 Task: Look for Airbnb options in Morlanwelz-Mariemont, Belgium from 7th December, 2023 to 14th December, 2023 for 1 adult. Place can be shared room with 1  bedroom having 1 bed and 1 bathroom. Property type can be hotel. Amenities needed are: heating. Look for 4 properties as per requirement.
Action: Mouse moved to (453, 57)
Screenshot: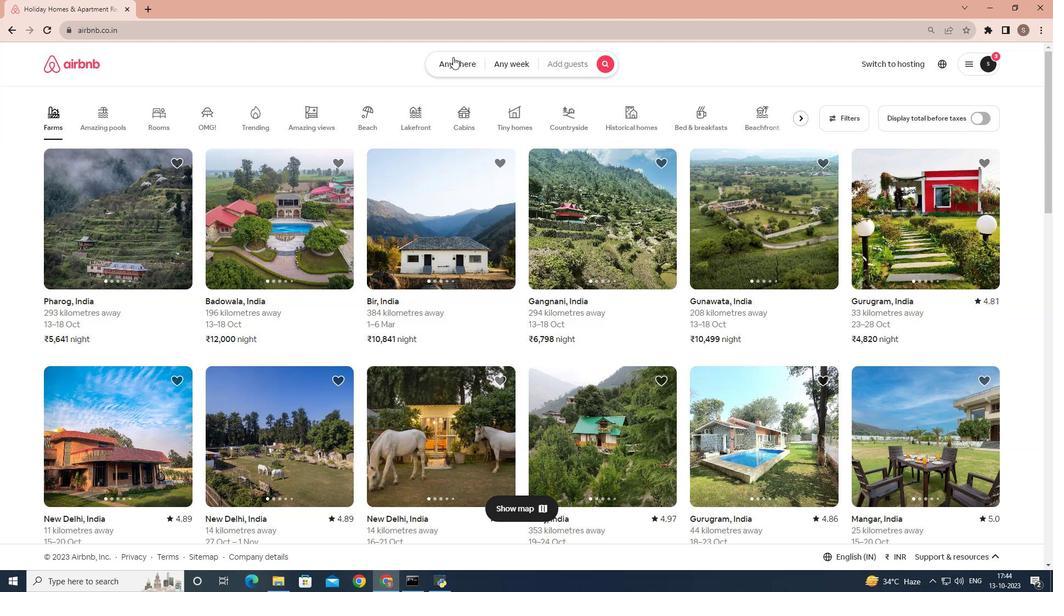 
Action: Mouse pressed left at (453, 57)
Screenshot: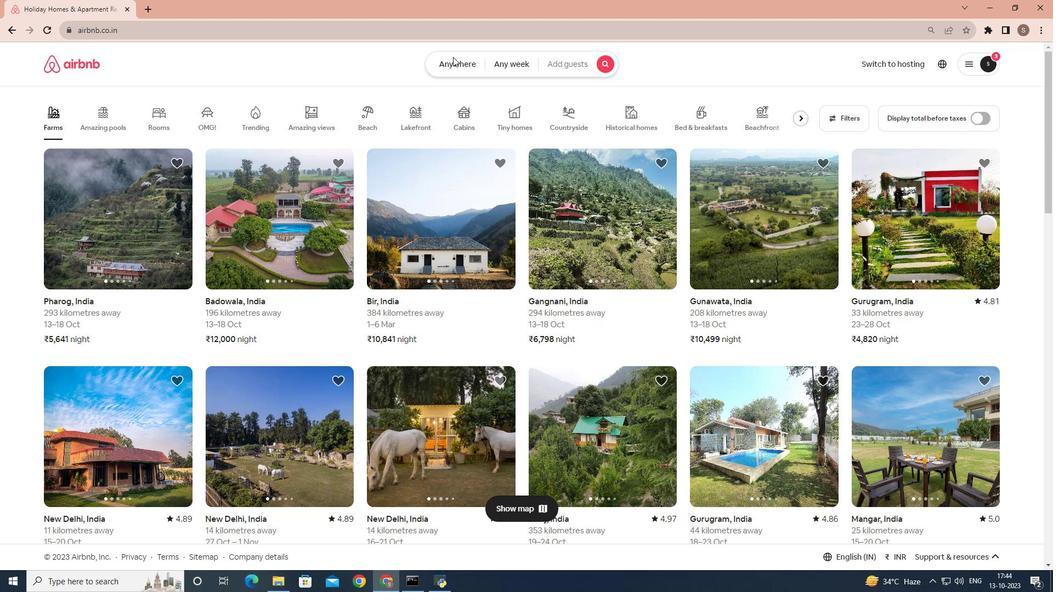 
Action: Mouse moved to (389, 105)
Screenshot: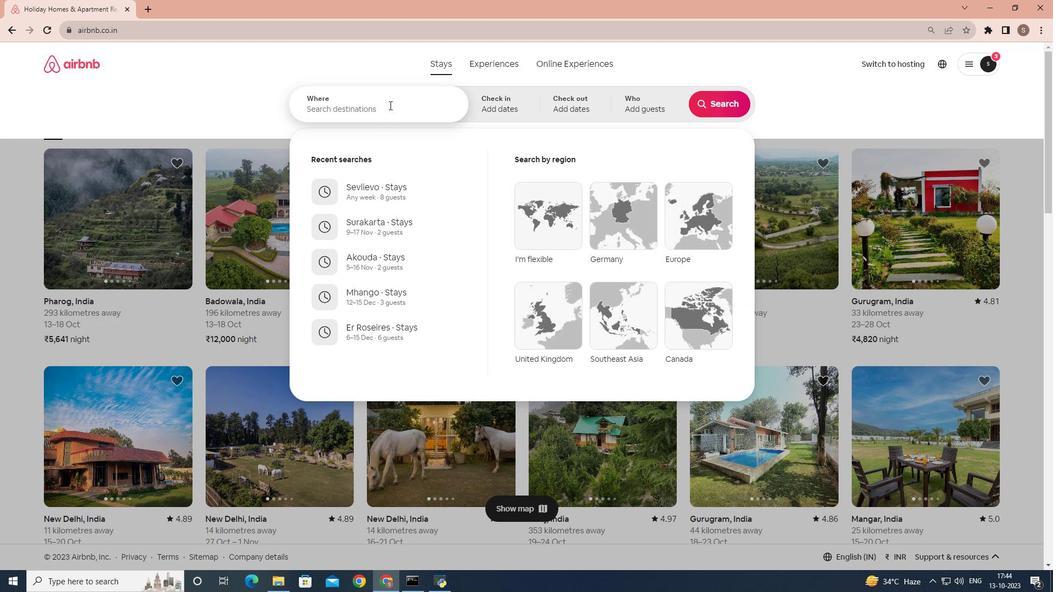 
Action: Mouse pressed left at (389, 105)
Screenshot: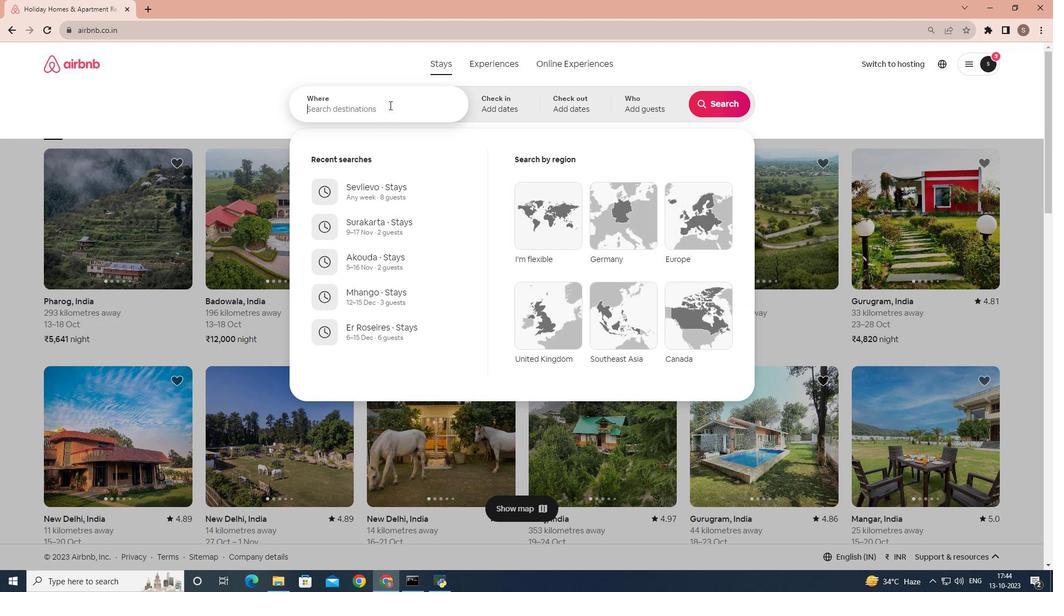 
Action: Key pressed <Key.shift>Morlanwelz-<Key.shift>mariemont,<Key.space><Key.shift>Belgium
Screenshot: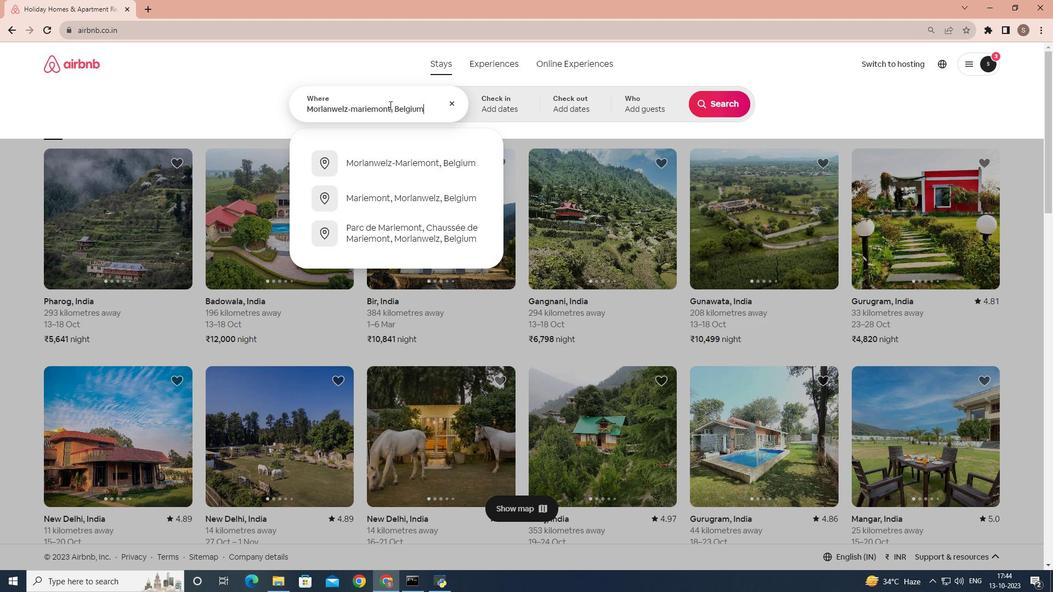 
Action: Mouse moved to (501, 113)
Screenshot: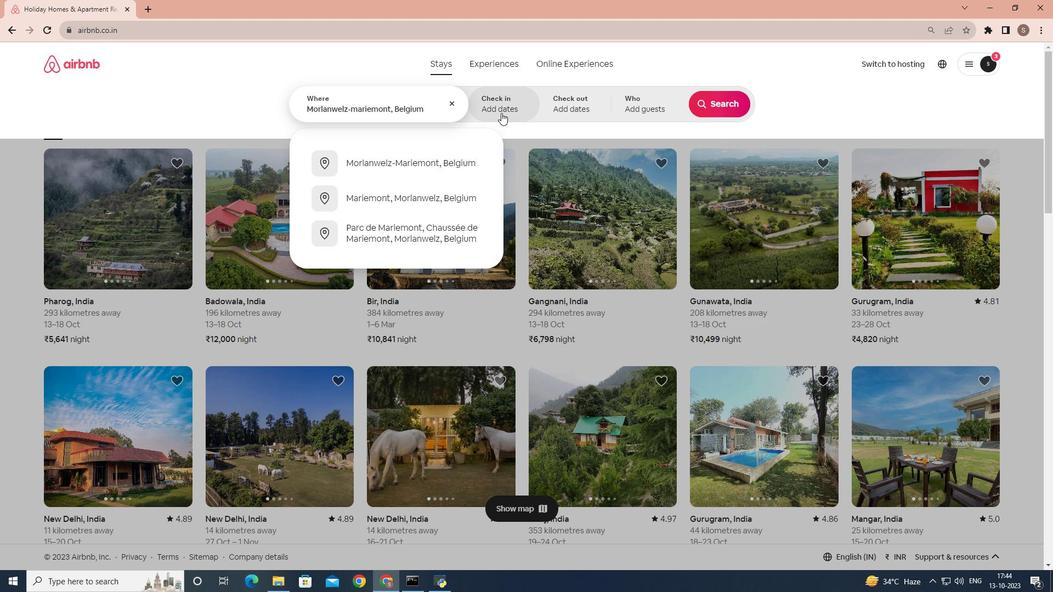 
Action: Mouse pressed left at (501, 113)
Screenshot: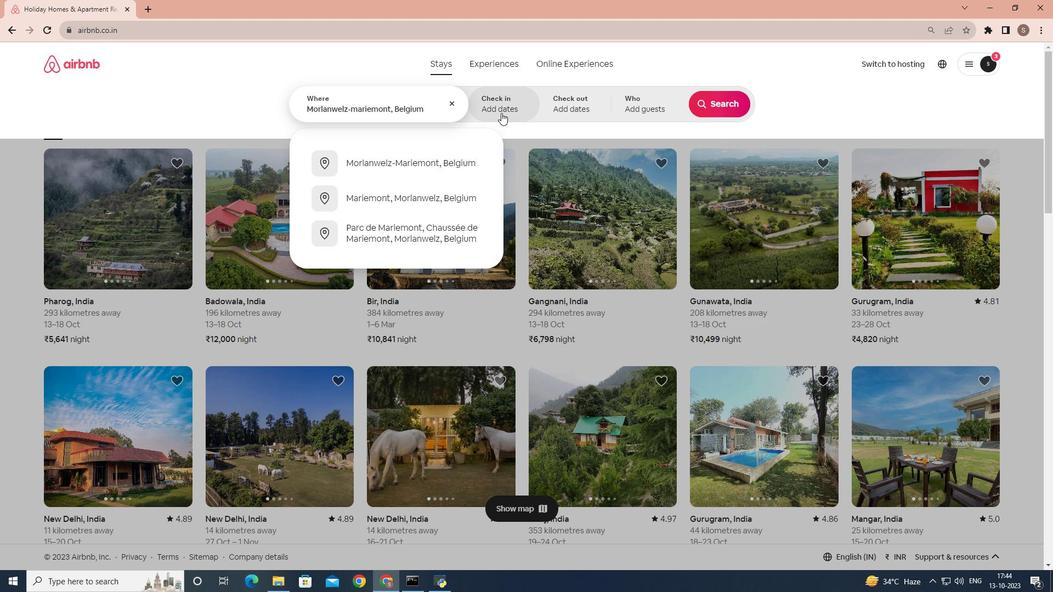 
Action: Mouse moved to (720, 192)
Screenshot: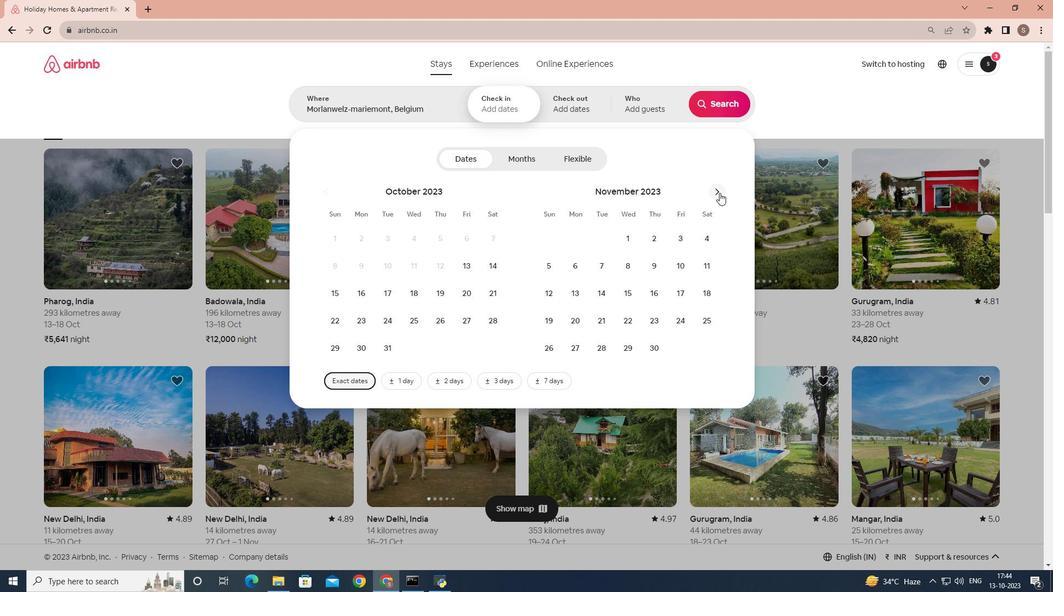 
Action: Mouse pressed left at (720, 192)
Screenshot: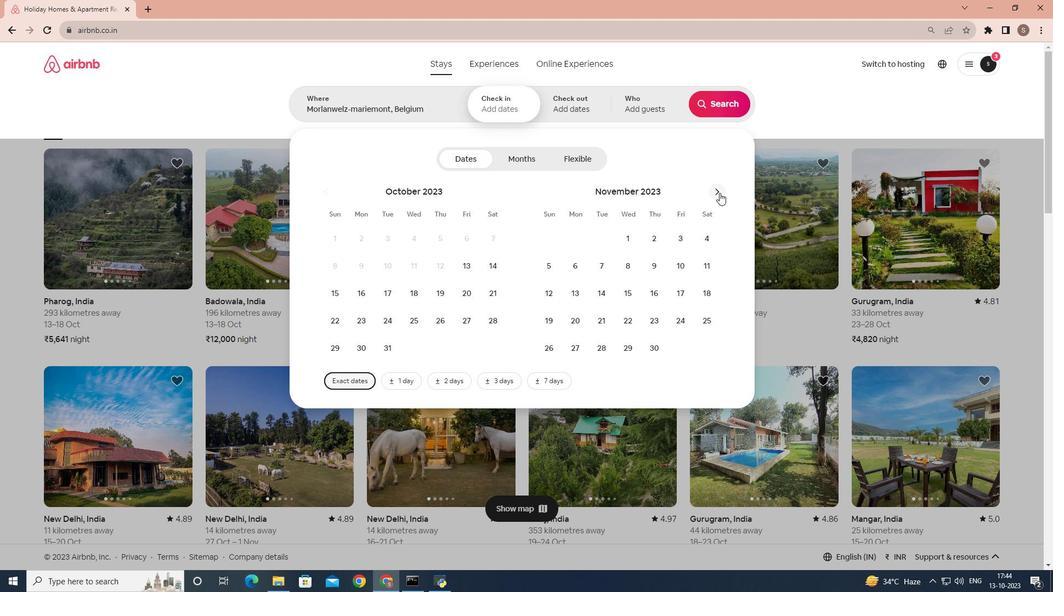 
Action: Mouse moved to (658, 266)
Screenshot: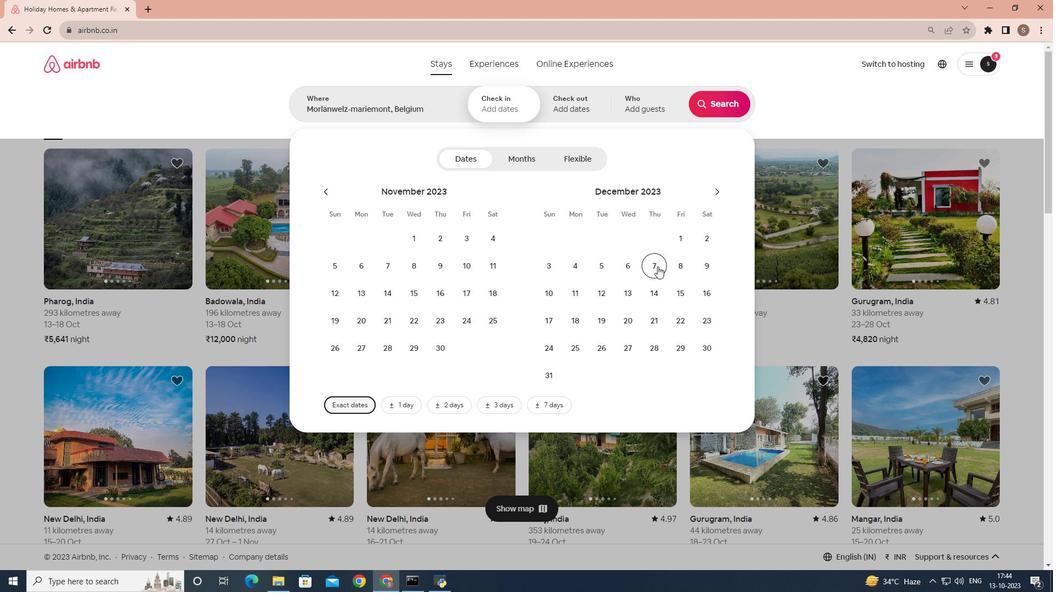 
Action: Mouse pressed left at (658, 266)
Screenshot: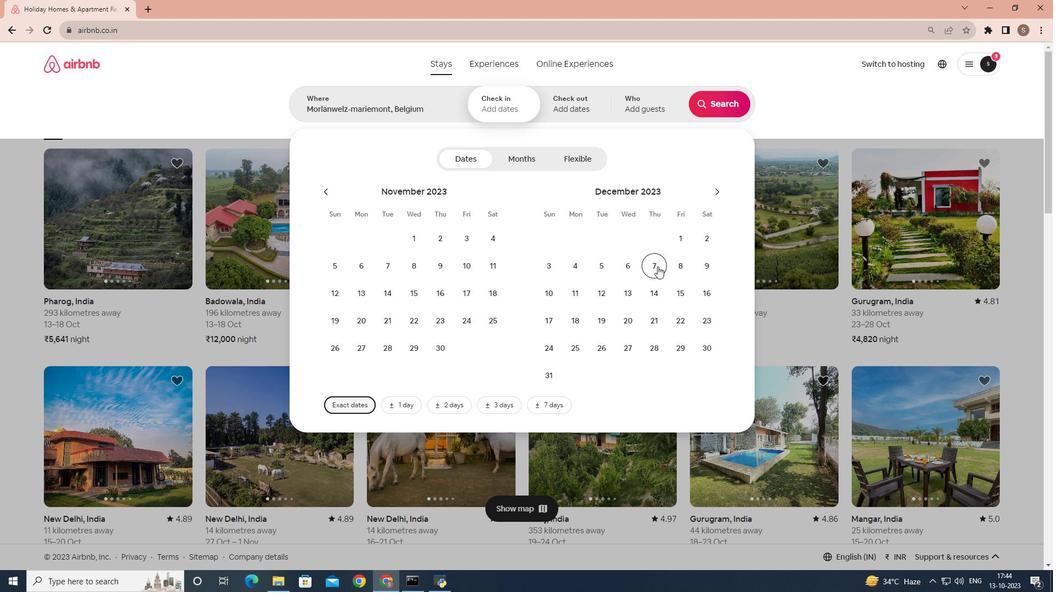 
Action: Mouse moved to (647, 291)
Screenshot: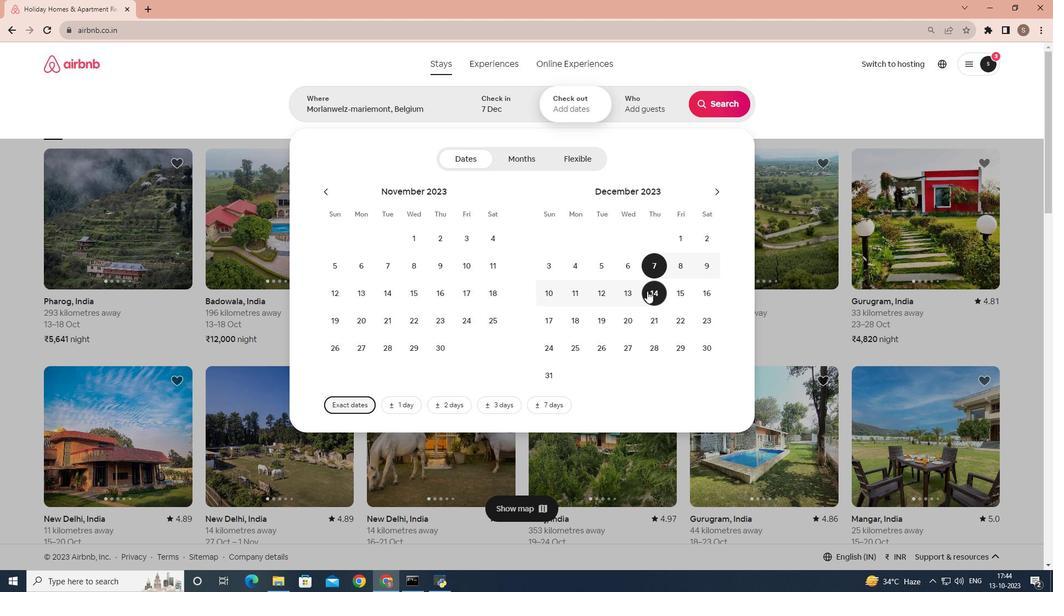 
Action: Mouse pressed left at (647, 291)
Screenshot: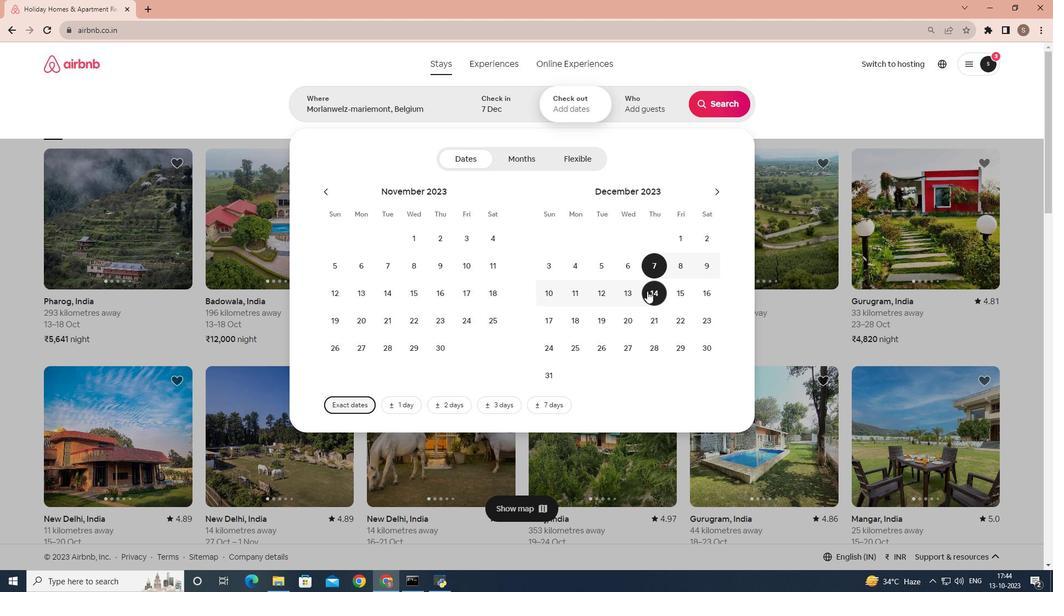 
Action: Mouse moved to (637, 111)
Screenshot: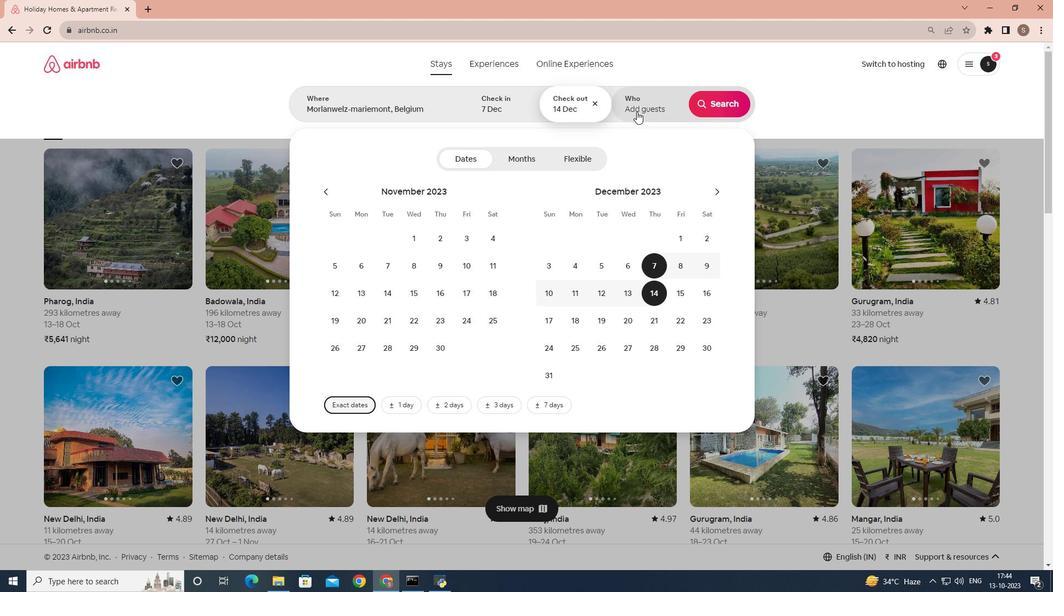 
Action: Mouse pressed left at (637, 111)
Screenshot: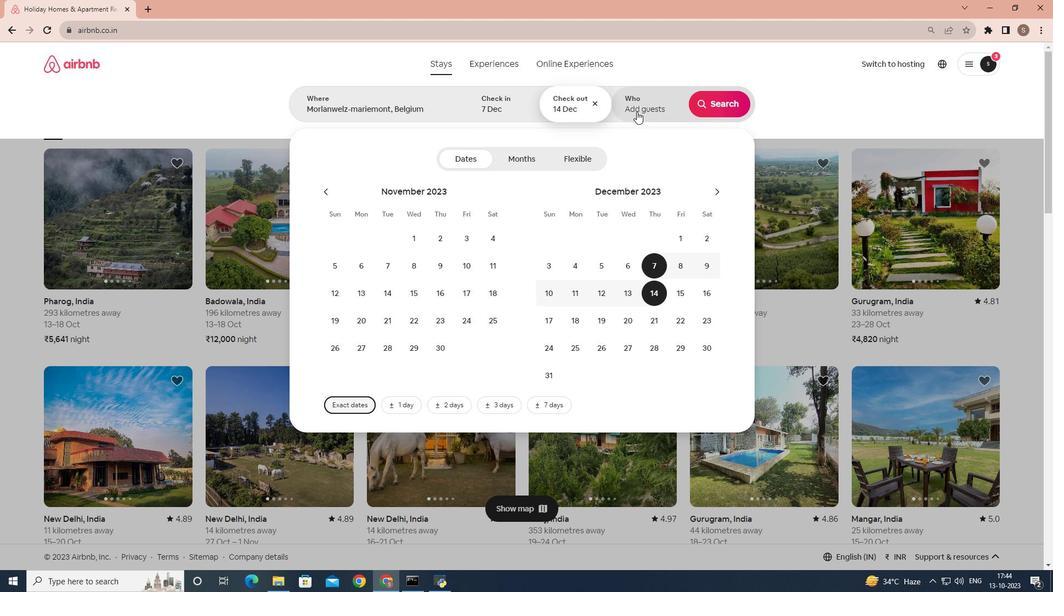 
Action: Mouse moved to (724, 158)
Screenshot: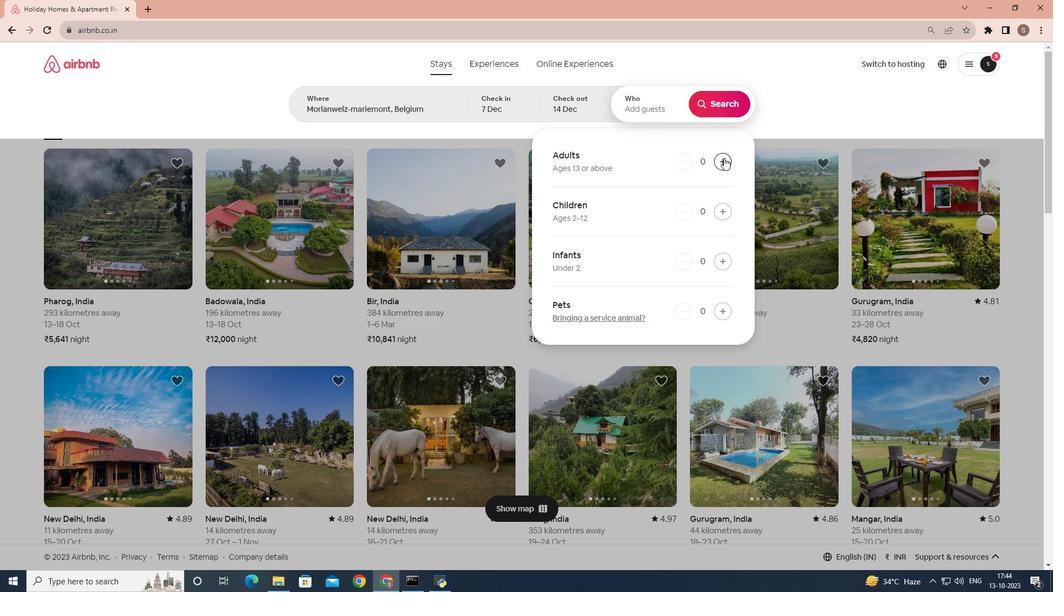 
Action: Mouse pressed left at (724, 158)
Screenshot: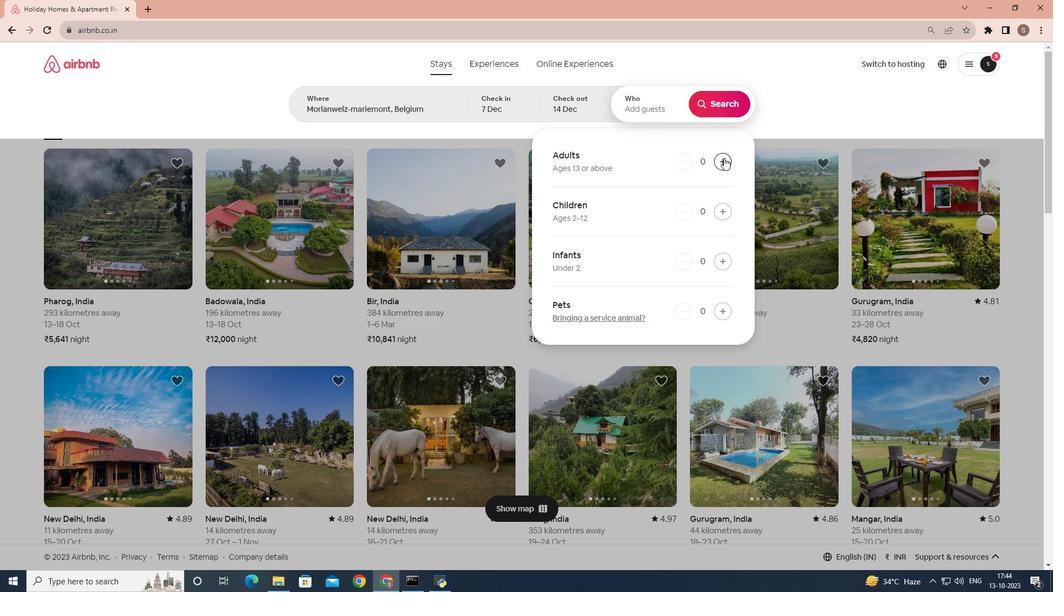 
Action: Mouse moved to (725, 100)
Screenshot: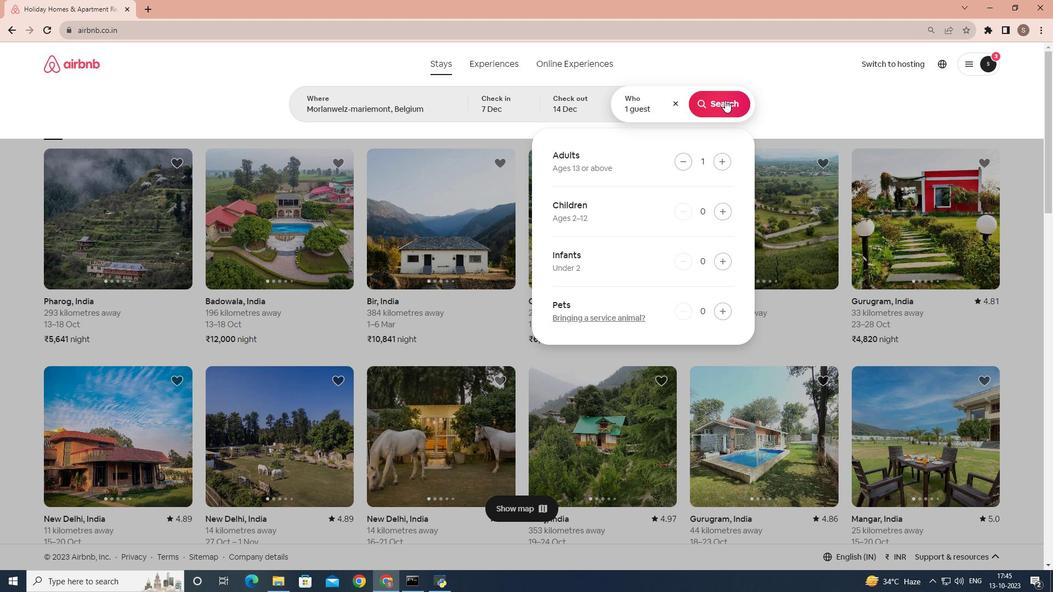 
Action: Mouse pressed left at (725, 100)
Screenshot: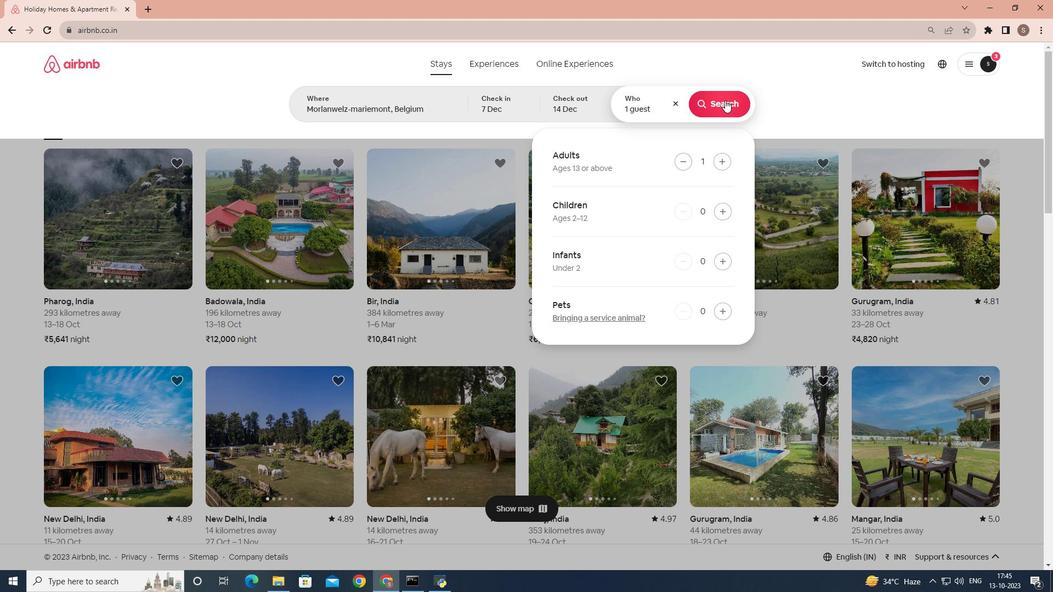 
Action: Mouse moved to (867, 109)
Screenshot: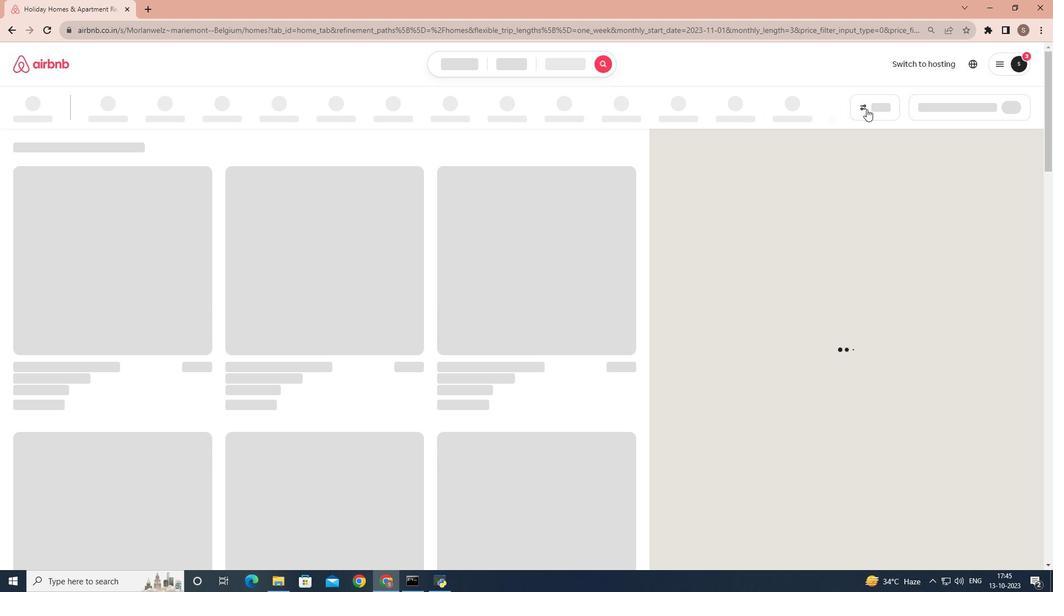 
Action: Mouse pressed left at (867, 109)
Screenshot: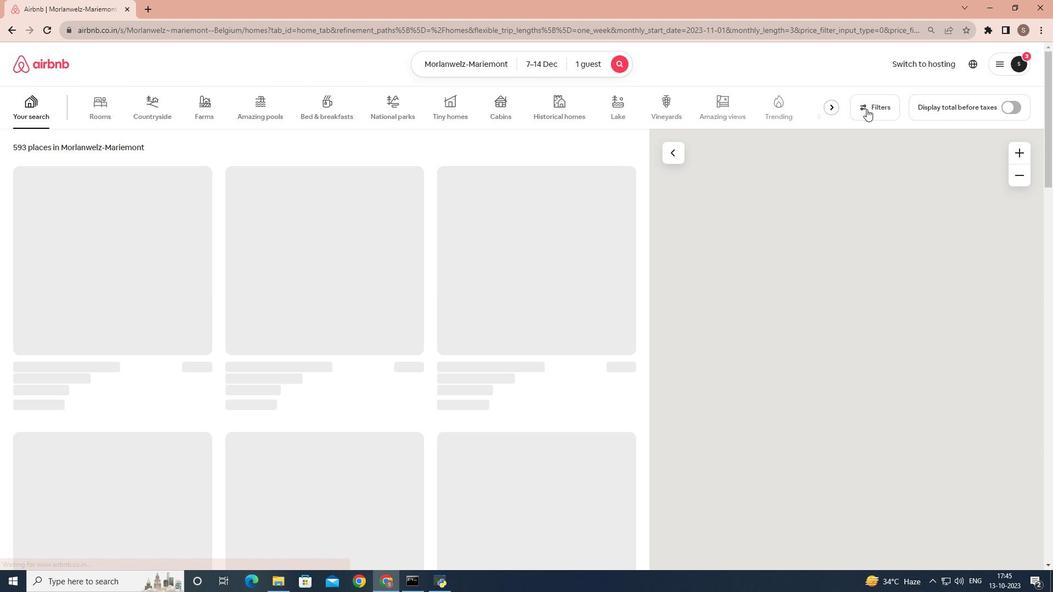 
Action: Mouse moved to (422, 314)
Screenshot: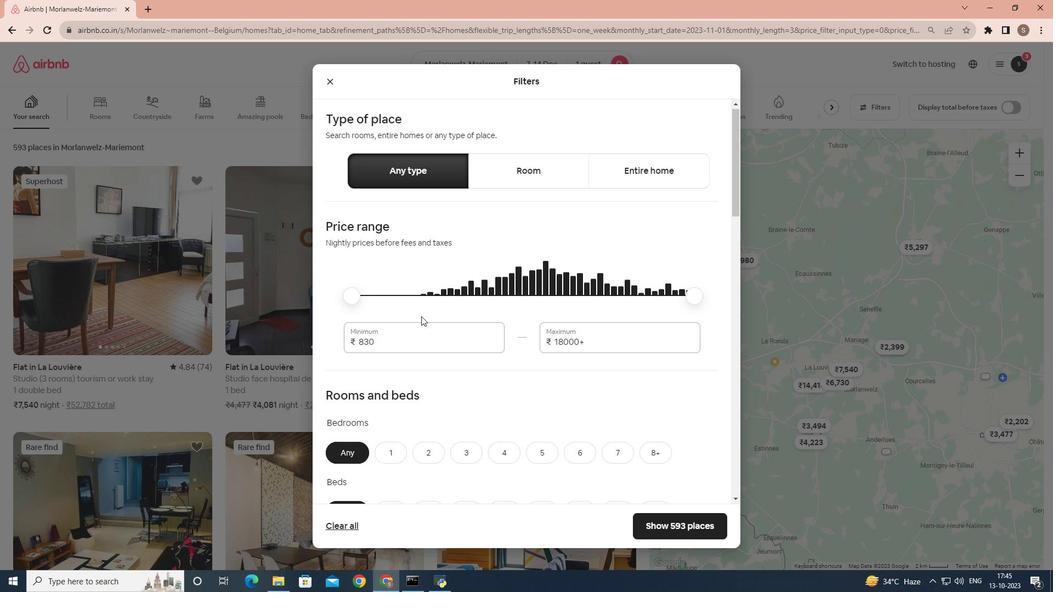 
Action: Mouse scrolled (422, 314) with delta (0, 0)
Screenshot: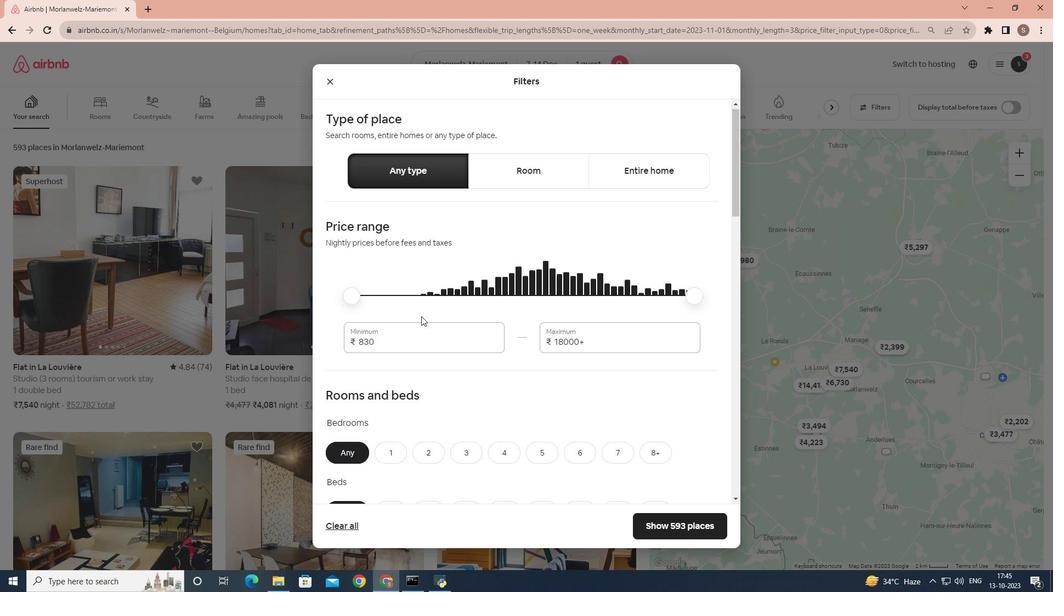 
Action: Mouse moved to (419, 317)
Screenshot: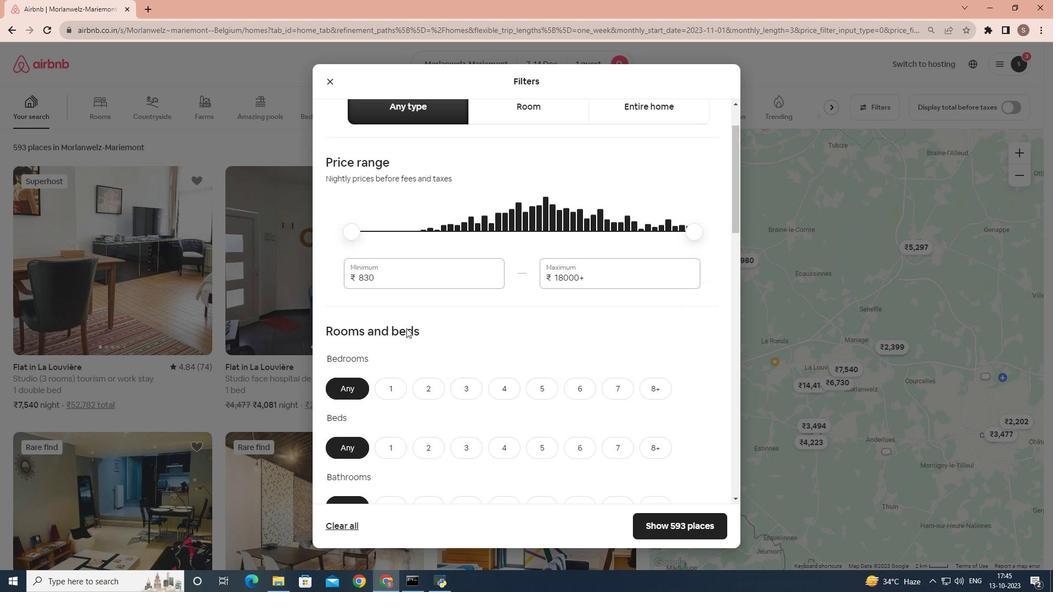 
Action: Mouse scrolled (419, 317) with delta (0, 0)
Screenshot: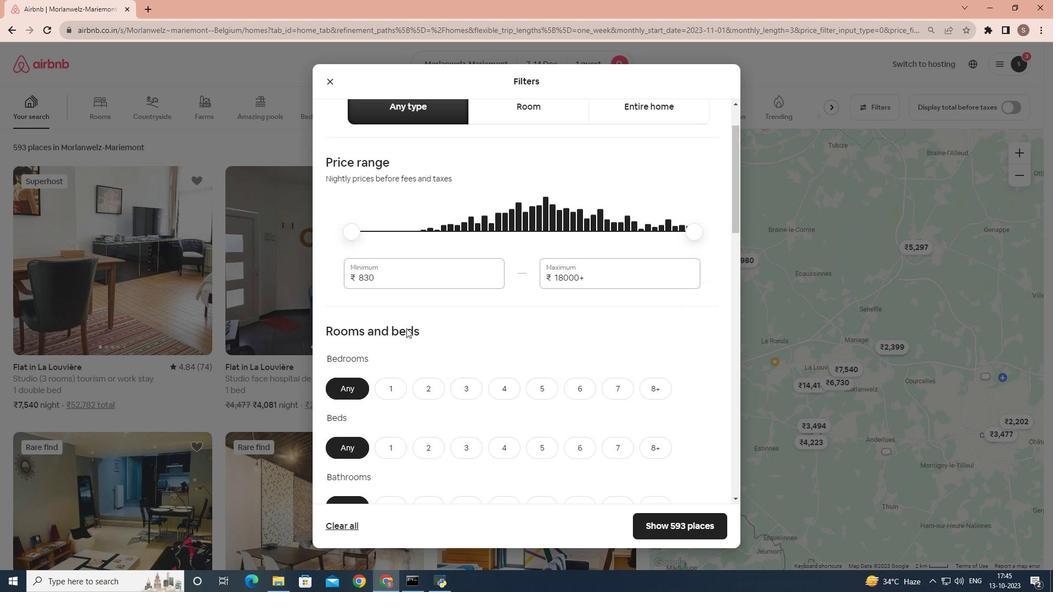 
Action: Mouse moved to (391, 338)
Screenshot: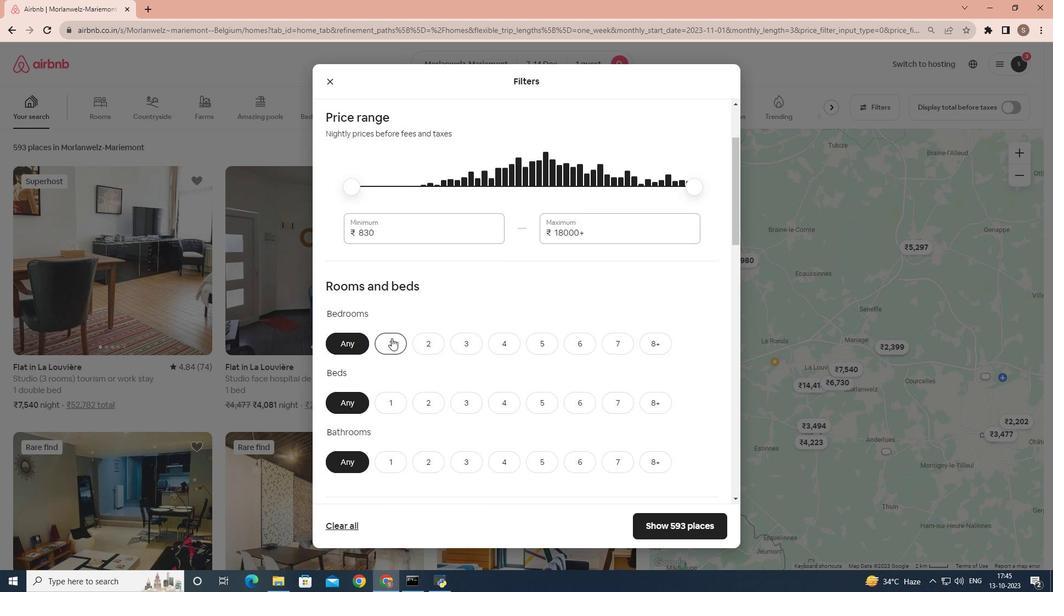 
Action: Mouse pressed left at (391, 338)
Screenshot: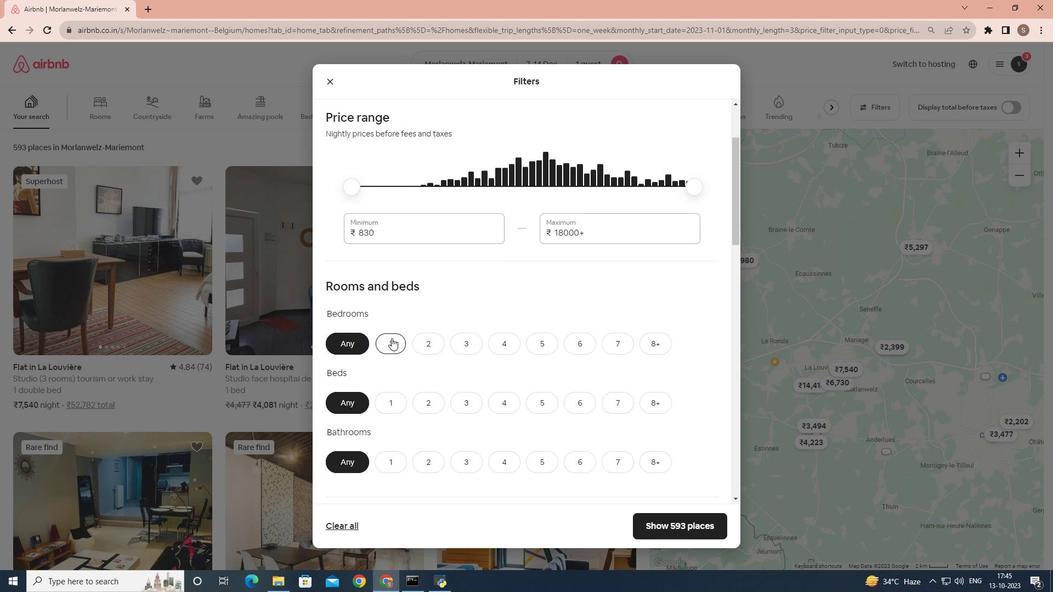 
Action: Mouse moved to (394, 352)
Screenshot: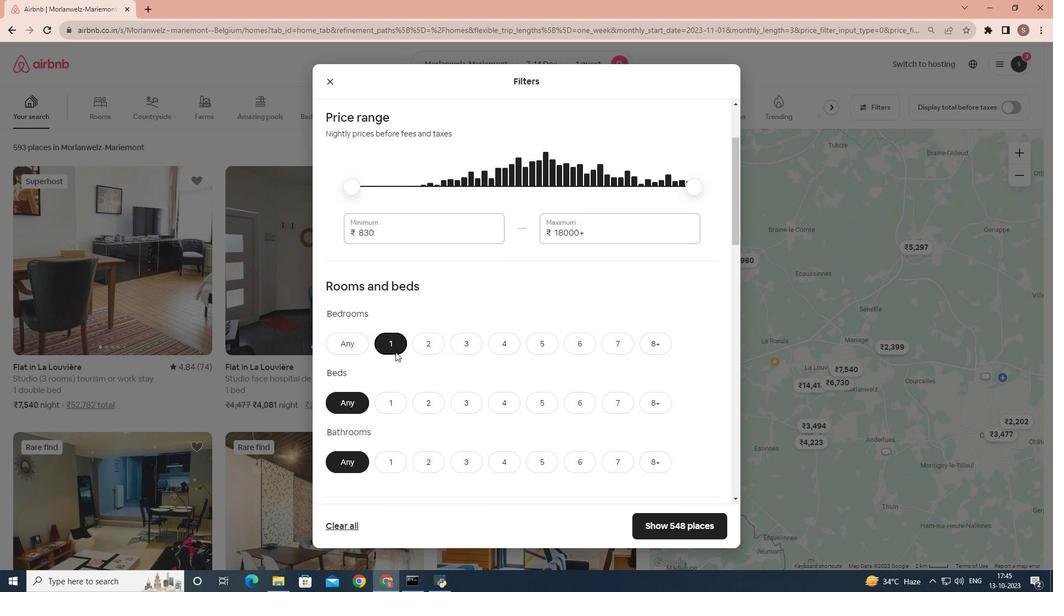 
Action: Mouse scrolled (394, 351) with delta (0, 0)
Screenshot: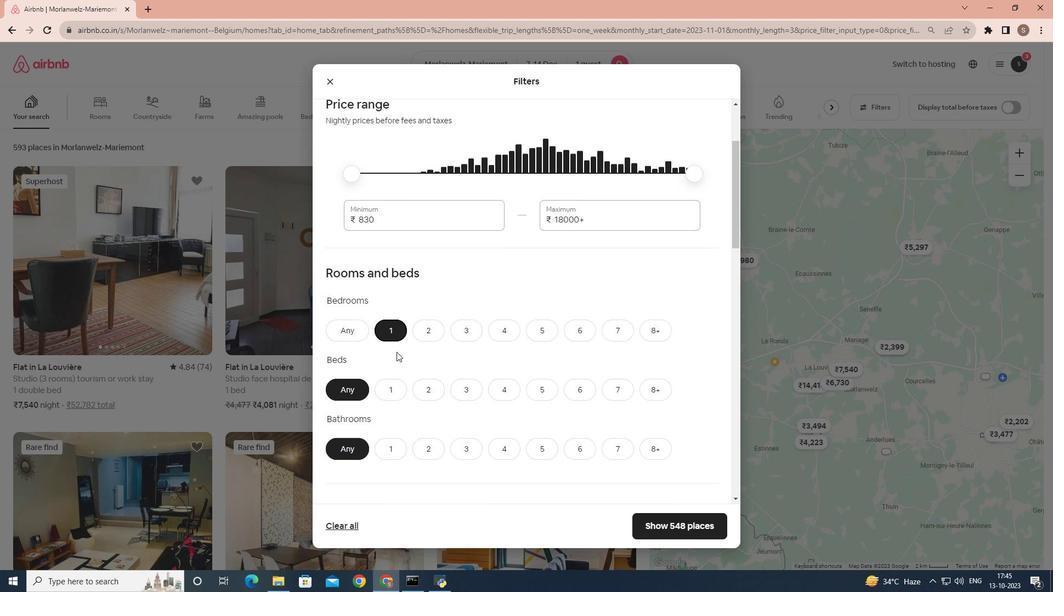 
Action: Mouse moved to (397, 351)
Screenshot: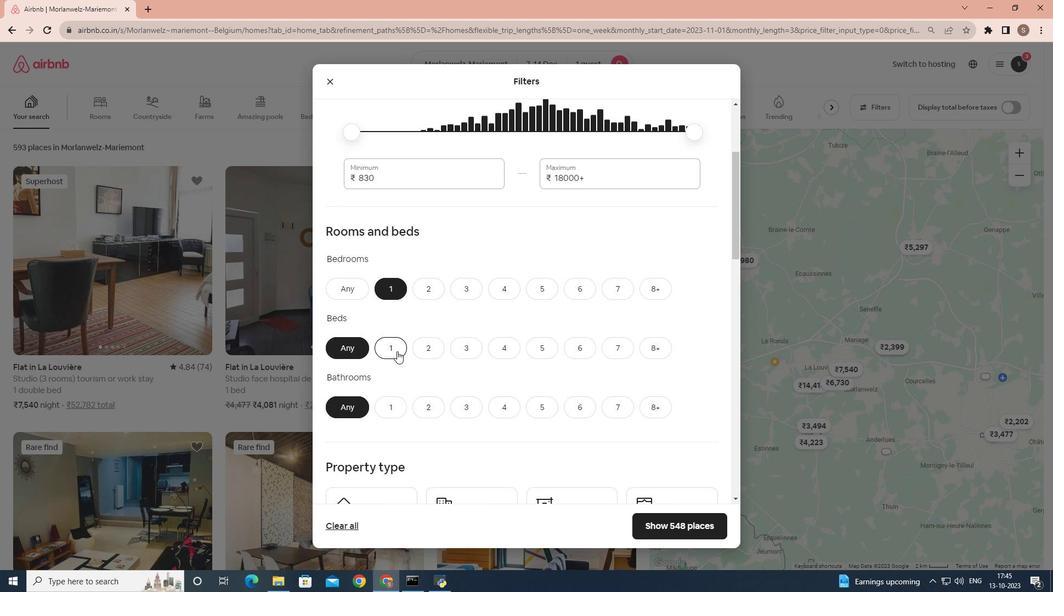 
Action: Mouse pressed left at (397, 351)
Screenshot: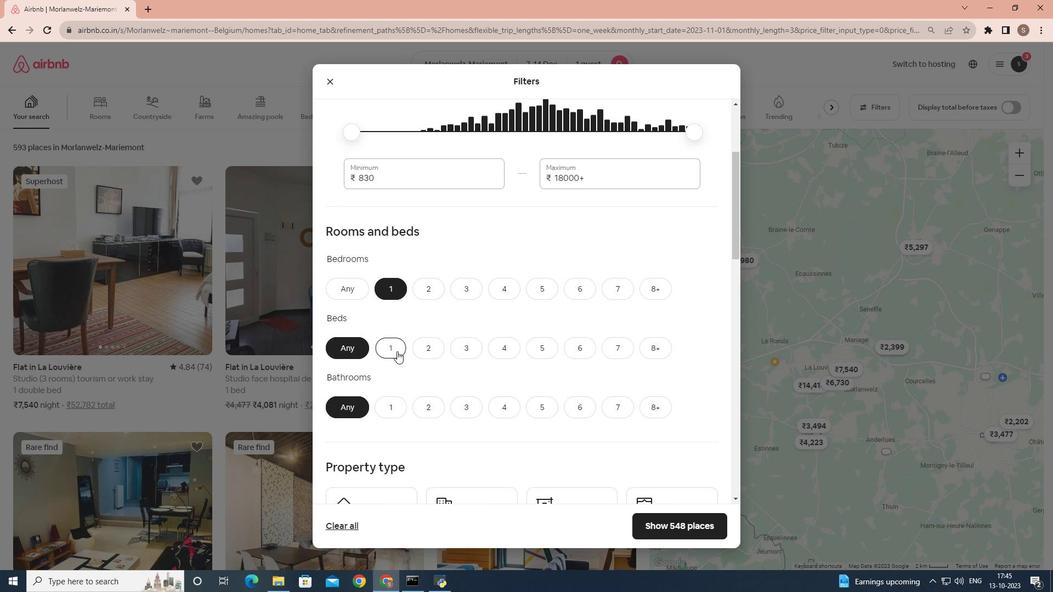 
Action: Mouse scrolled (397, 351) with delta (0, 0)
Screenshot: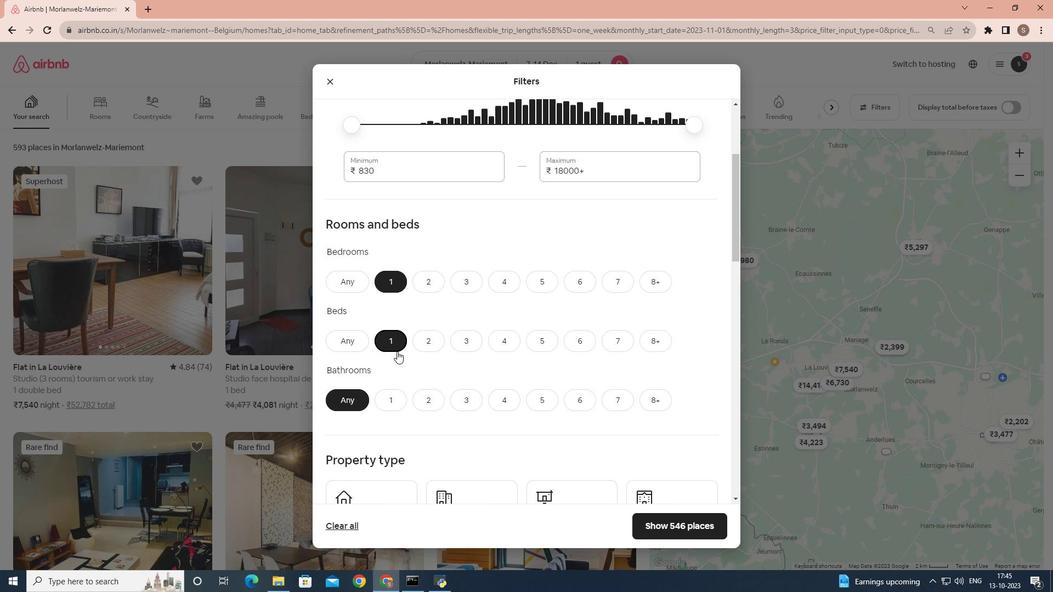 
Action: Mouse moved to (396, 360)
Screenshot: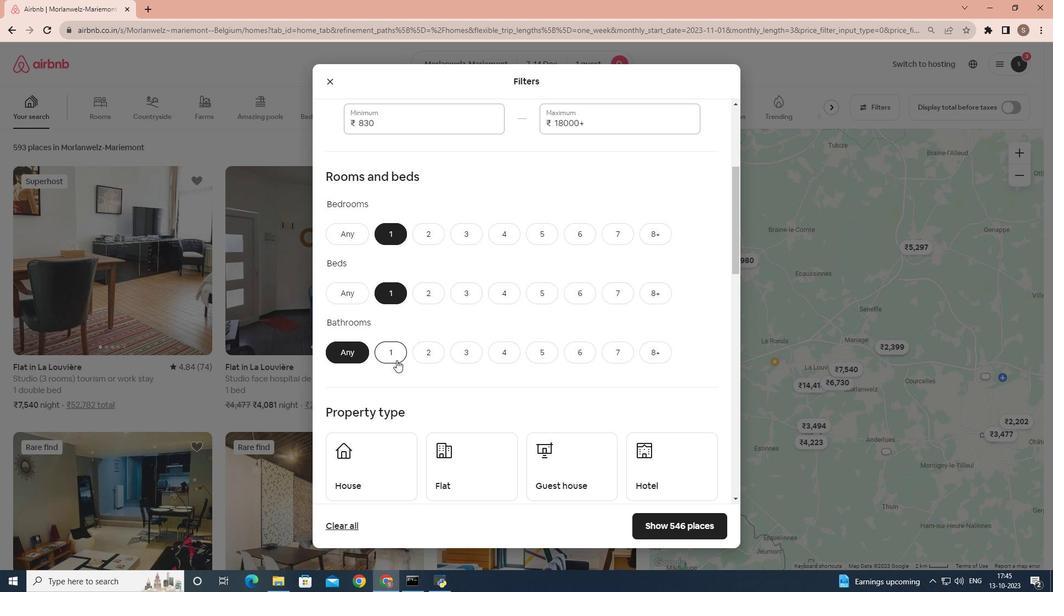 
Action: Mouse pressed left at (396, 360)
Screenshot: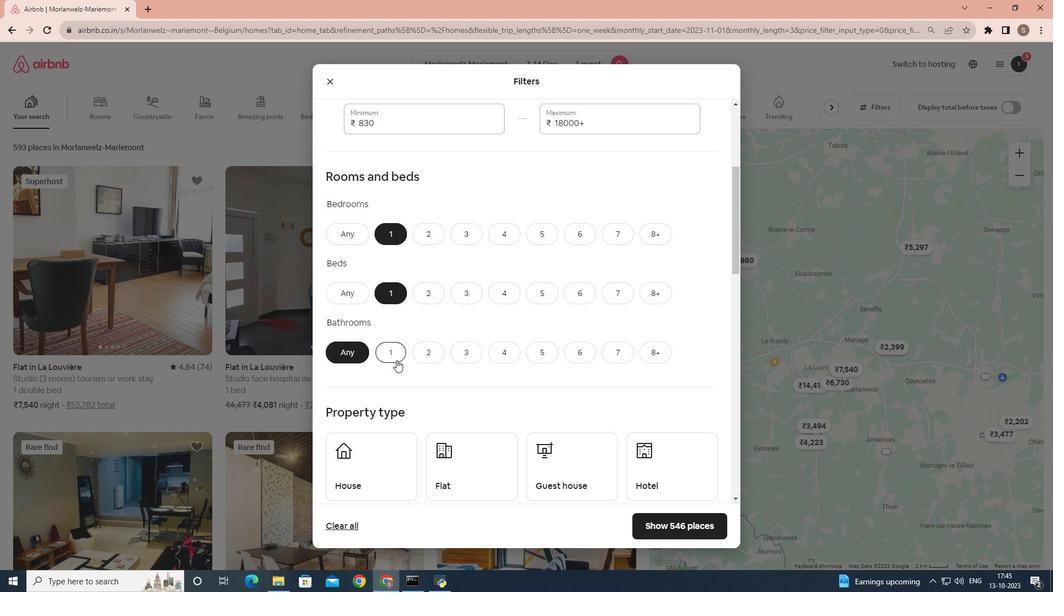 
Action: Mouse scrolled (396, 360) with delta (0, 0)
Screenshot: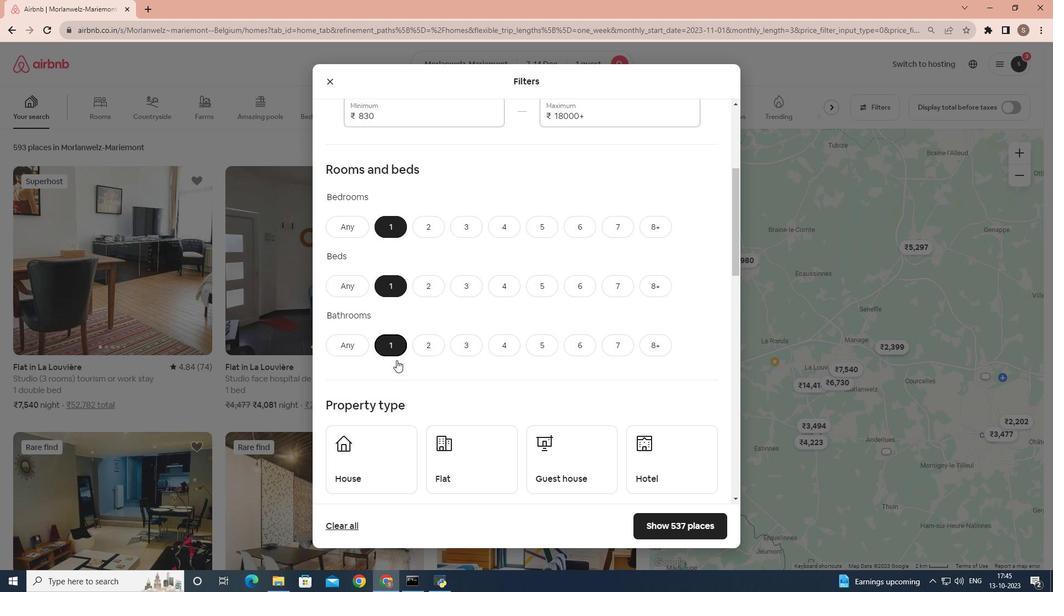 
Action: Mouse moved to (641, 421)
Screenshot: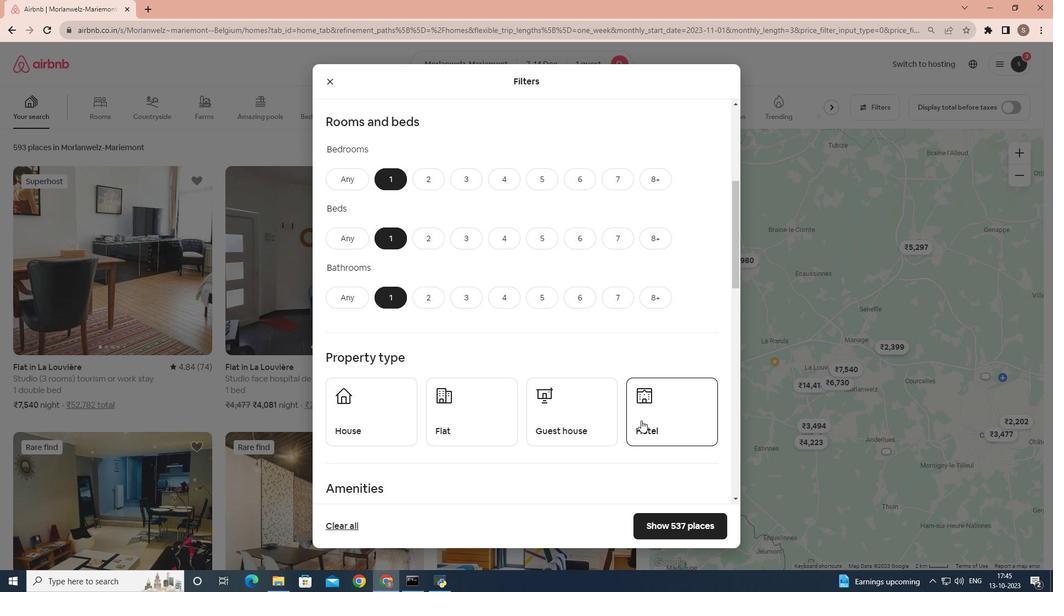 
Action: Mouse pressed left at (641, 421)
Screenshot: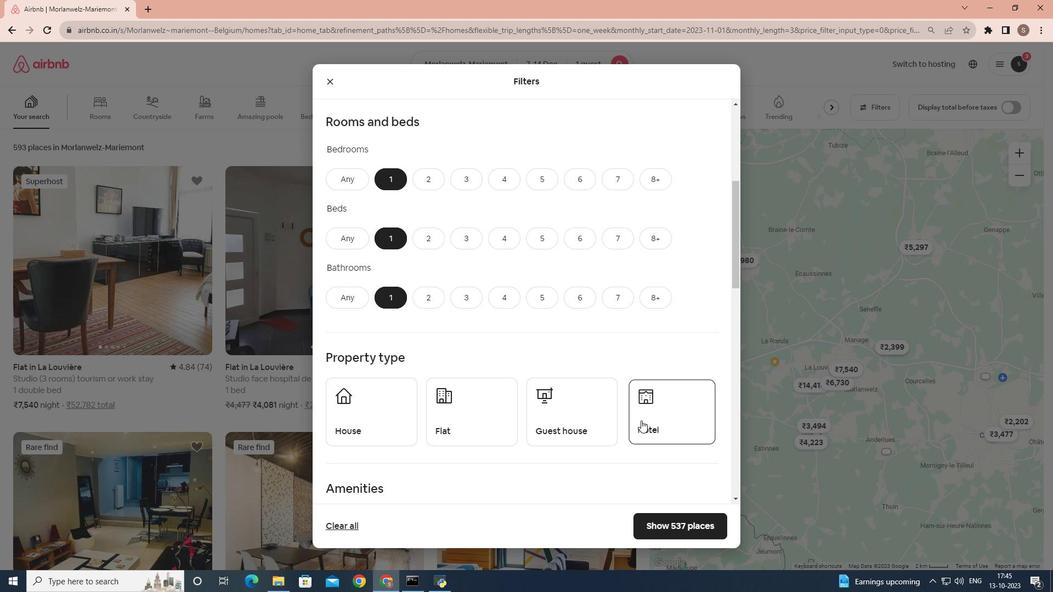 
Action: Mouse moved to (550, 407)
Screenshot: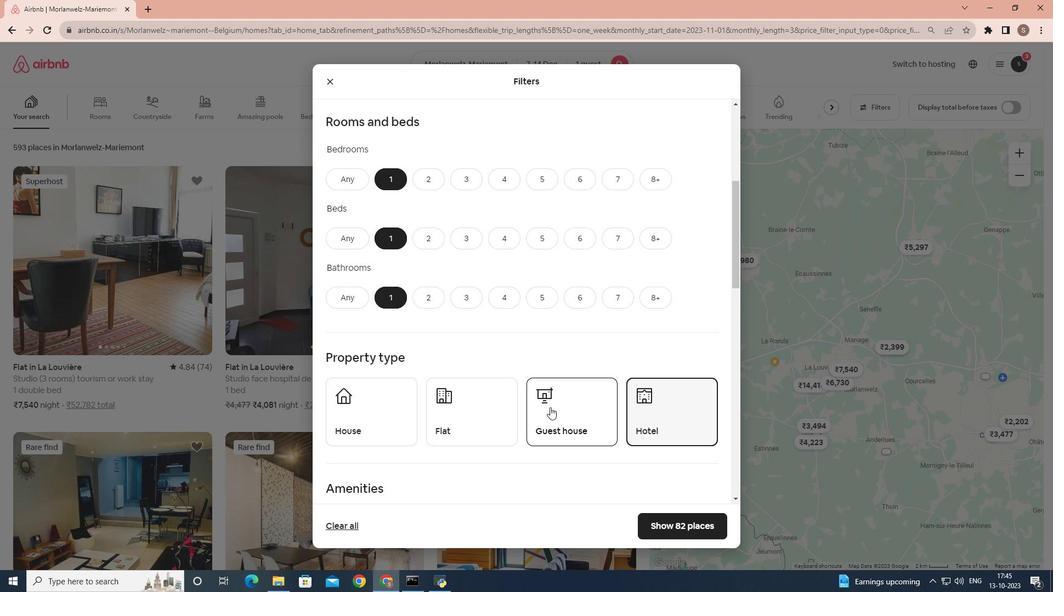 
Action: Mouse scrolled (550, 407) with delta (0, 0)
Screenshot: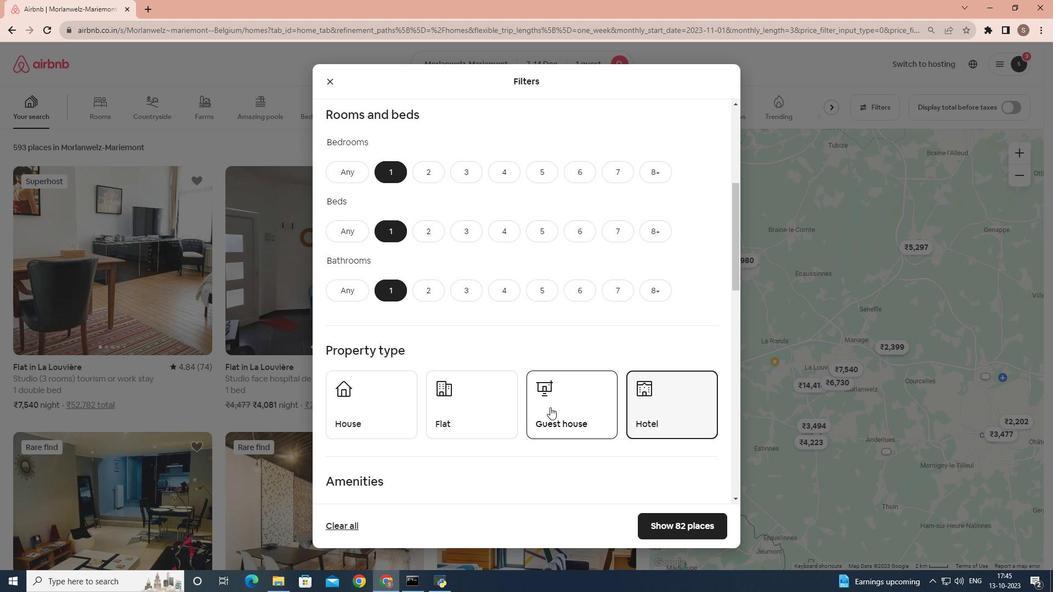 
Action: Mouse moved to (404, 368)
Screenshot: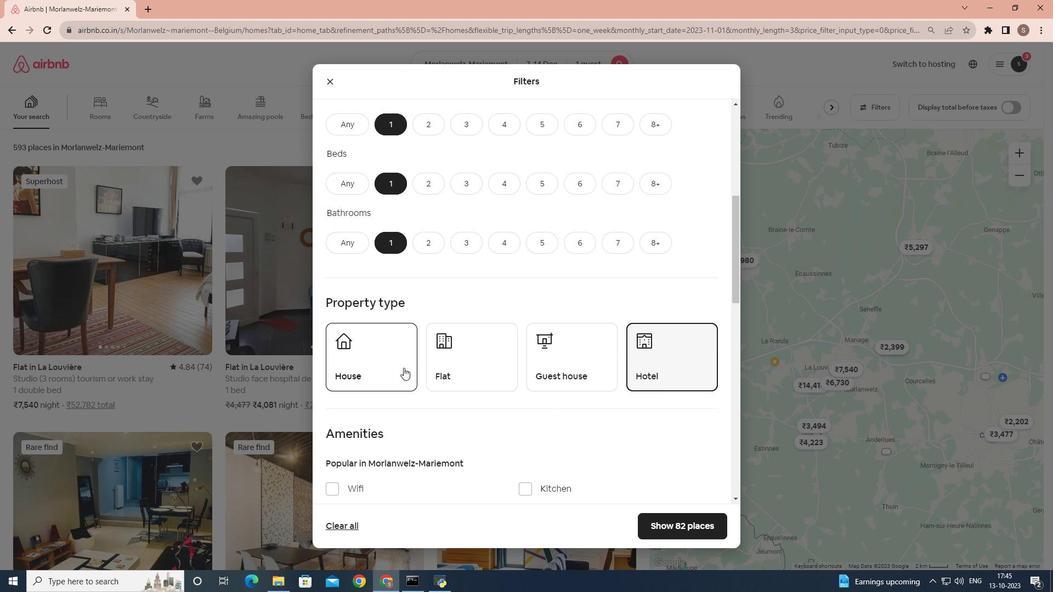 
Action: Mouse scrolled (404, 367) with delta (0, 0)
Screenshot: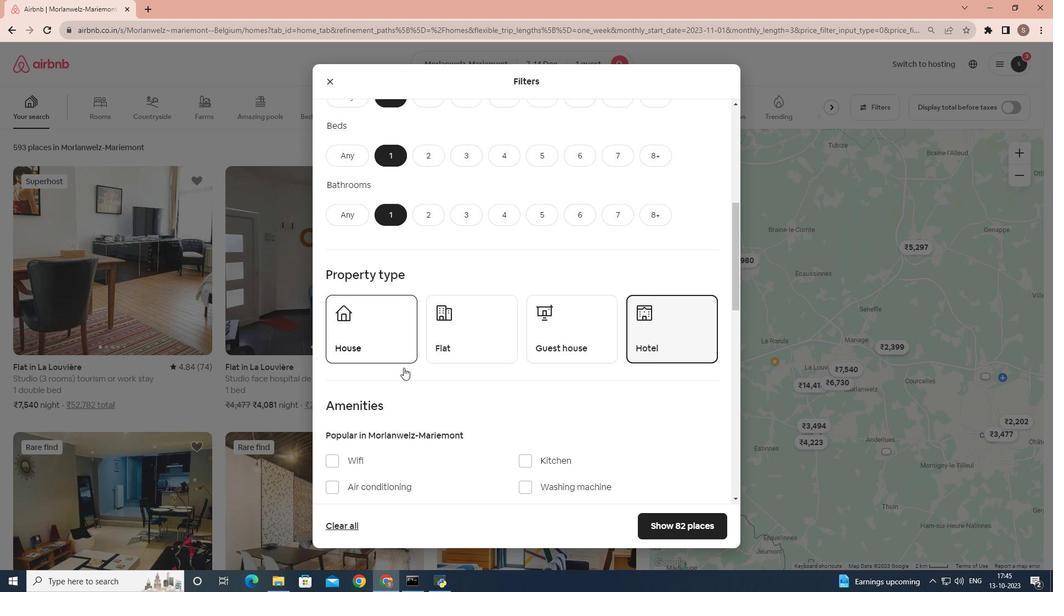 
Action: Mouse scrolled (404, 367) with delta (0, 0)
Screenshot: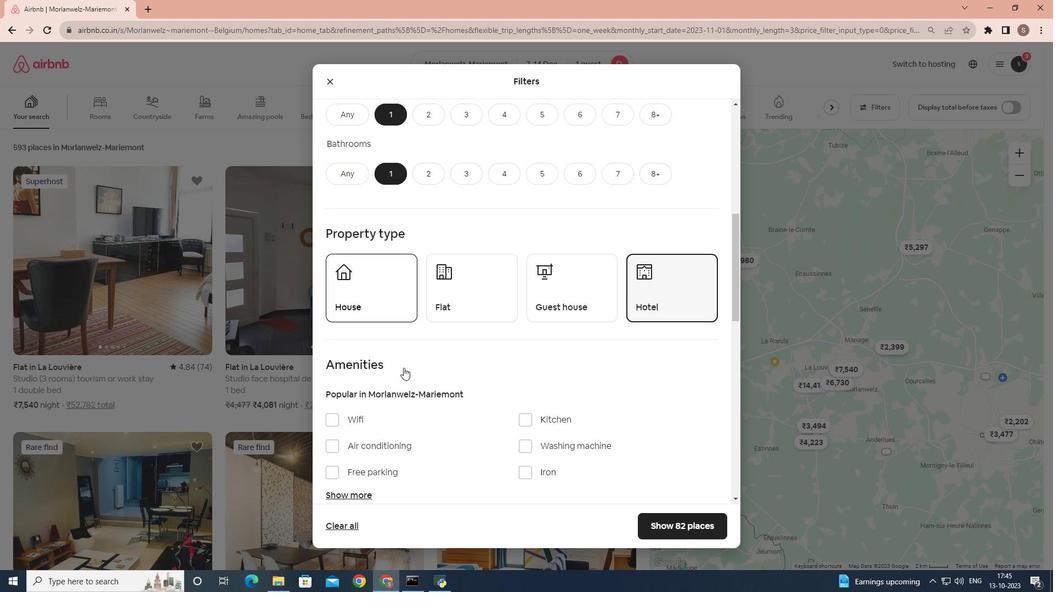 
Action: Mouse moved to (360, 421)
Screenshot: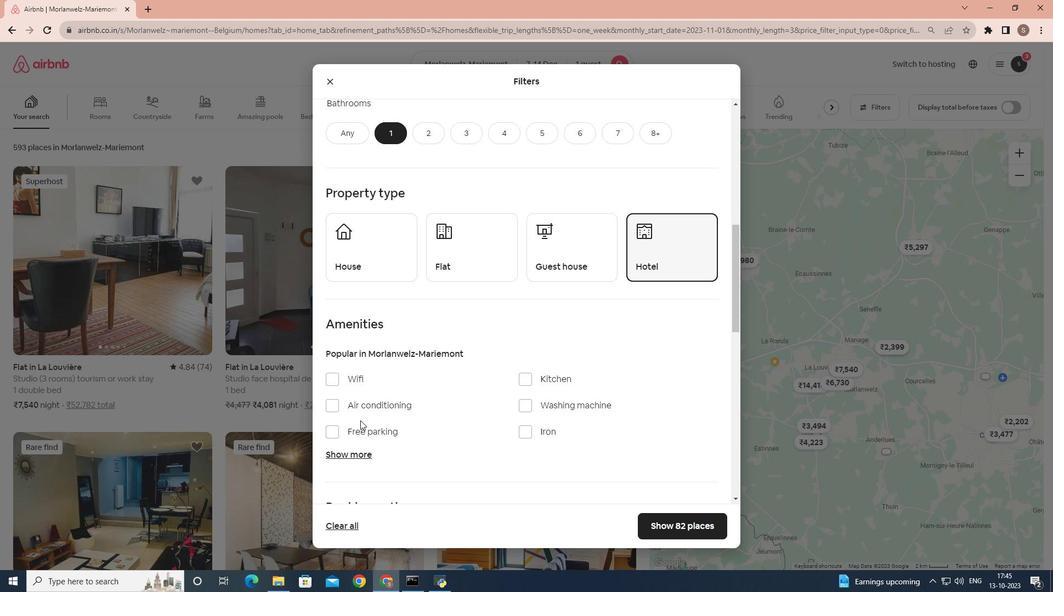 
Action: Mouse scrolled (360, 420) with delta (0, 0)
Screenshot: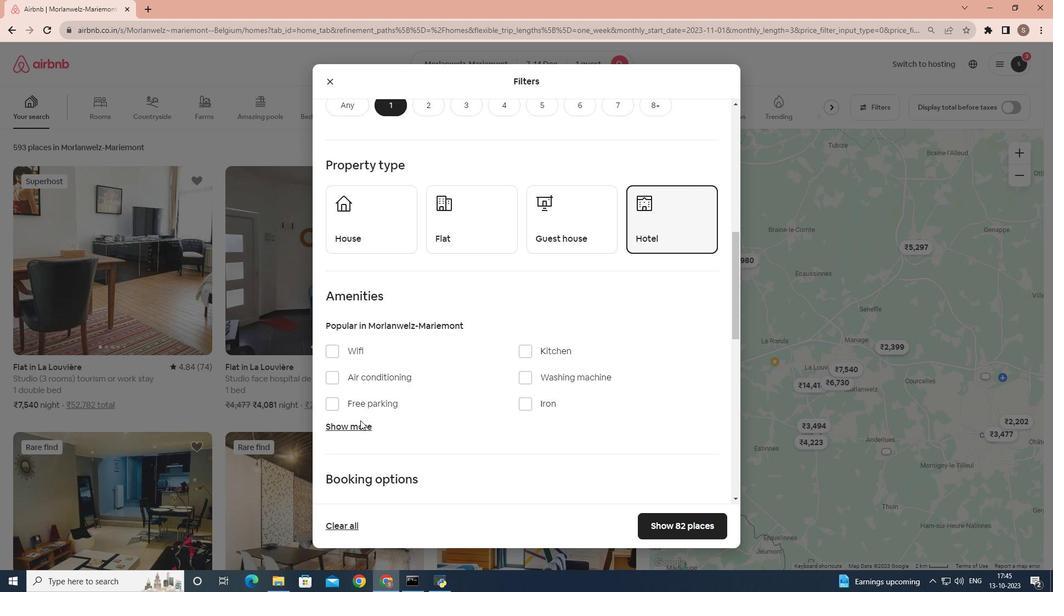 
Action: Mouse moved to (363, 403)
Screenshot: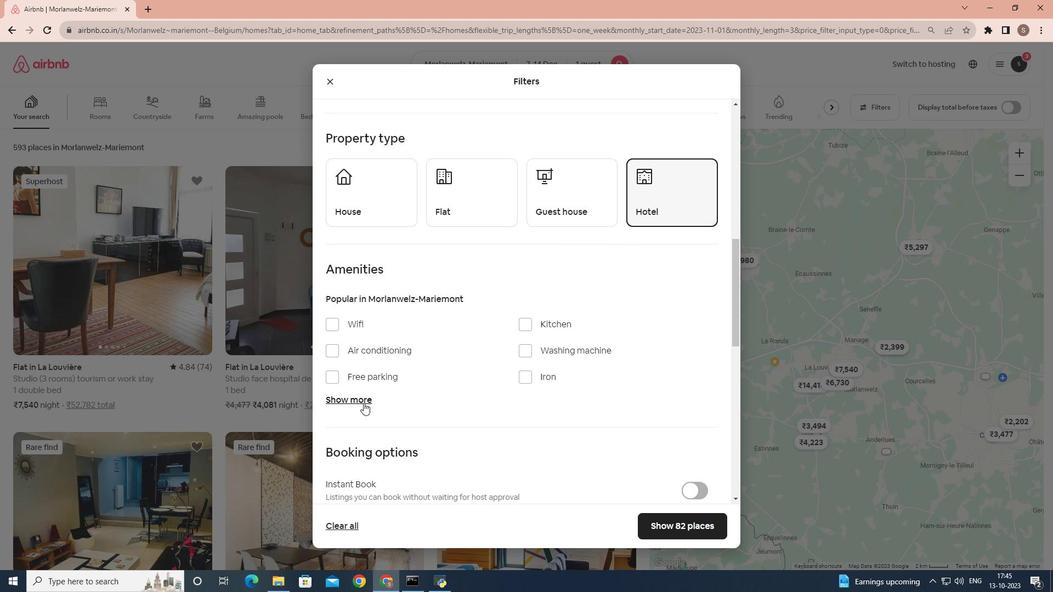 
Action: Mouse pressed left at (363, 403)
Screenshot: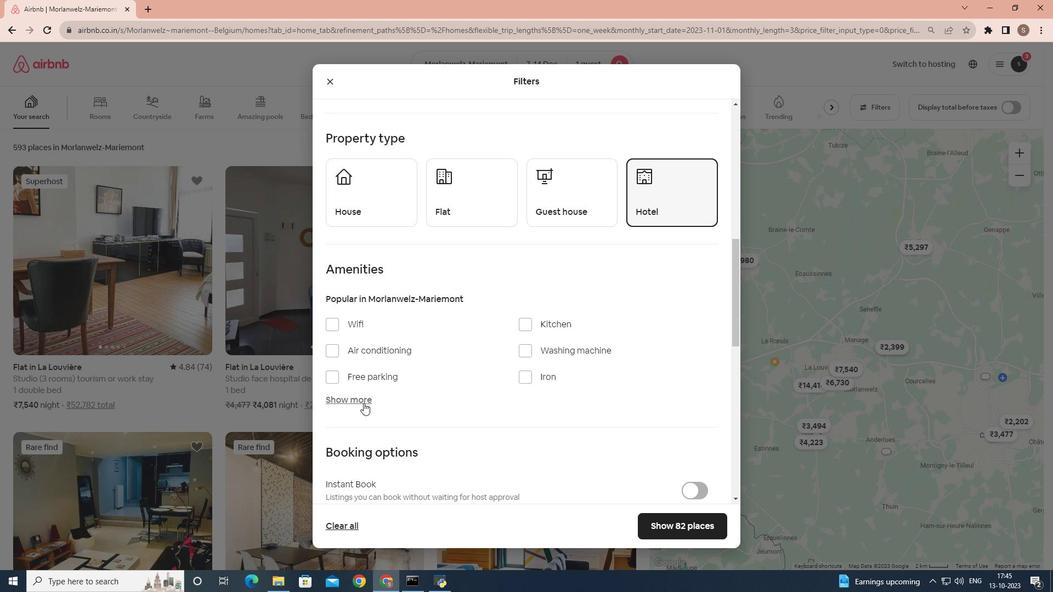 
Action: Mouse moved to (428, 396)
Screenshot: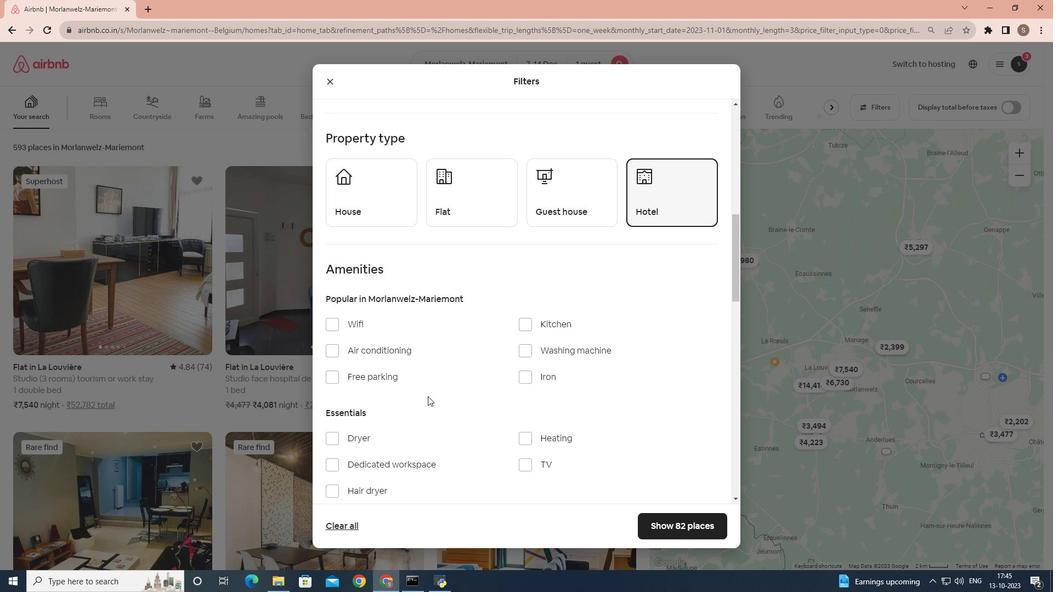 
Action: Mouse scrolled (428, 396) with delta (0, 0)
Screenshot: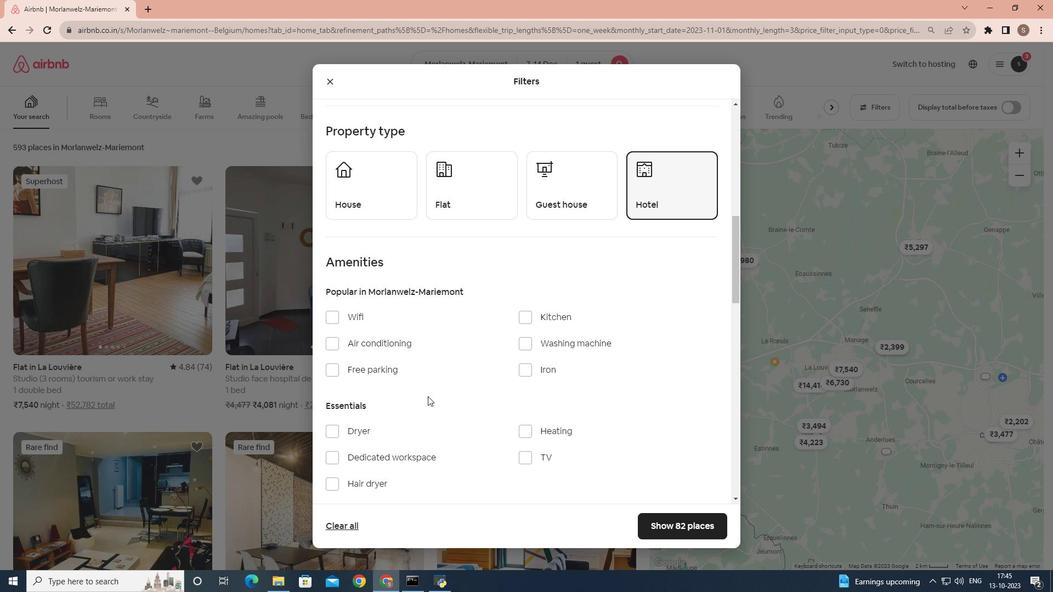 
Action: Mouse moved to (523, 383)
Screenshot: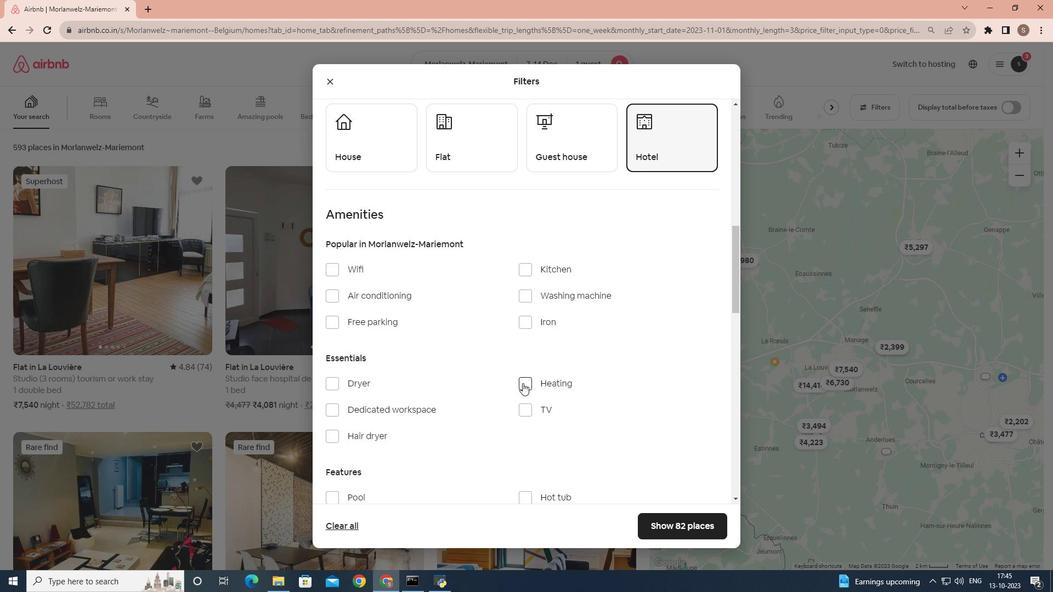 
Action: Mouse pressed left at (523, 383)
Screenshot: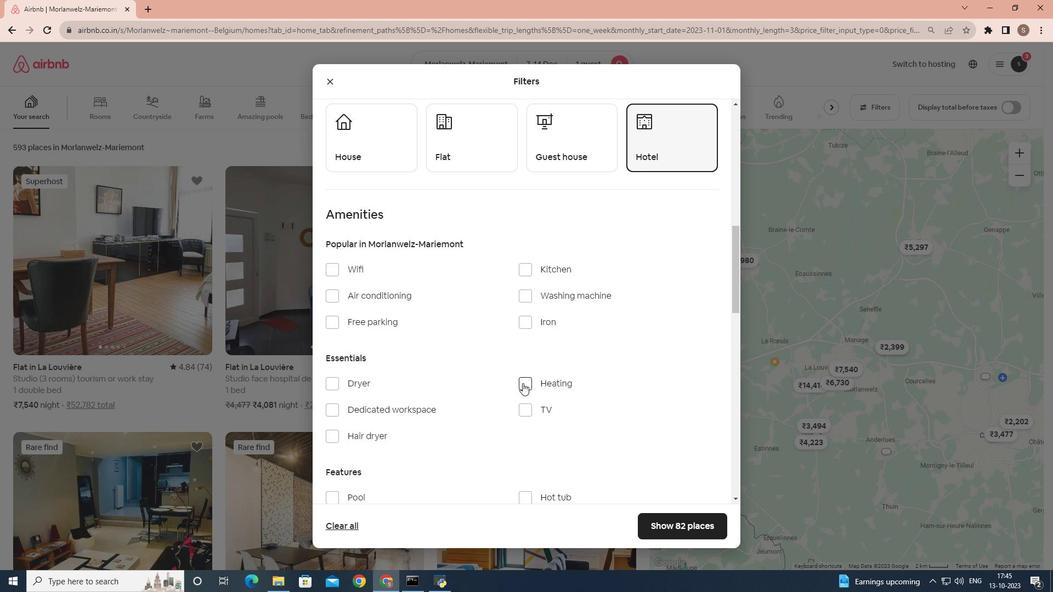 
Action: Mouse moved to (660, 529)
Screenshot: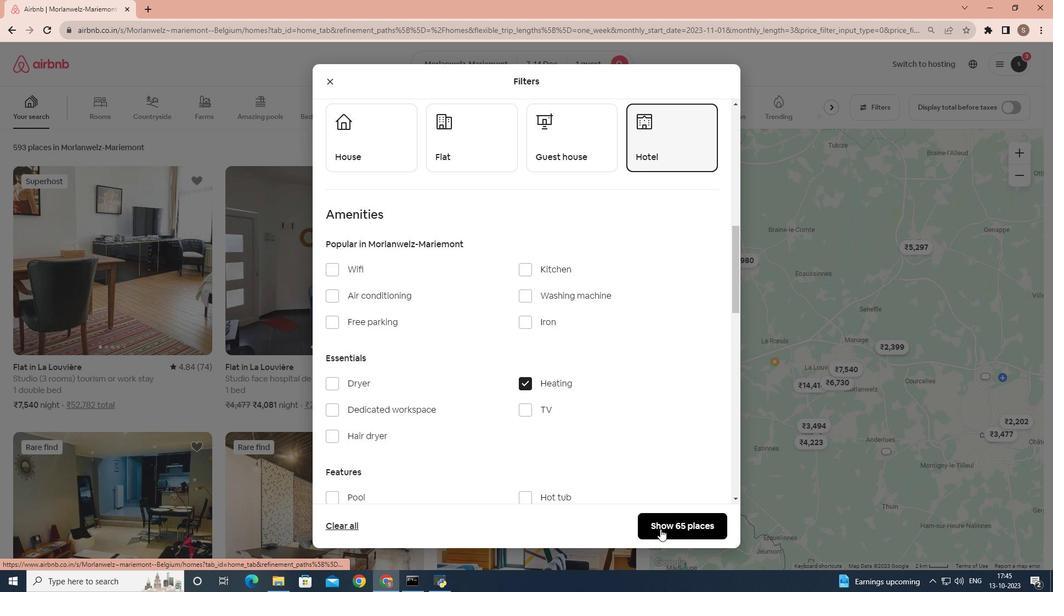 
Action: Mouse pressed left at (660, 529)
Screenshot: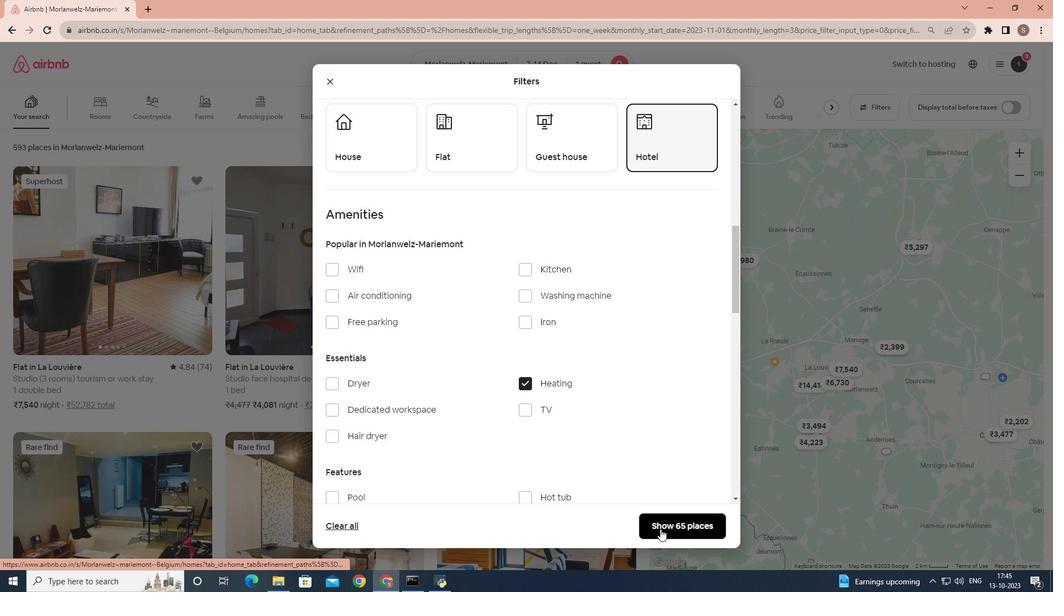 
Action: Mouse moved to (121, 300)
Screenshot: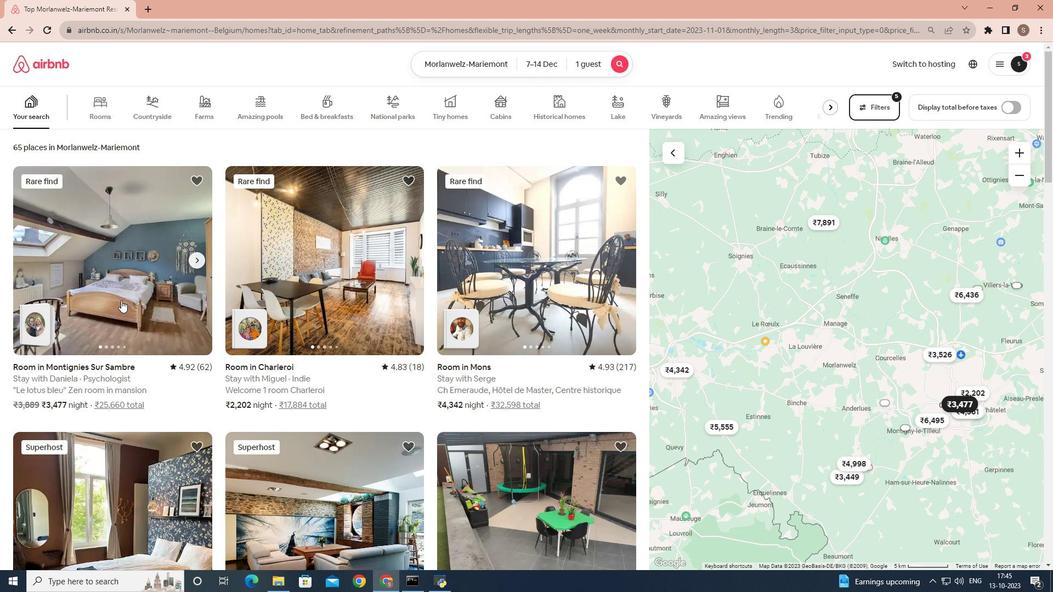 
Action: Mouse pressed left at (121, 300)
Screenshot: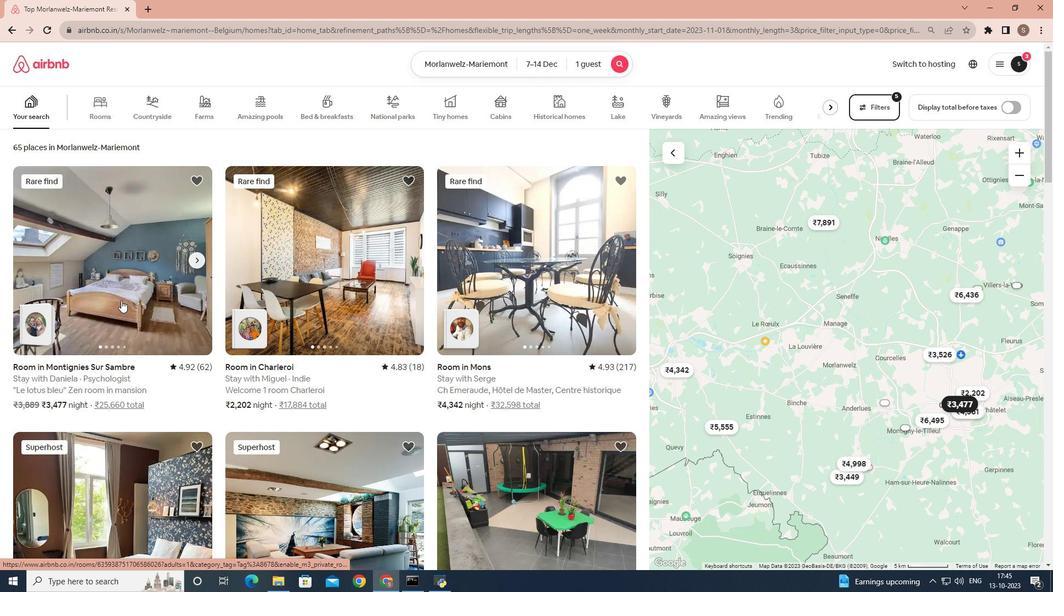
Action: Mouse moved to (430, 338)
Screenshot: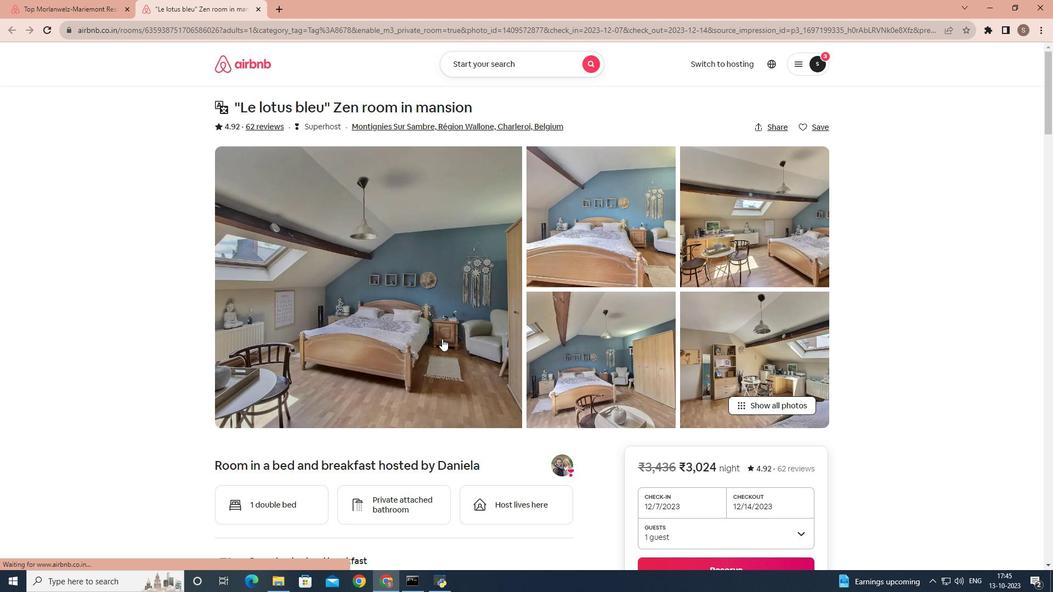 
Action: Mouse scrolled (430, 337) with delta (0, 0)
Screenshot: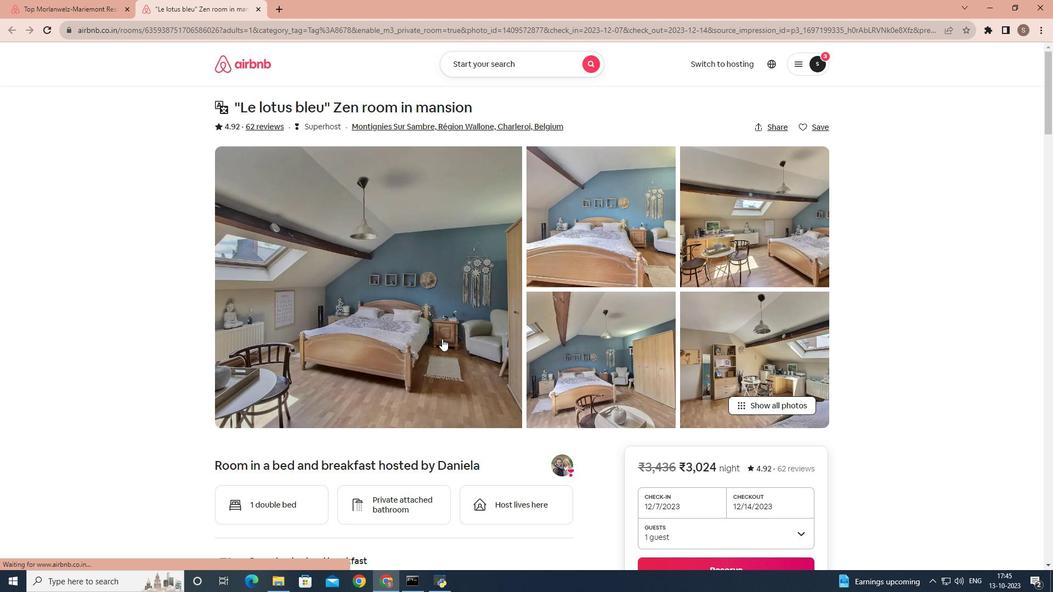
Action: Mouse moved to (775, 349)
Screenshot: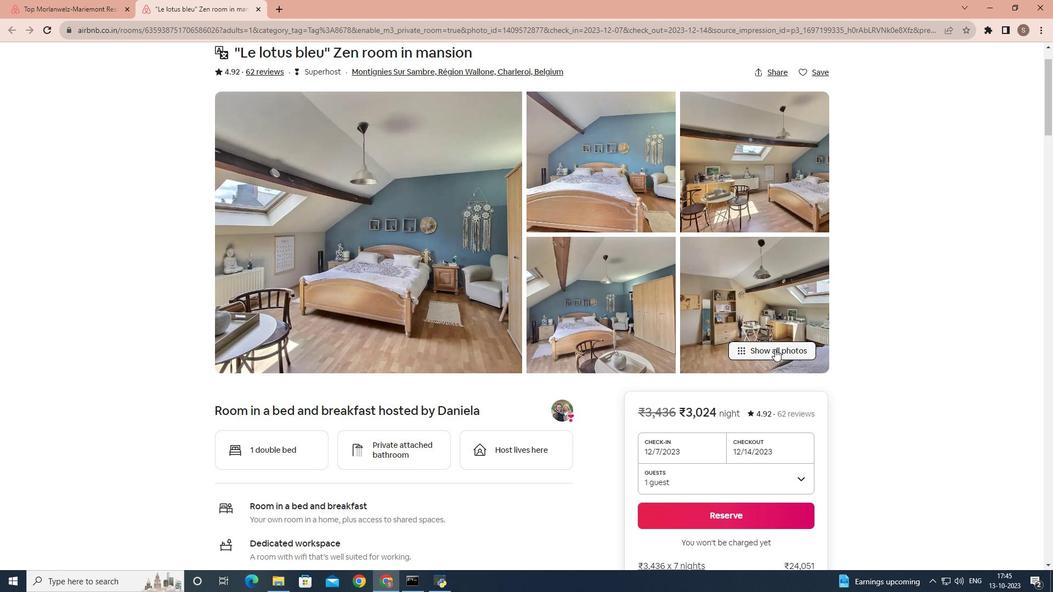 
Action: Mouse pressed left at (775, 349)
Screenshot: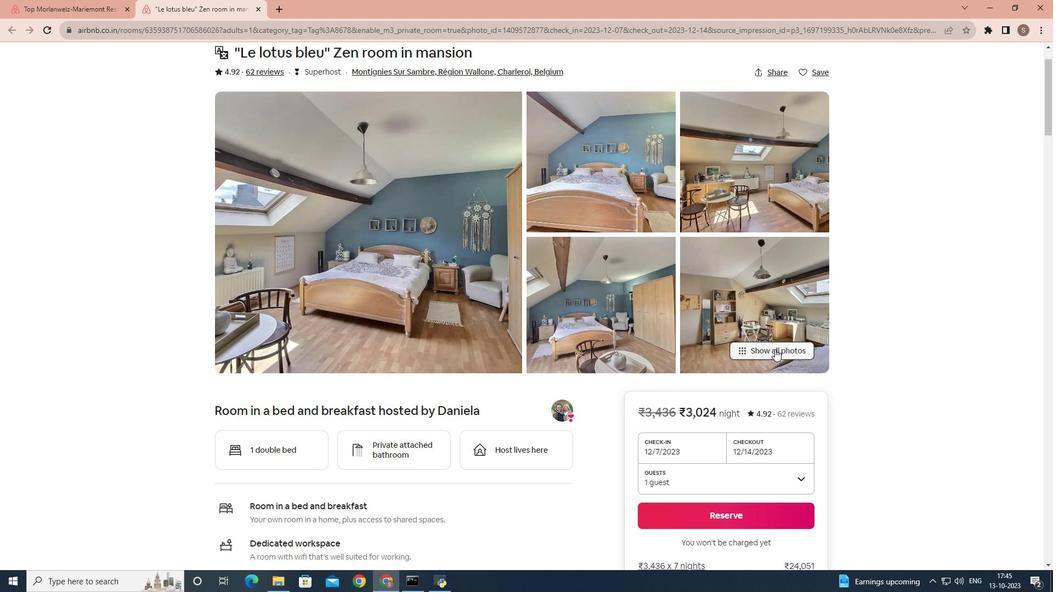 
Action: Mouse moved to (672, 325)
Screenshot: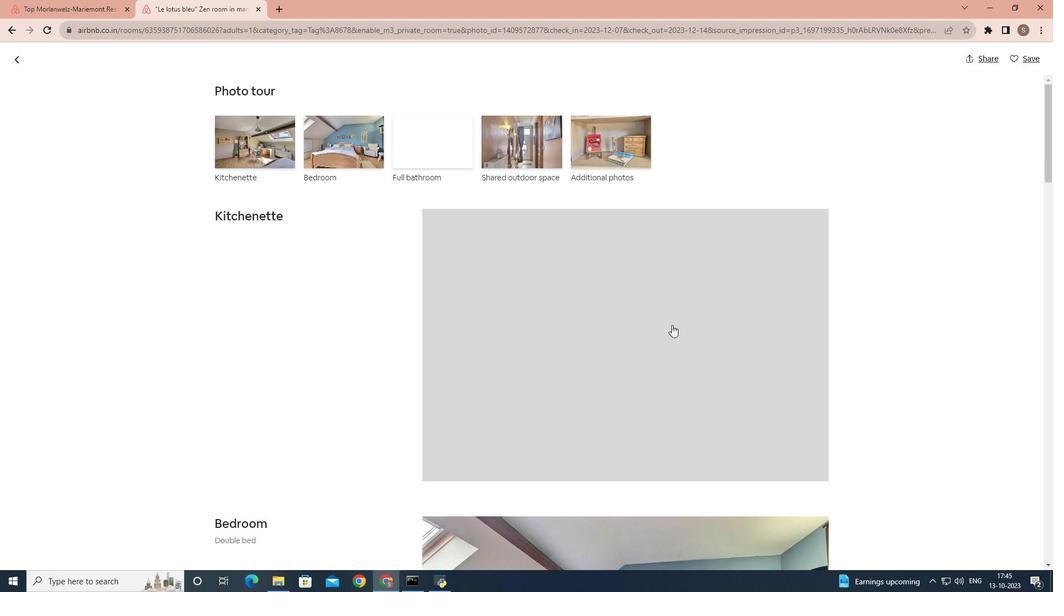 
Action: Mouse scrolled (672, 324) with delta (0, 0)
Screenshot: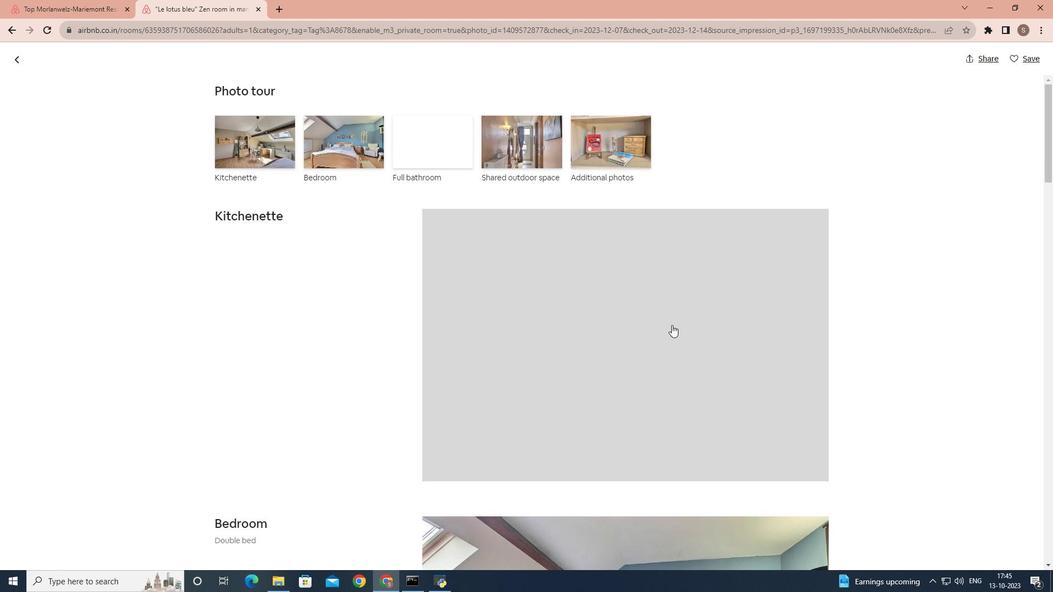 
Action: Mouse scrolled (672, 324) with delta (0, 0)
Screenshot: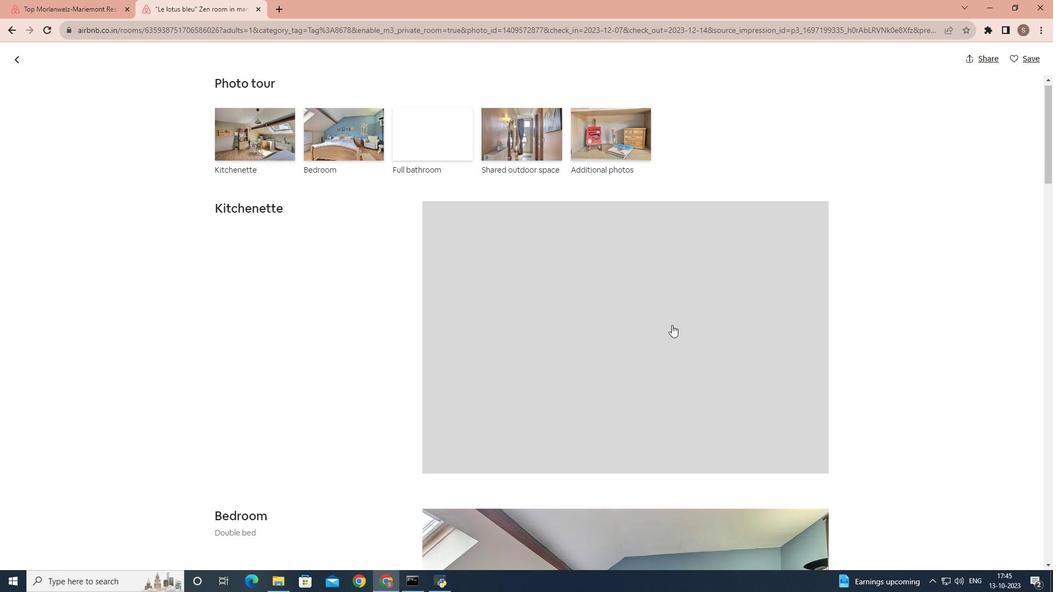 
Action: Mouse scrolled (672, 324) with delta (0, 0)
Screenshot: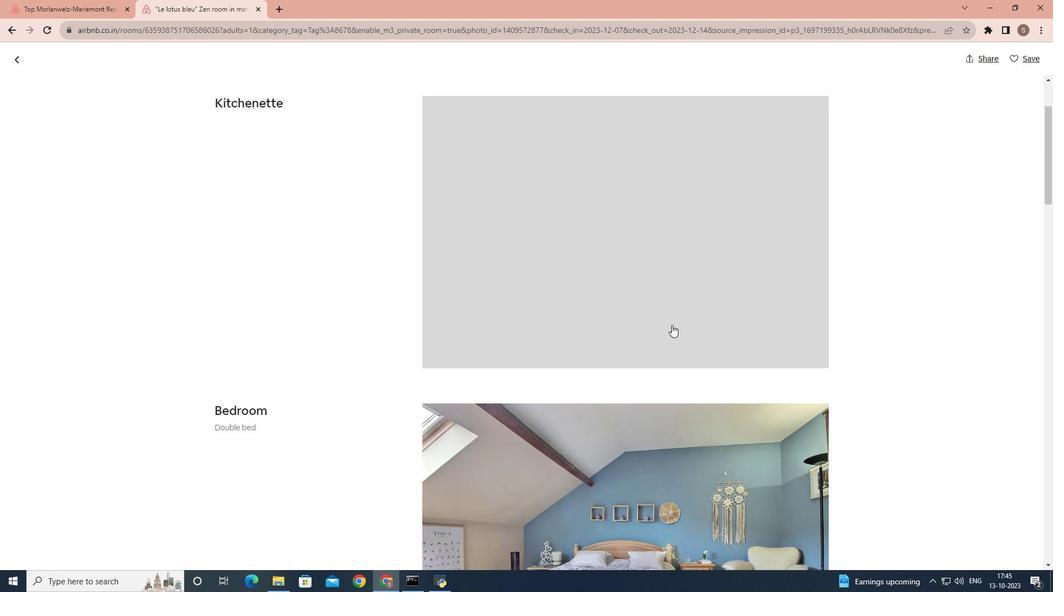 
Action: Mouse scrolled (672, 324) with delta (0, 0)
Screenshot: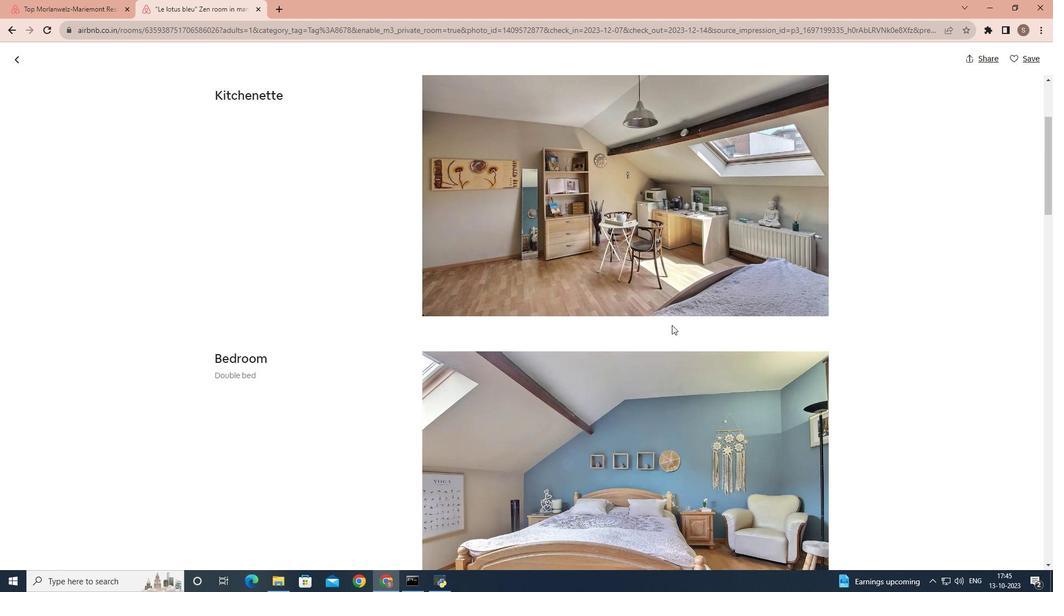 
Action: Mouse scrolled (672, 324) with delta (0, 0)
Screenshot: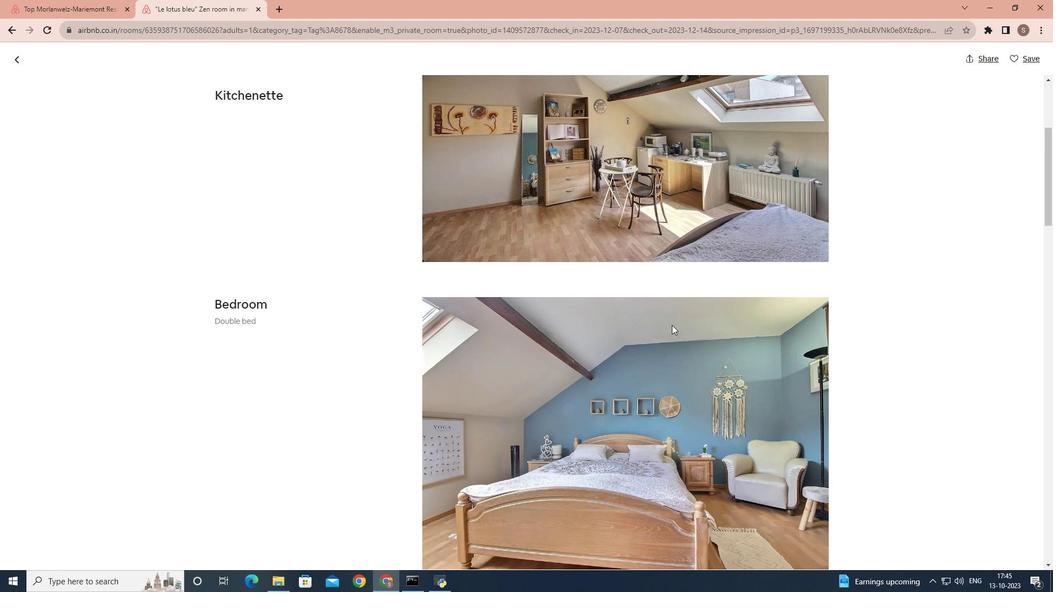 
Action: Mouse scrolled (672, 324) with delta (0, 0)
Screenshot: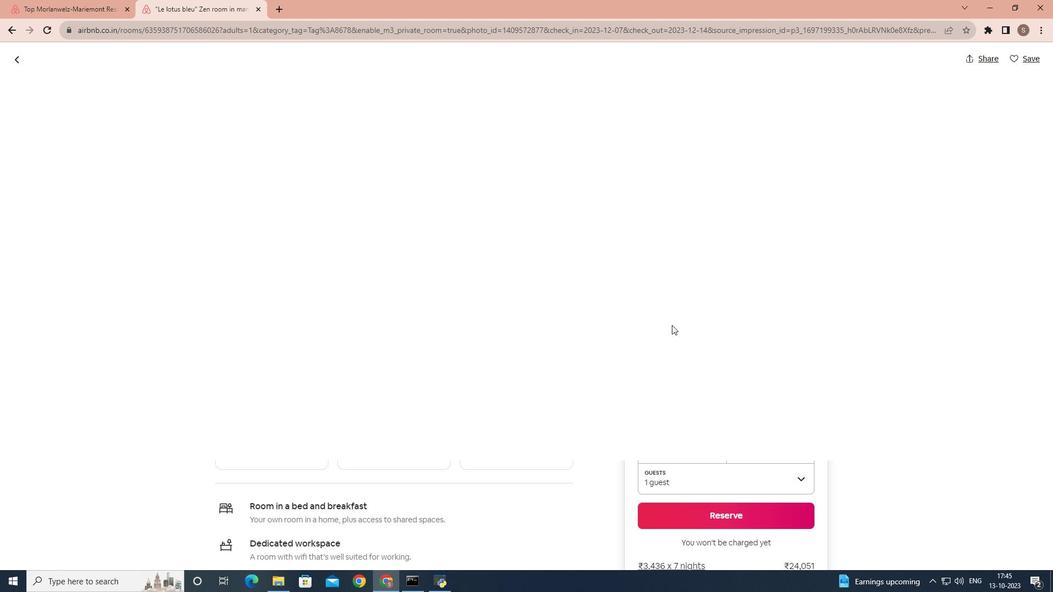 
Action: Mouse scrolled (672, 324) with delta (0, 0)
Screenshot: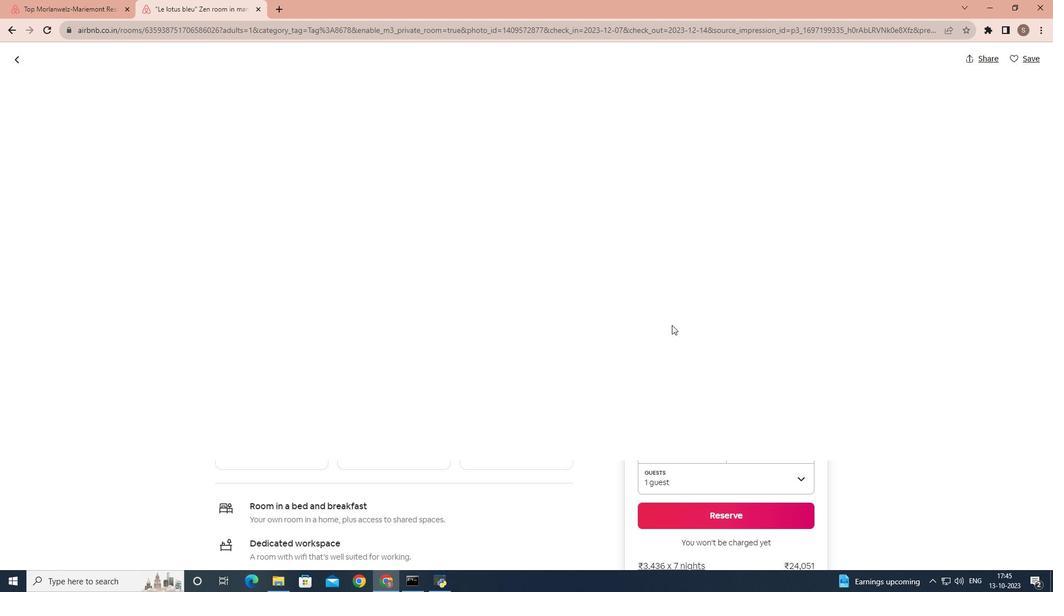 
Action: Mouse scrolled (672, 324) with delta (0, 0)
Screenshot: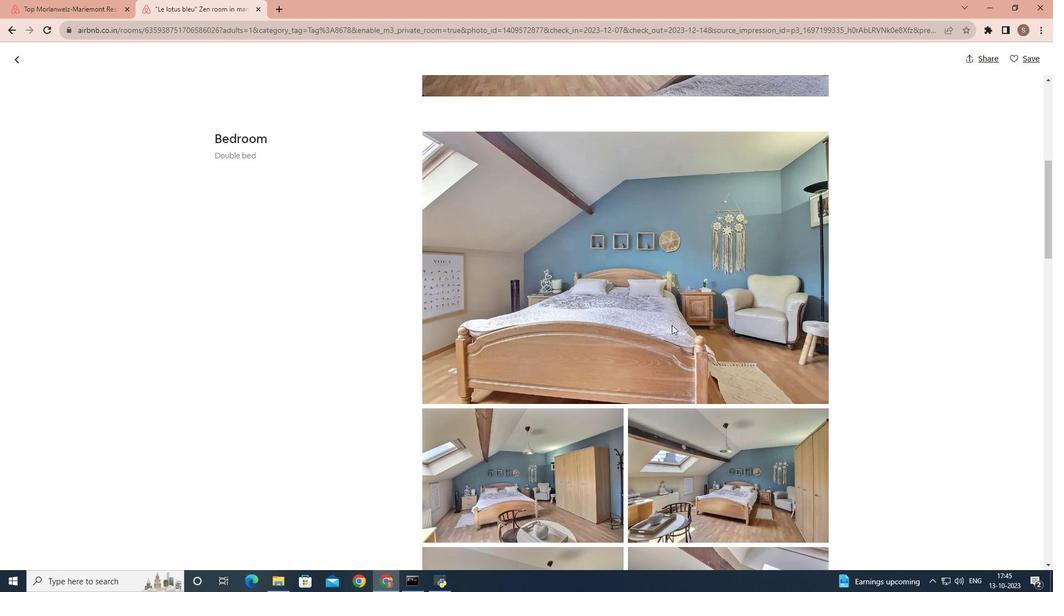 
Action: Mouse scrolled (672, 324) with delta (0, 0)
Screenshot: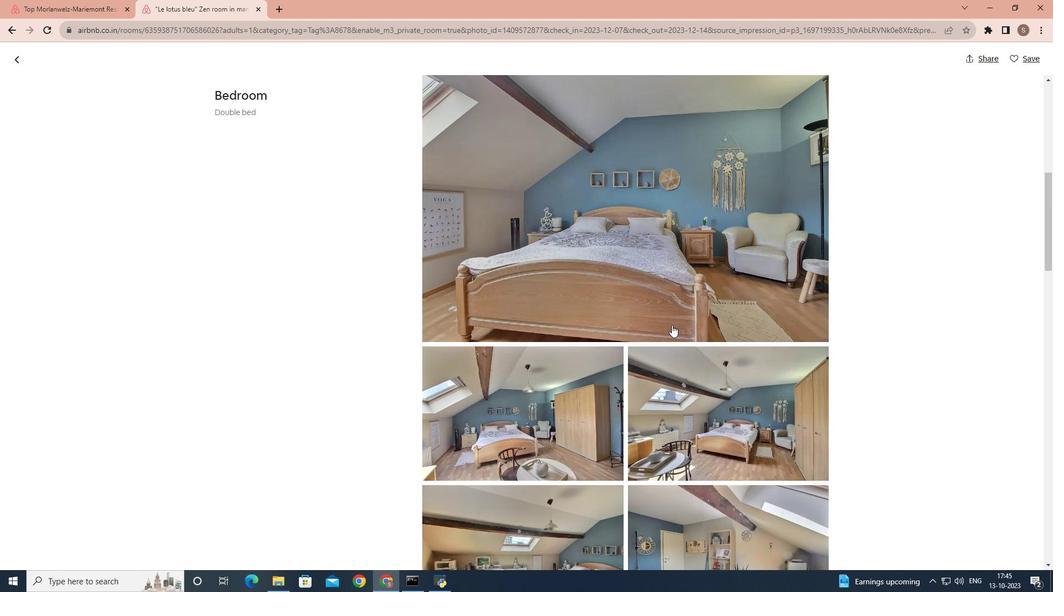 
Action: Mouse scrolled (672, 324) with delta (0, 0)
Screenshot: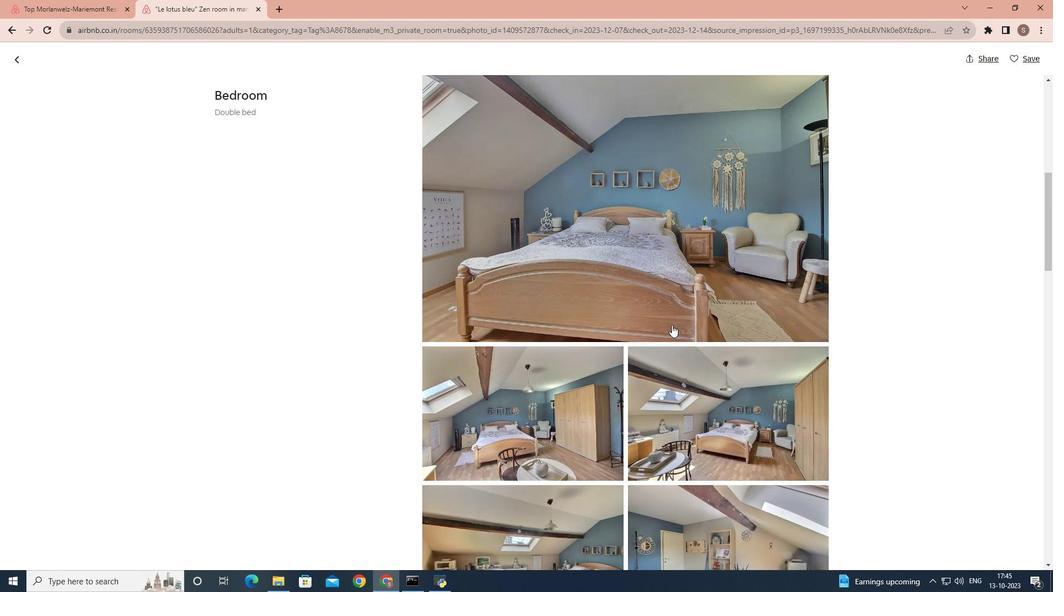 
Action: Mouse scrolled (672, 324) with delta (0, 0)
Screenshot: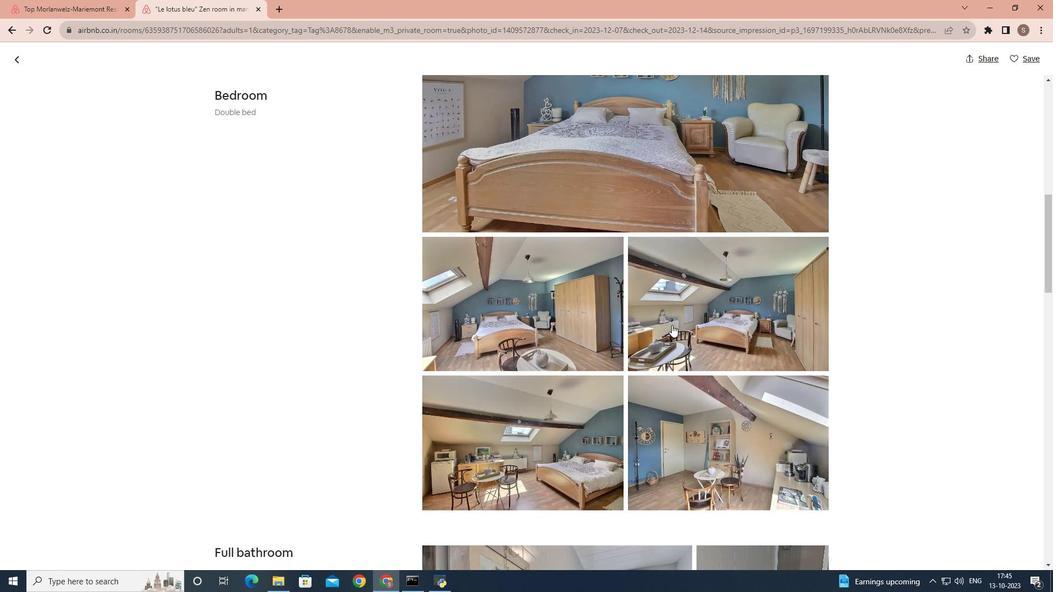 
Action: Mouse scrolled (672, 324) with delta (0, 0)
Screenshot: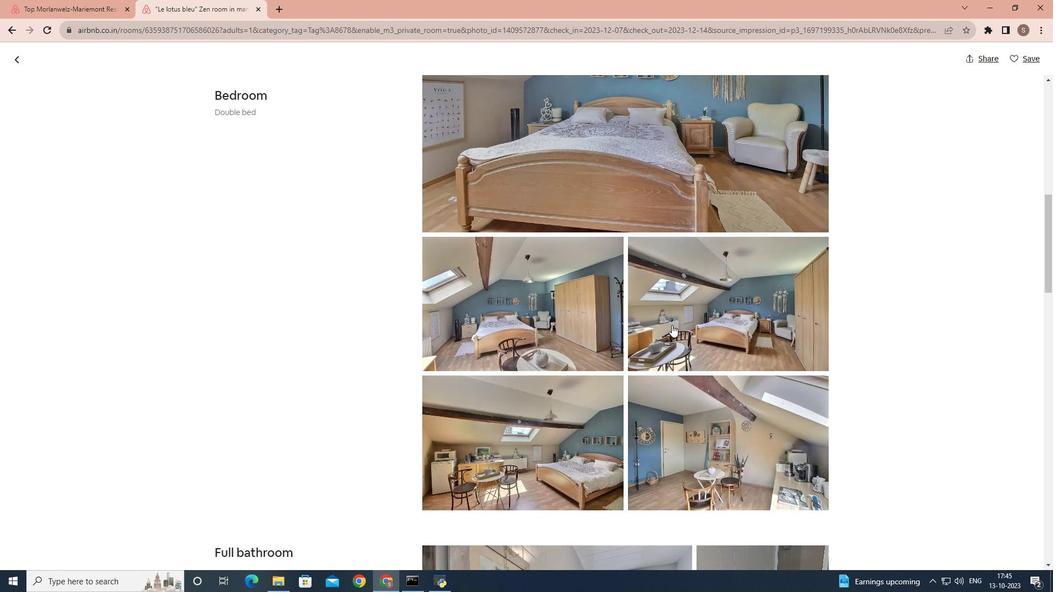 
Action: Mouse scrolled (672, 324) with delta (0, 0)
Screenshot: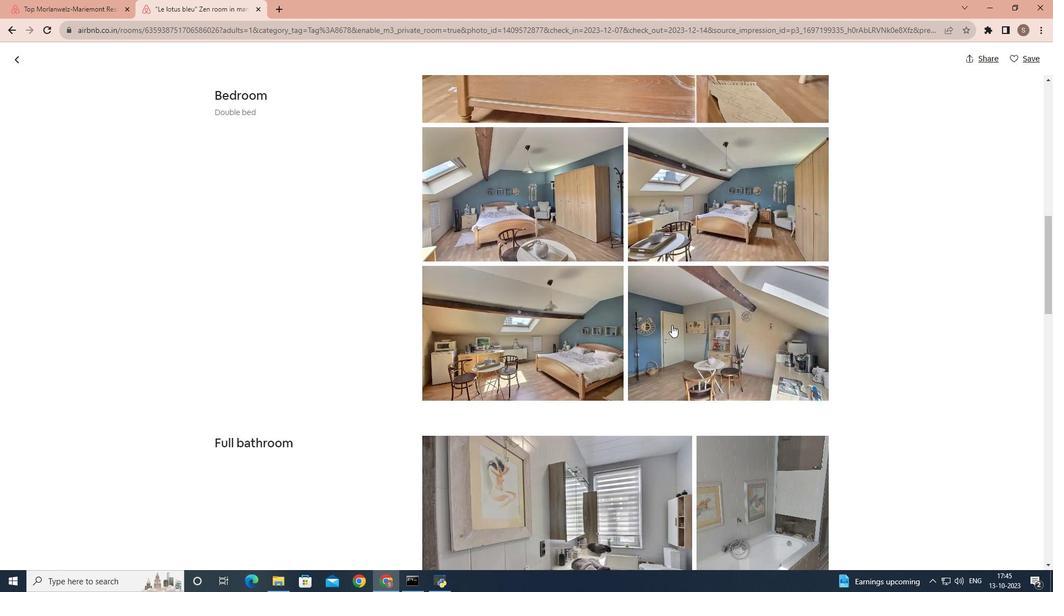 
Action: Mouse scrolled (672, 324) with delta (0, 0)
Screenshot: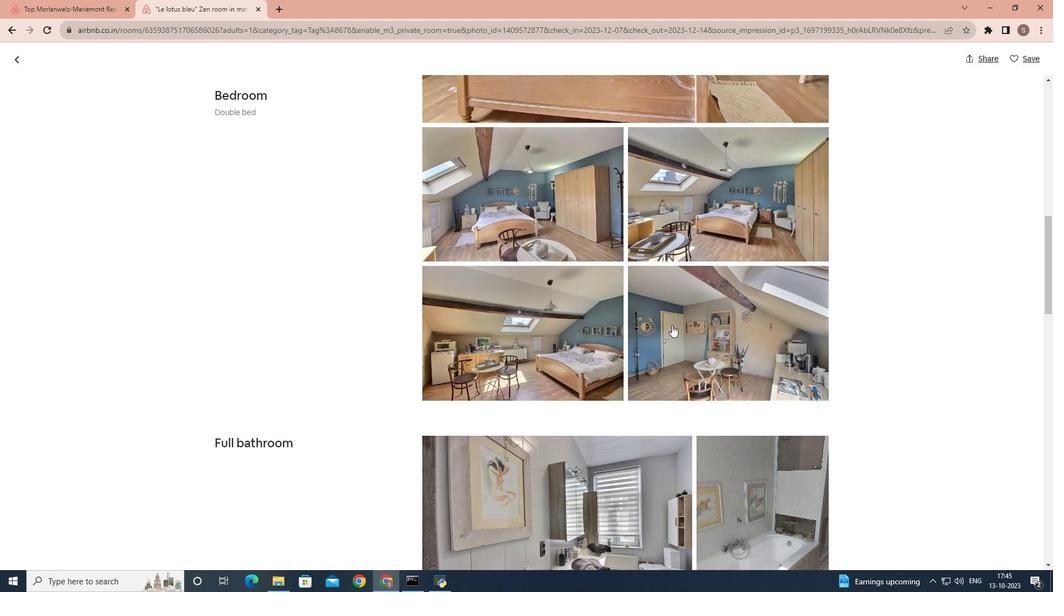
Action: Mouse scrolled (672, 324) with delta (0, 0)
Screenshot: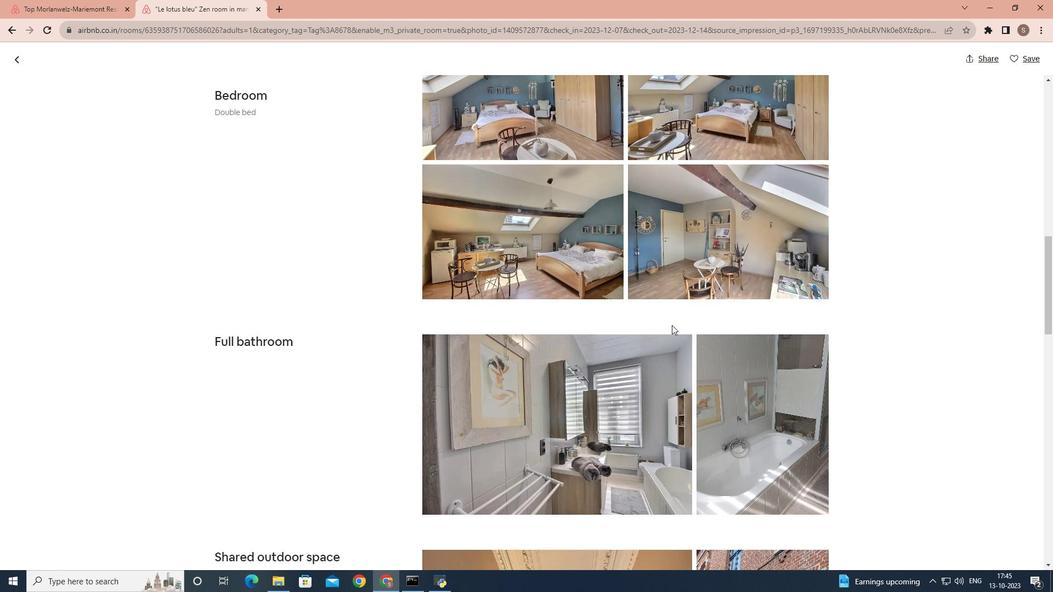 
Action: Mouse scrolled (672, 324) with delta (0, 0)
Screenshot: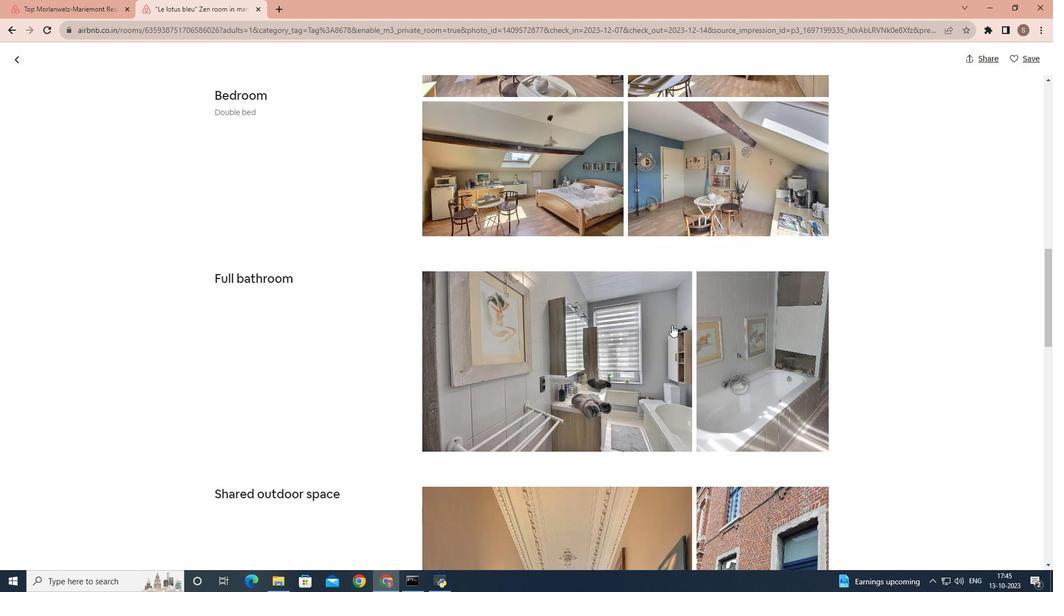 
Action: Mouse scrolled (672, 324) with delta (0, 0)
Screenshot: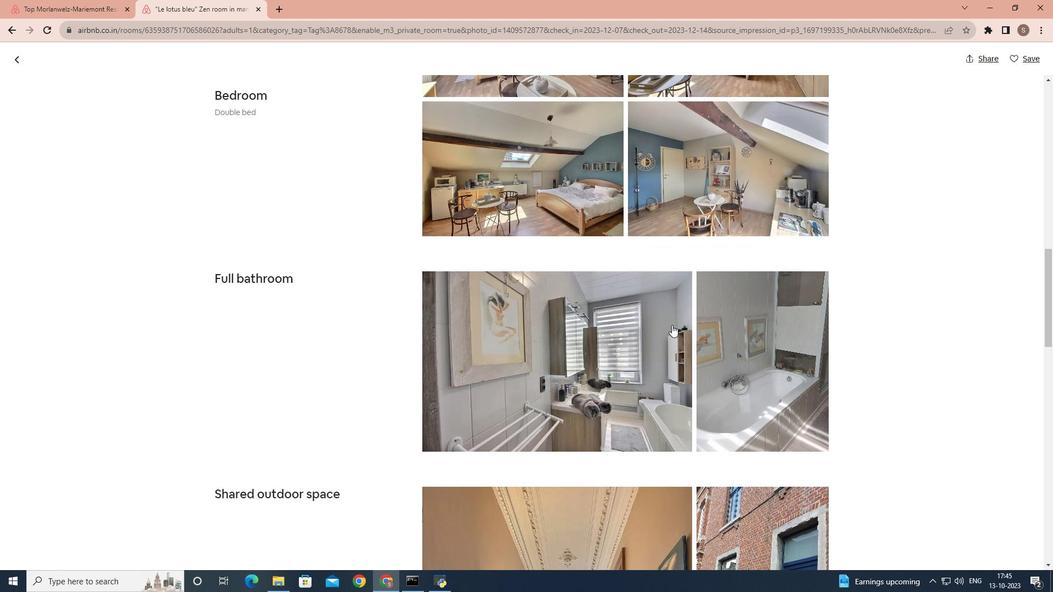 
Action: Mouse scrolled (672, 324) with delta (0, 0)
Screenshot: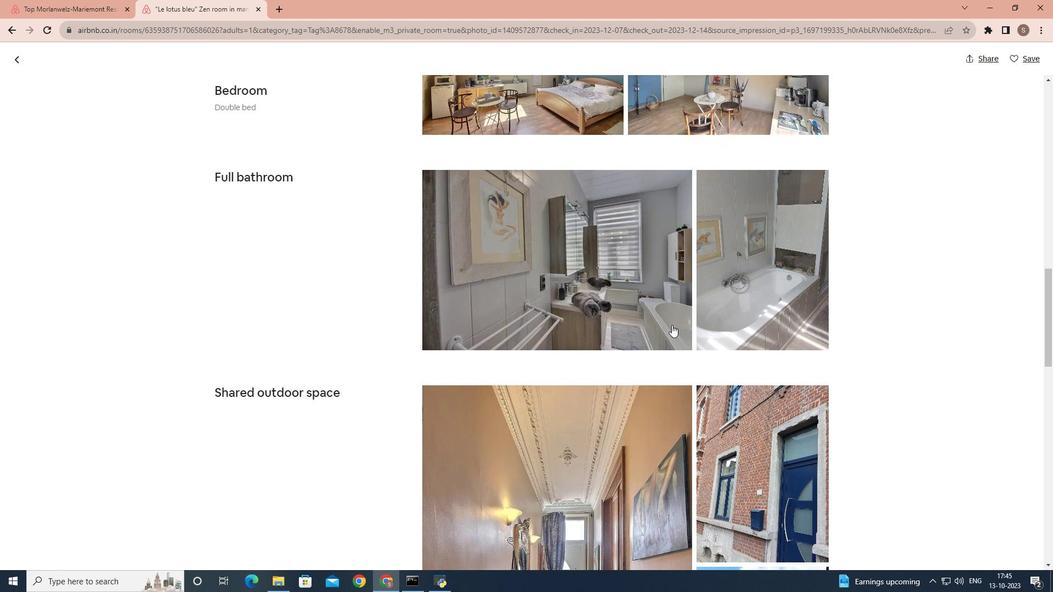 
Action: Mouse scrolled (672, 324) with delta (0, 0)
Screenshot: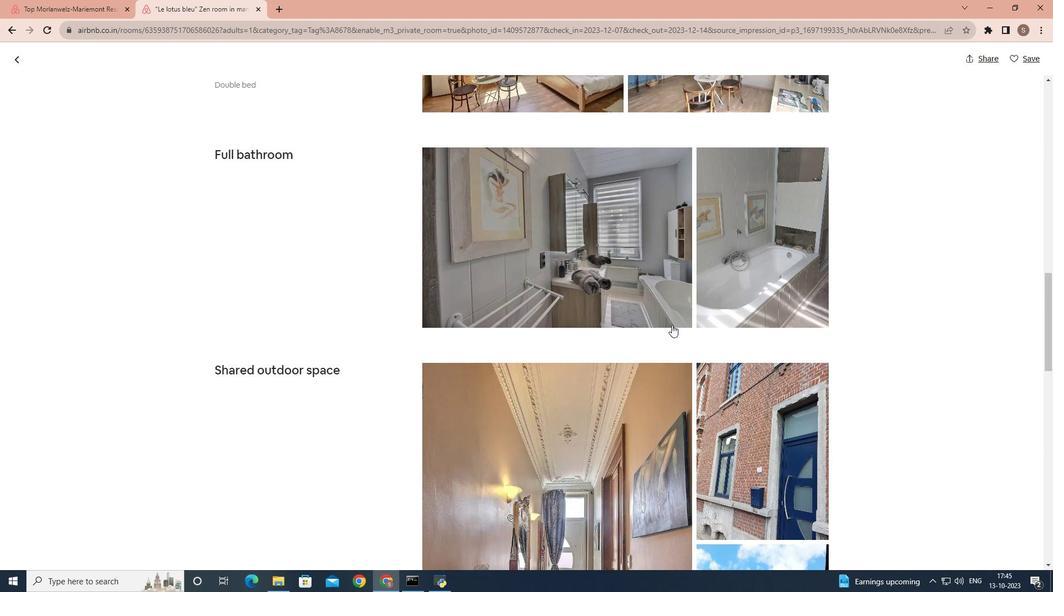 
Action: Mouse scrolled (672, 324) with delta (0, 0)
Screenshot: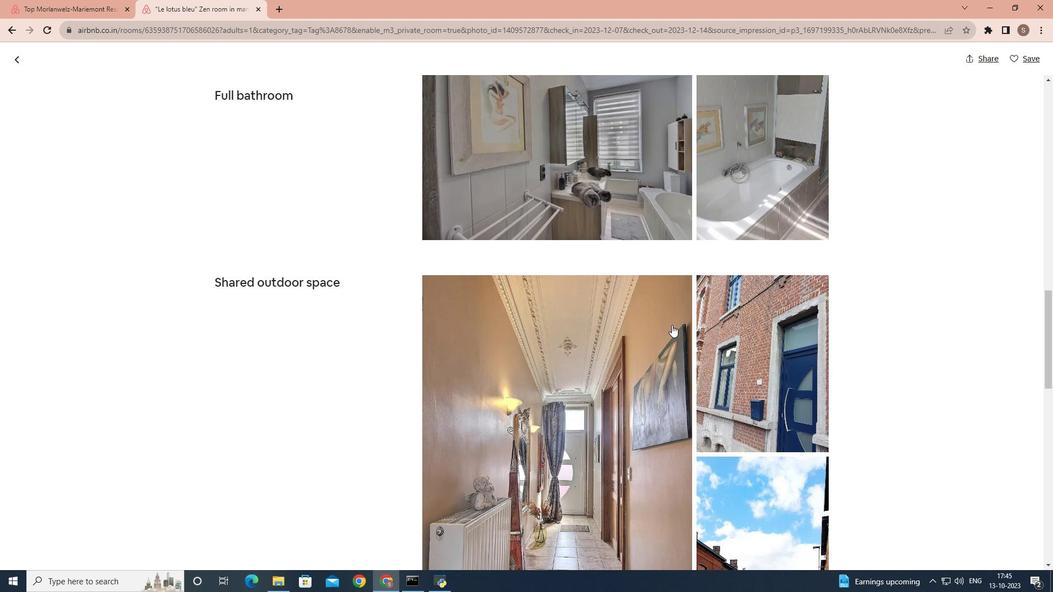 
Action: Mouse scrolled (672, 324) with delta (0, 0)
Screenshot: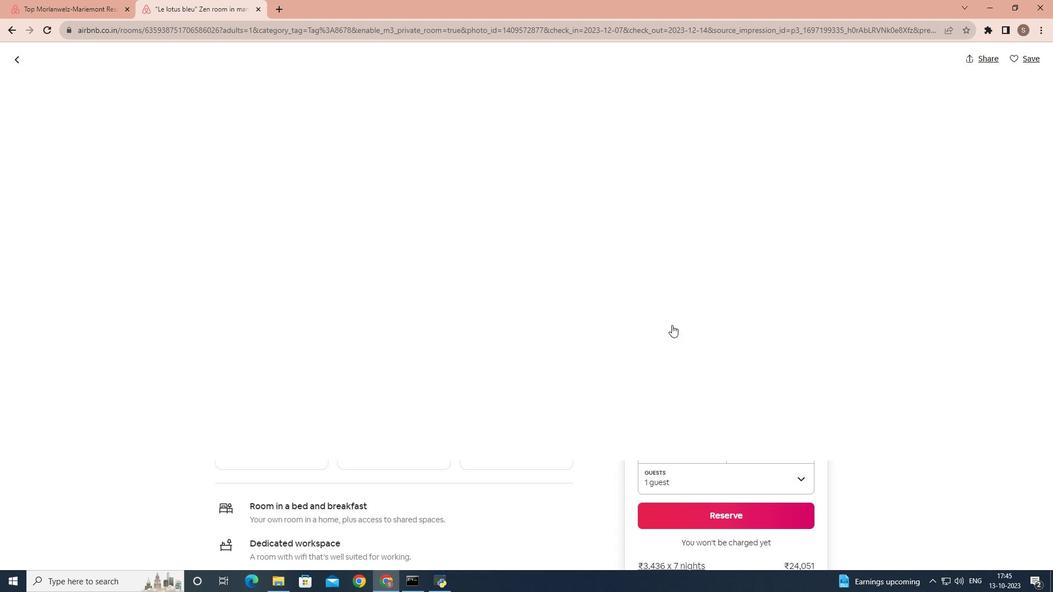 
Action: Mouse scrolled (672, 324) with delta (0, 0)
Screenshot: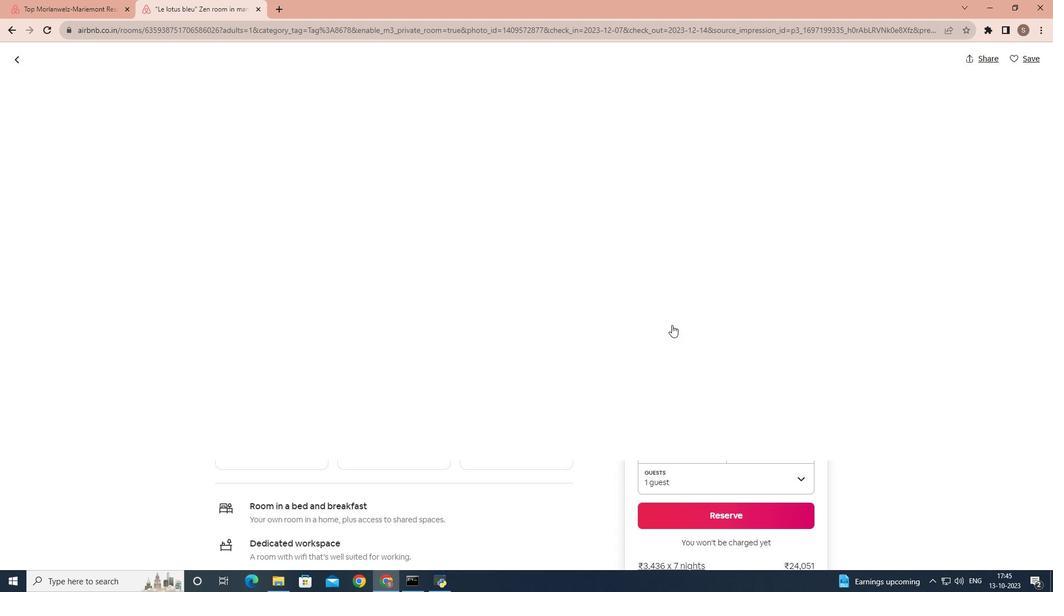 
Action: Mouse scrolled (672, 324) with delta (0, 0)
Screenshot: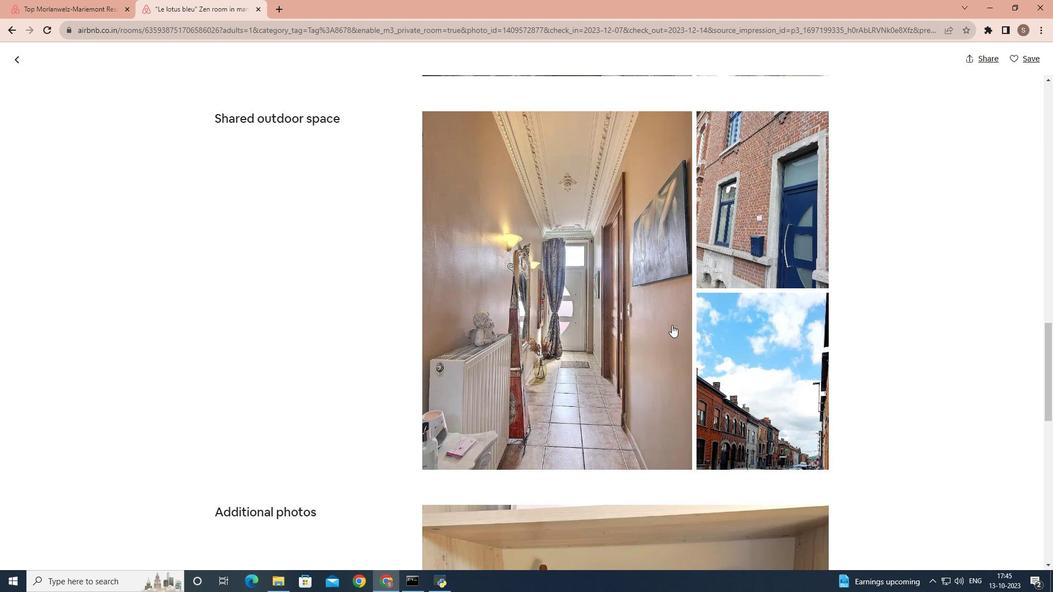 
Action: Mouse scrolled (672, 324) with delta (0, 0)
Screenshot: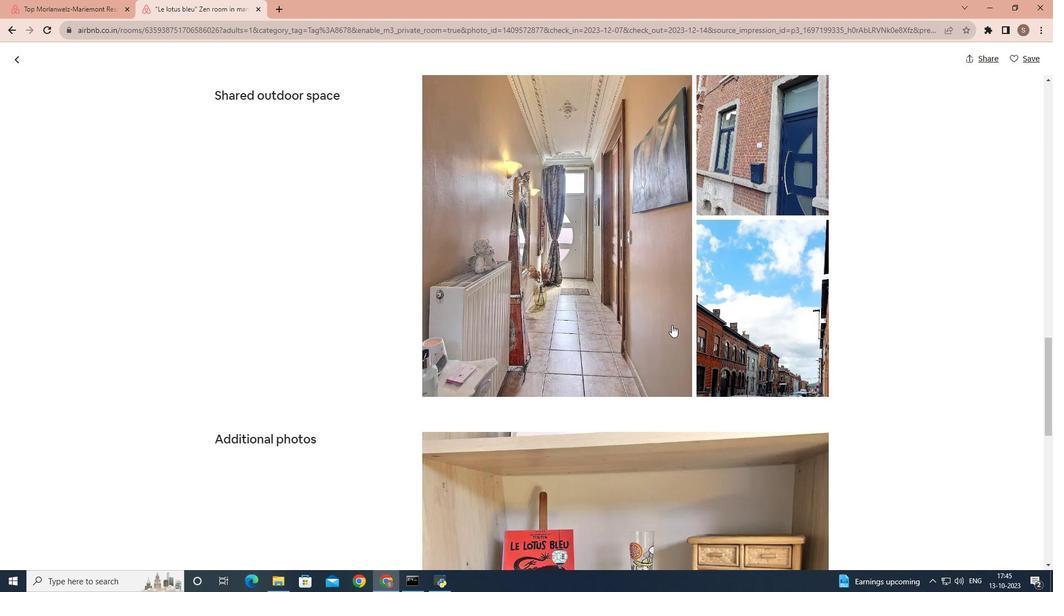 
Action: Mouse scrolled (672, 324) with delta (0, 0)
Screenshot: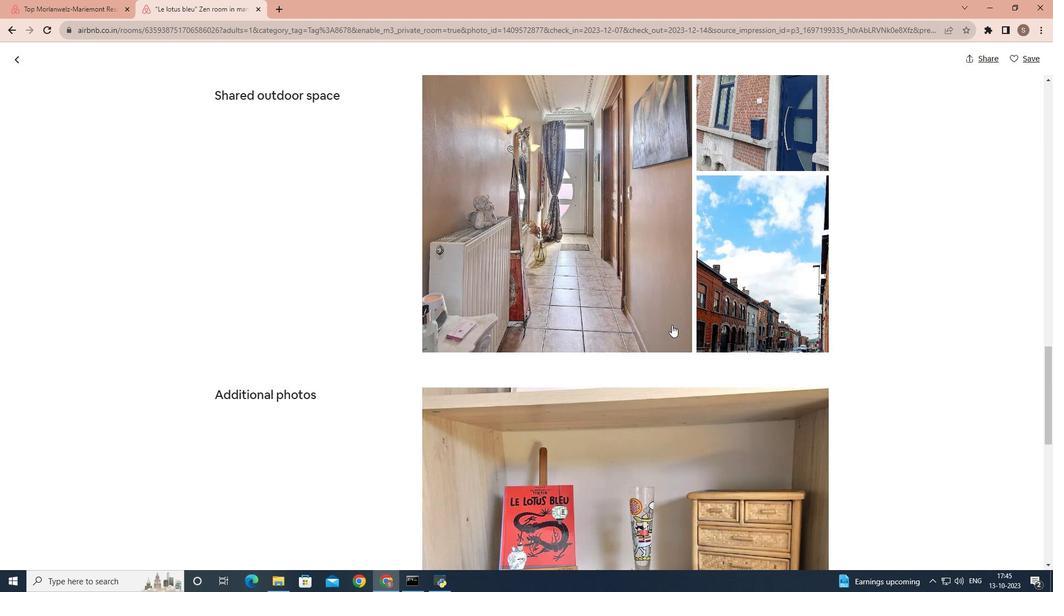 
Action: Mouse scrolled (672, 324) with delta (0, 0)
Screenshot: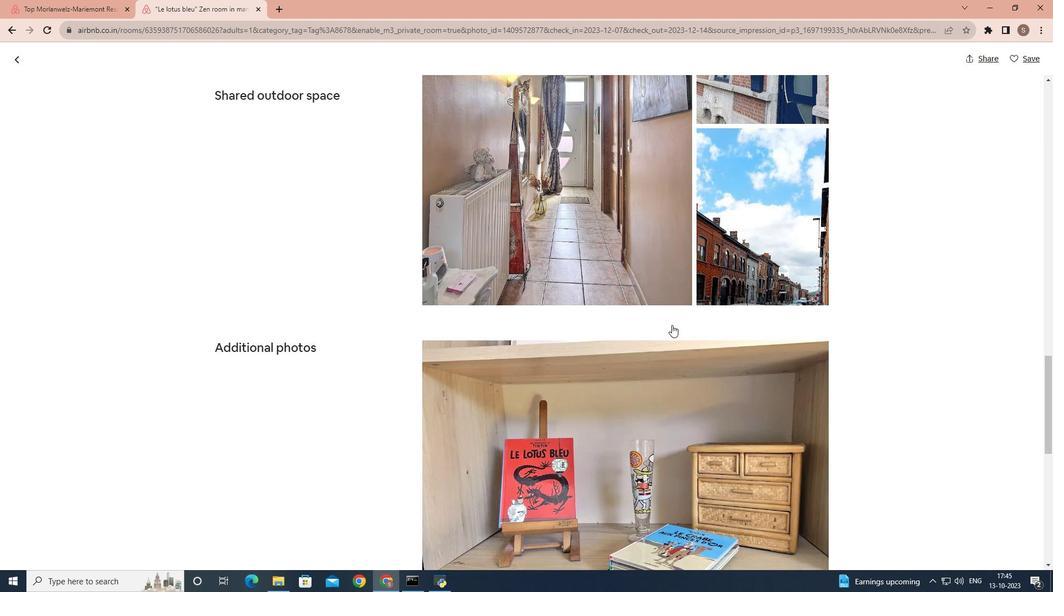
Action: Mouse scrolled (672, 324) with delta (0, 0)
Screenshot: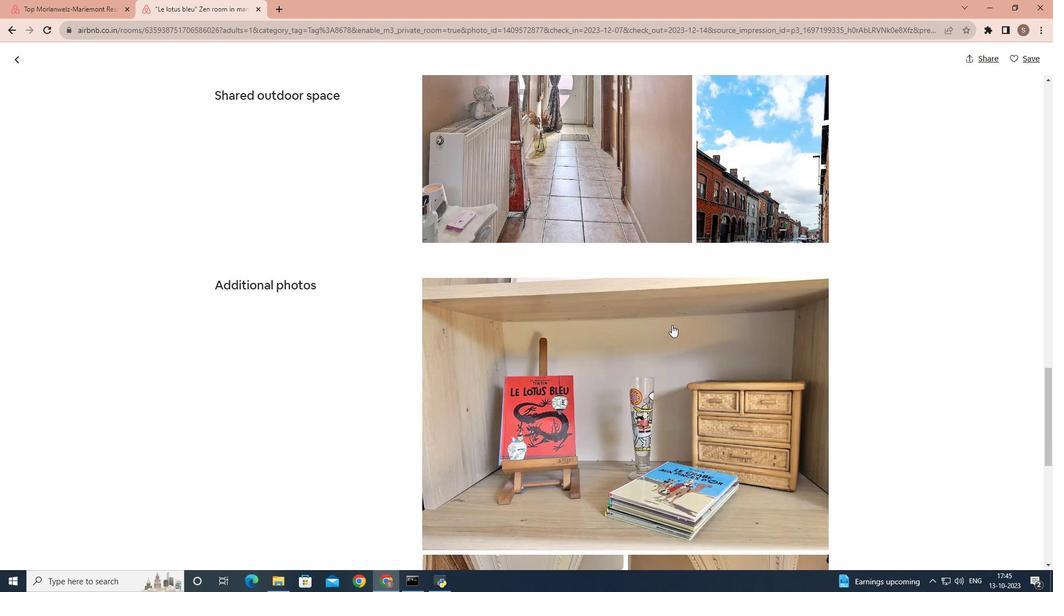 
Action: Mouse scrolled (672, 324) with delta (0, 0)
Screenshot: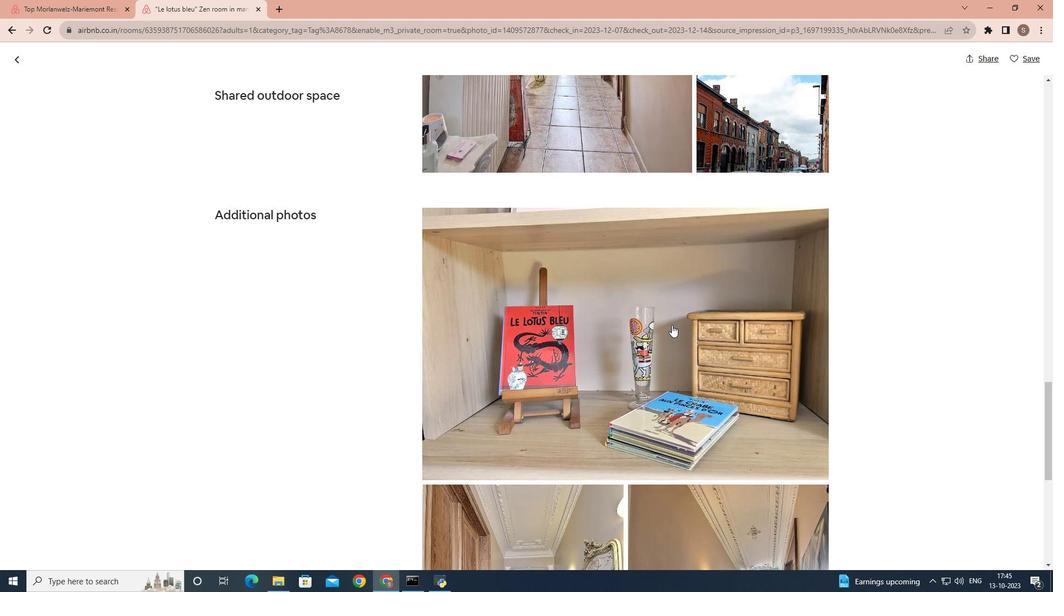 
Action: Mouse scrolled (672, 324) with delta (0, 0)
Screenshot: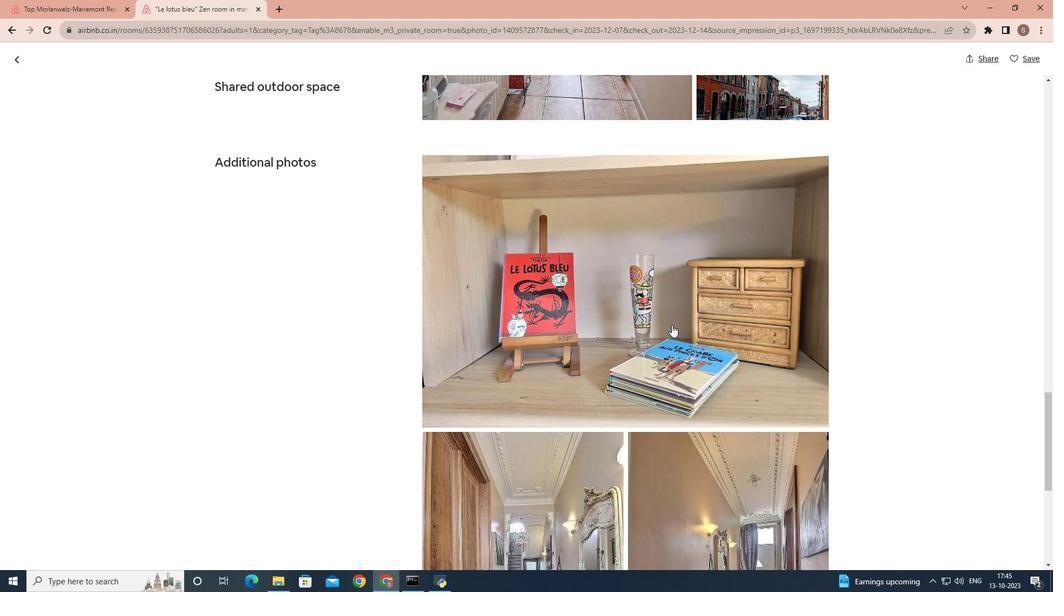 
Action: Mouse scrolled (672, 324) with delta (0, 0)
Screenshot: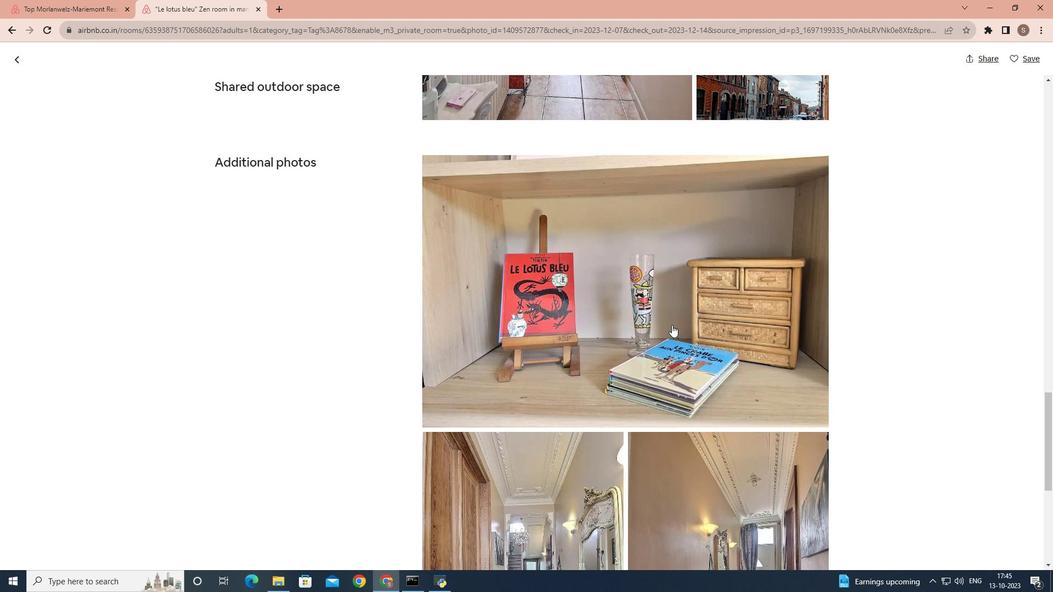 
Action: Mouse scrolled (672, 324) with delta (0, 0)
Screenshot: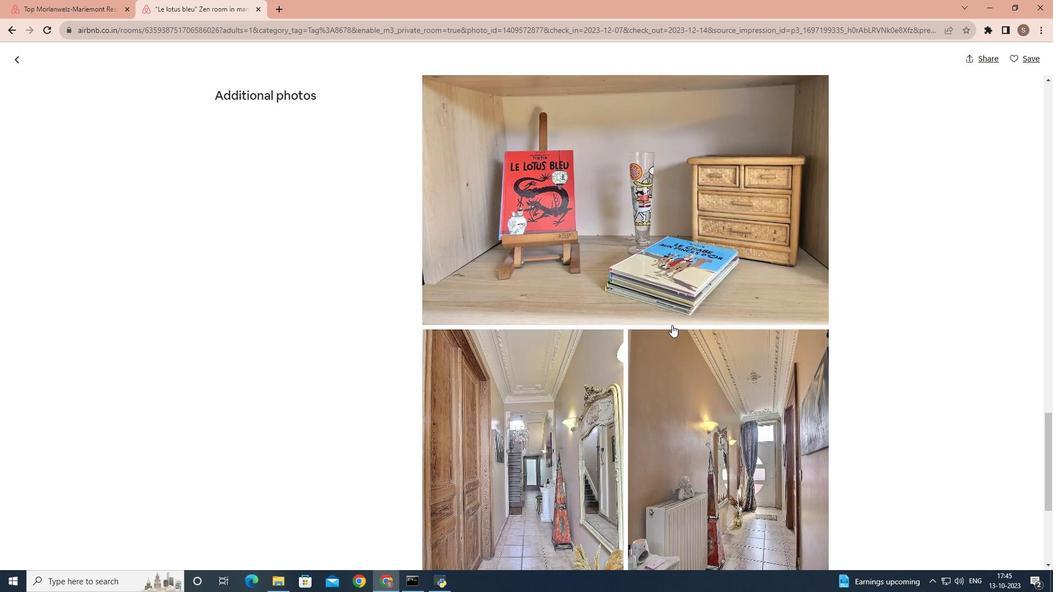 
Action: Mouse scrolled (672, 324) with delta (0, 0)
Screenshot: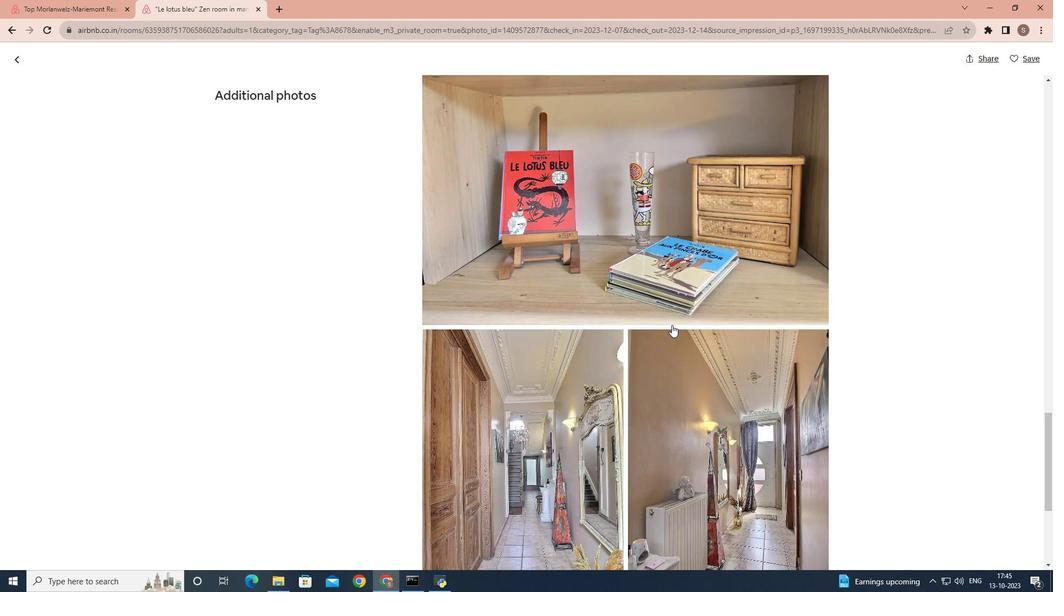 
Action: Mouse scrolled (672, 324) with delta (0, 0)
Screenshot: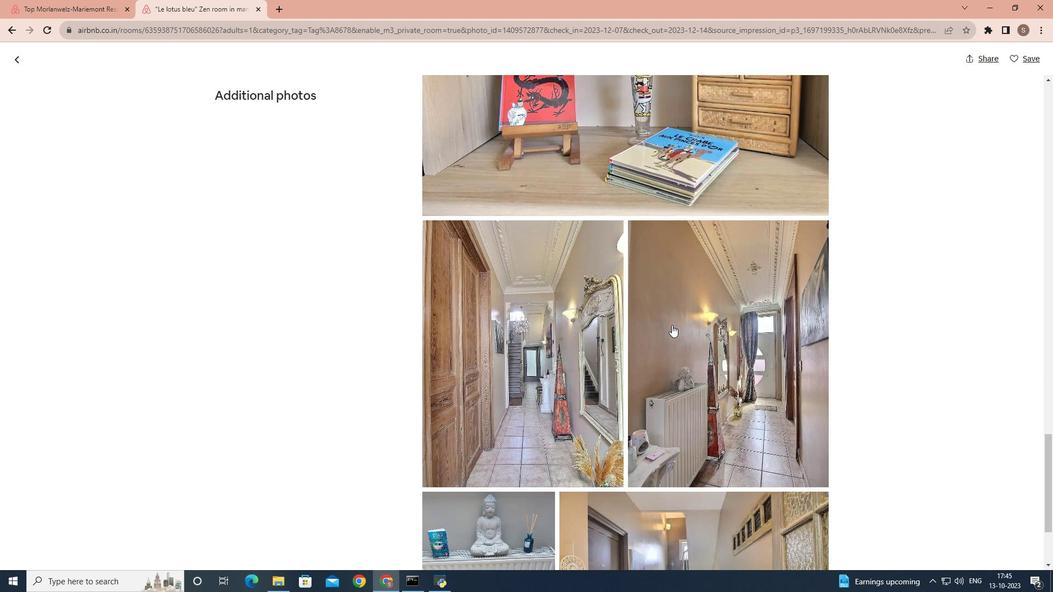 
Action: Mouse scrolled (672, 324) with delta (0, 0)
Screenshot: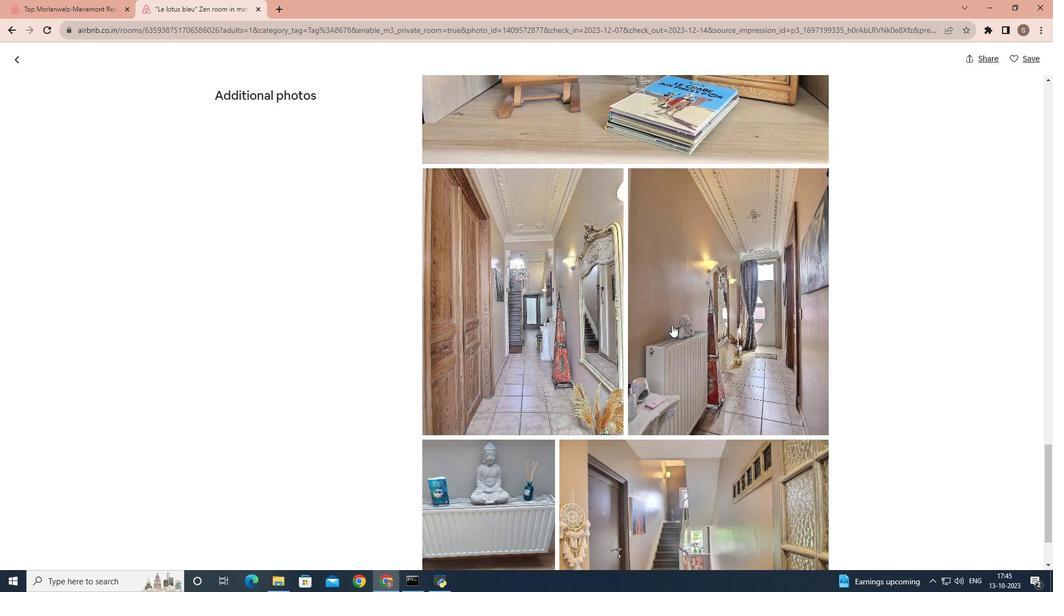 
Action: Mouse scrolled (672, 324) with delta (0, 0)
Screenshot: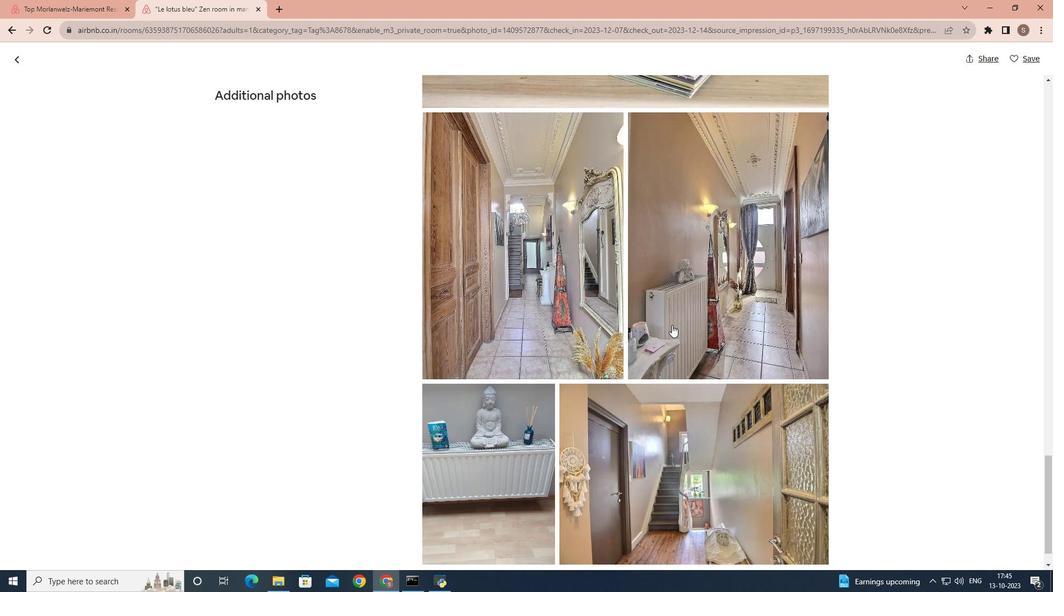 
Action: Mouse scrolled (672, 324) with delta (0, 0)
Screenshot: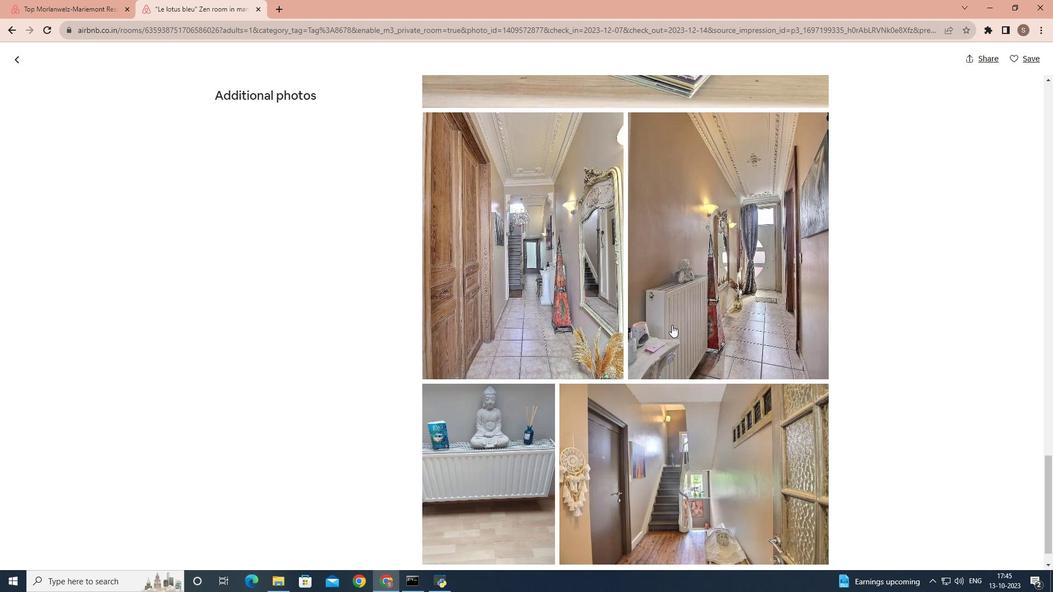 
Action: Mouse scrolled (672, 324) with delta (0, 0)
Screenshot: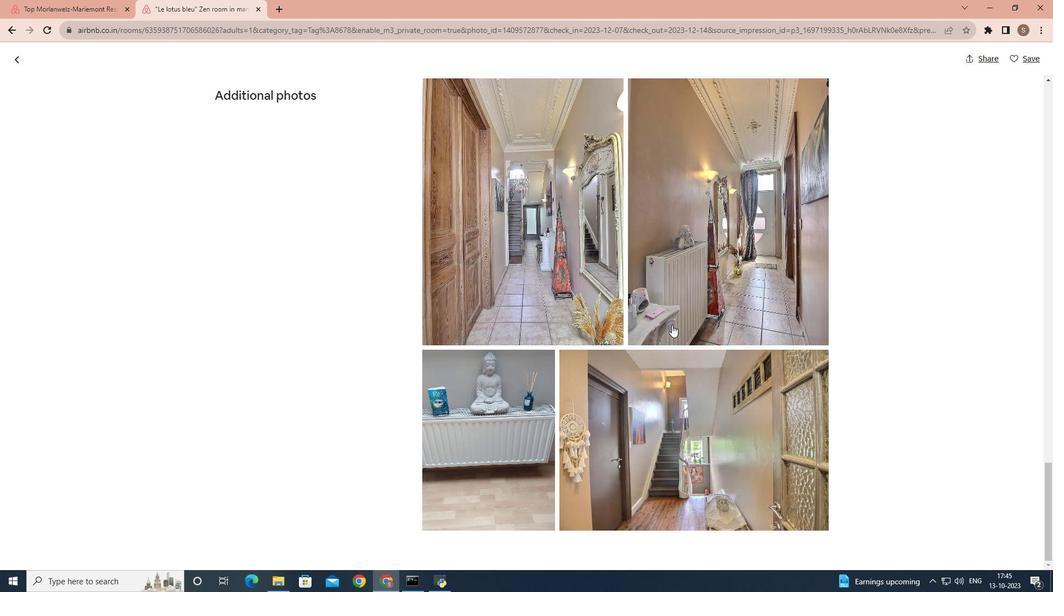 
Action: Mouse scrolled (672, 324) with delta (0, 0)
Screenshot: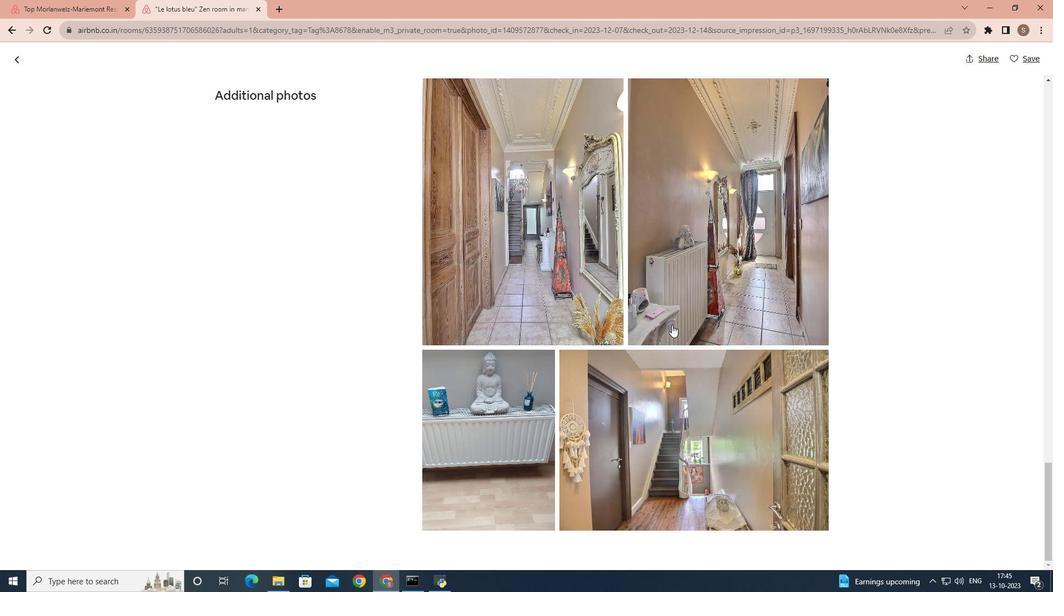 
Action: Mouse moved to (6, 58)
Screenshot: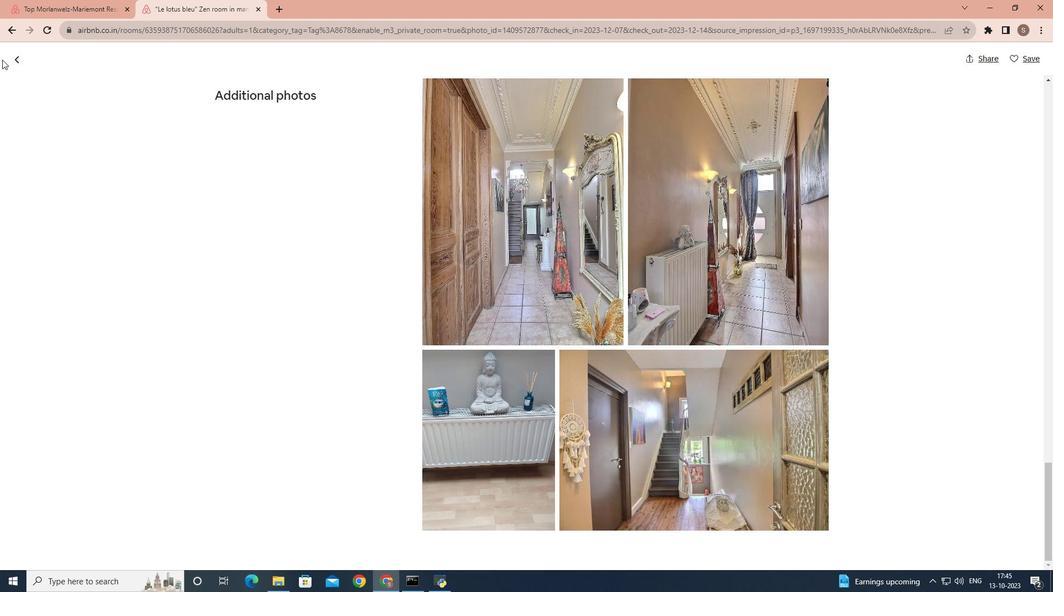 
Action: Mouse pressed left at (6, 58)
Screenshot: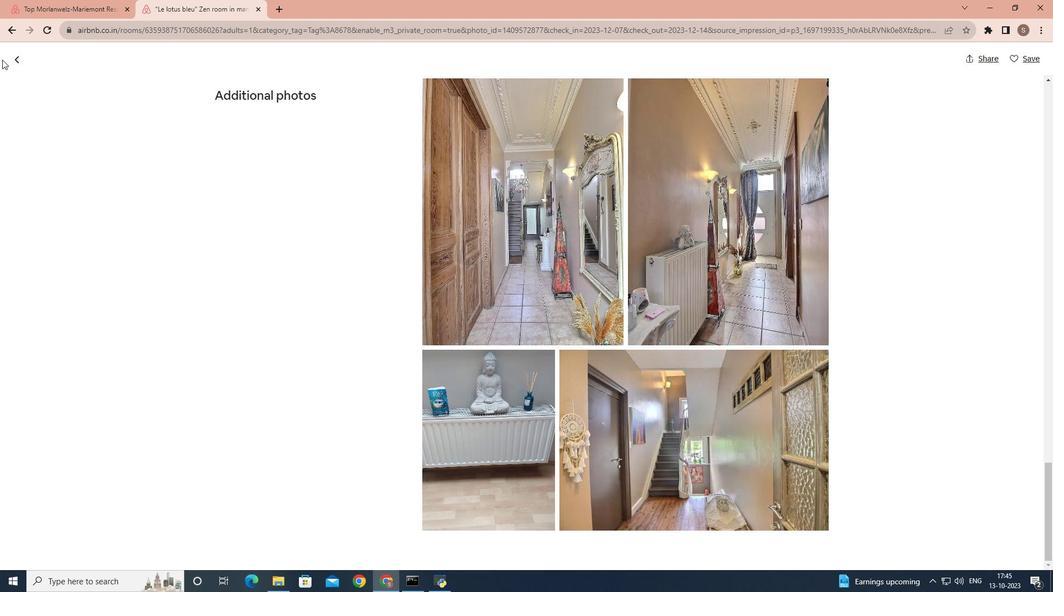 
Action: Mouse moved to (18, 60)
Screenshot: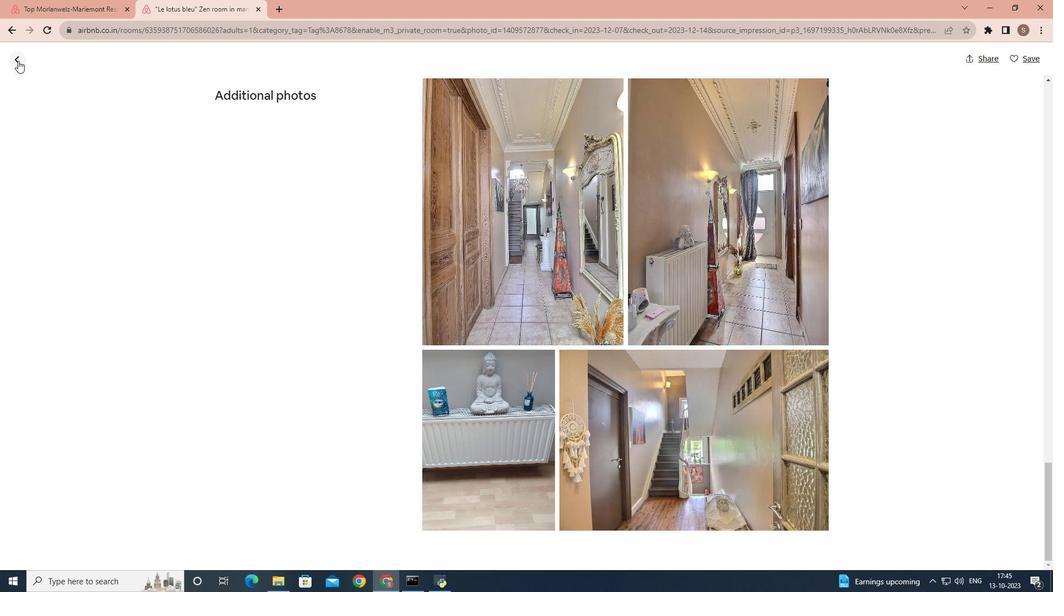 
Action: Mouse pressed left at (18, 60)
Screenshot: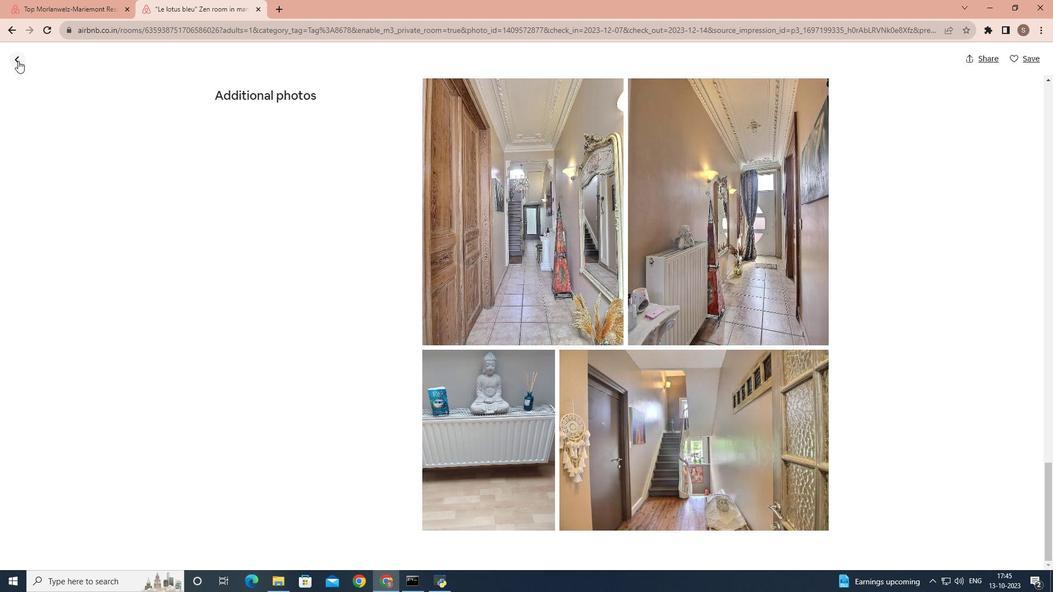 
Action: Mouse moved to (408, 234)
Screenshot: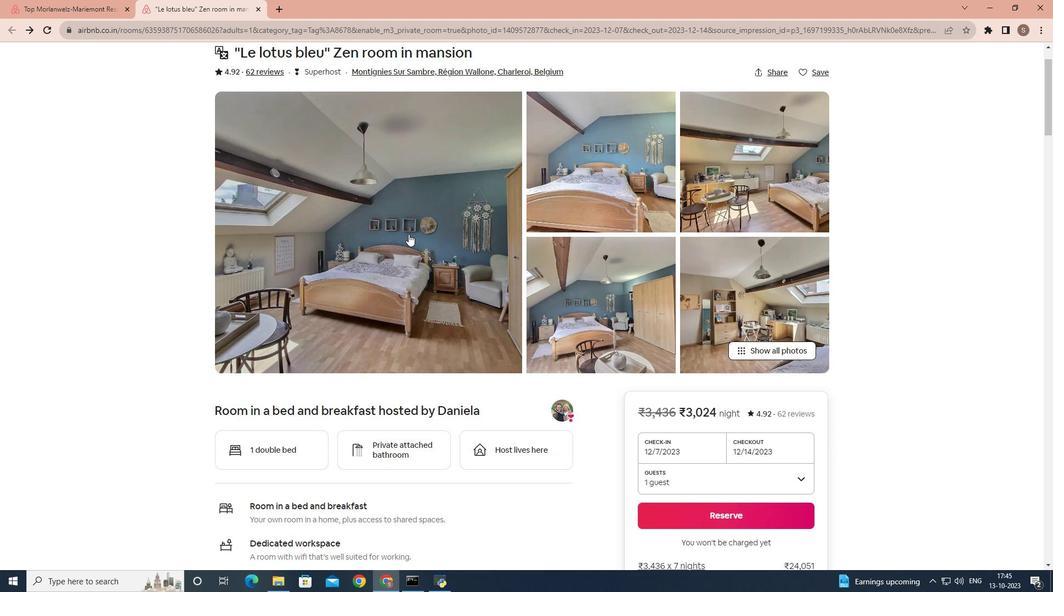
Action: Mouse scrolled (408, 233) with delta (0, 0)
Screenshot: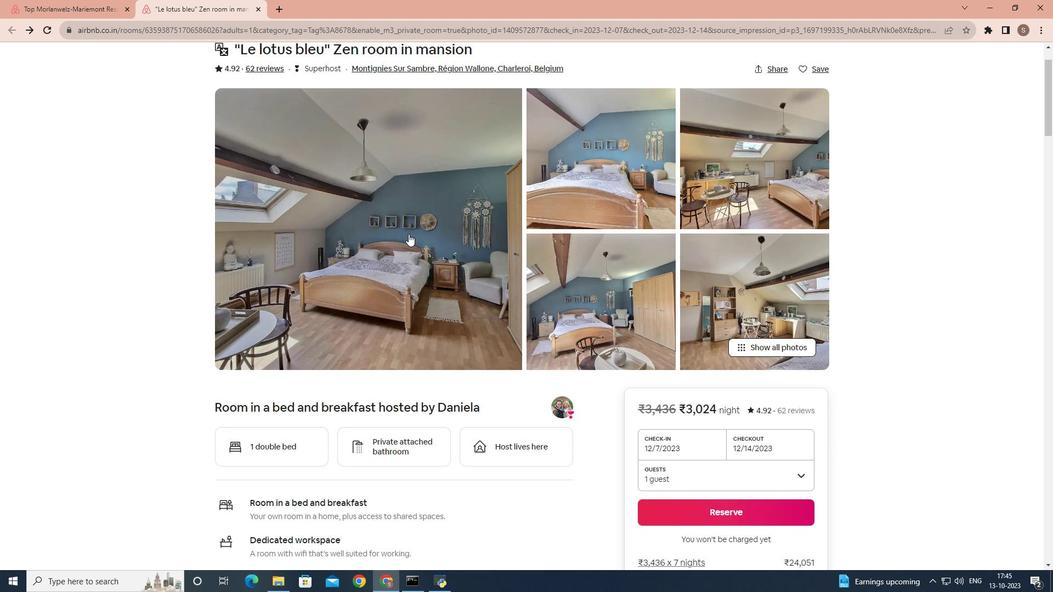 
Action: Mouse scrolled (408, 233) with delta (0, 0)
Screenshot: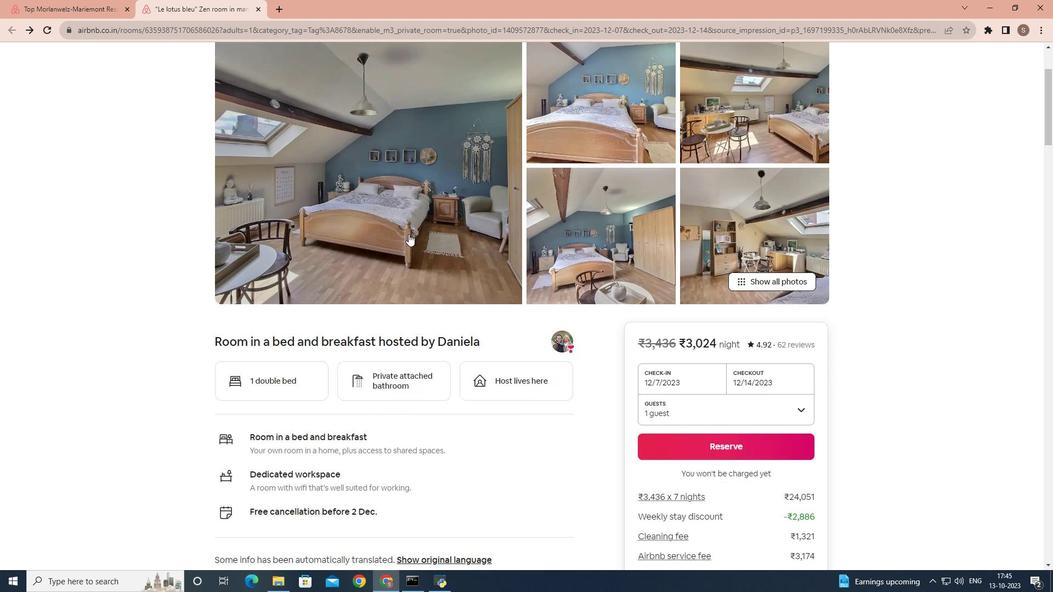
Action: Mouse scrolled (408, 233) with delta (0, 0)
Screenshot: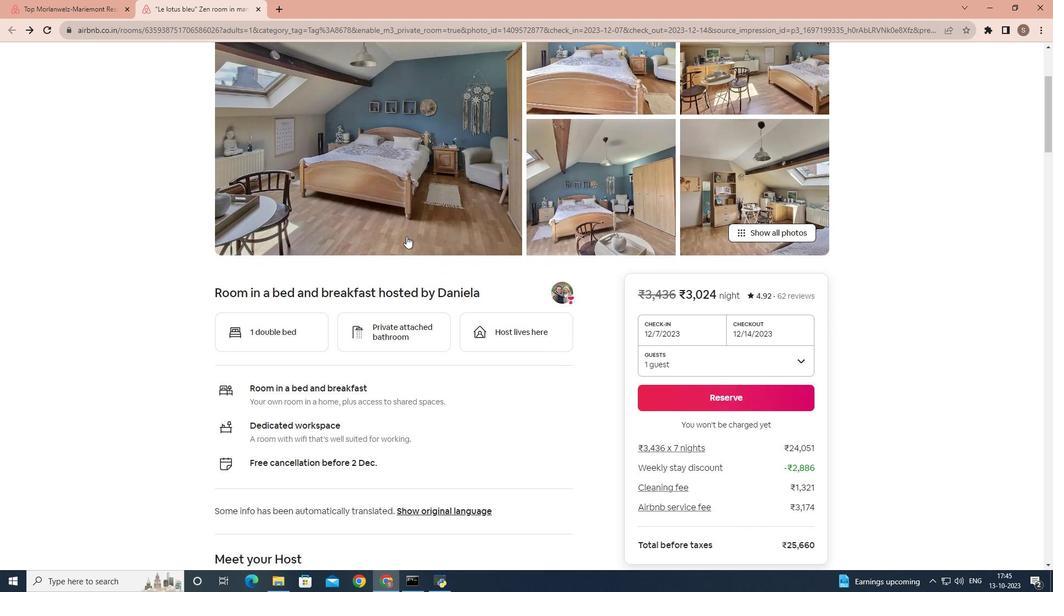 
Action: Mouse moved to (408, 235)
Screenshot: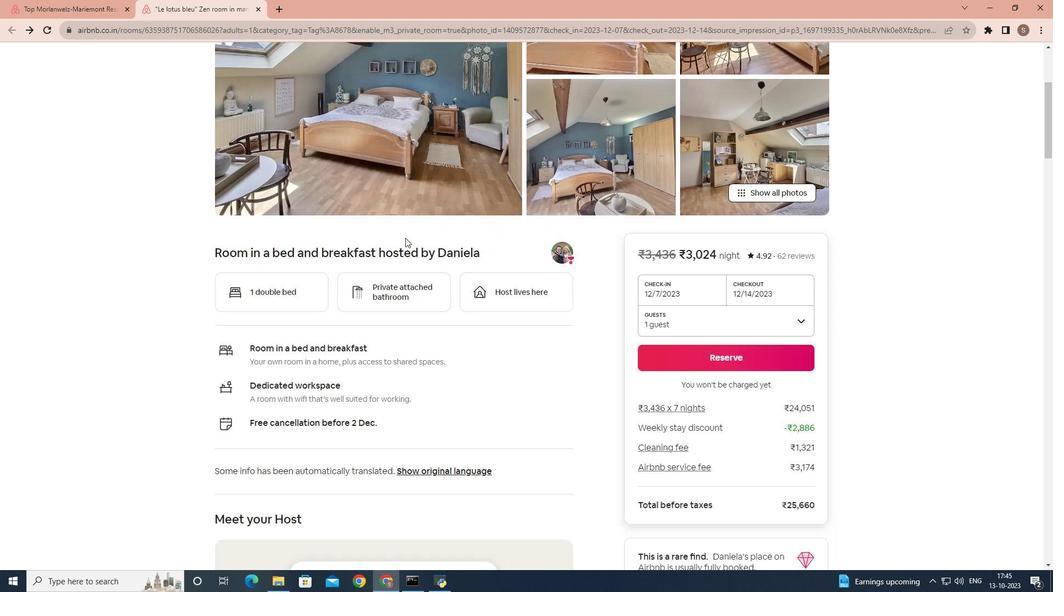 
Action: Mouse scrolled (408, 234) with delta (0, 0)
Screenshot: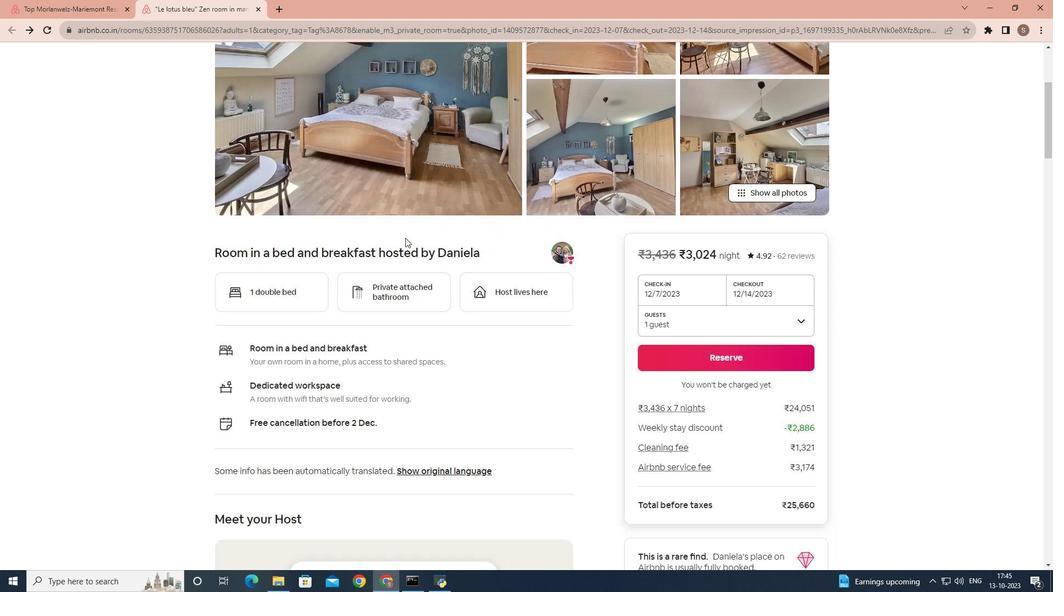 
Action: Mouse moved to (405, 254)
Screenshot: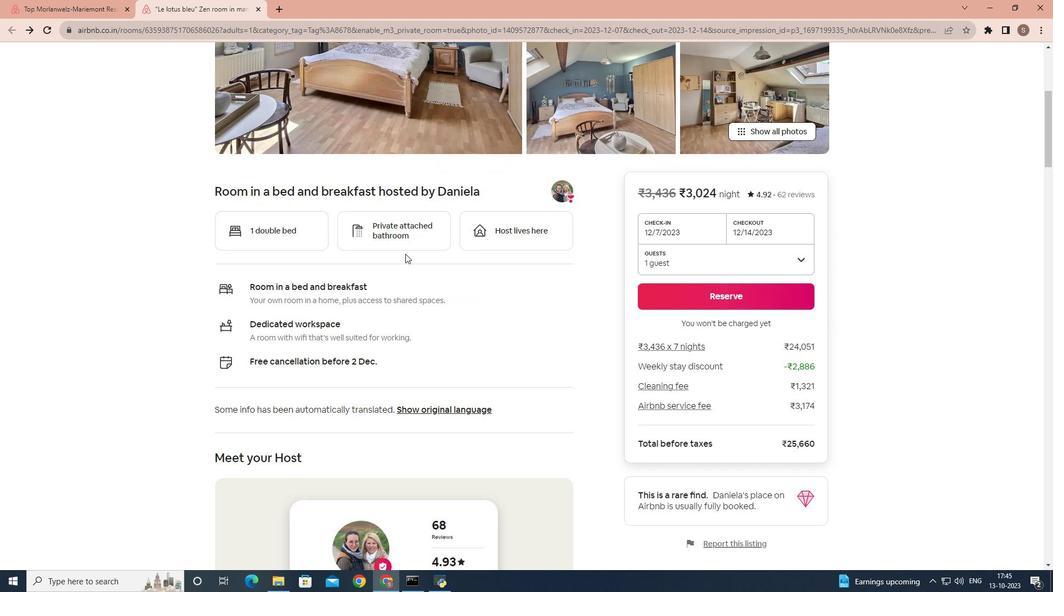 
Action: Mouse scrolled (405, 253) with delta (0, 0)
Screenshot: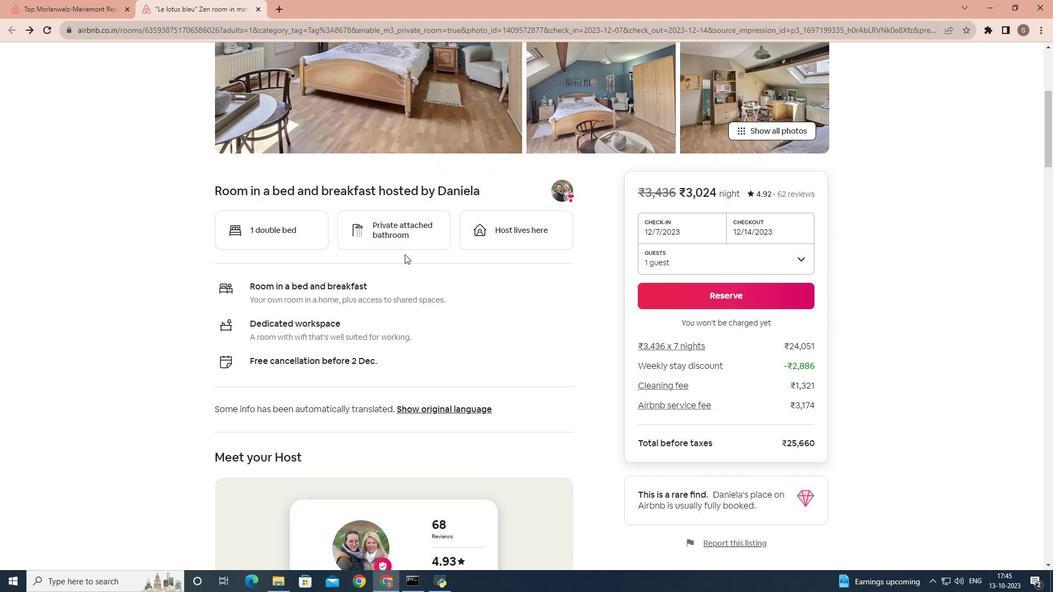 
Action: Mouse moved to (405, 255)
Screenshot: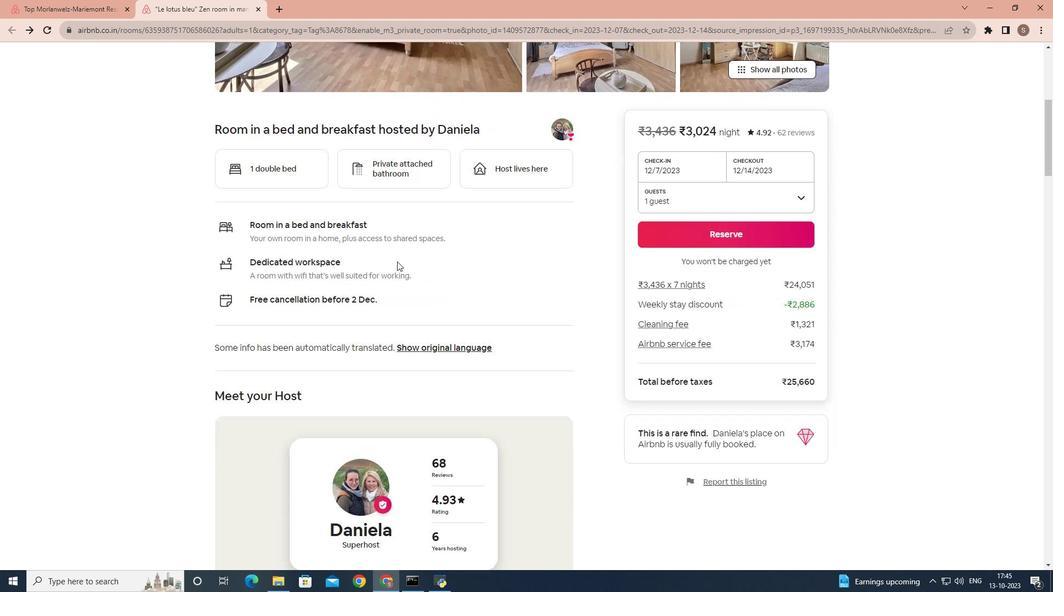 
Action: Mouse scrolled (405, 255) with delta (0, 0)
Screenshot: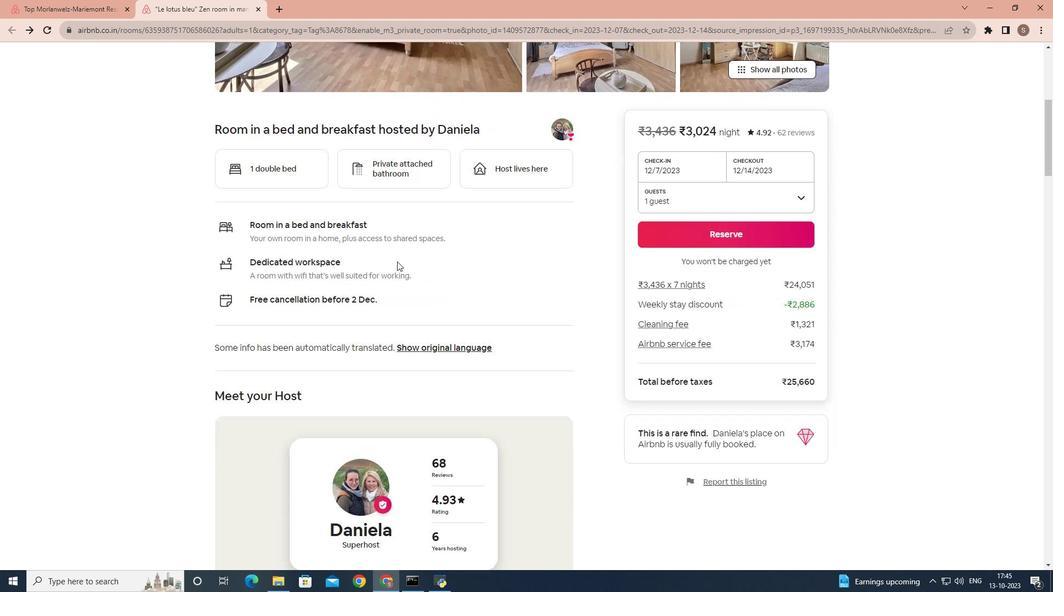 
Action: Mouse moved to (365, 282)
Screenshot: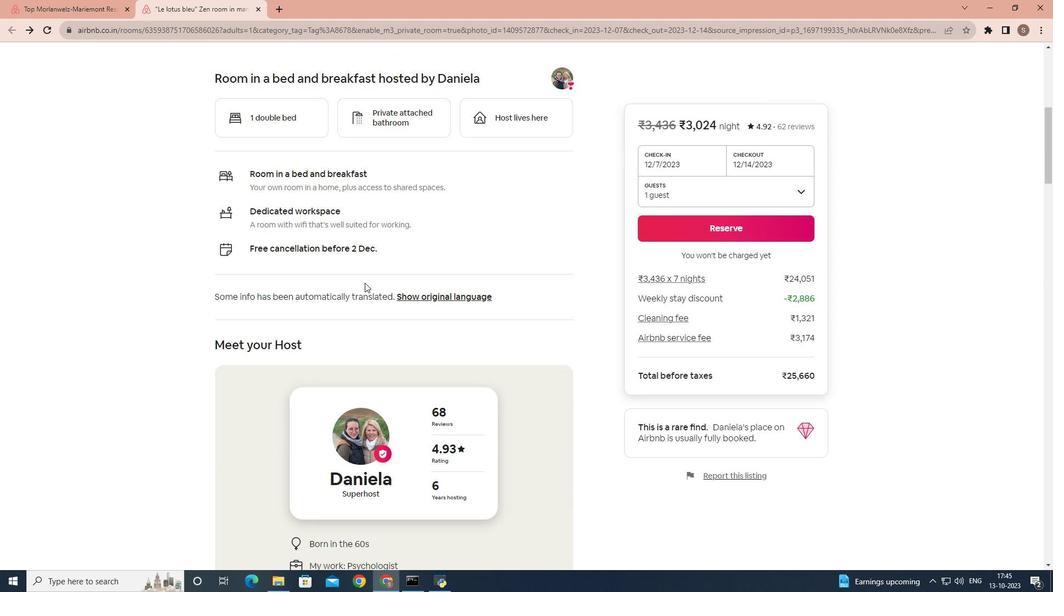 
Action: Mouse scrolled (365, 282) with delta (0, 0)
Screenshot: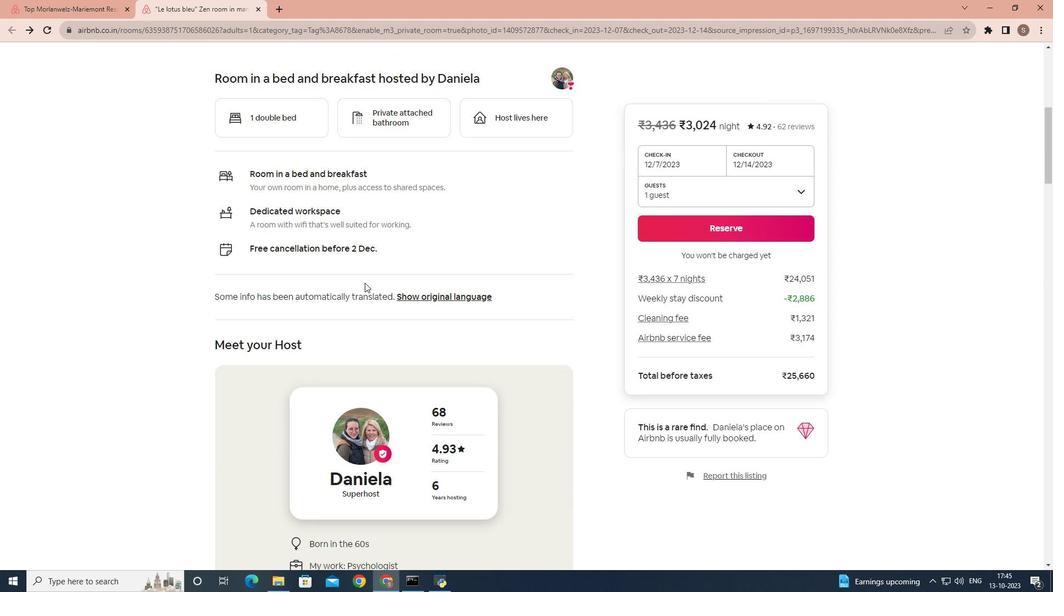 
Action: Mouse scrolled (365, 282) with delta (0, 0)
Screenshot: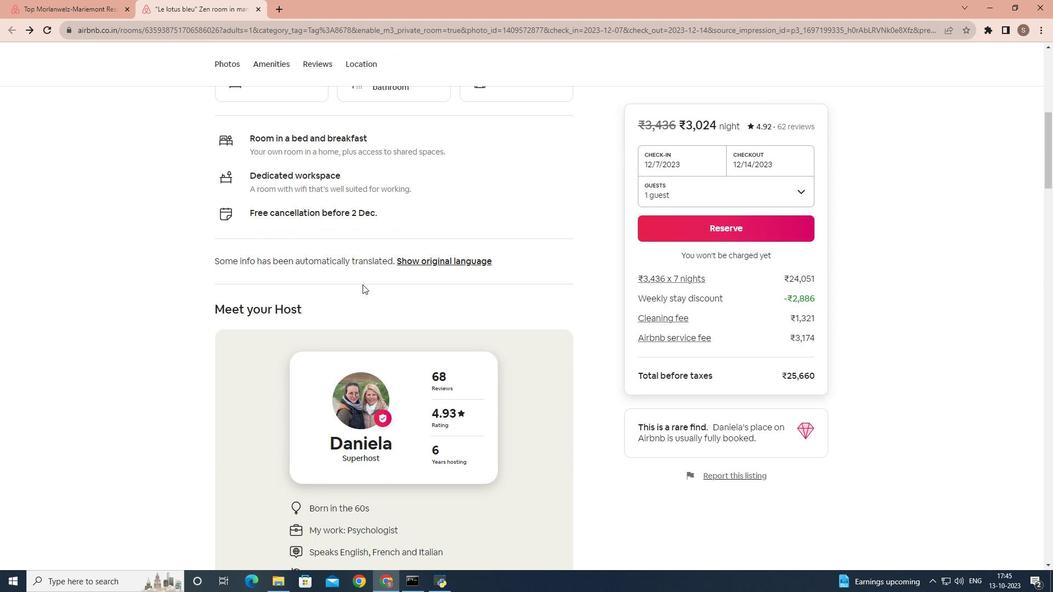 
Action: Mouse moved to (356, 286)
Screenshot: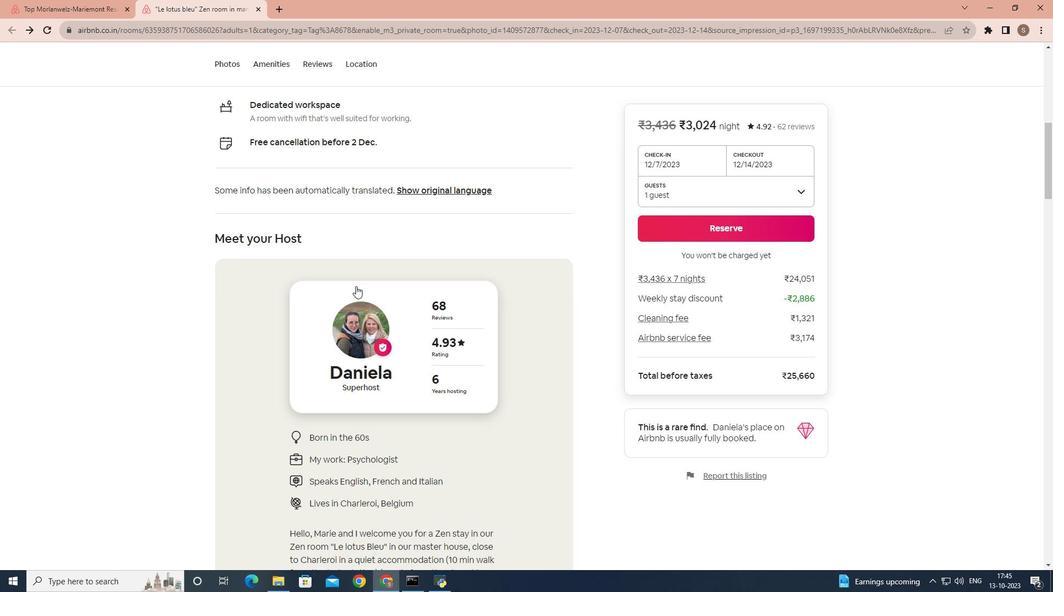 
Action: Mouse scrolled (356, 286) with delta (0, 0)
Screenshot: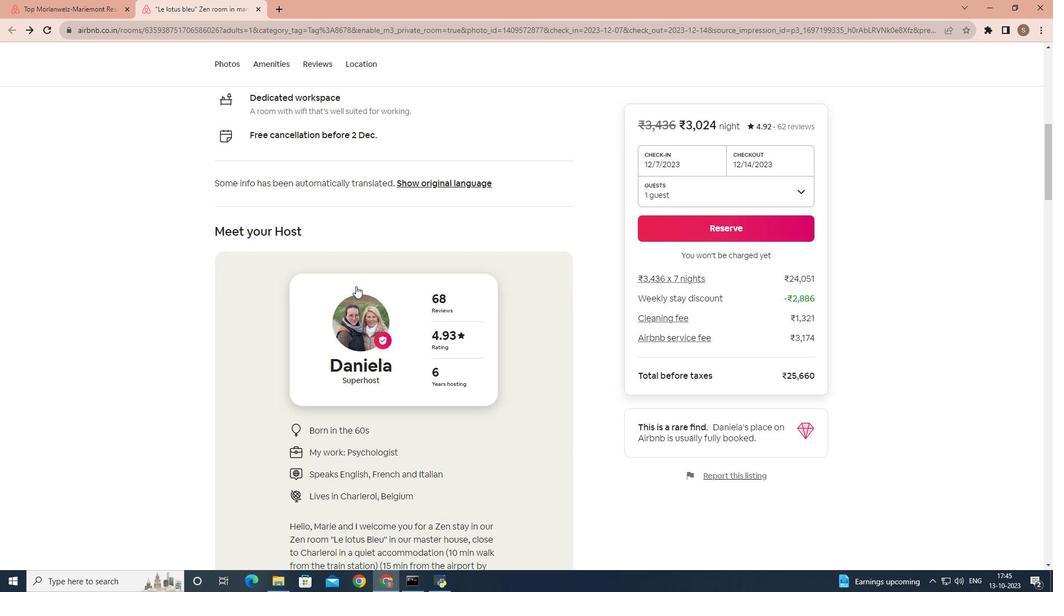 
Action: Mouse scrolled (356, 286) with delta (0, 0)
Screenshot: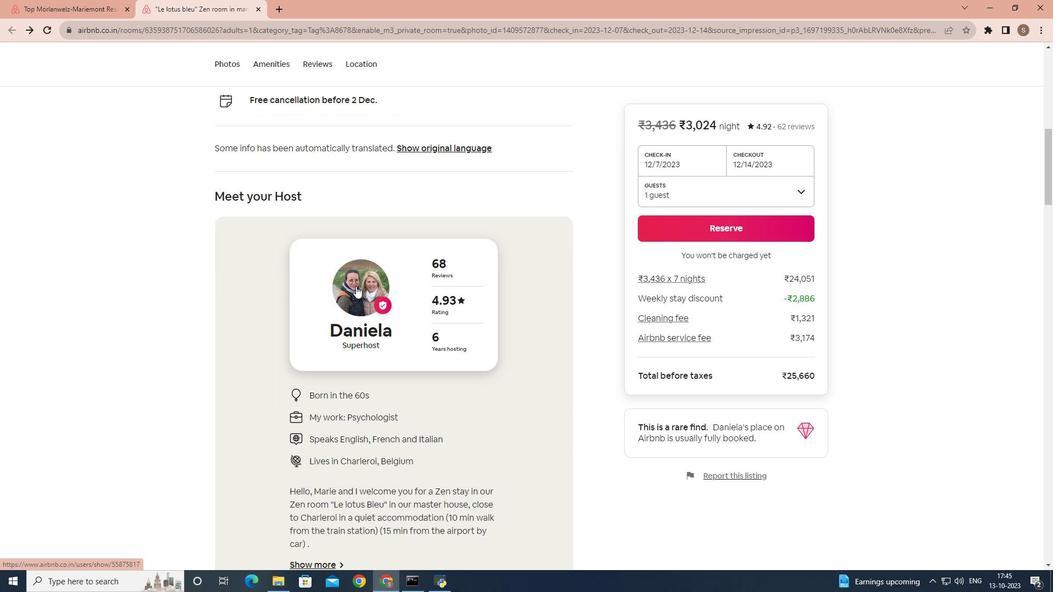 
Action: Mouse scrolled (356, 286) with delta (0, 0)
Screenshot: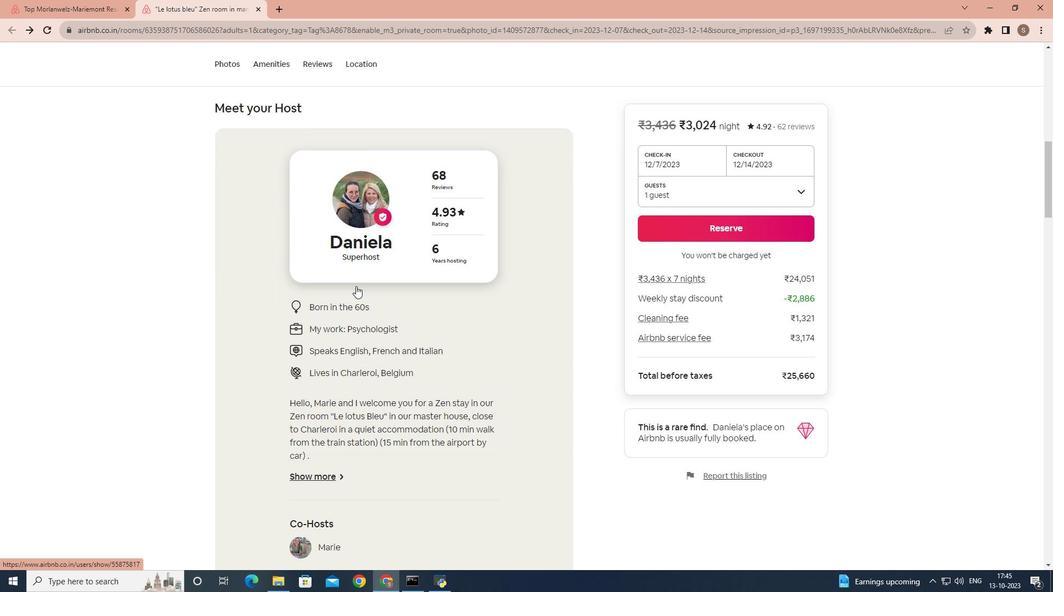 
Action: Mouse scrolled (356, 286) with delta (0, 0)
Screenshot: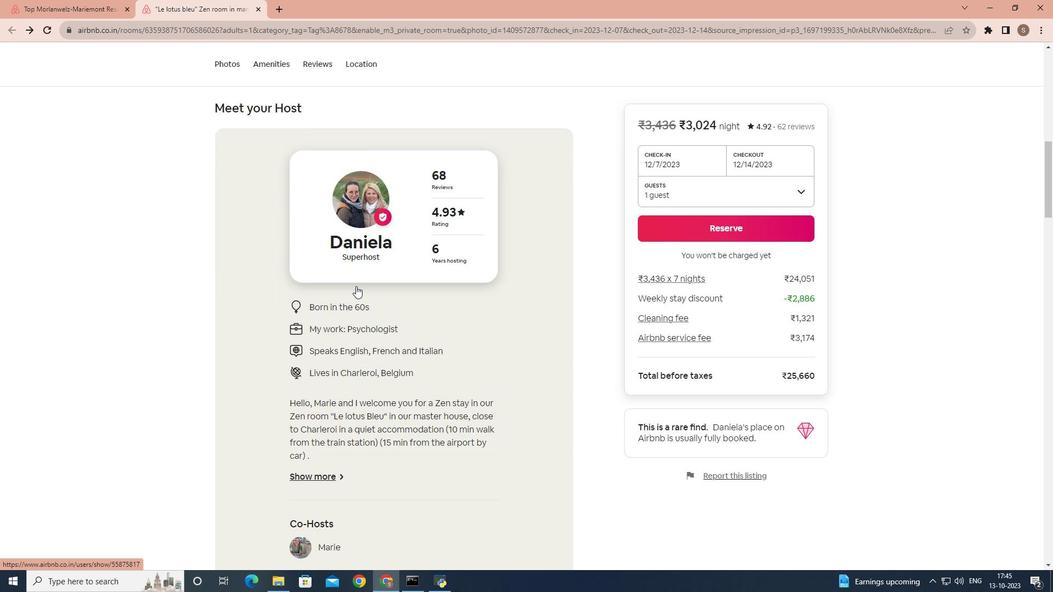 
Action: Mouse scrolled (356, 286) with delta (0, 0)
Screenshot: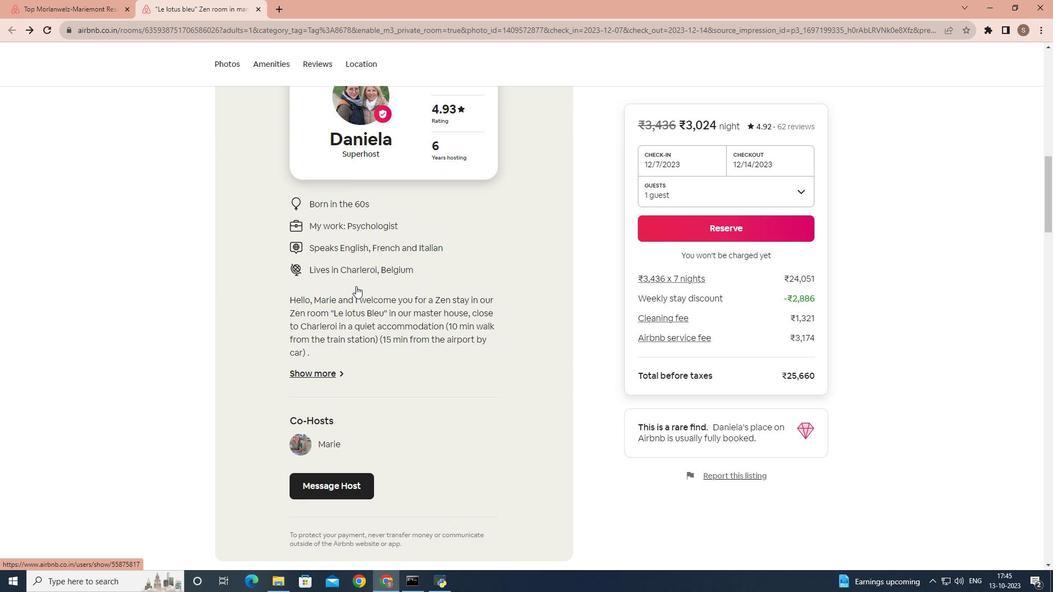 
Action: Mouse scrolled (356, 286) with delta (0, 0)
Screenshot: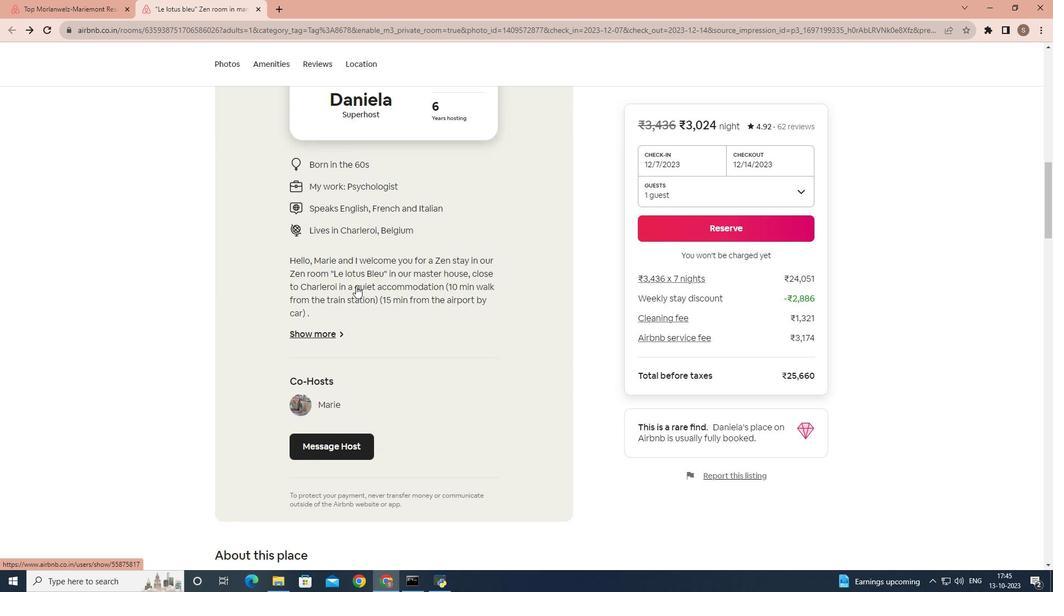 
Action: Mouse scrolled (356, 286) with delta (0, 0)
Screenshot: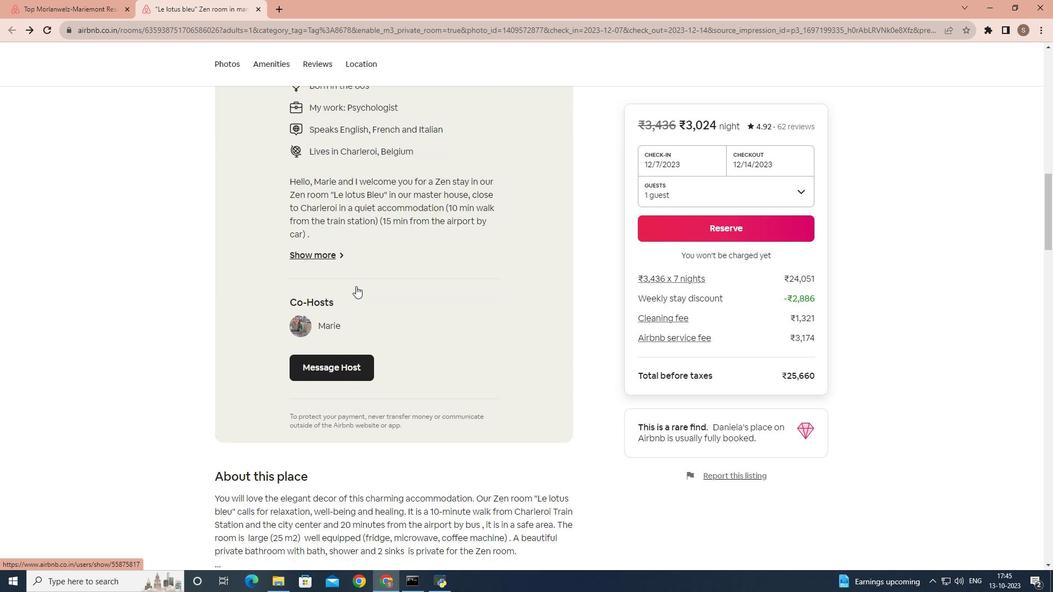 
Action: Mouse scrolled (356, 286) with delta (0, 0)
Screenshot: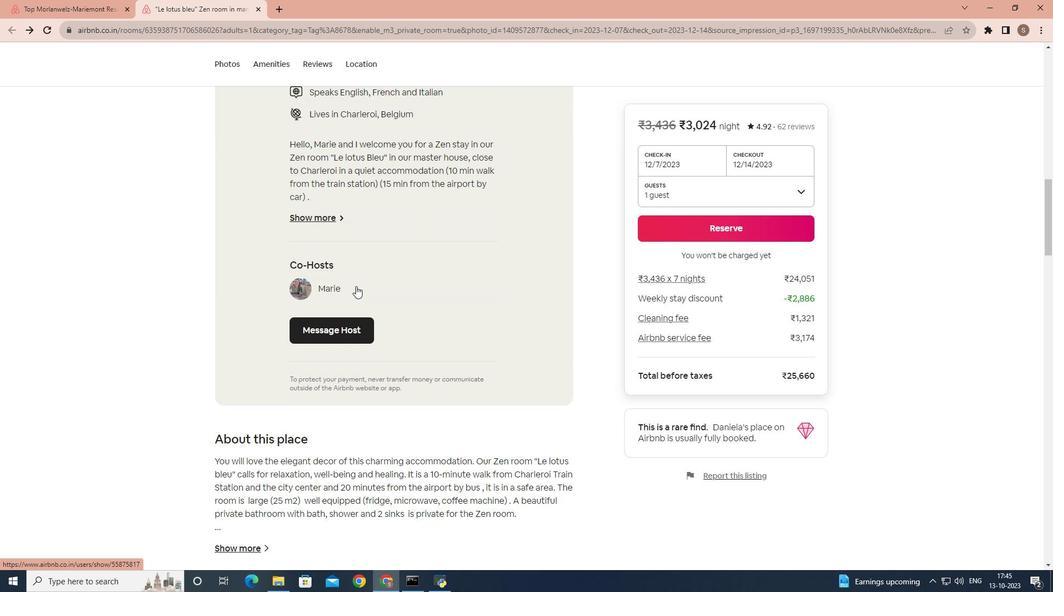 
Action: Mouse moved to (340, 297)
Screenshot: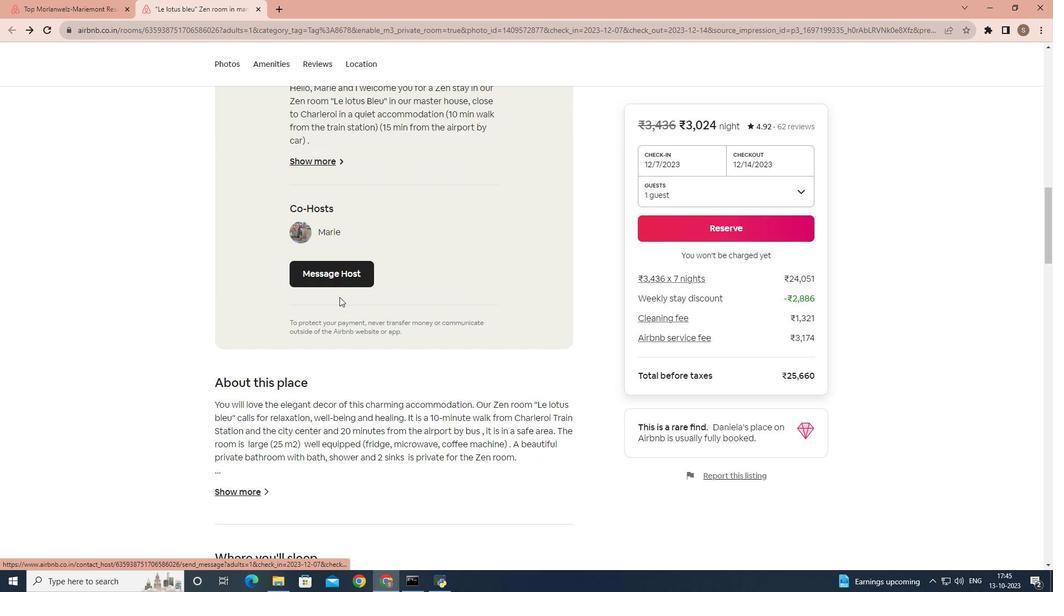
Action: Mouse scrolled (340, 296) with delta (0, 0)
Screenshot: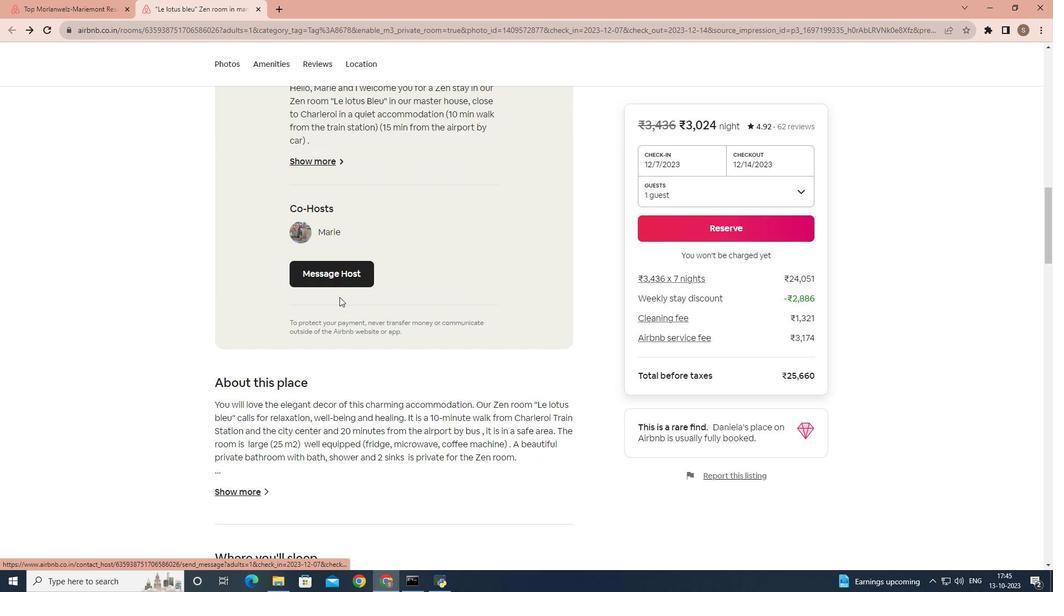 
Action: Mouse moved to (339, 298)
Screenshot: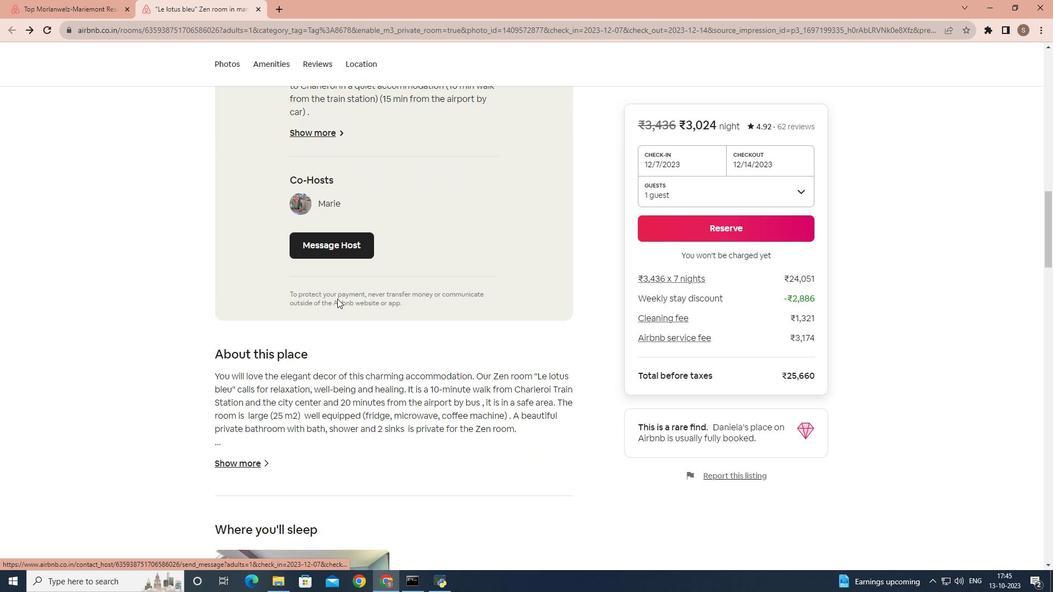 
Action: Mouse scrolled (339, 298) with delta (0, 0)
Screenshot: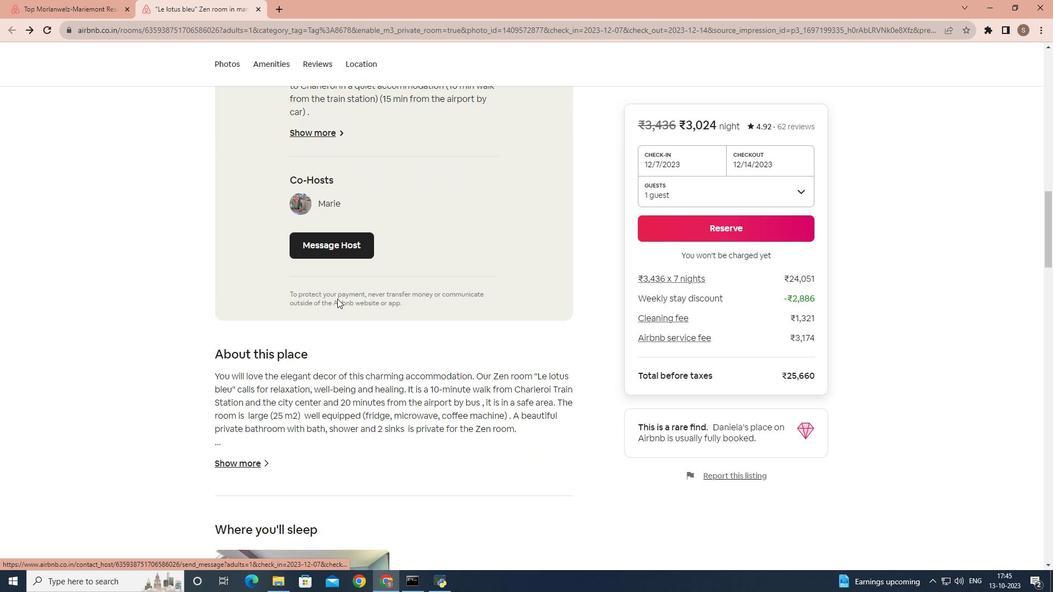 
Action: Mouse moved to (306, 312)
Screenshot: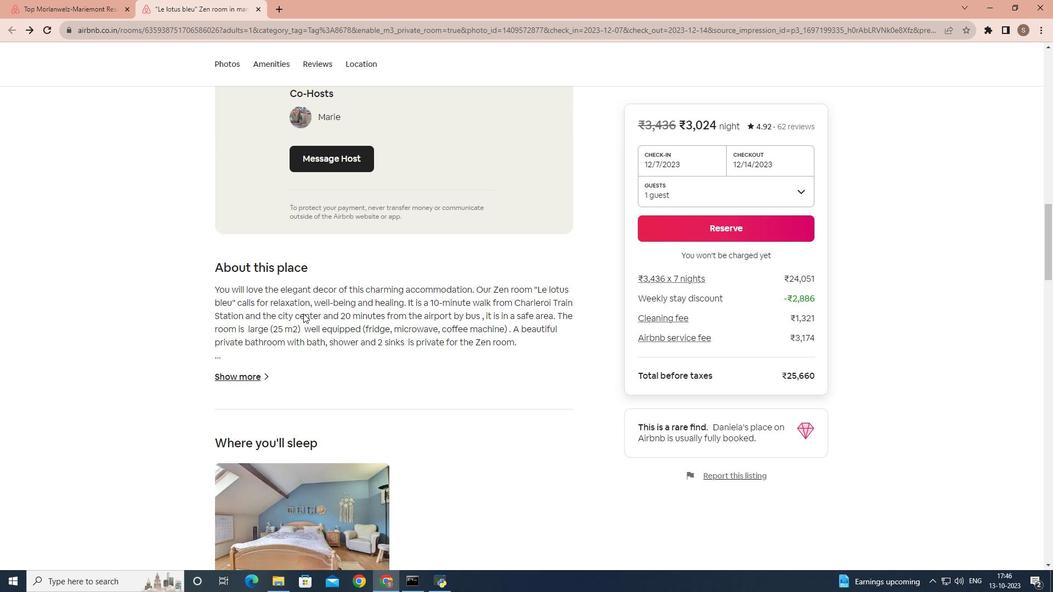 
Action: Mouse scrolled (306, 311) with delta (0, 0)
Screenshot: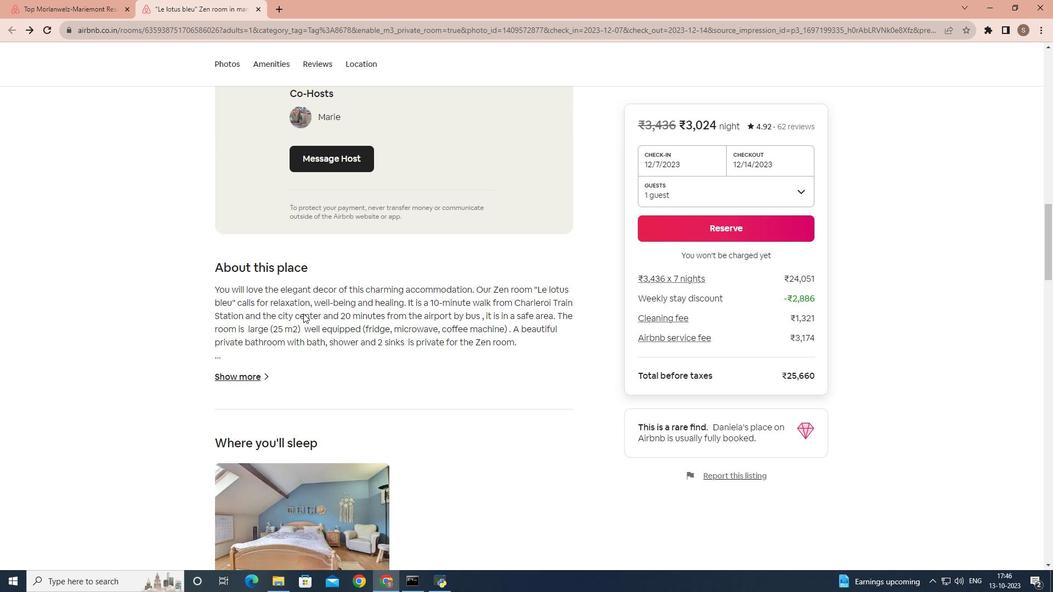 
Action: Mouse moved to (294, 315)
Screenshot: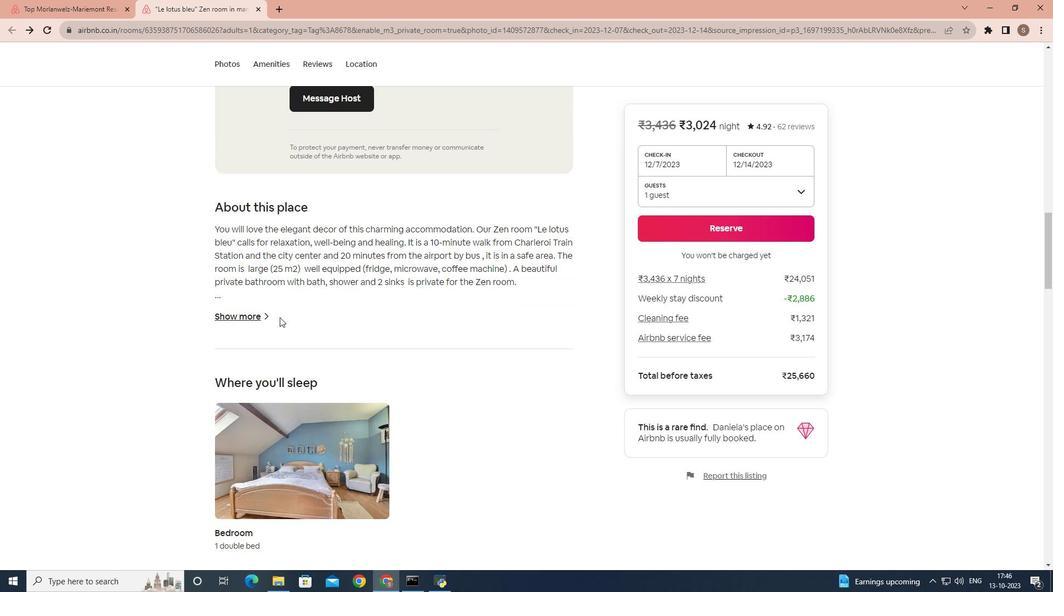 
Action: Mouse scrolled (294, 315) with delta (0, 0)
Screenshot: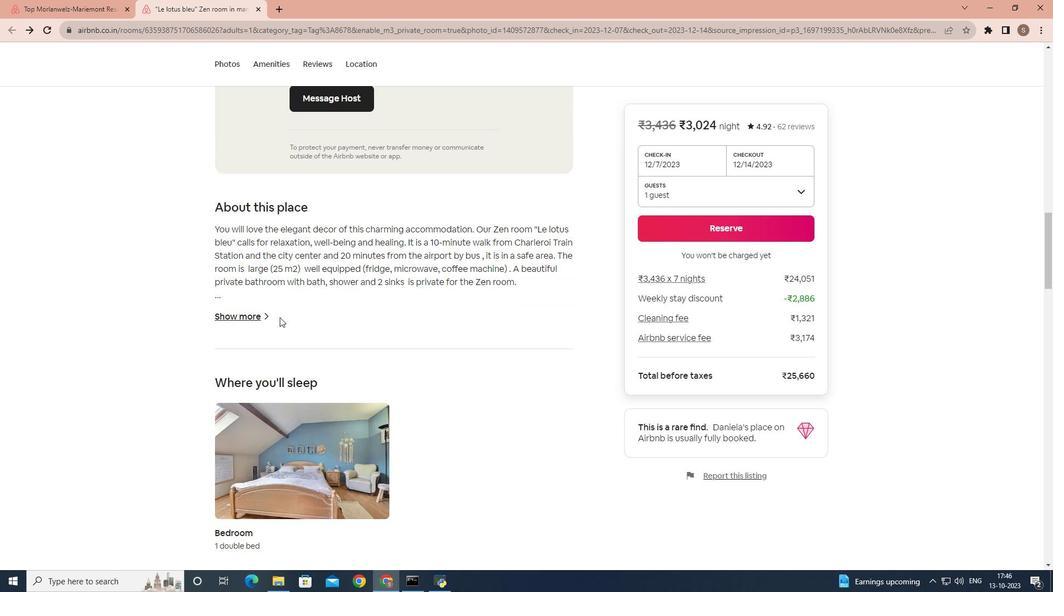 
Action: Mouse moved to (259, 280)
Screenshot: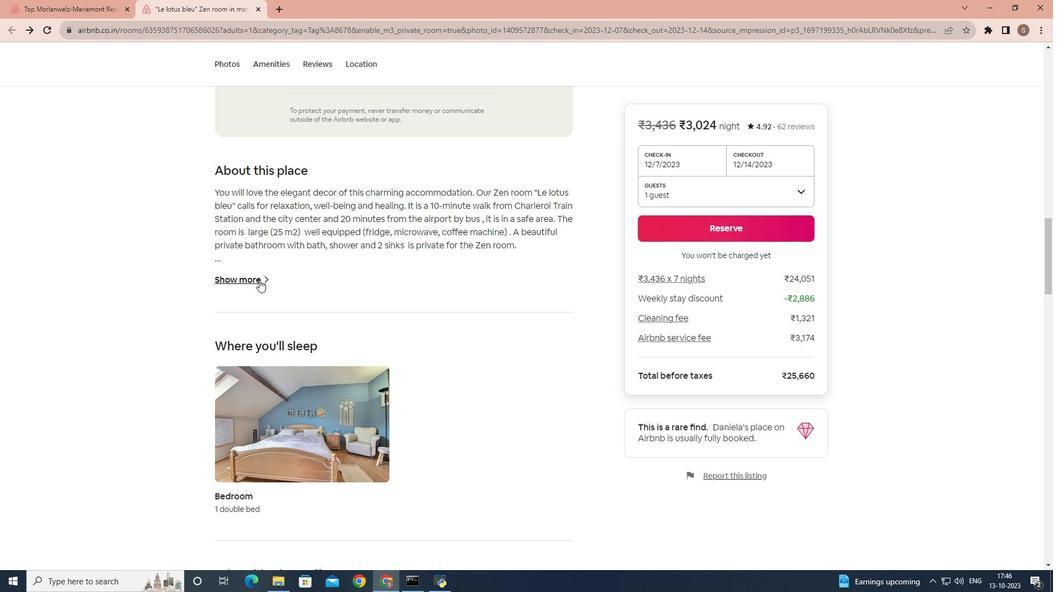 
Action: Mouse pressed left at (259, 280)
Screenshot: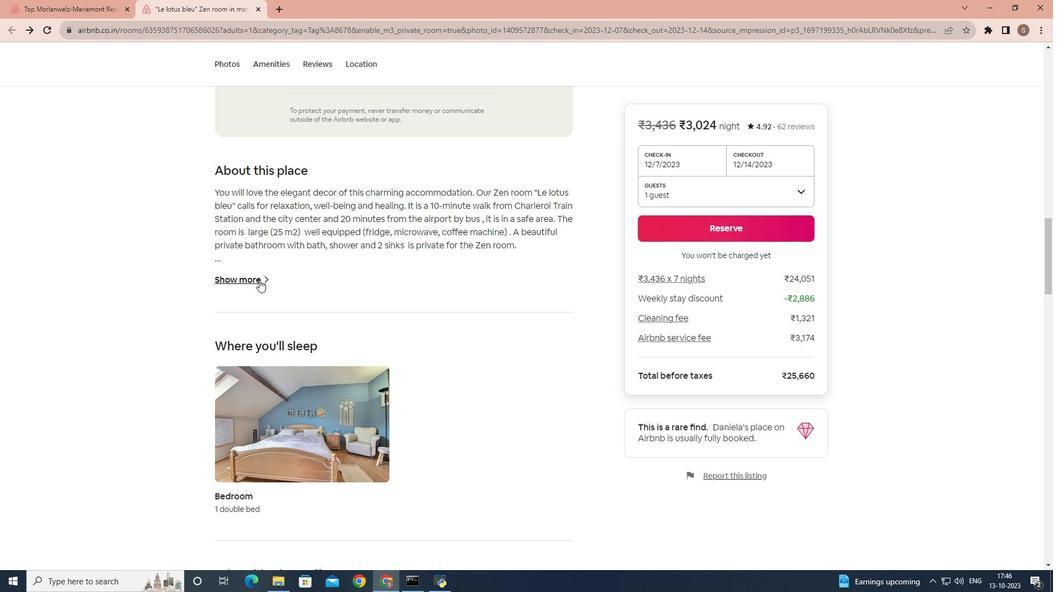 
Action: Mouse moved to (429, 283)
Screenshot: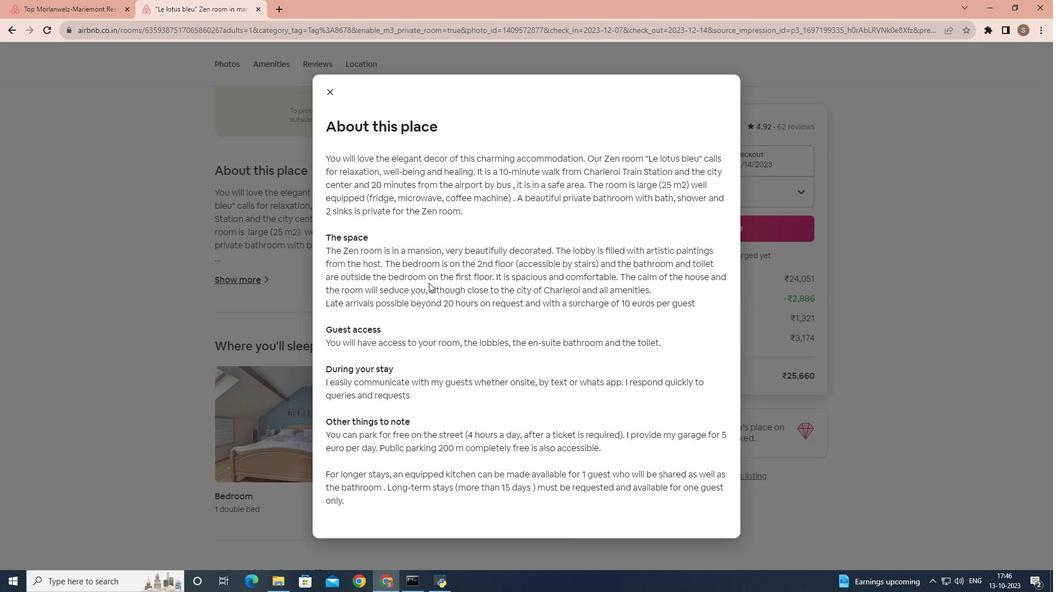 
Action: Mouse scrolled (429, 282) with delta (0, 0)
Screenshot: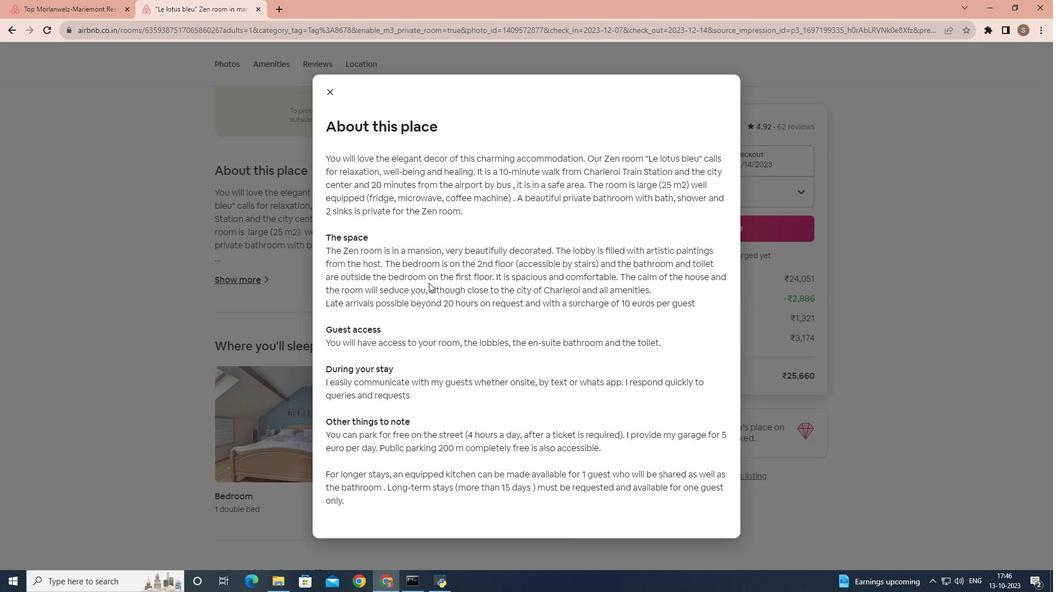 
Action: Mouse scrolled (429, 282) with delta (0, 0)
Screenshot: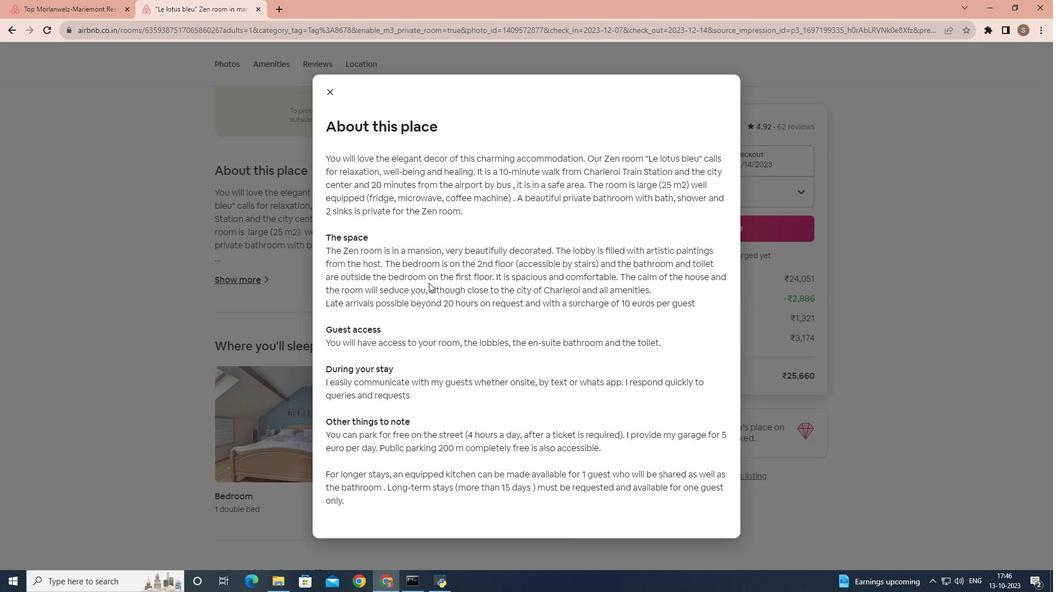 
Action: Mouse moved to (331, 92)
Screenshot: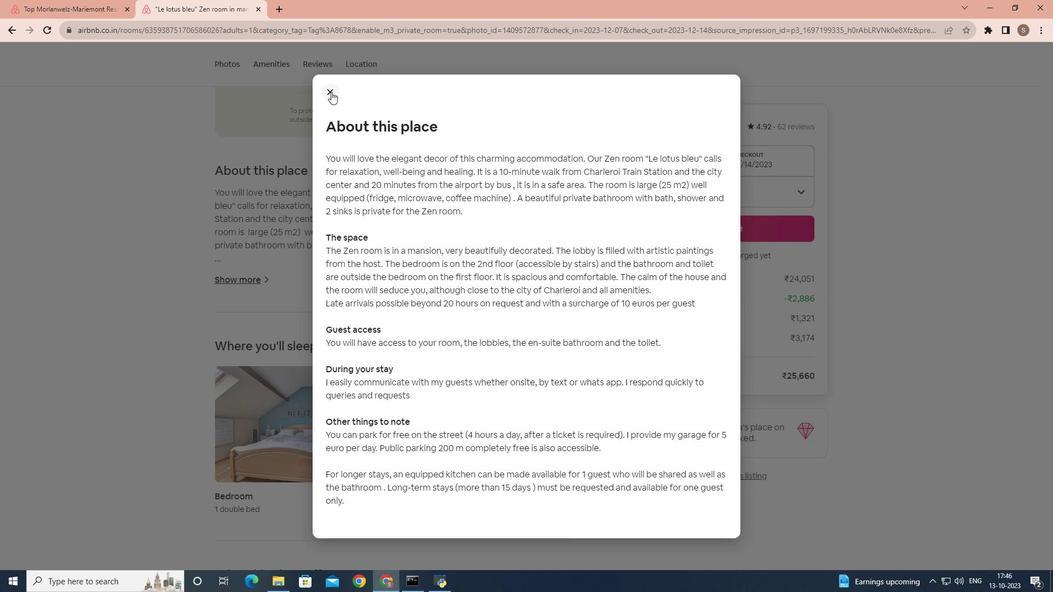 
Action: Mouse pressed left at (331, 92)
Screenshot: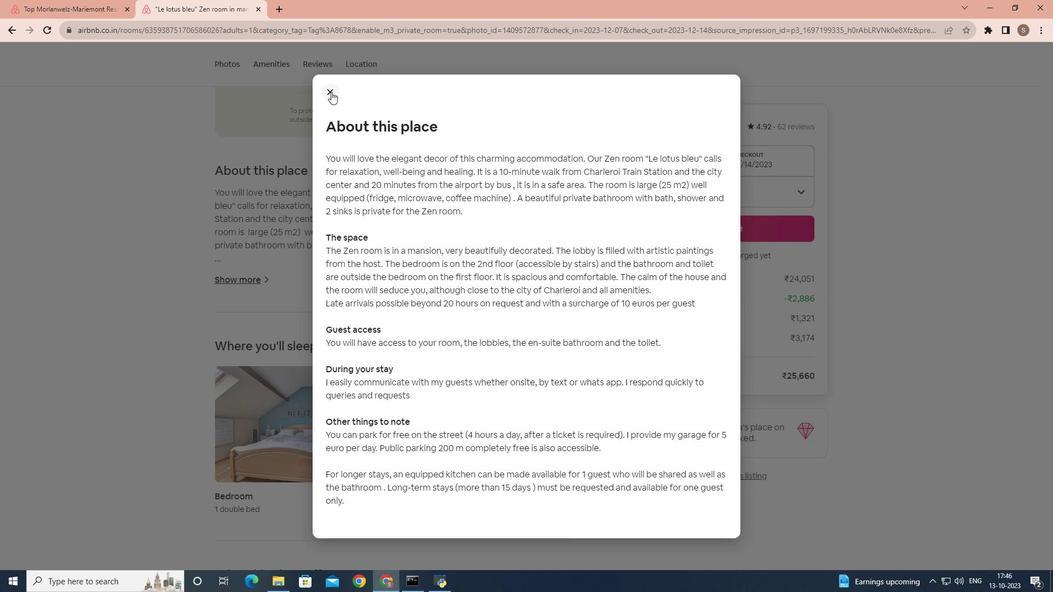 
Action: Mouse moved to (301, 301)
Screenshot: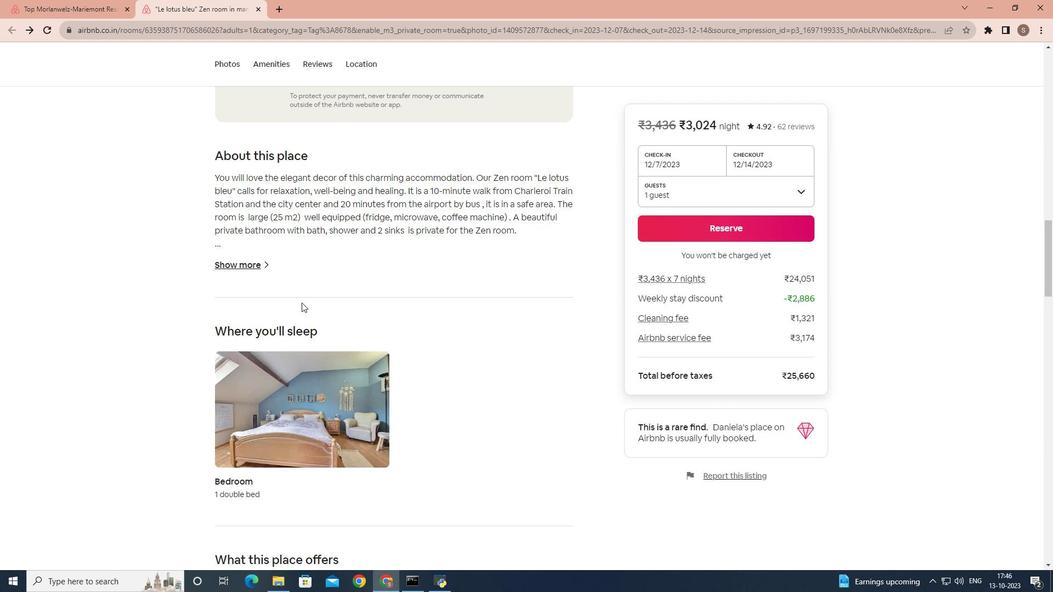 
Action: Mouse scrolled (301, 301) with delta (0, 0)
Screenshot: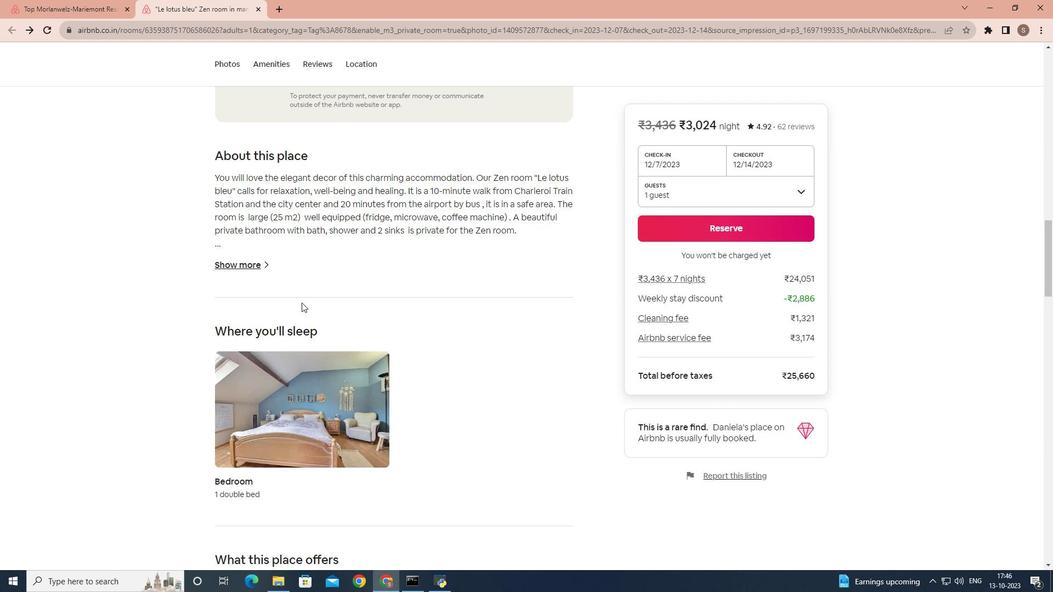 
Action: Mouse moved to (301, 303)
Screenshot: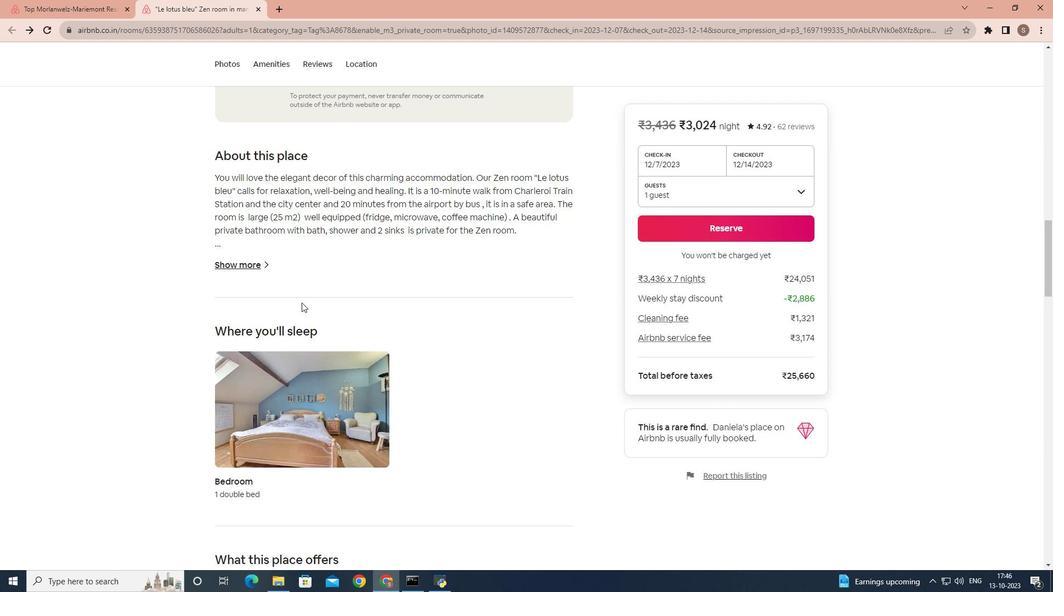 
Action: Mouse scrolled (301, 302) with delta (0, 0)
Screenshot: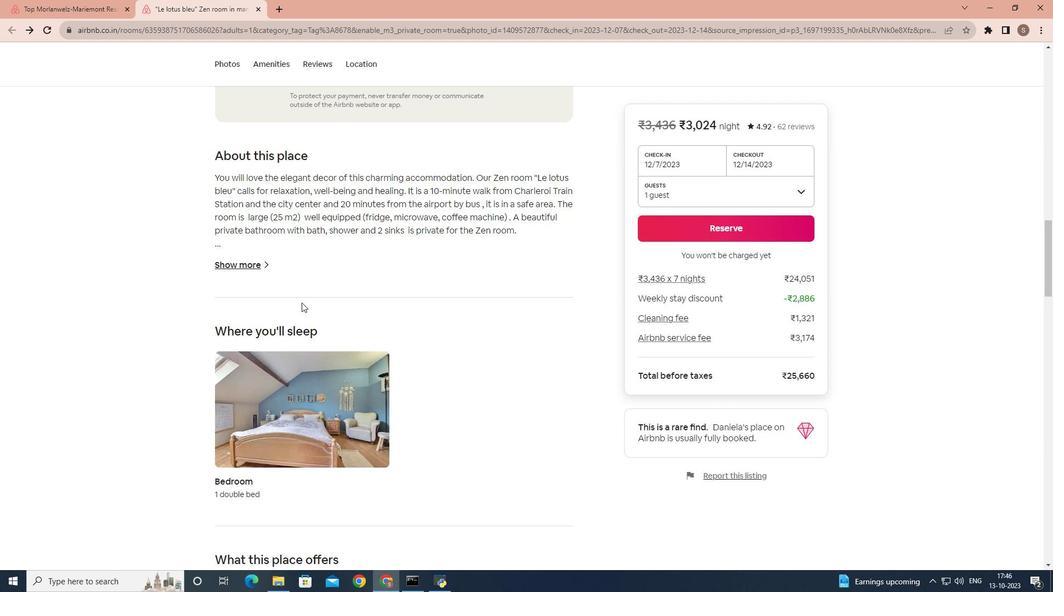 
Action: Mouse scrolled (301, 302) with delta (0, 0)
Screenshot: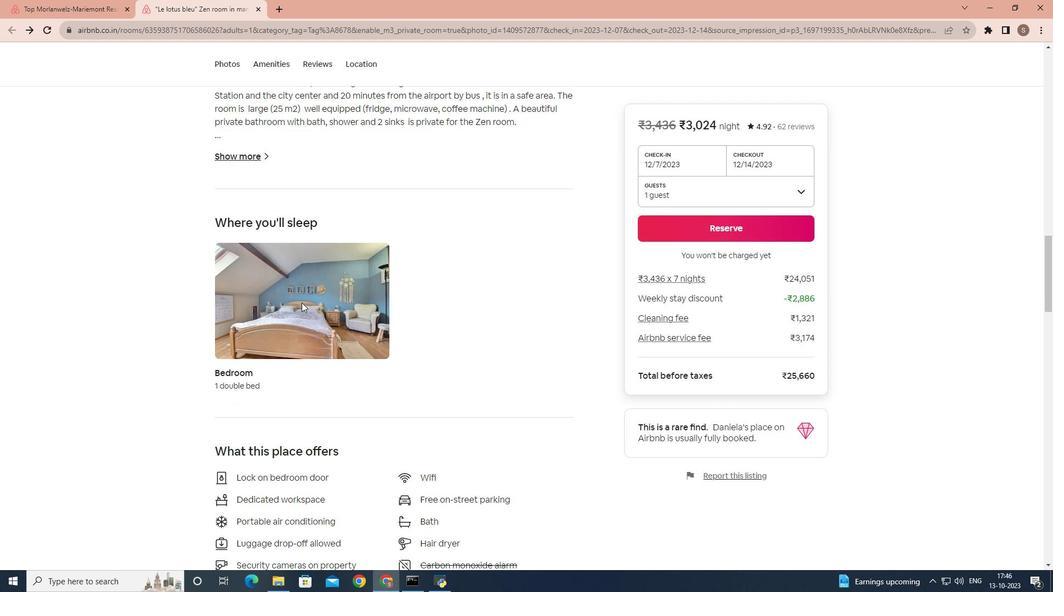 
Action: Mouse scrolled (301, 302) with delta (0, 0)
Screenshot: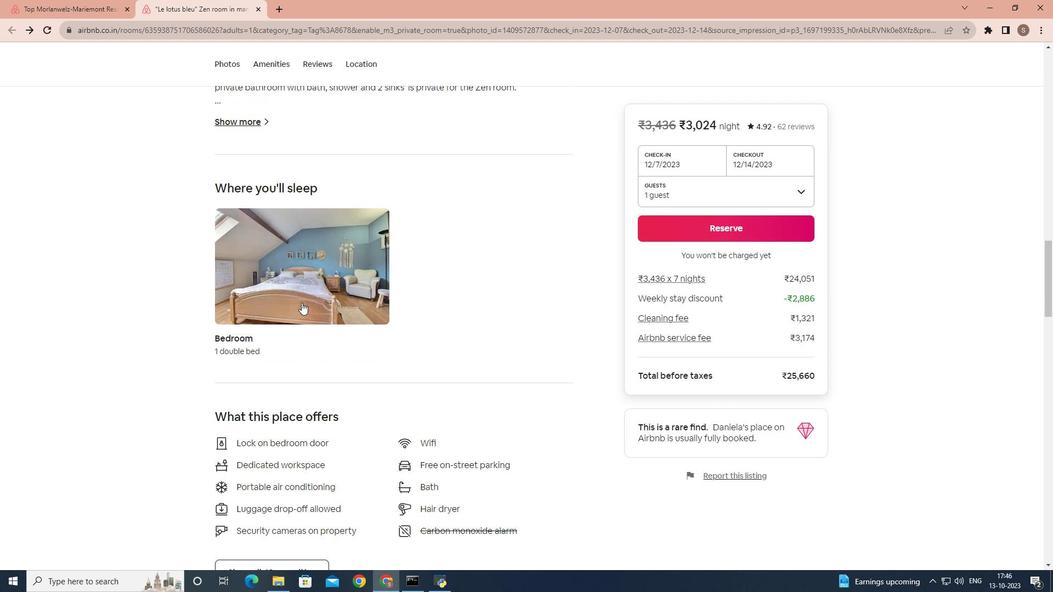 
Action: Mouse moved to (292, 316)
Screenshot: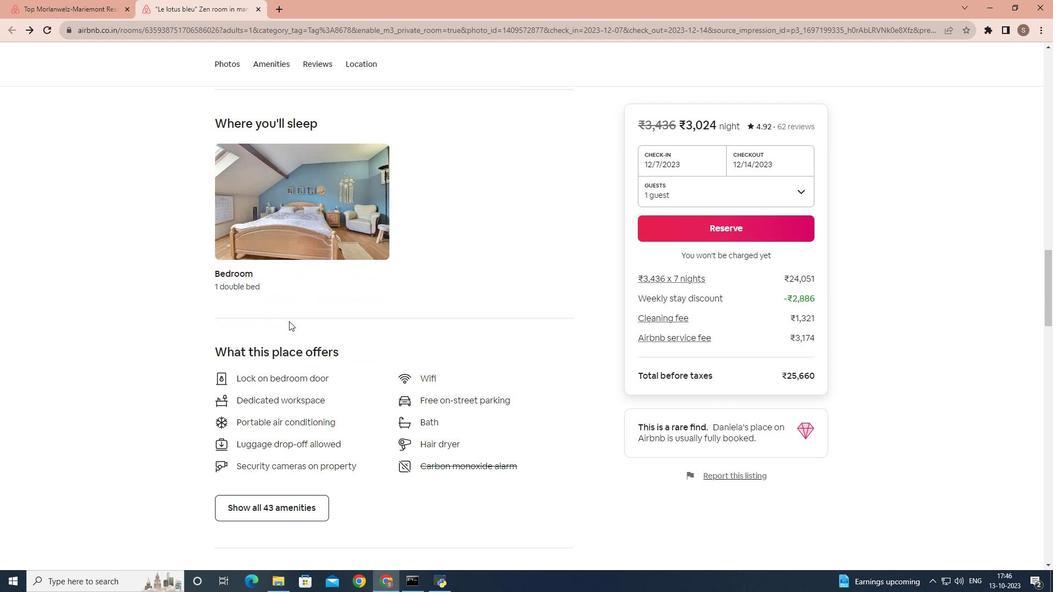 
Action: Mouse scrolled (292, 315) with delta (0, 0)
Screenshot: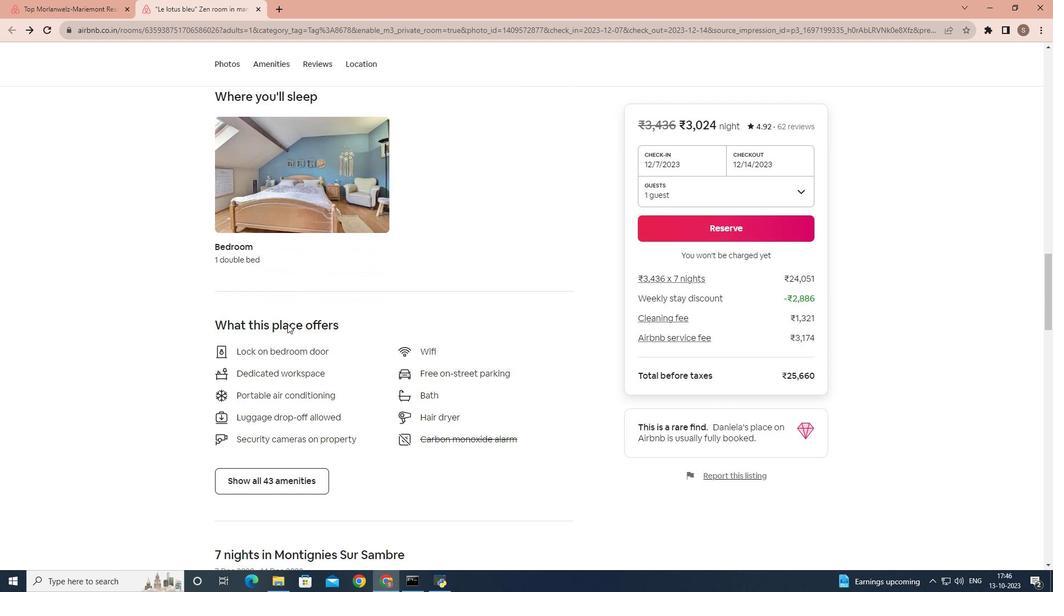 
Action: Mouse moved to (289, 321)
Screenshot: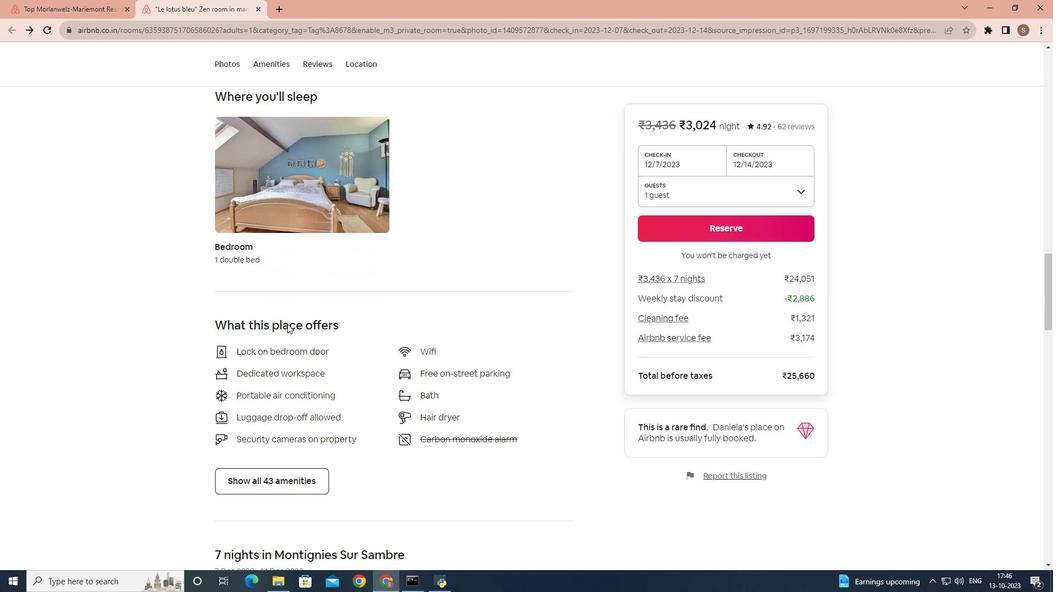 
Action: Mouse scrolled (289, 321) with delta (0, 0)
Screenshot: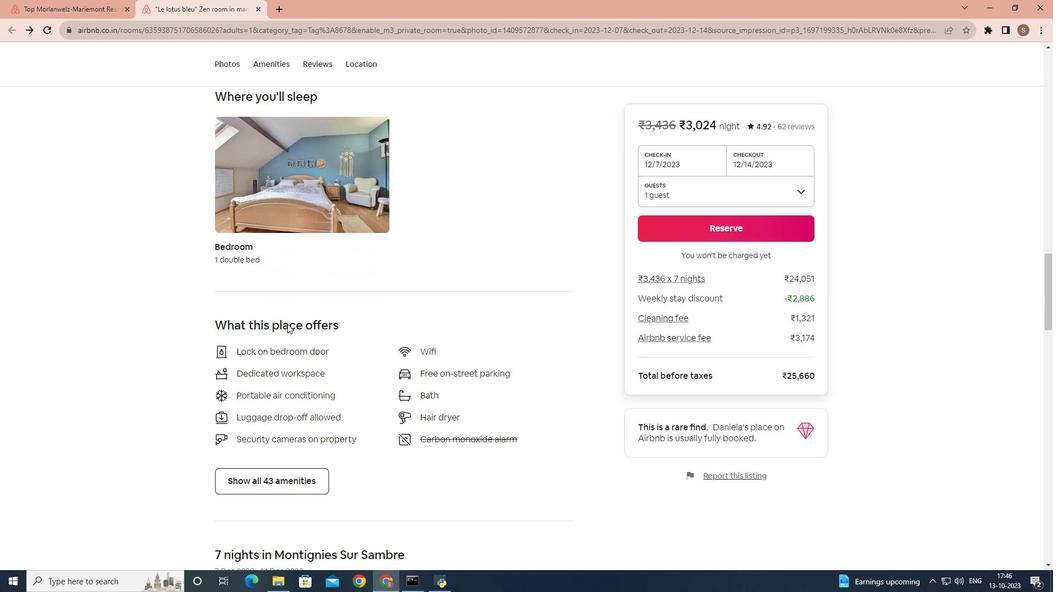 
Action: Mouse moved to (276, 392)
Screenshot: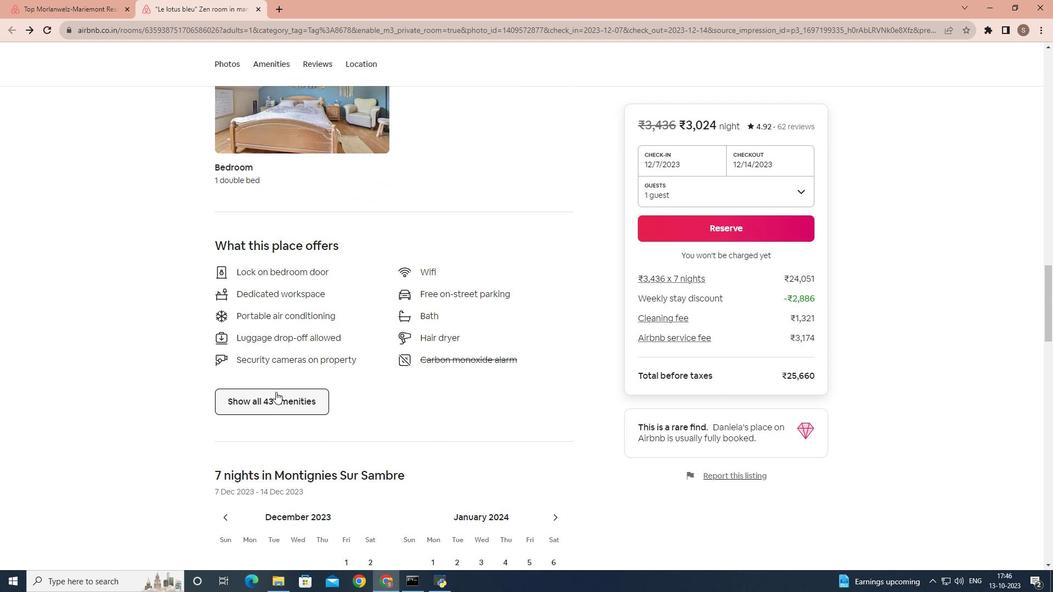 
Action: Mouse pressed left at (276, 392)
Screenshot: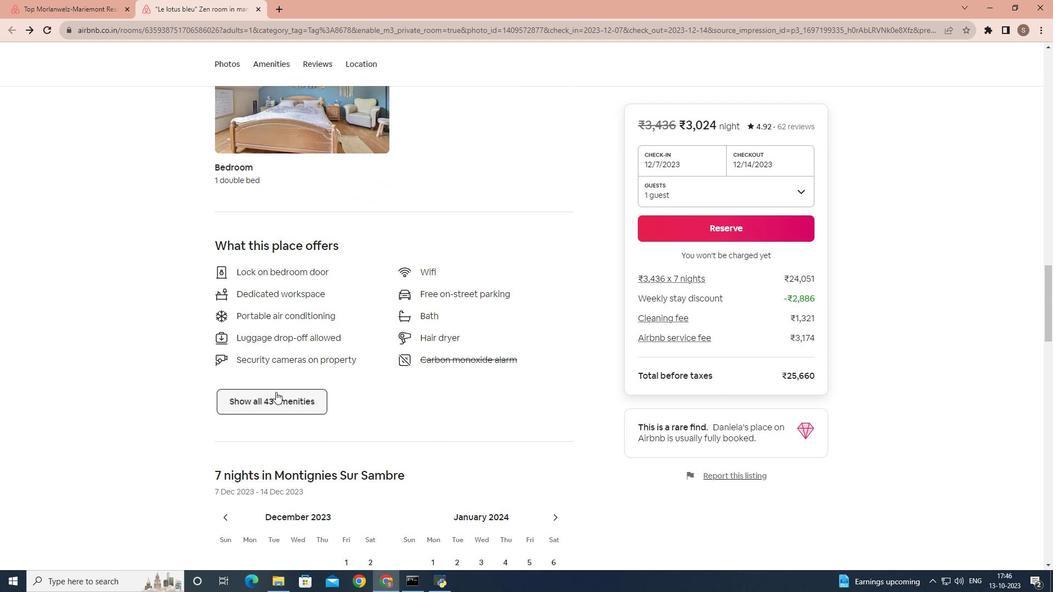 
Action: Mouse moved to (388, 363)
Screenshot: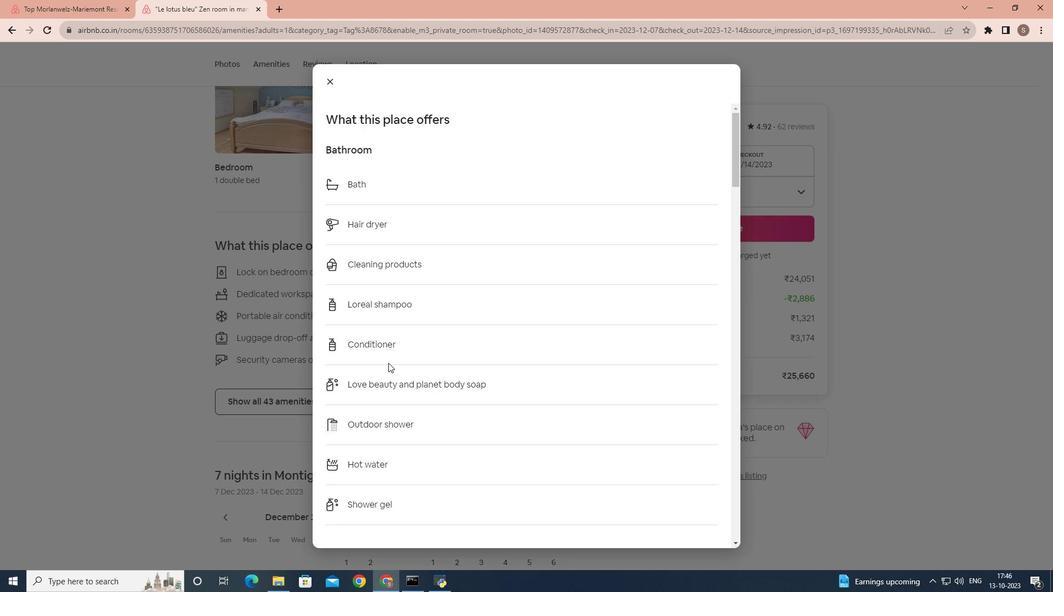 
Action: Mouse scrolled (388, 362) with delta (0, 0)
Screenshot: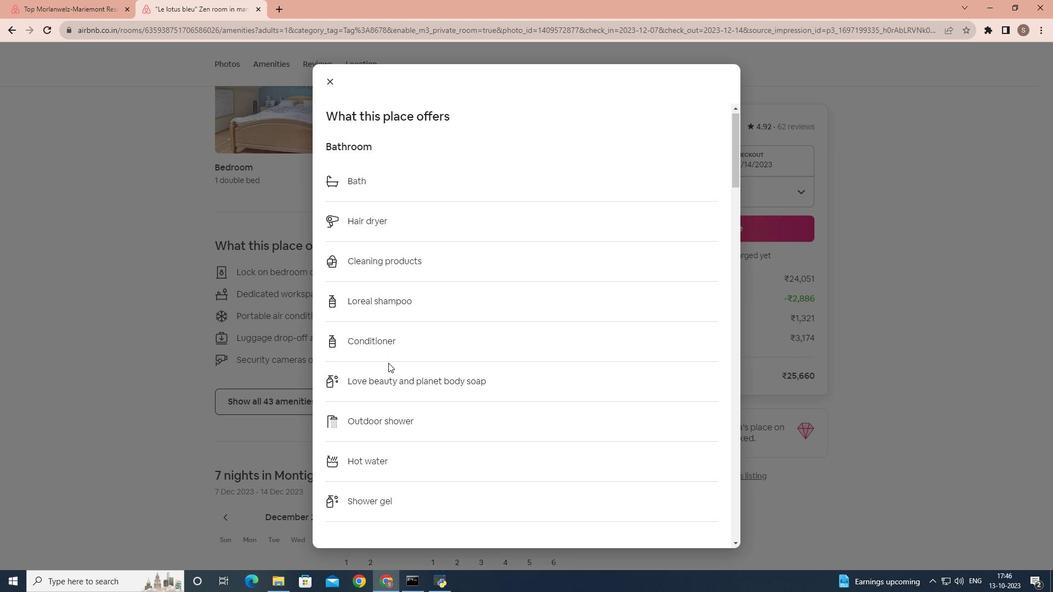 
Action: Mouse scrolled (388, 362) with delta (0, 0)
Screenshot: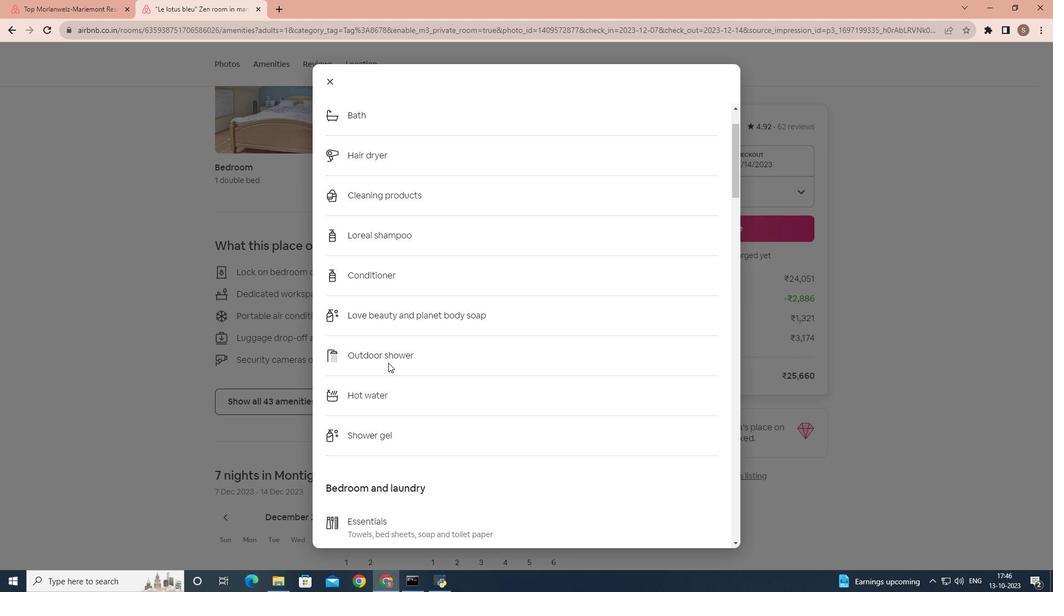
Action: Mouse scrolled (388, 362) with delta (0, 0)
Screenshot: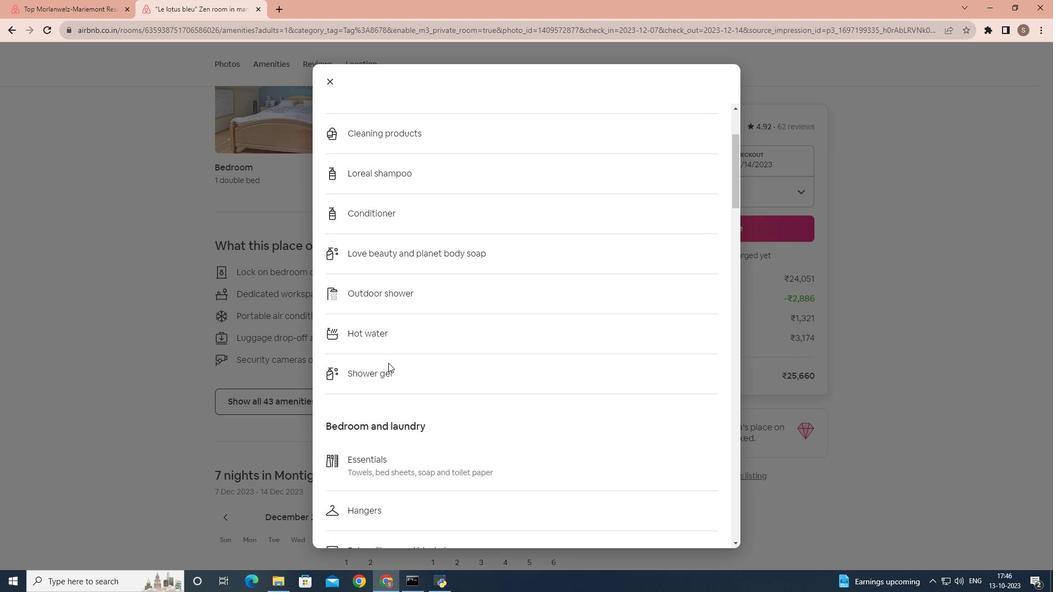 
Action: Mouse scrolled (388, 362) with delta (0, 0)
Screenshot: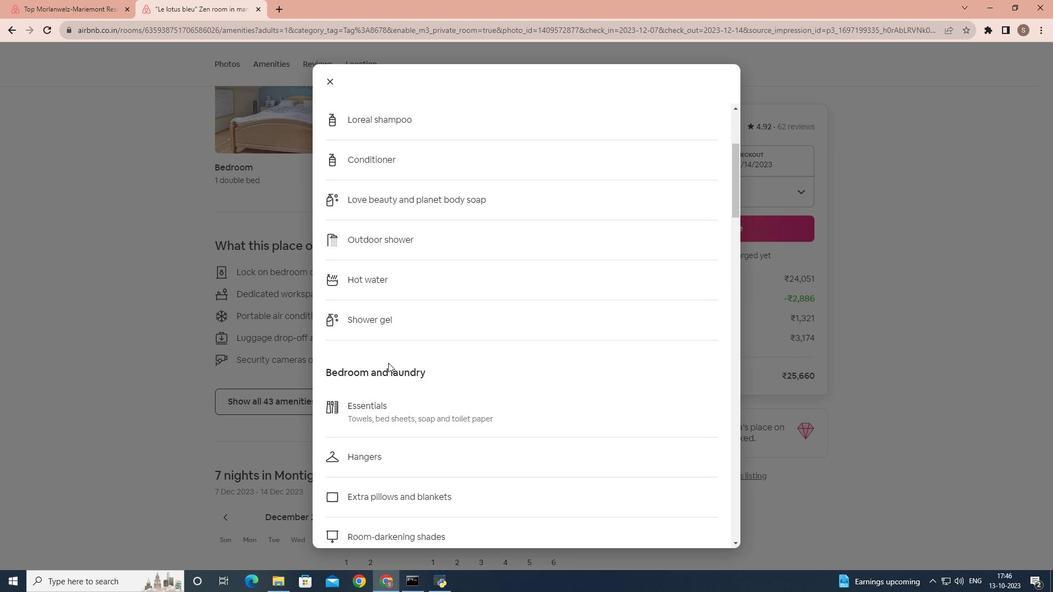 
Action: Mouse scrolled (388, 362) with delta (0, 0)
Screenshot: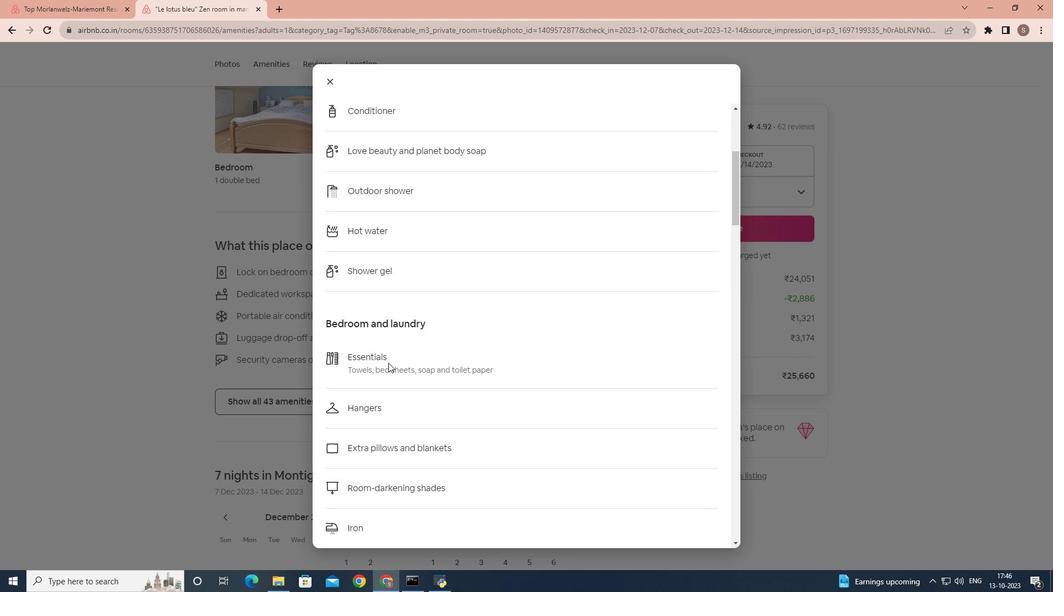 
Action: Mouse scrolled (388, 362) with delta (0, 0)
Screenshot: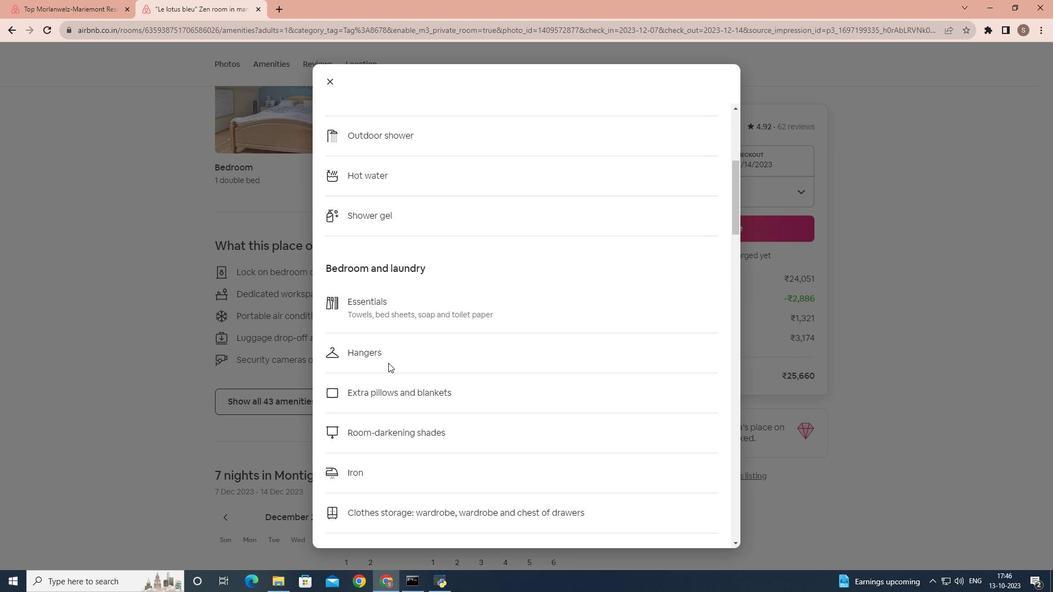 
Action: Mouse scrolled (388, 362) with delta (0, 0)
Screenshot: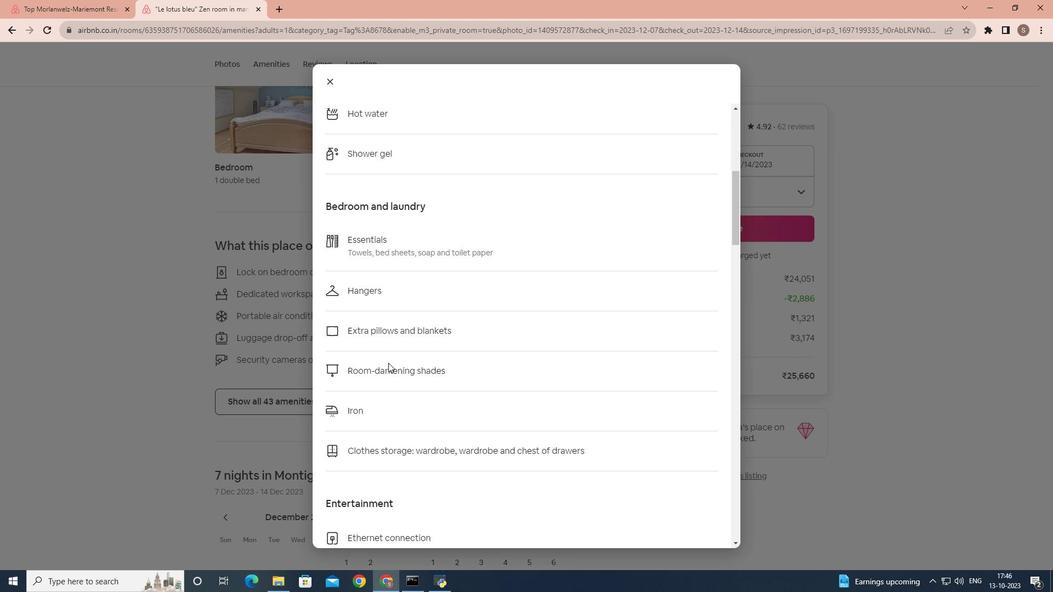 
Action: Mouse scrolled (388, 362) with delta (0, 0)
Screenshot: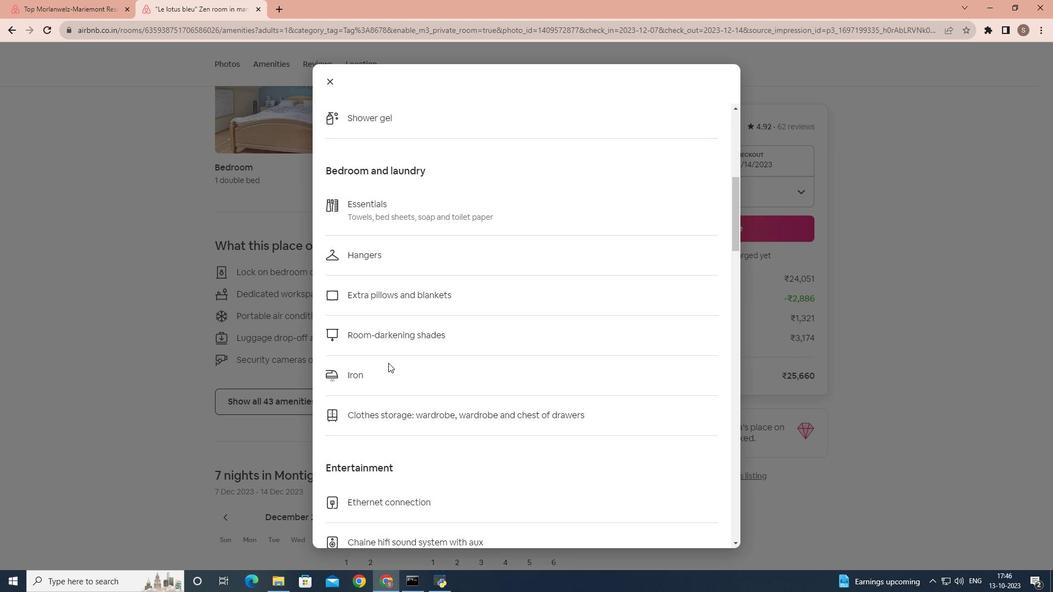 
Action: Mouse scrolled (388, 362) with delta (0, 0)
Screenshot: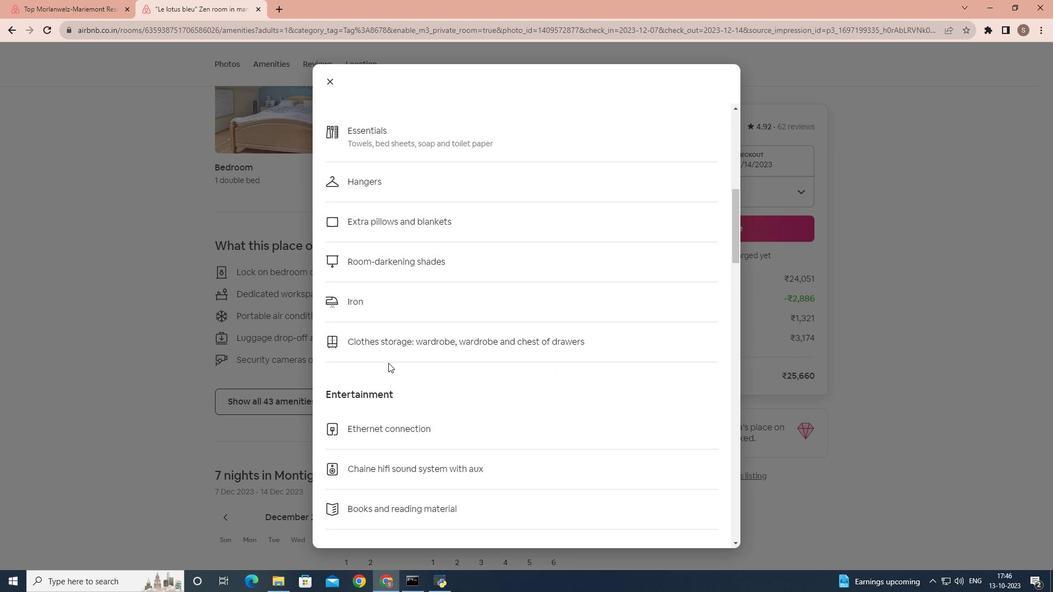 
Action: Mouse scrolled (388, 362) with delta (0, 0)
Screenshot: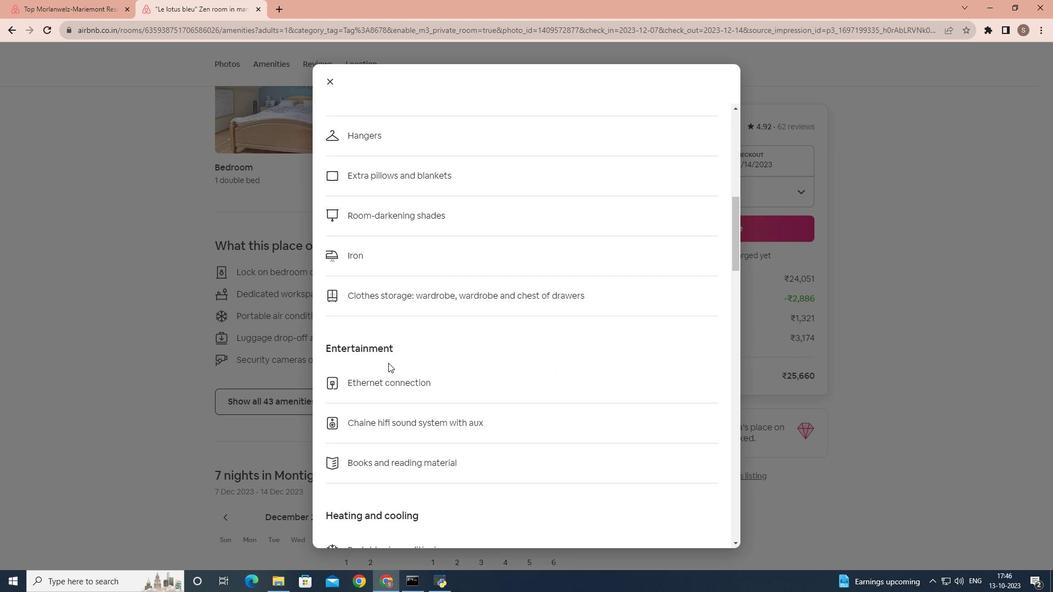
Action: Mouse scrolled (388, 362) with delta (0, 0)
Screenshot: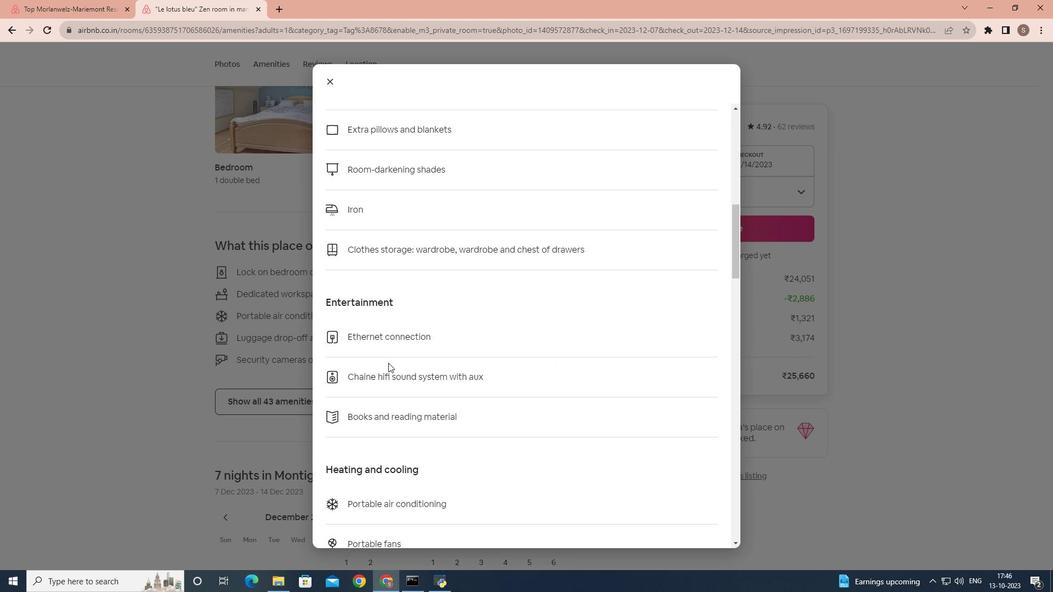
Action: Mouse scrolled (388, 362) with delta (0, 0)
Screenshot: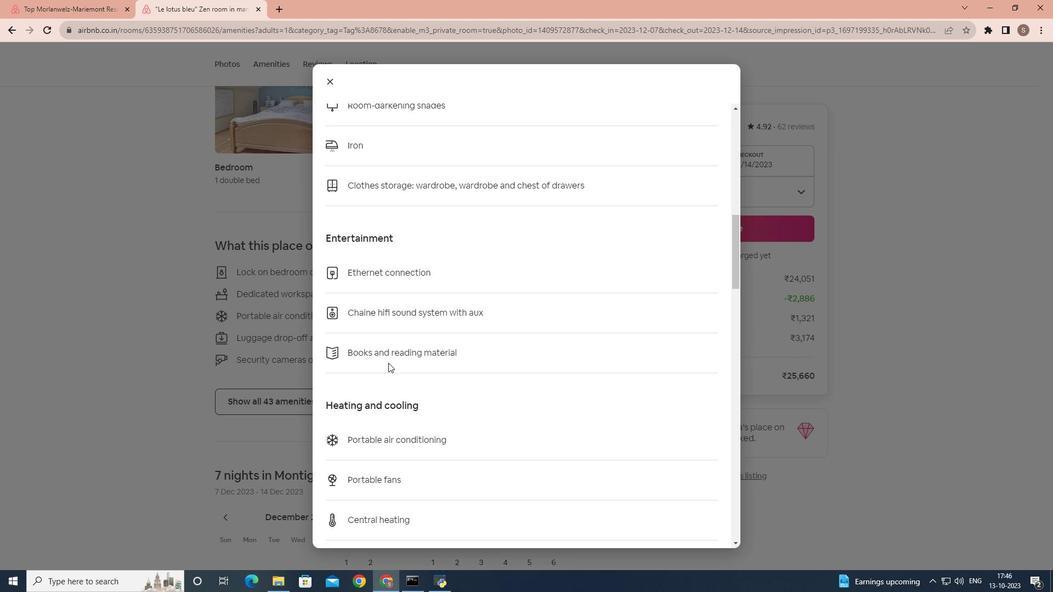 
Action: Mouse scrolled (388, 362) with delta (0, 0)
Screenshot: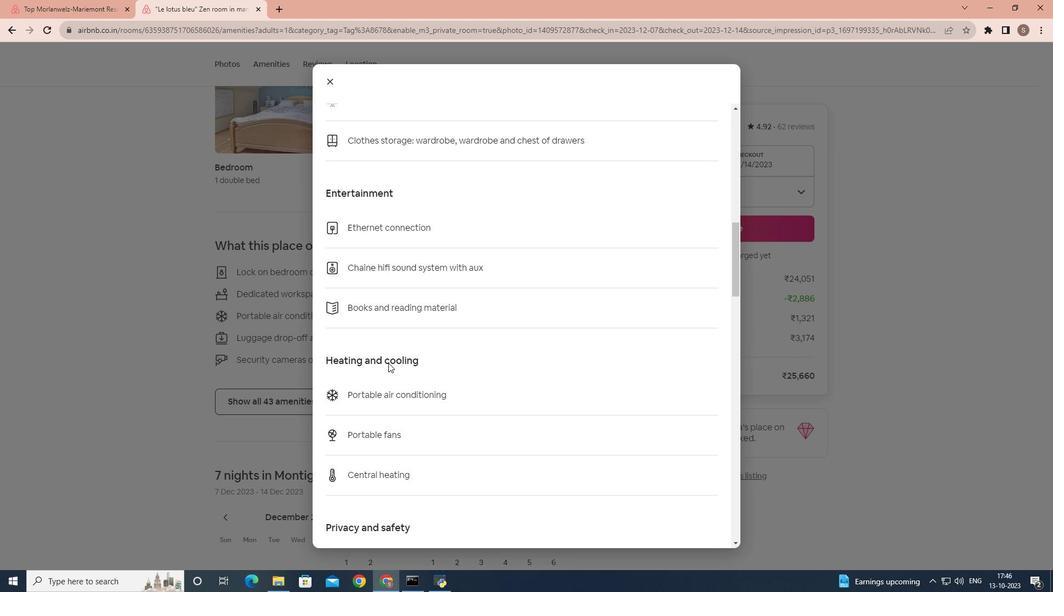 
Action: Mouse scrolled (388, 362) with delta (0, 0)
Screenshot: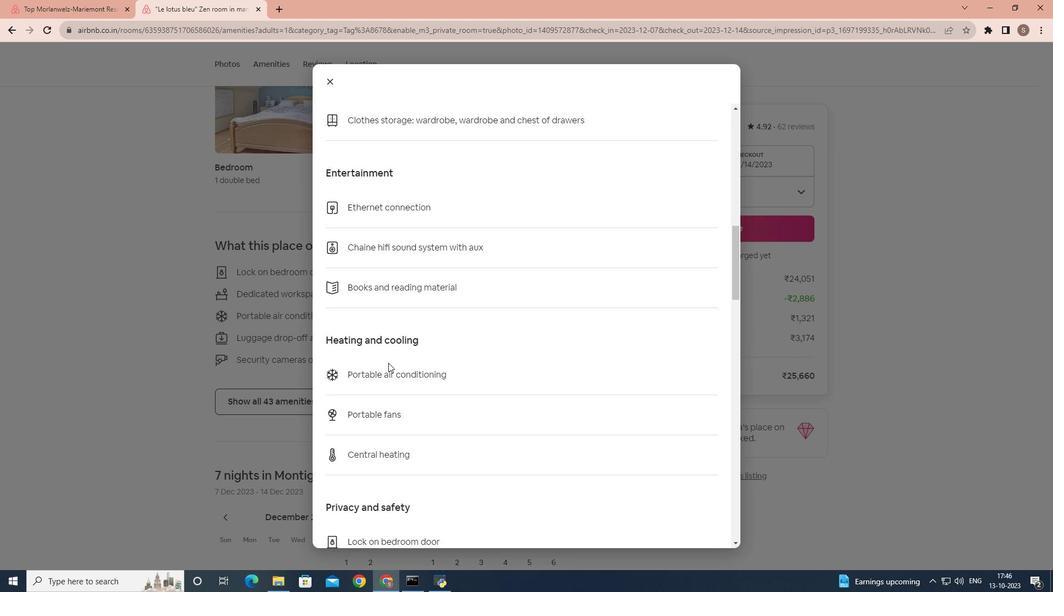 
Action: Mouse scrolled (388, 362) with delta (0, 0)
Screenshot: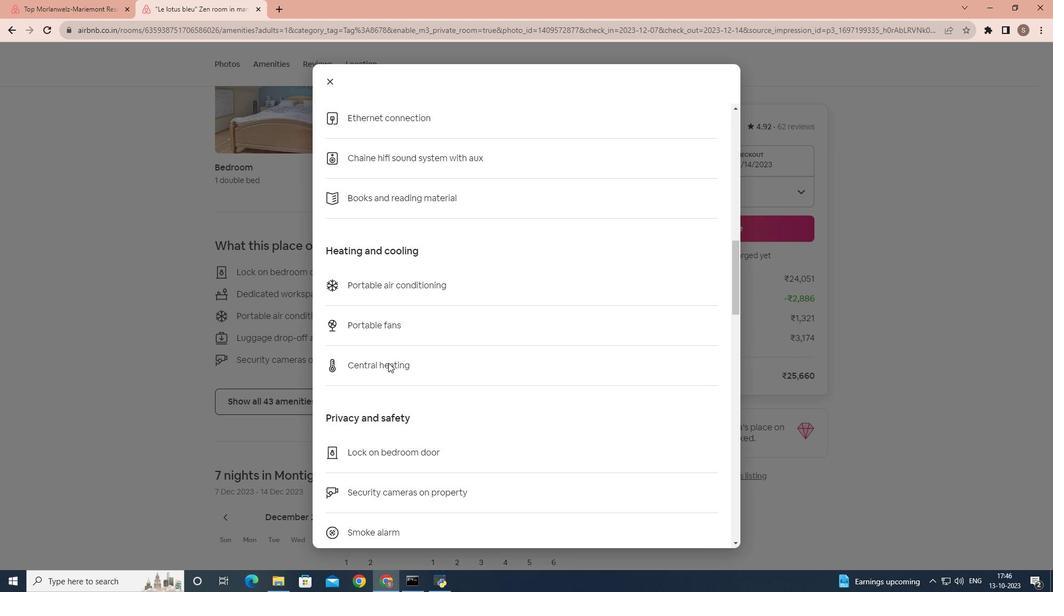 
Action: Mouse scrolled (388, 362) with delta (0, 0)
Screenshot: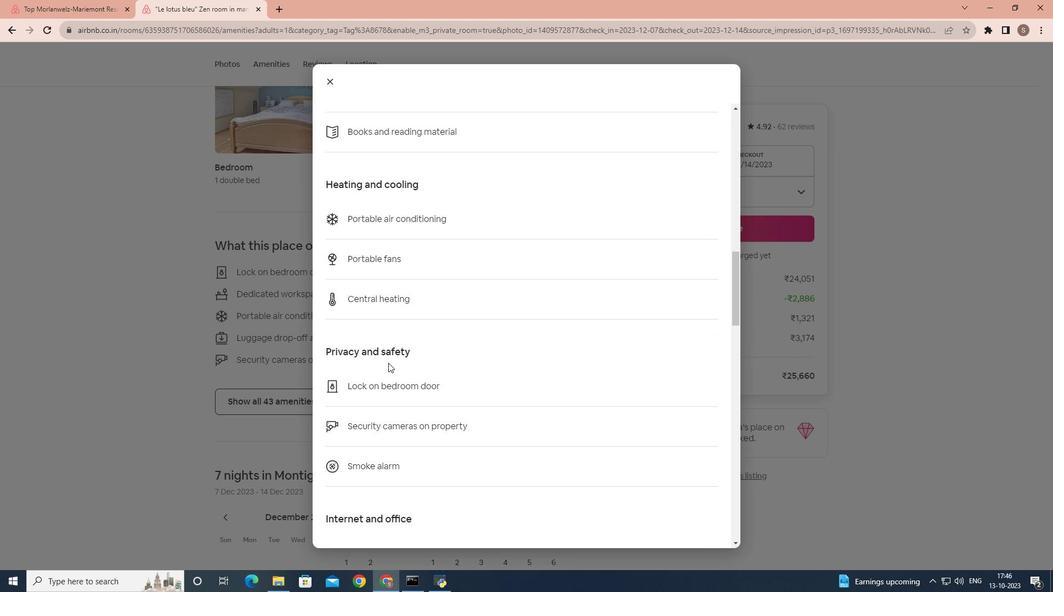 
Action: Mouse scrolled (388, 362) with delta (0, 0)
Screenshot: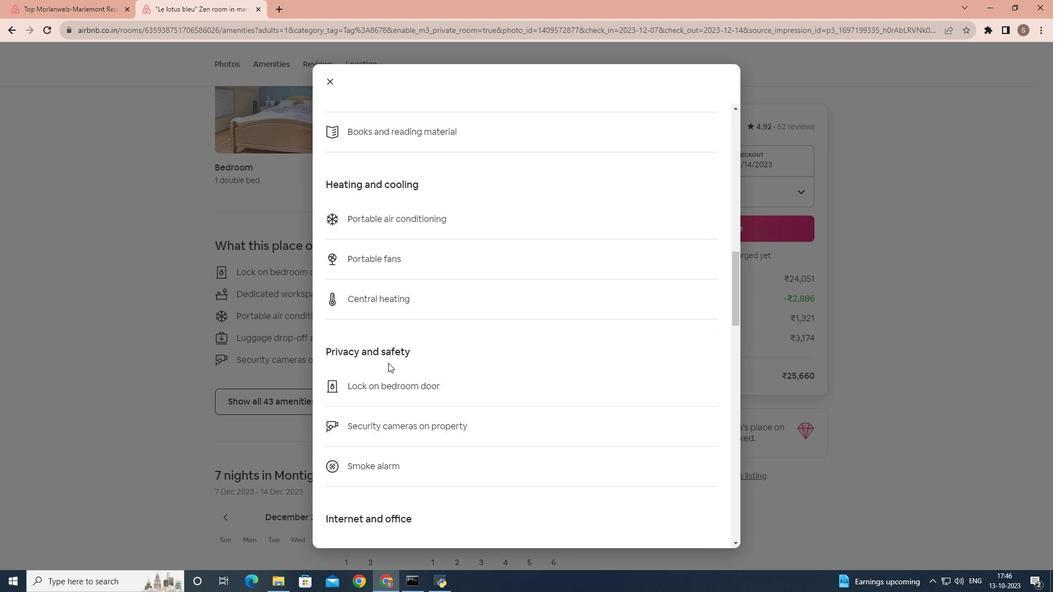 
Action: Mouse scrolled (388, 362) with delta (0, 0)
Screenshot: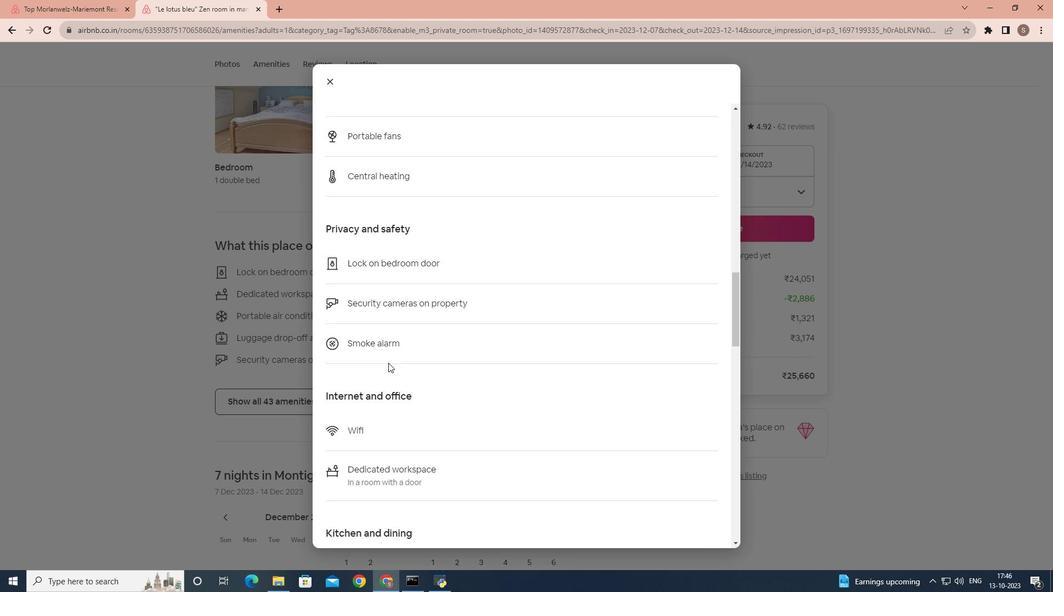 
Action: Mouse scrolled (388, 362) with delta (0, 0)
Screenshot: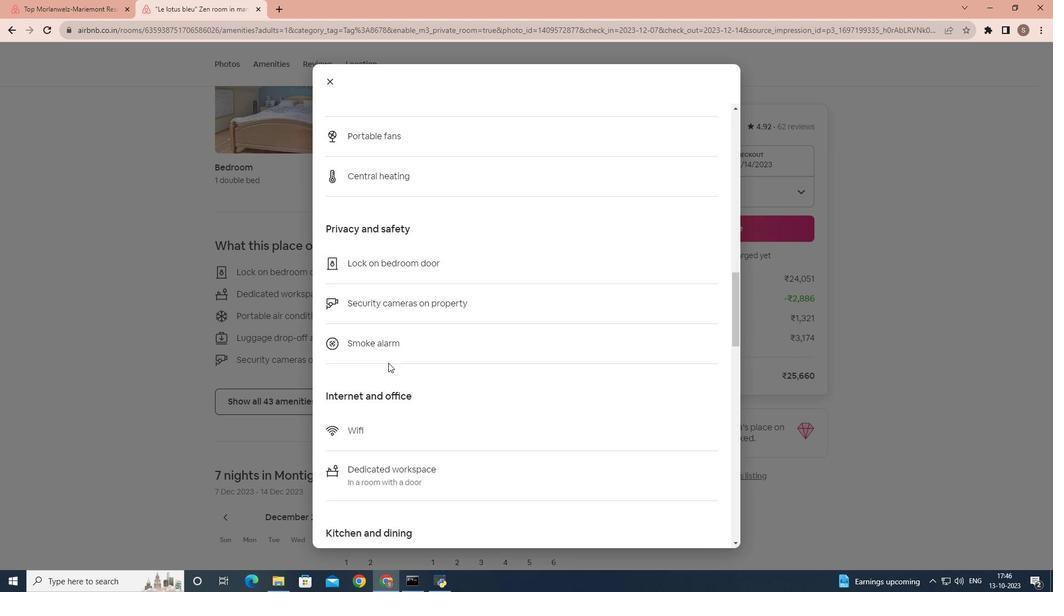 
Action: Mouse scrolled (388, 362) with delta (0, 0)
Screenshot: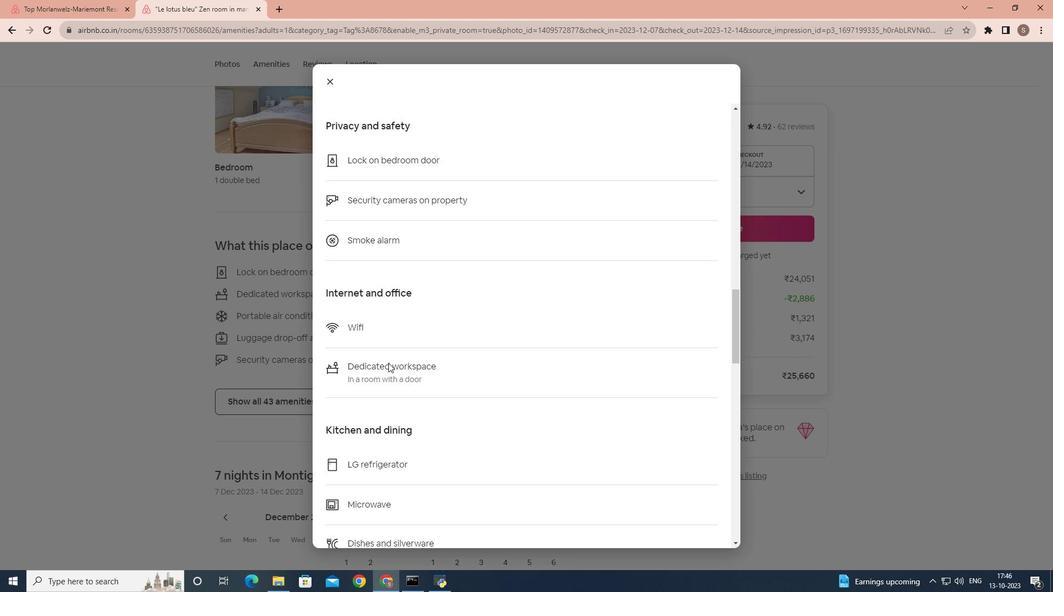 
Action: Mouse scrolled (388, 362) with delta (0, 0)
Screenshot: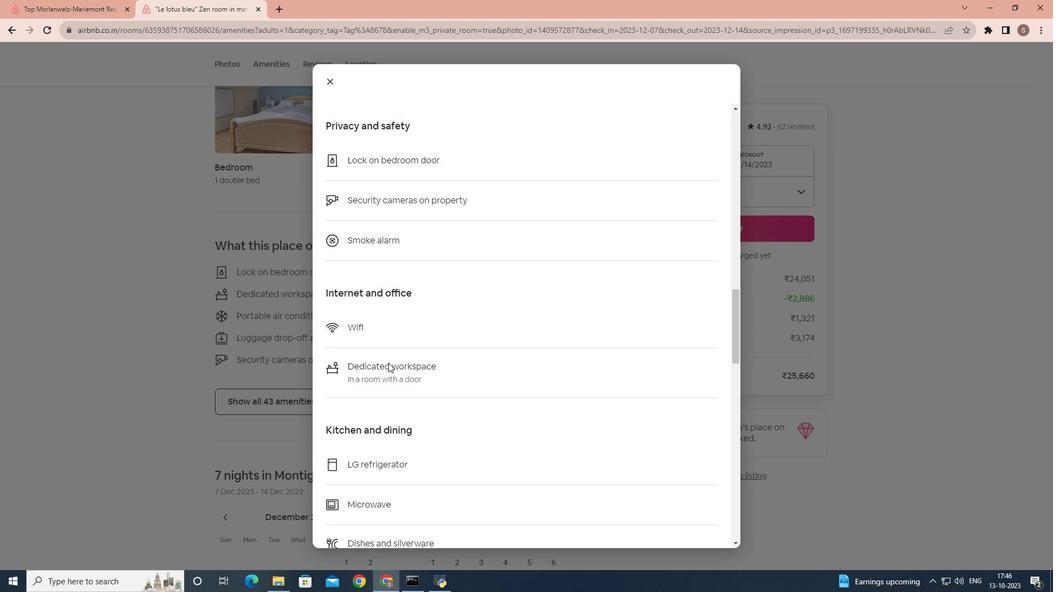 
Action: Mouse scrolled (388, 362) with delta (0, 0)
Screenshot: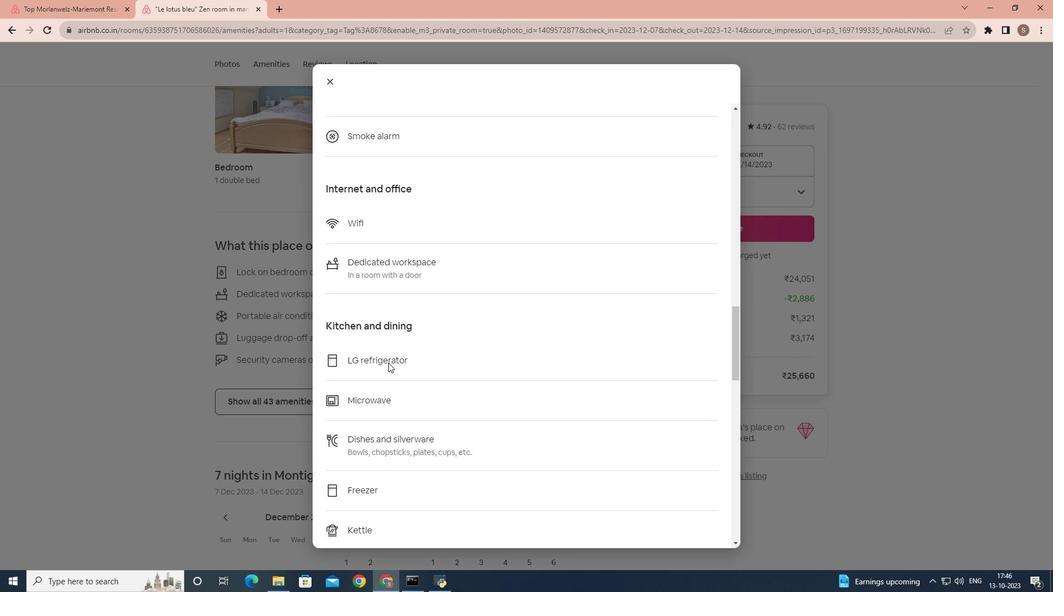 
Action: Mouse scrolled (388, 362) with delta (0, 0)
Screenshot: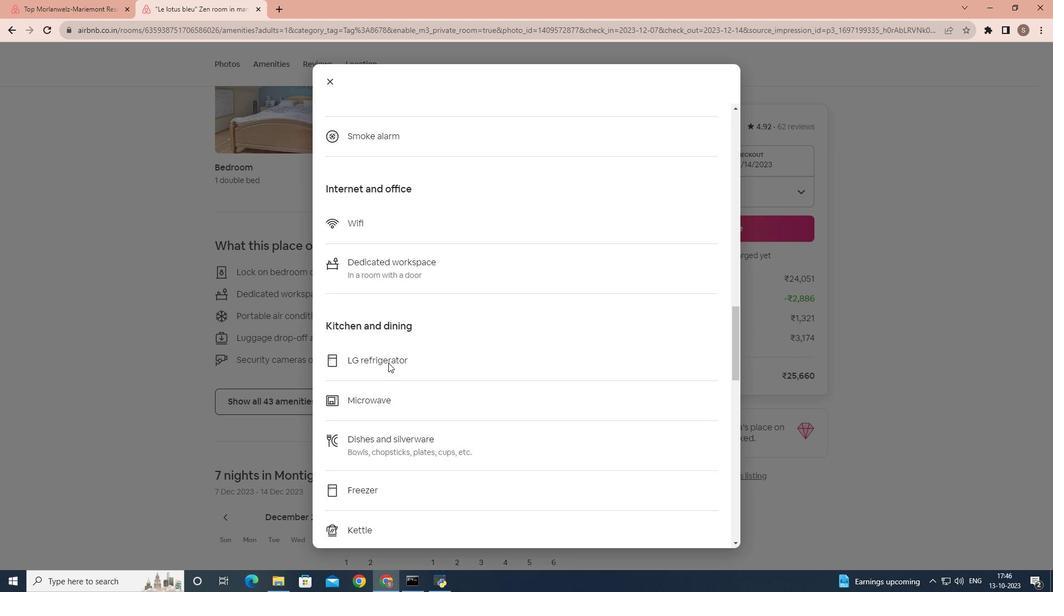 
Action: Mouse scrolled (388, 362) with delta (0, 0)
Screenshot: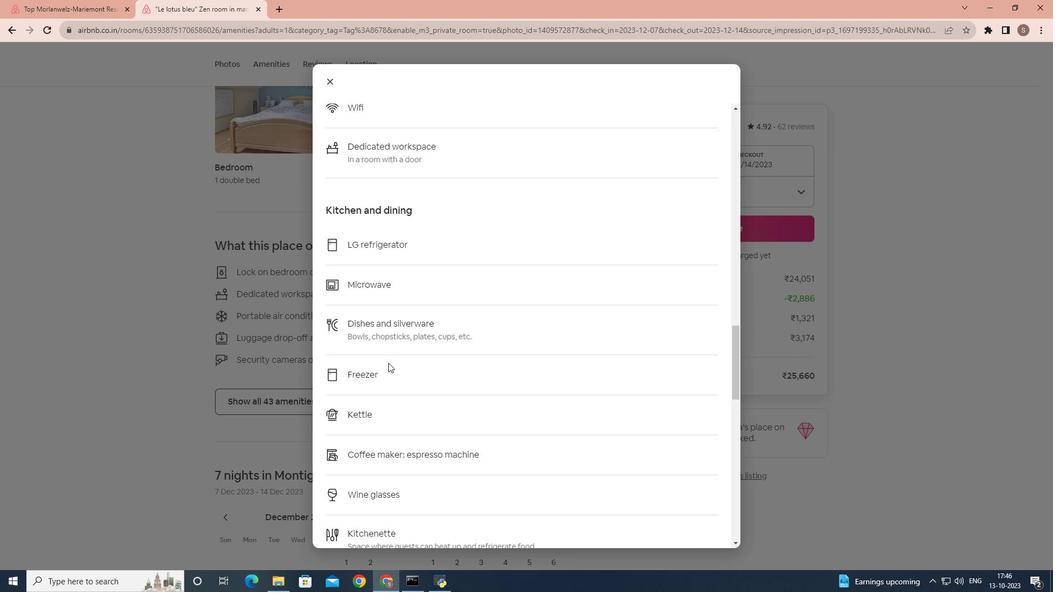 
Action: Mouse scrolled (388, 362) with delta (0, 0)
Screenshot: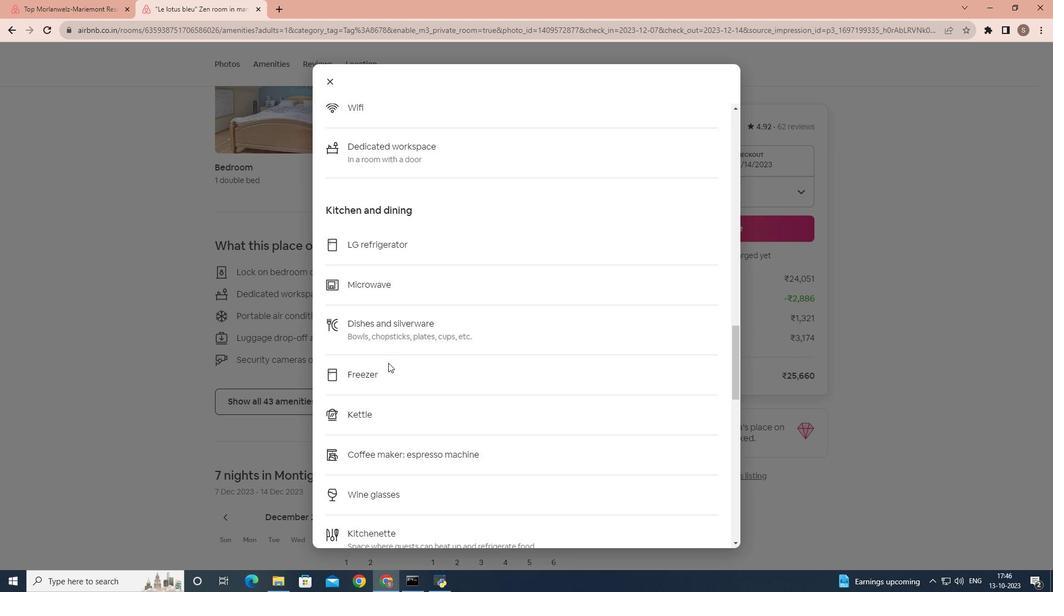 
Action: Mouse scrolled (388, 362) with delta (0, 0)
Screenshot: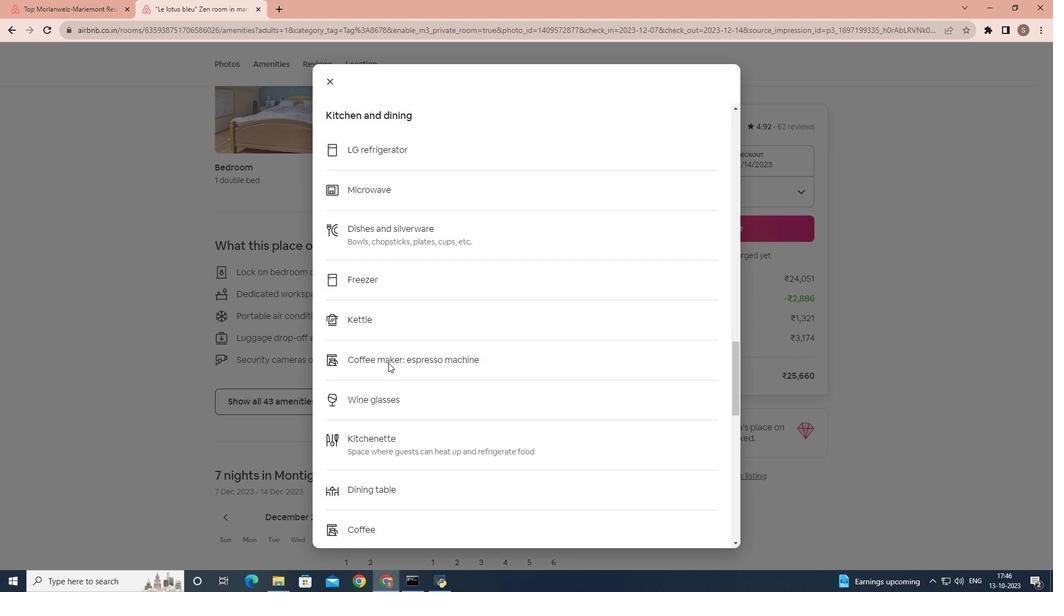 
Action: Mouse scrolled (388, 362) with delta (0, 0)
Screenshot: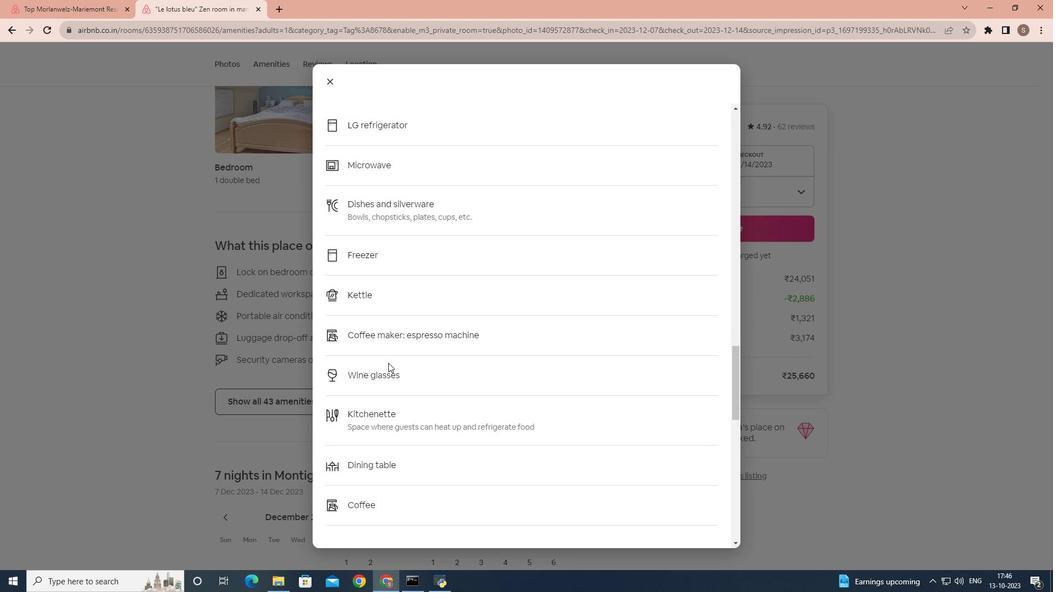 
Action: Mouse scrolled (388, 362) with delta (0, 0)
Screenshot: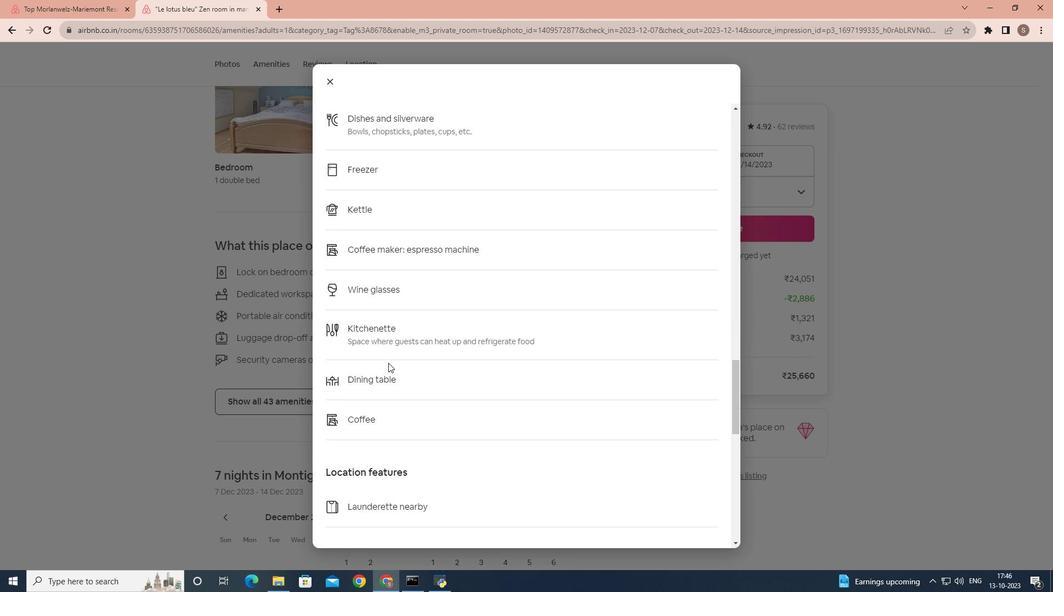 
Action: Mouse scrolled (388, 362) with delta (0, 0)
Screenshot: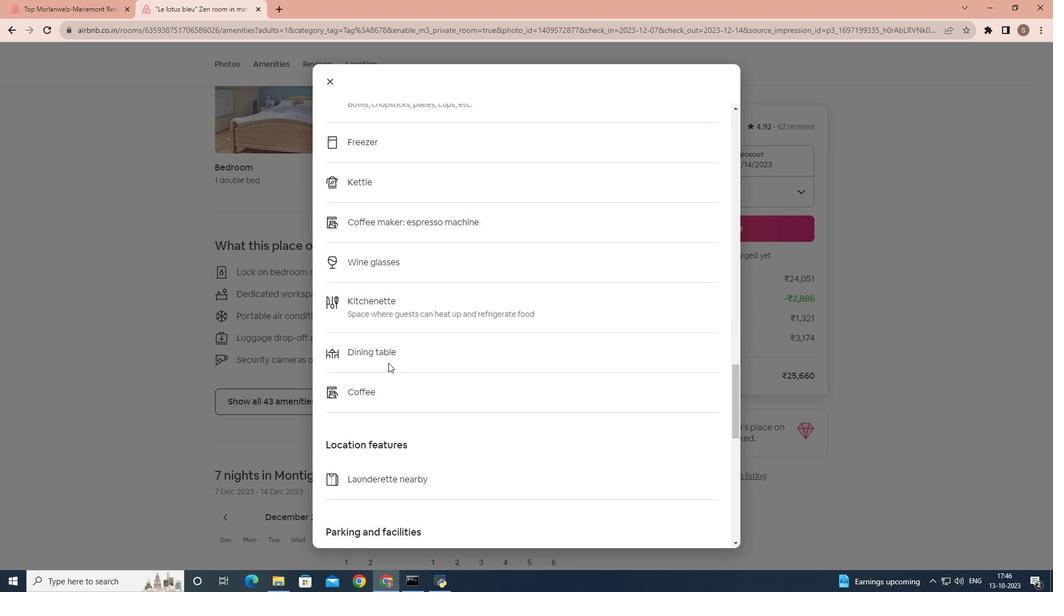 
Action: Mouse scrolled (388, 362) with delta (0, 0)
Screenshot: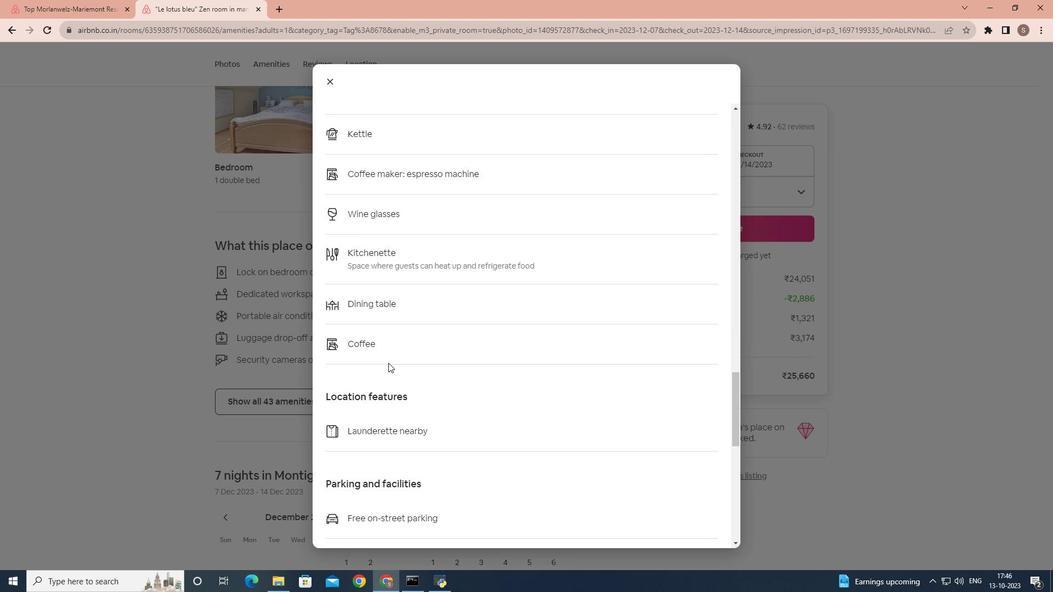
Action: Mouse scrolled (388, 362) with delta (0, 0)
Screenshot: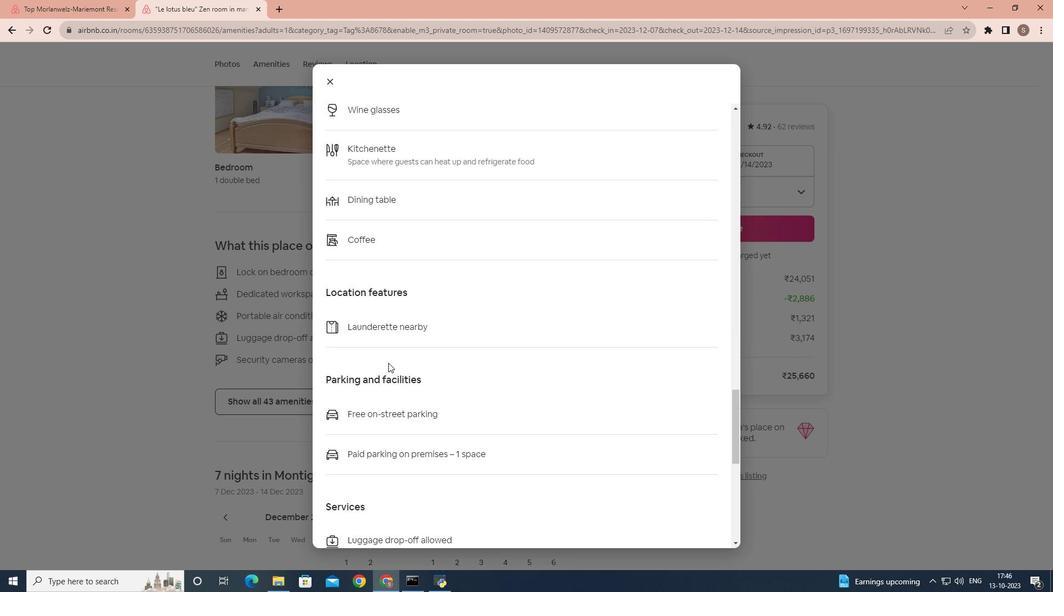 
Action: Mouse scrolled (388, 362) with delta (0, 0)
Screenshot: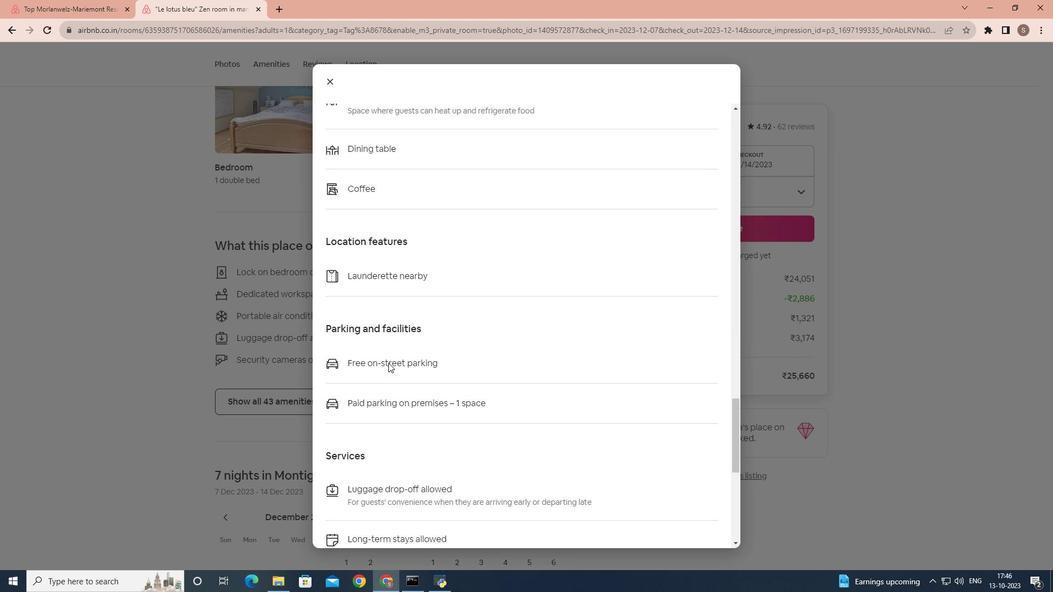 
Action: Mouse scrolled (388, 362) with delta (0, 0)
Screenshot: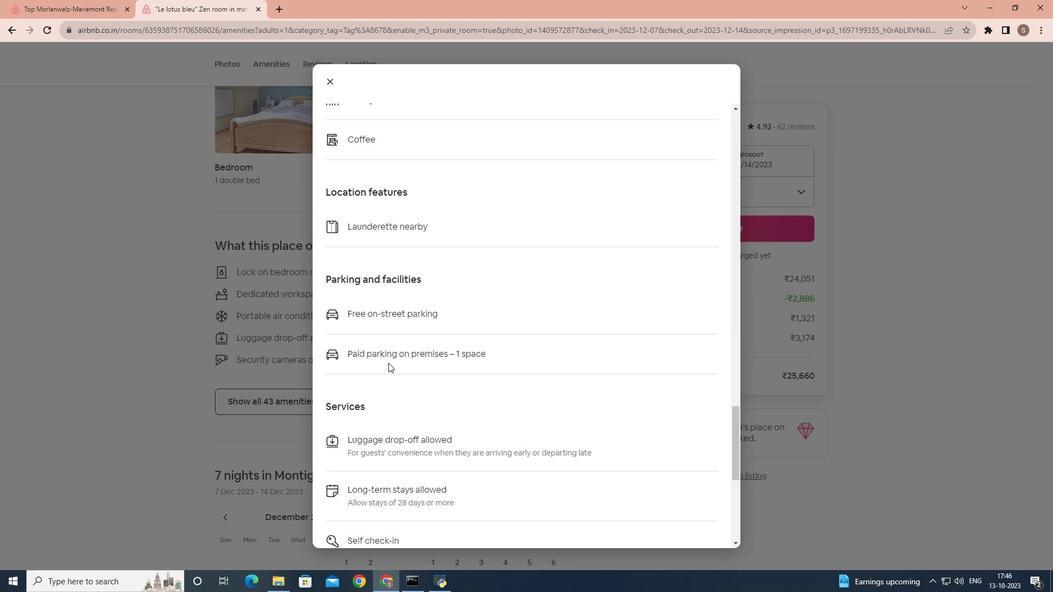 
Action: Mouse scrolled (388, 362) with delta (0, 0)
Screenshot: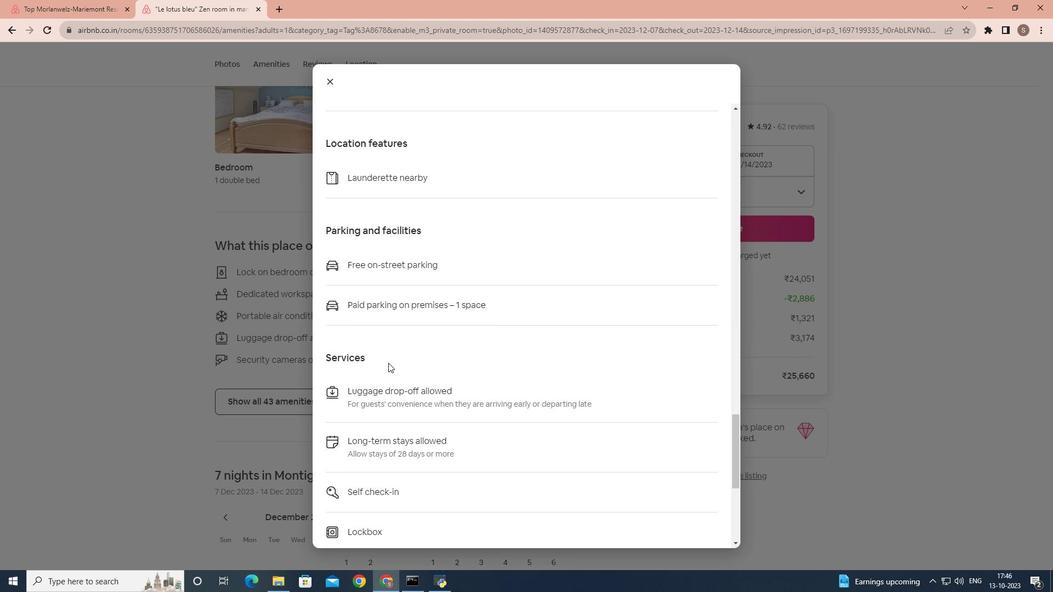 
Action: Mouse scrolled (388, 362) with delta (0, 0)
Screenshot: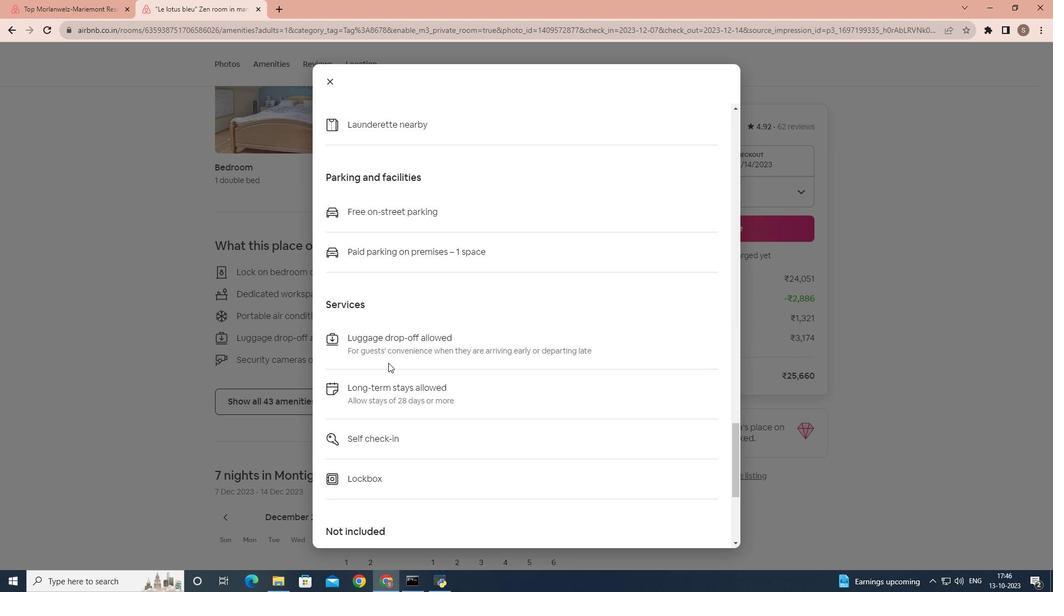 
Action: Mouse scrolled (388, 362) with delta (0, 0)
Screenshot: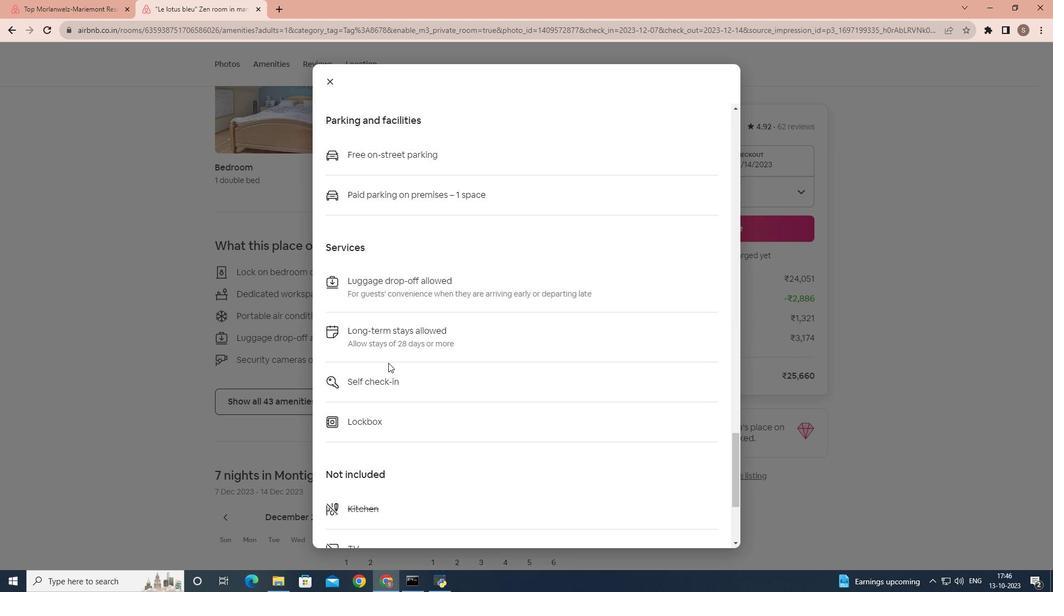 
Action: Mouse scrolled (388, 362) with delta (0, 0)
Screenshot: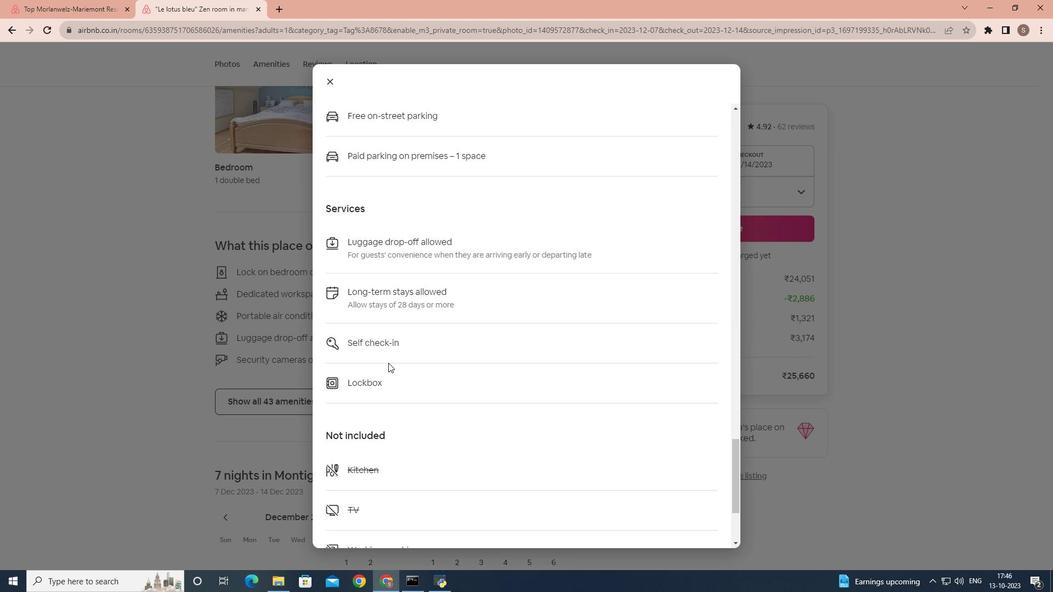 
Action: Mouse scrolled (388, 362) with delta (0, 0)
Screenshot: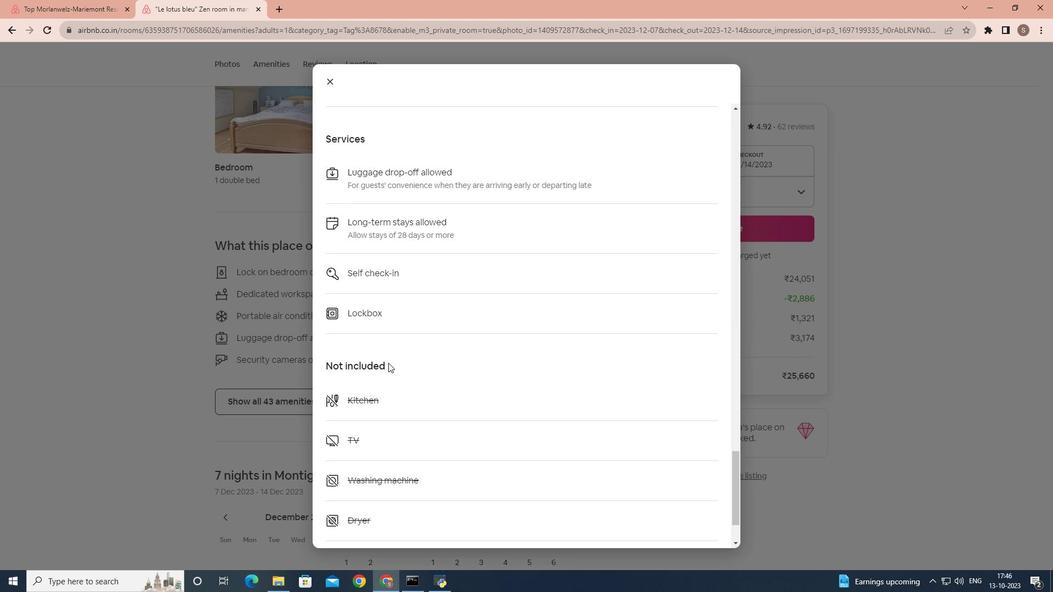 
Action: Mouse scrolled (388, 362) with delta (0, 0)
Screenshot: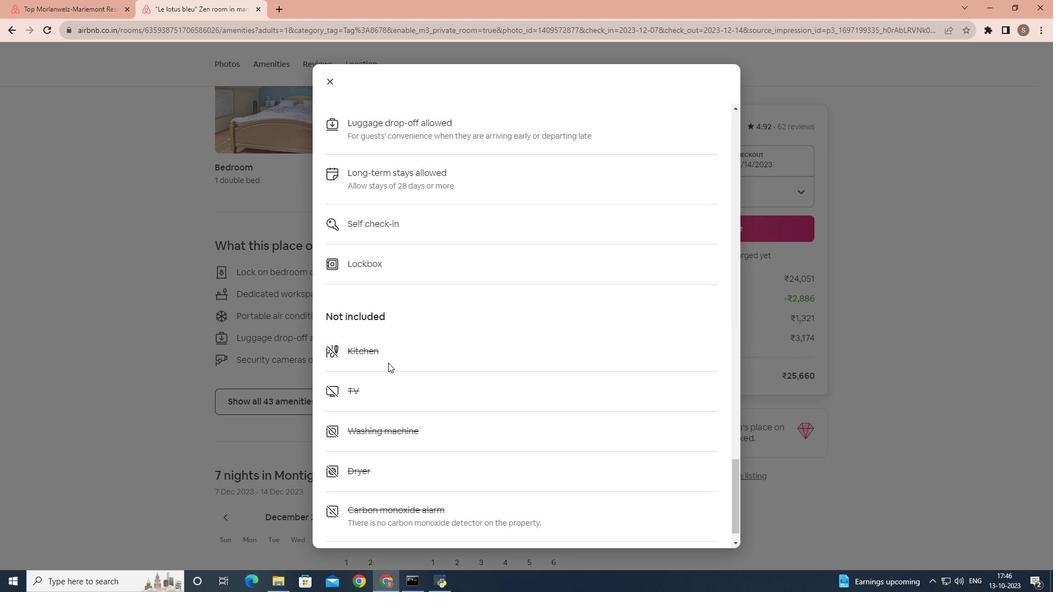 
Action: Mouse scrolled (388, 362) with delta (0, 0)
Screenshot: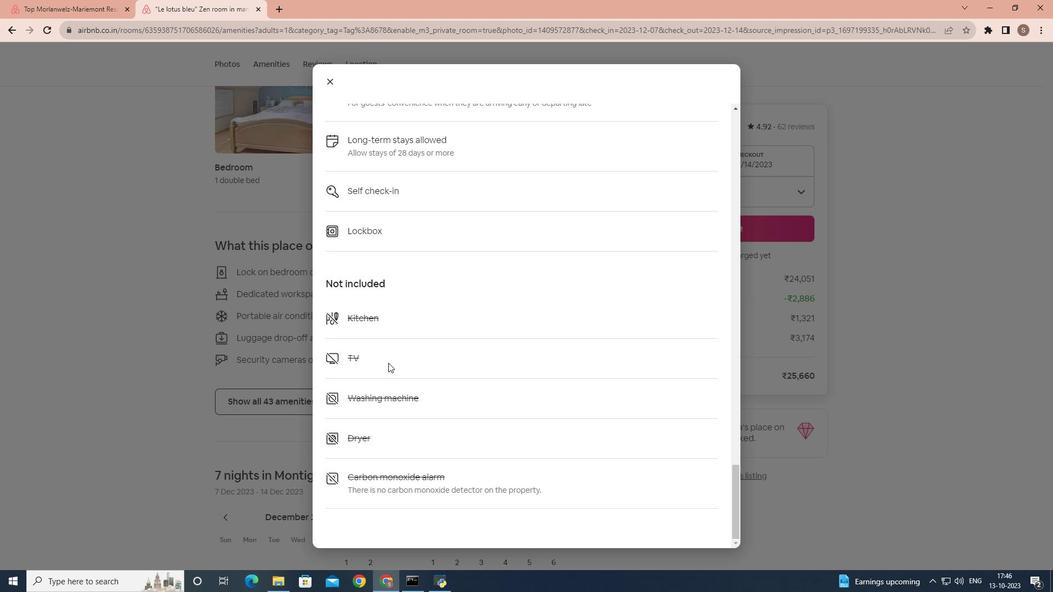 
Action: Mouse scrolled (388, 362) with delta (0, 0)
Screenshot: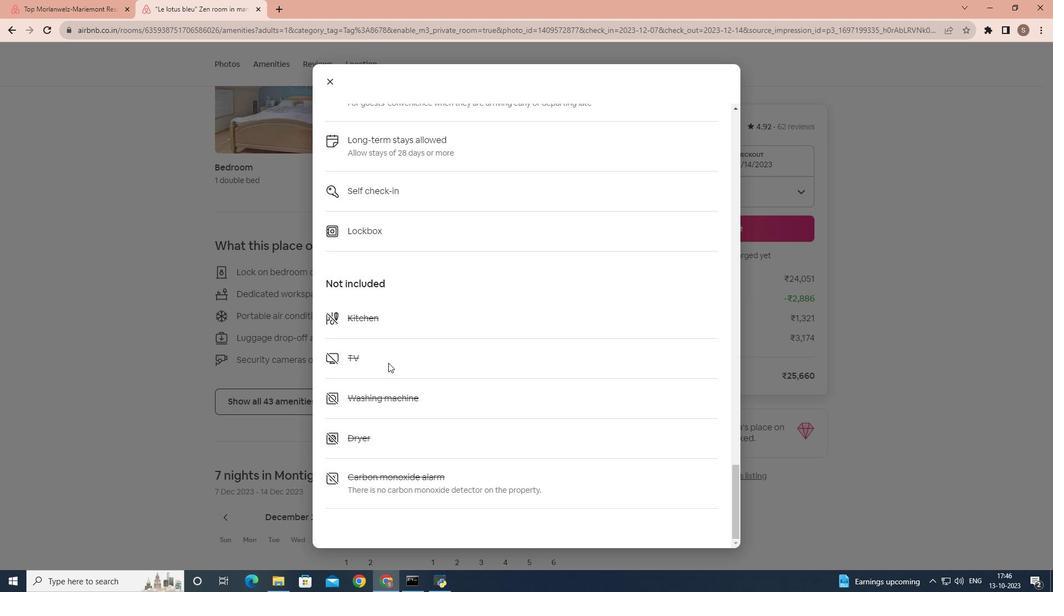 
Action: Mouse scrolled (388, 362) with delta (0, 0)
Screenshot: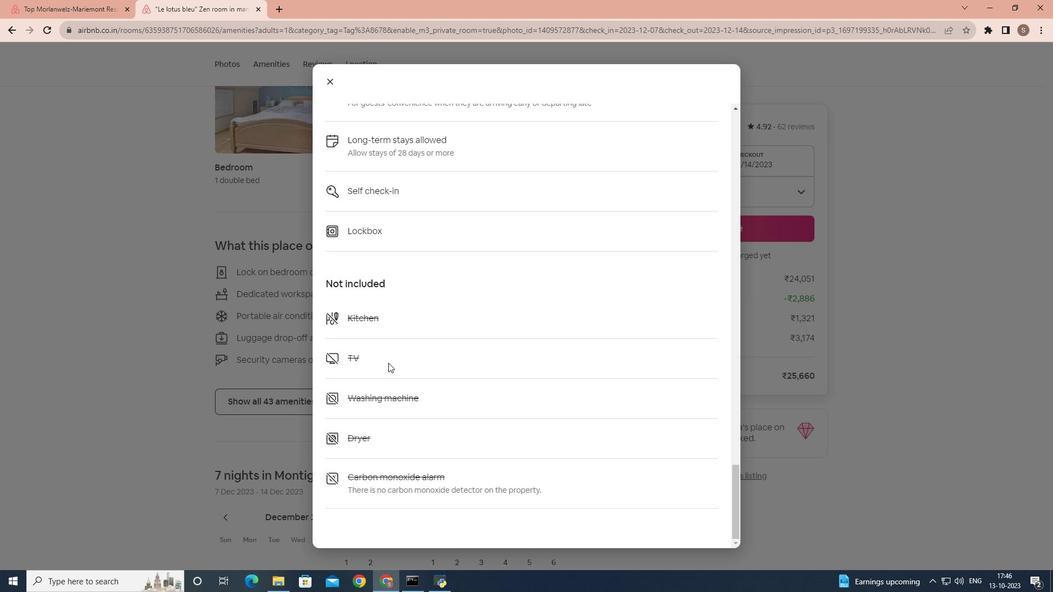 
Action: Mouse scrolled (388, 362) with delta (0, 0)
Screenshot: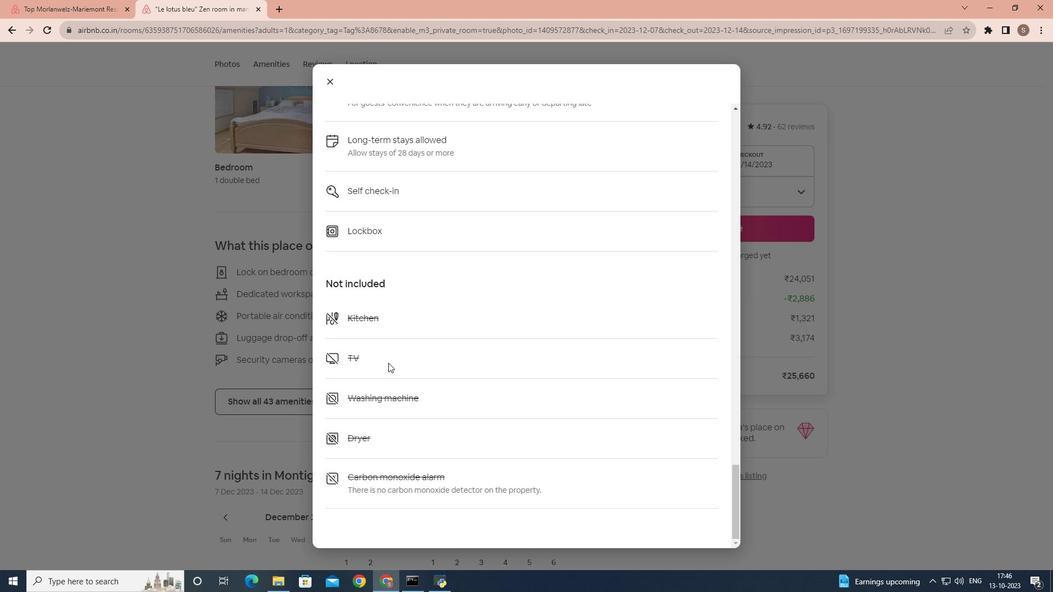 
Action: Mouse moved to (328, 76)
Screenshot: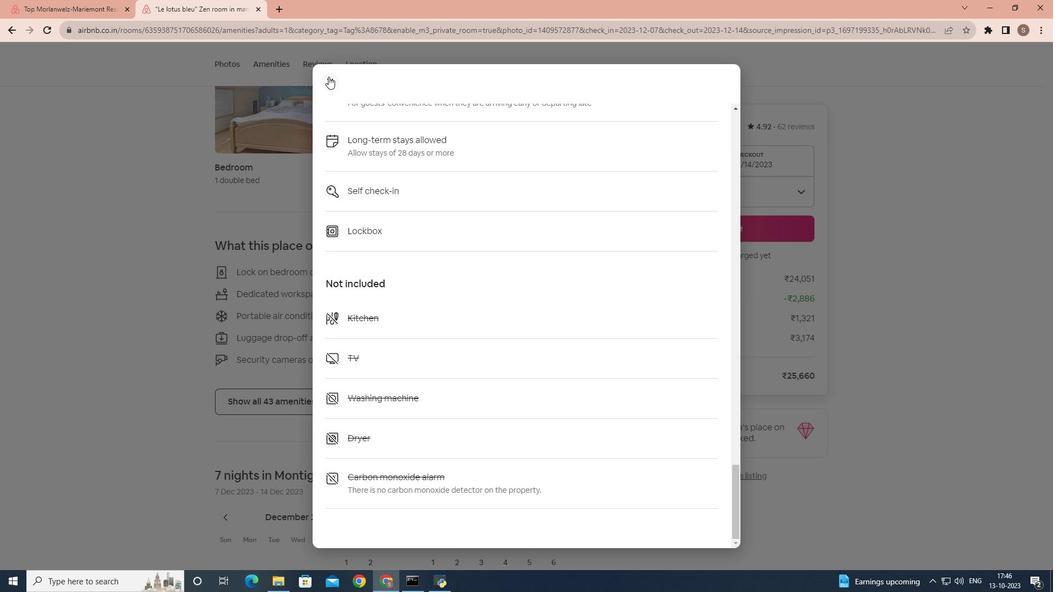 
Action: Mouse pressed left at (328, 76)
Screenshot: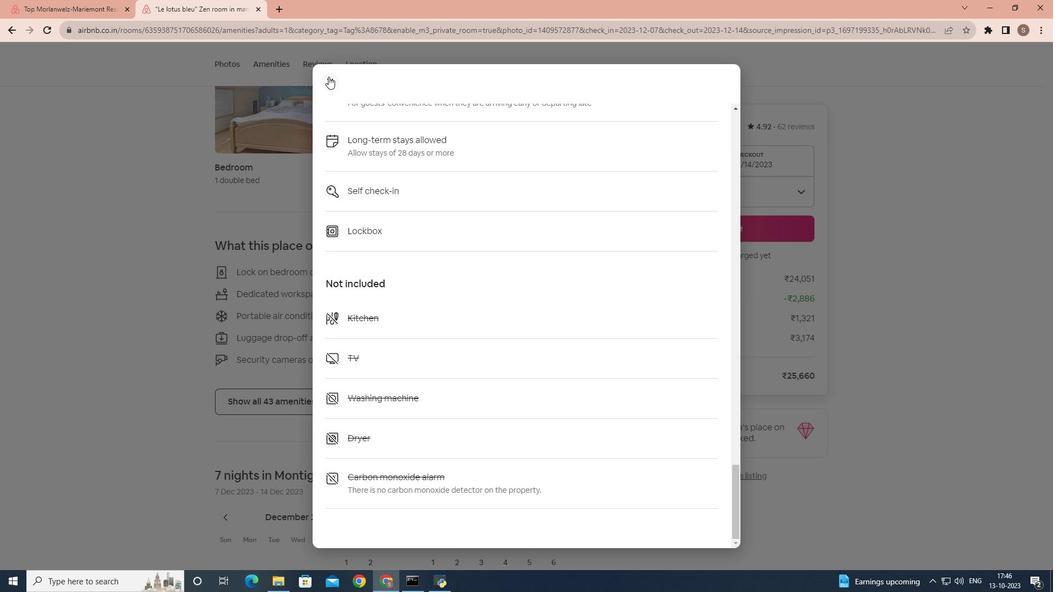 
Action: Mouse moved to (304, 266)
Screenshot: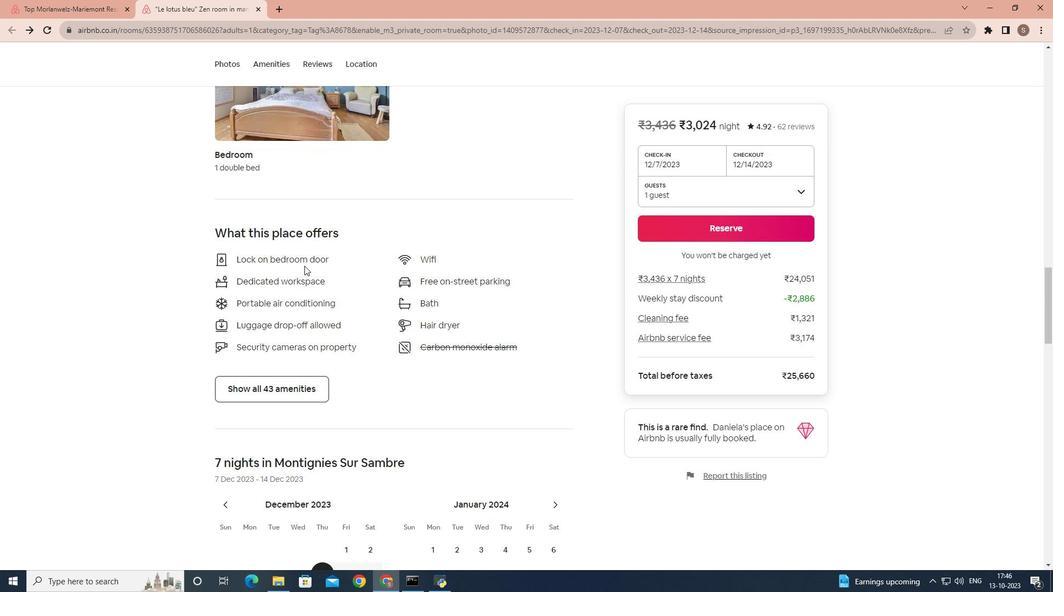 
Action: Mouse scrolled (304, 265) with delta (0, 0)
Screenshot: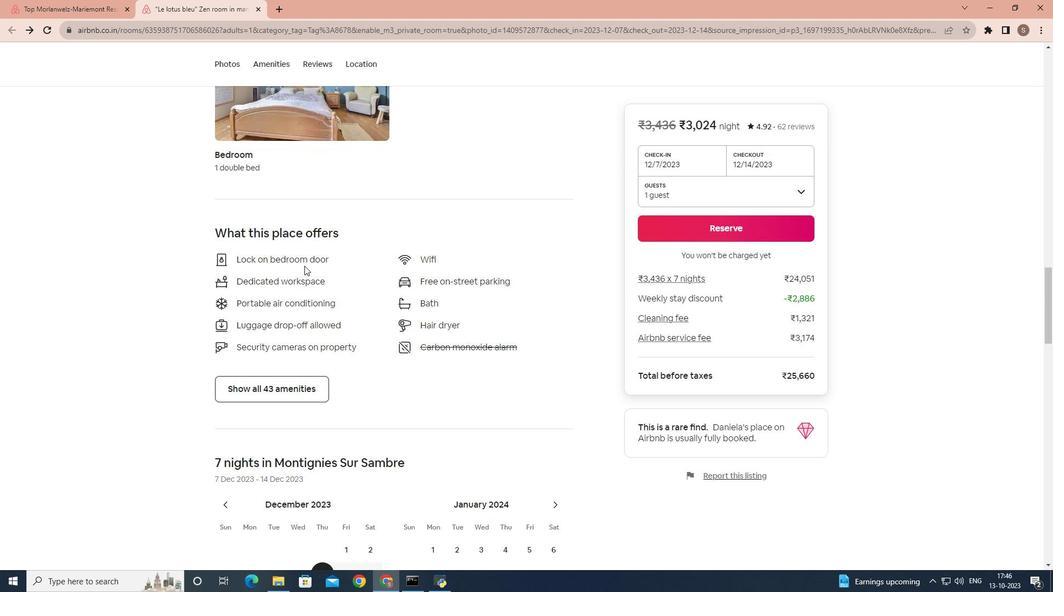 
Action: Mouse scrolled (304, 265) with delta (0, 0)
Screenshot: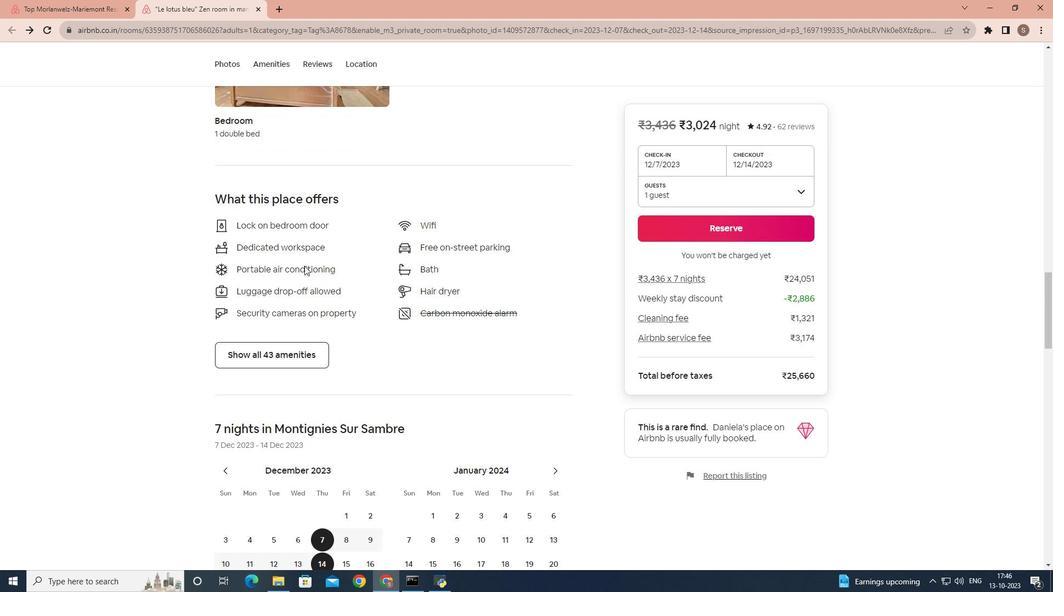 
Action: Mouse scrolled (304, 265) with delta (0, 0)
Screenshot: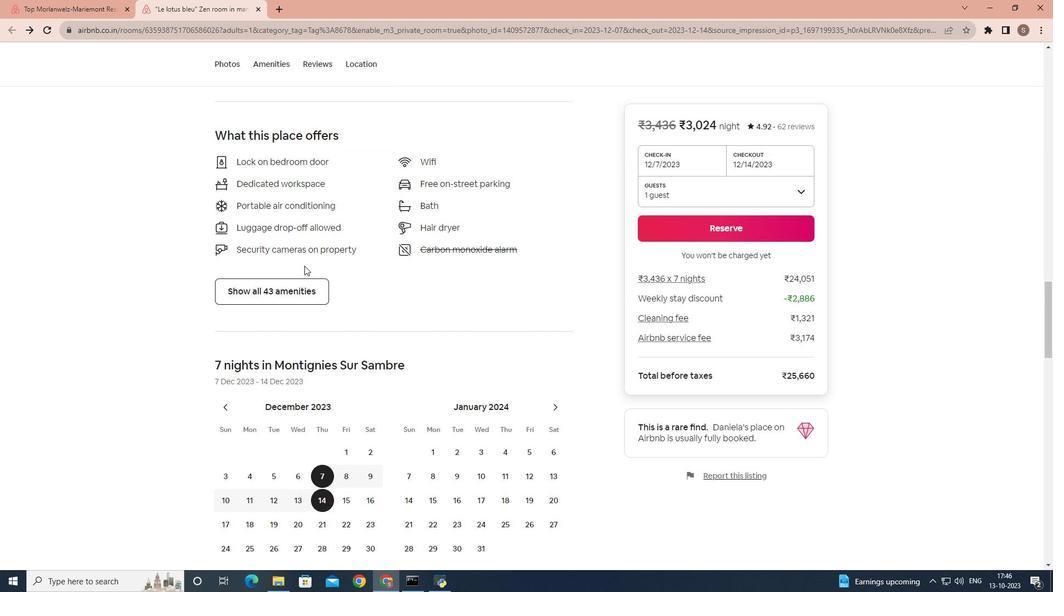 
Action: Mouse scrolled (304, 265) with delta (0, 0)
Screenshot: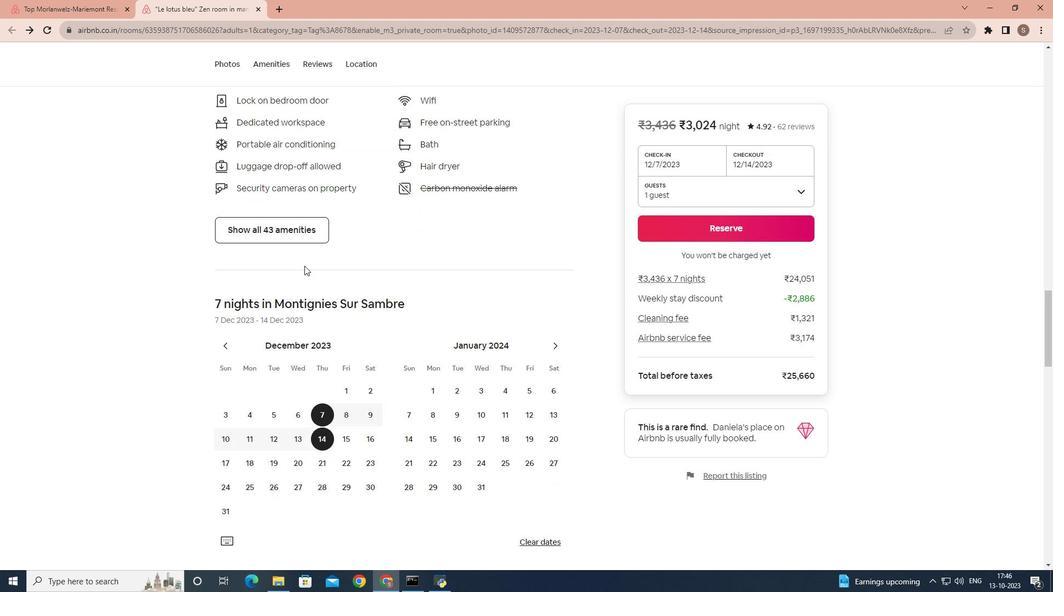 
Action: Mouse scrolled (304, 265) with delta (0, 0)
Screenshot: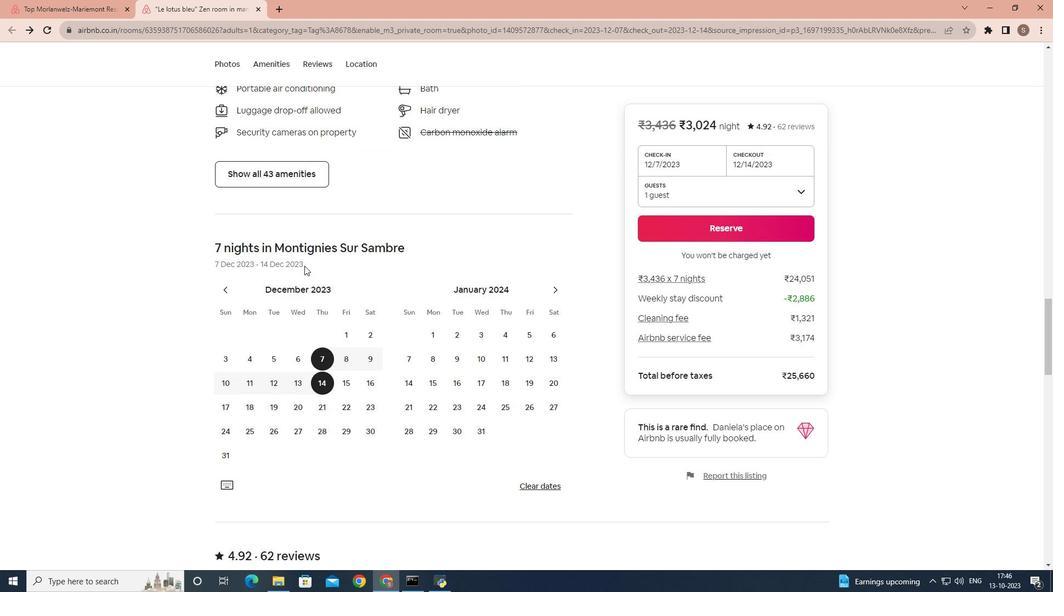 
Action: Mouse scrolled (304, 265) with delta (0, 0)
Screenshot: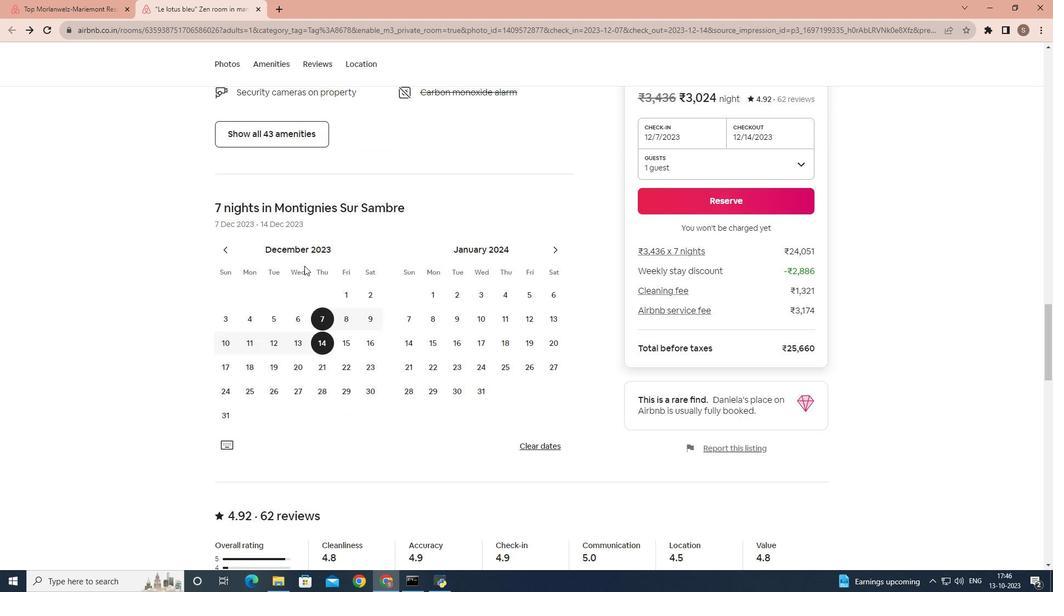 
Action: Mouse scrolled (304, 265) with delta (0, 0)
Screenshot: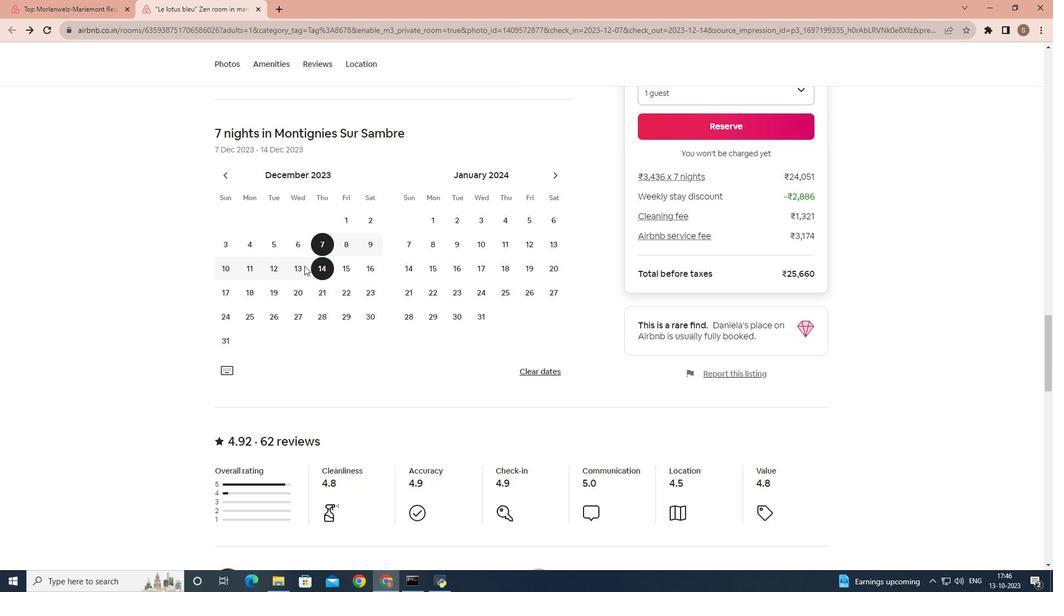 
Action: Mouse scrolled (304, 265) with delta (0, 0)
Screenshot: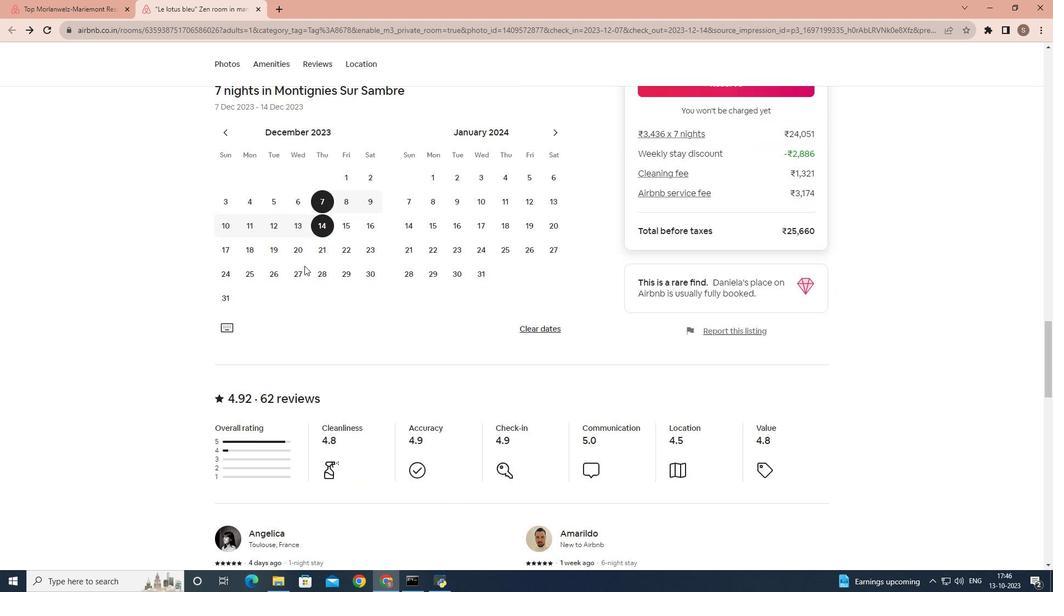 
Action: Mouse scrolled (304, 265) with delta (0, 0)
Screenshot: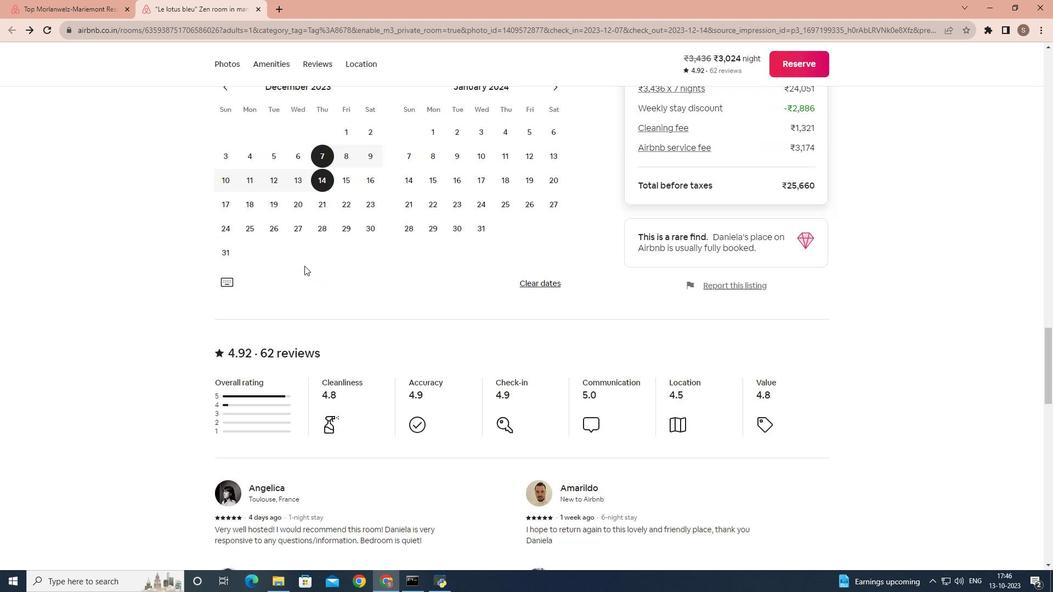 
Action: Mouse scrolled (304, 265) with delta (0, 0)
Screenshot: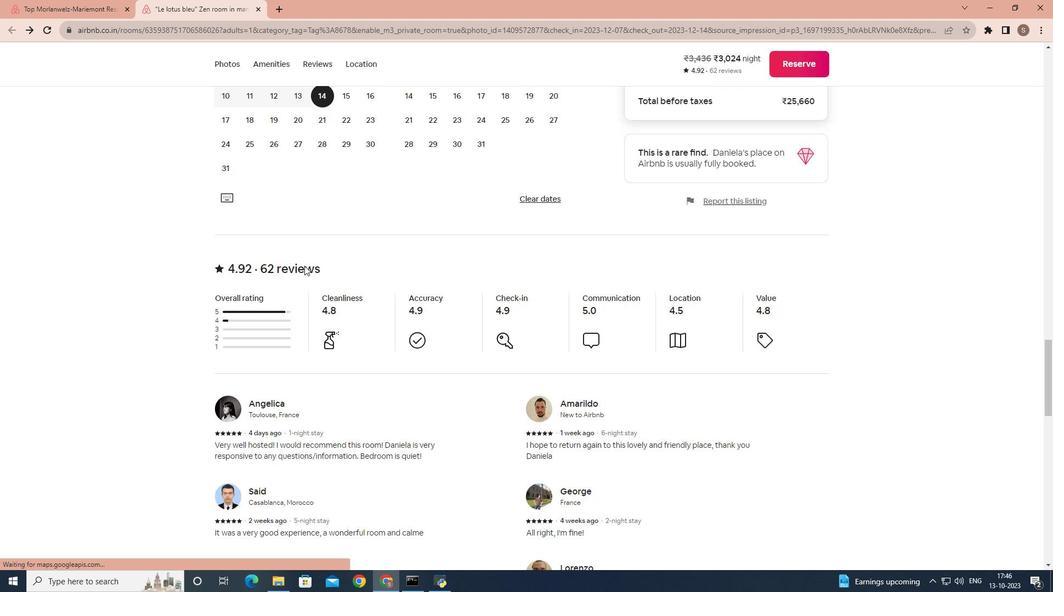 
Action: Mouse scrolled (304, 265) with delta (0, 0)
Screenshot: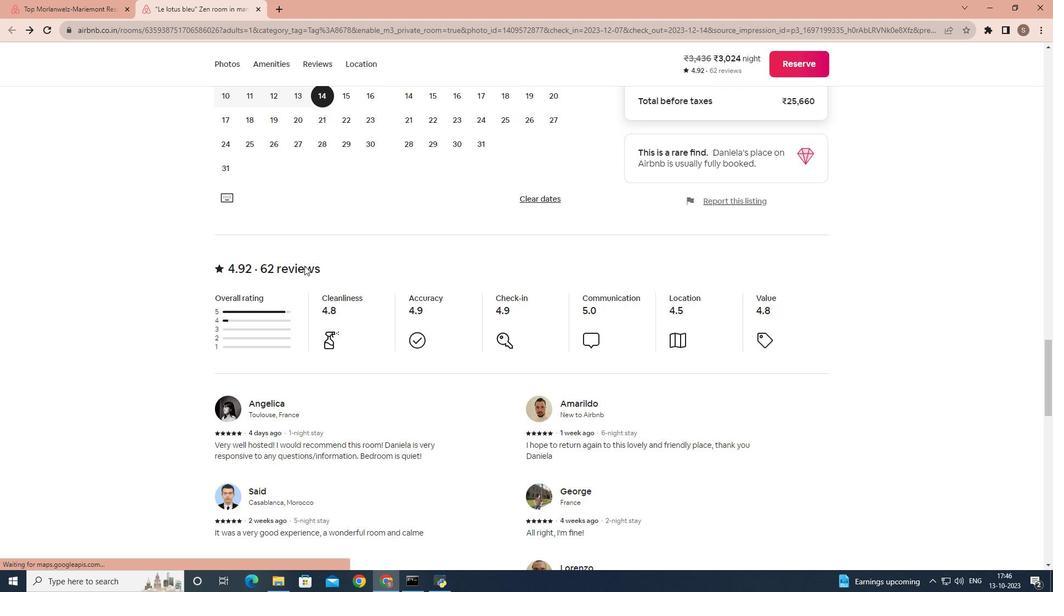 
Action: Mouse scrolled (304, 265) with delta (0, 0)
Screenshot: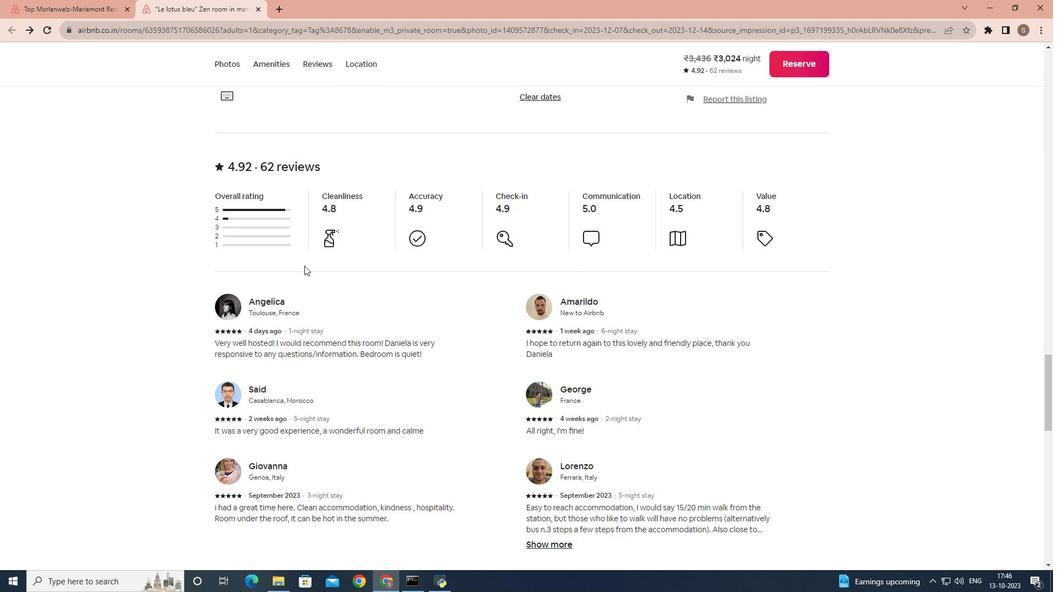 
Action: Mouse scrolled (304, 265) with delta (0, 0)
Screenshot: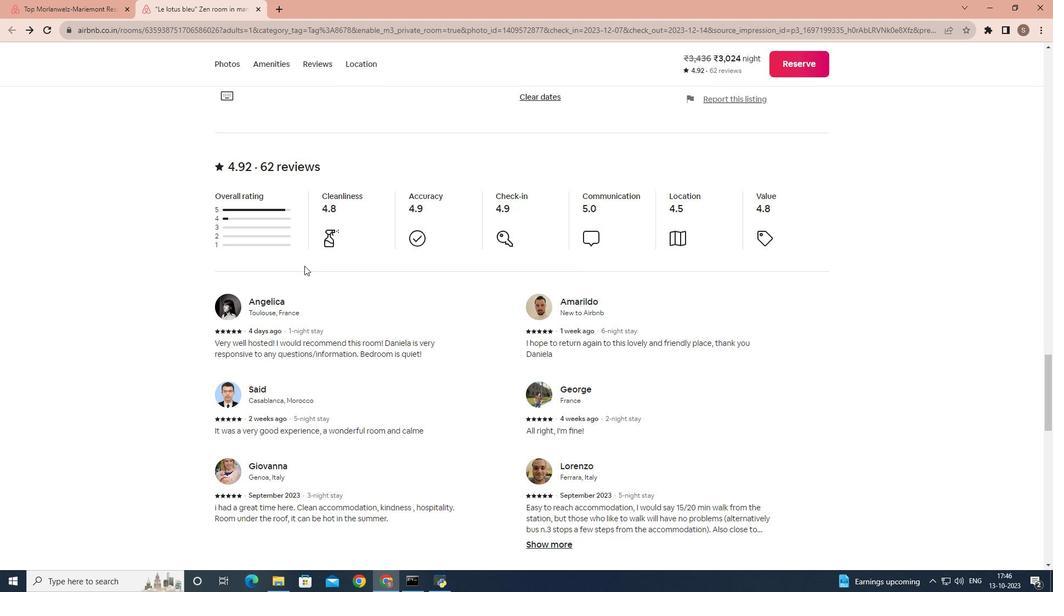 
Action: Mouse moved to (304, 268)
Screenshot: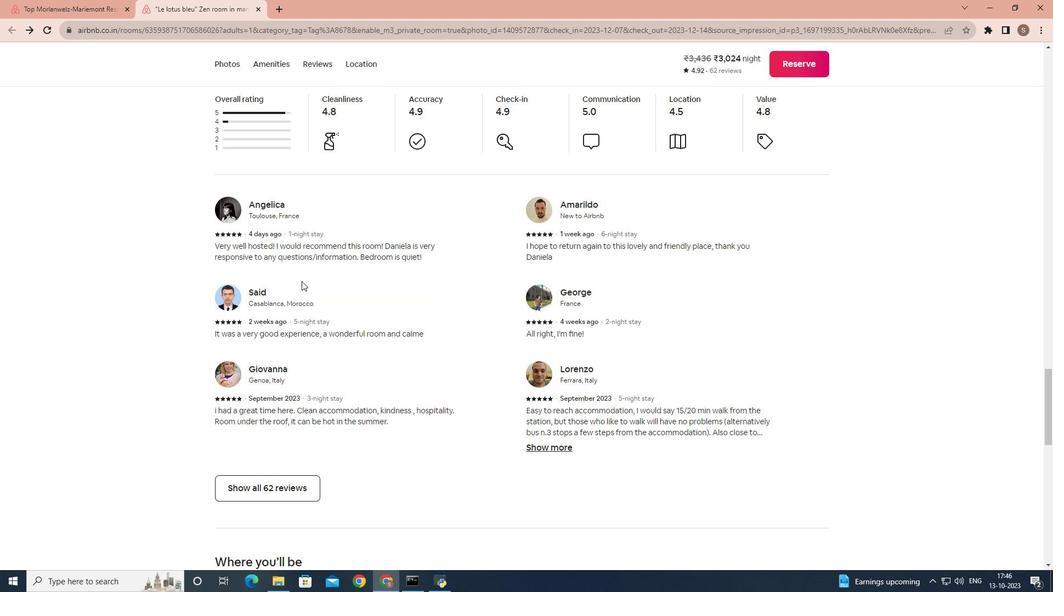
Action: Mouse scrolled (304, 268) with delta (0, 0)
Screenshot: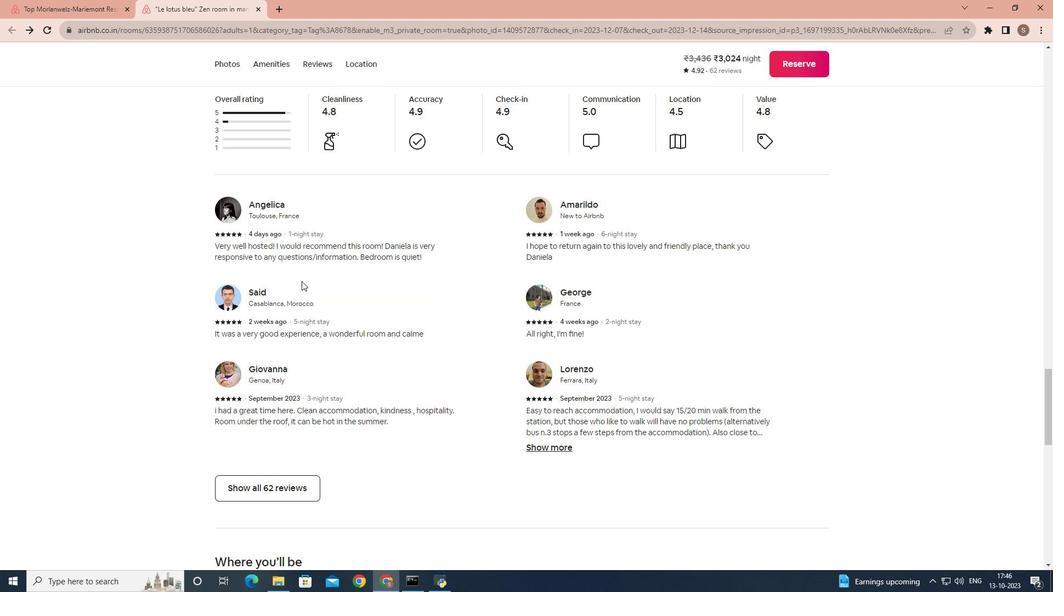 
Action: Mouse moved to (301, 282)
Screenshot: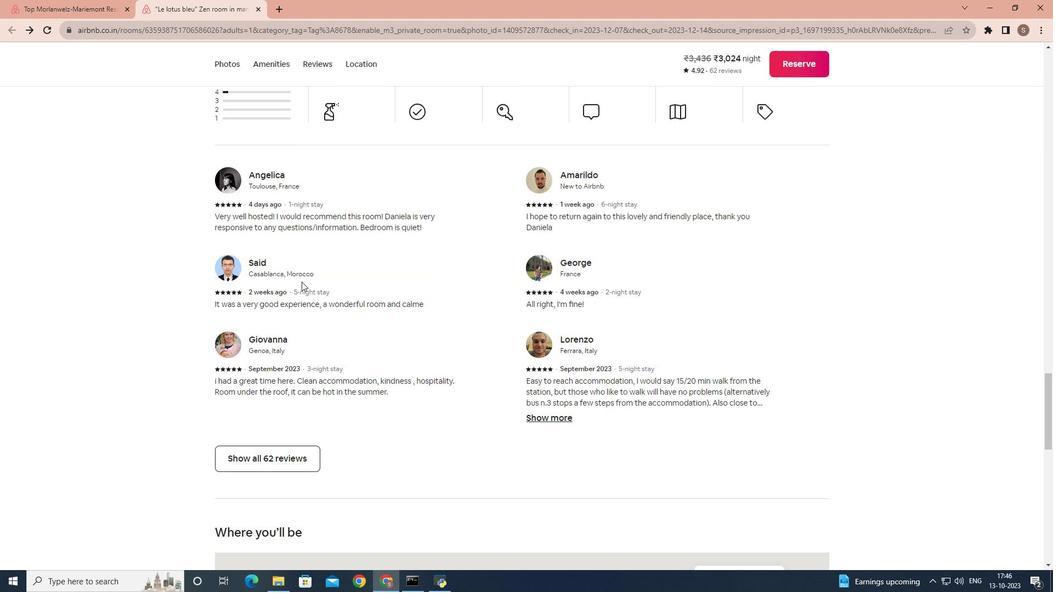 
Action: Mouse scrolled (301, 281) with delta (0, 0)
Screenshot: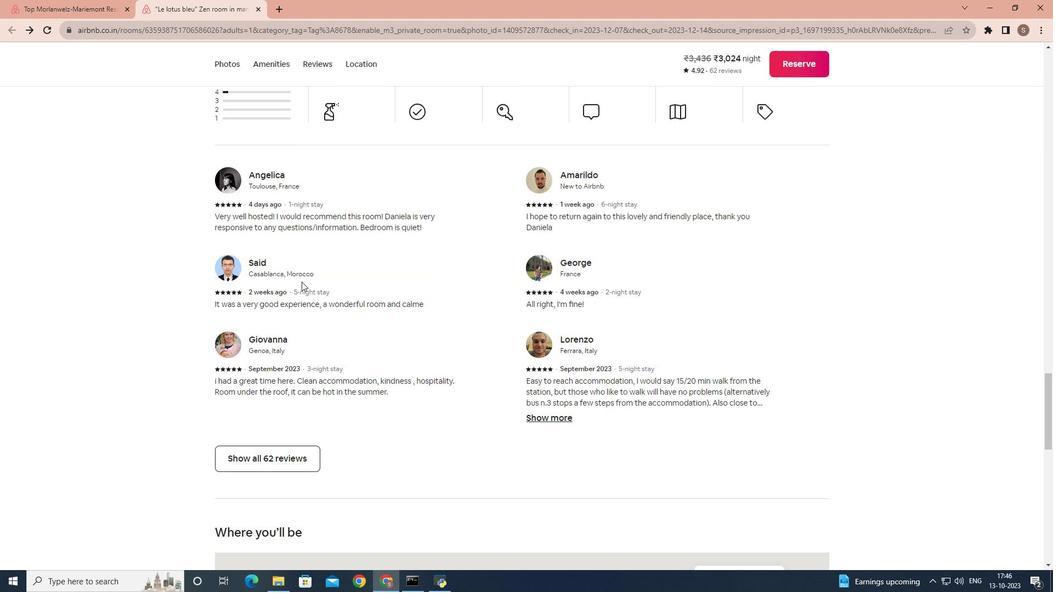 
Action: Mouse moved to (299, 290)
Screenshot: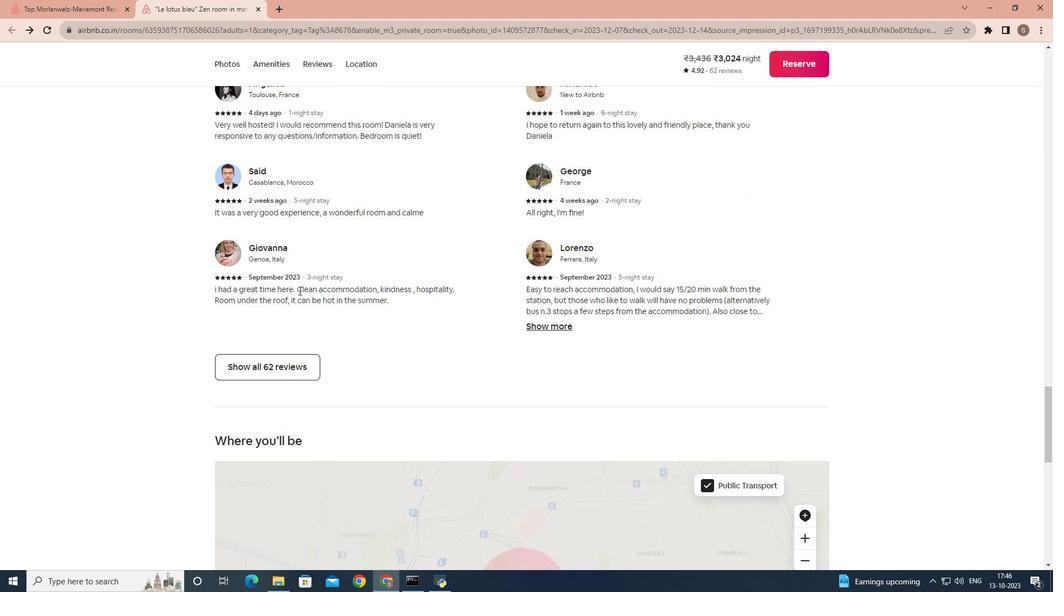 
Action: Mouse scrolled (299, 290) with delta (0, 0)
Screenshot: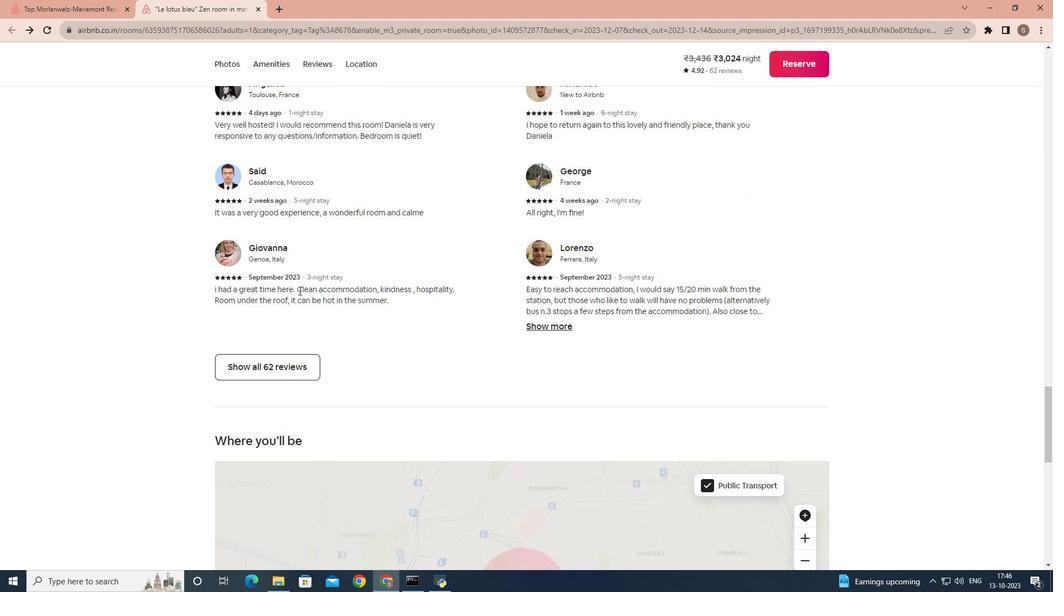 
Action: Mouse moved to (273, 317)
Screenshot: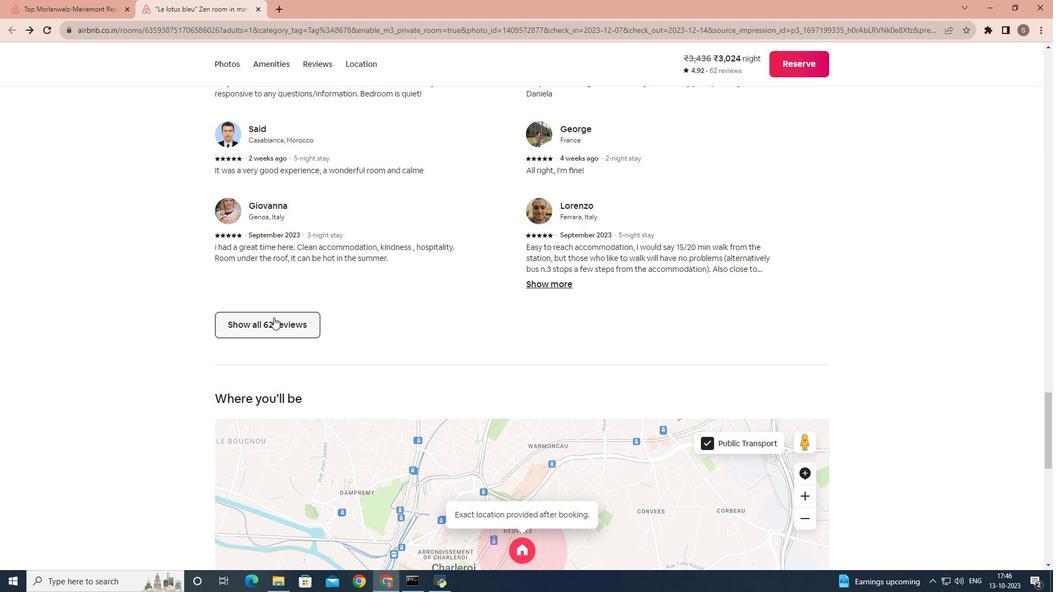 
Action: Mouse pressed left at (273, 317)
Screenshot: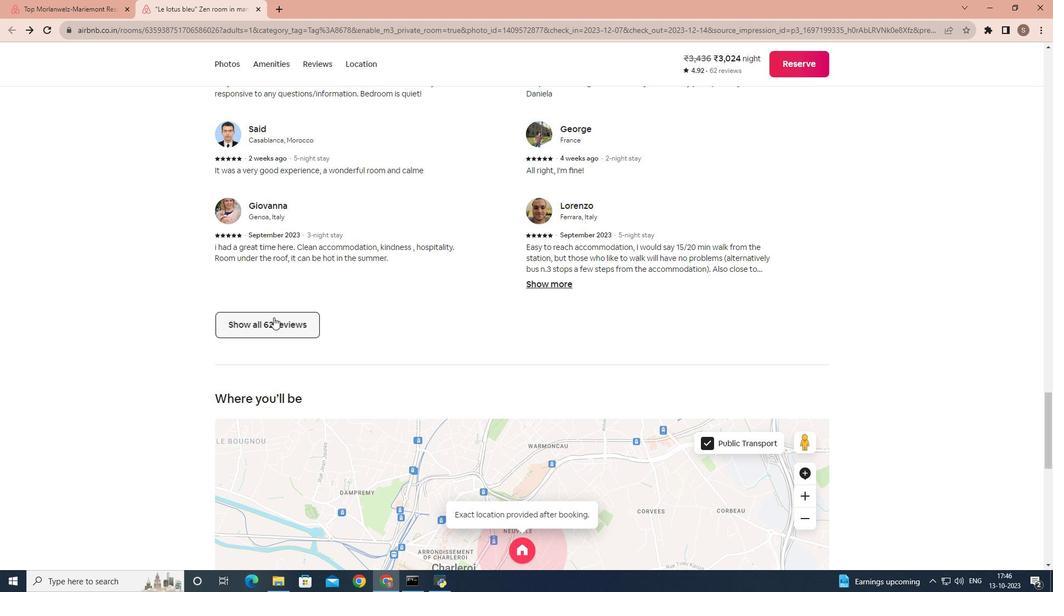 
Action: Mouse moved to (528, 254)
Screenshot: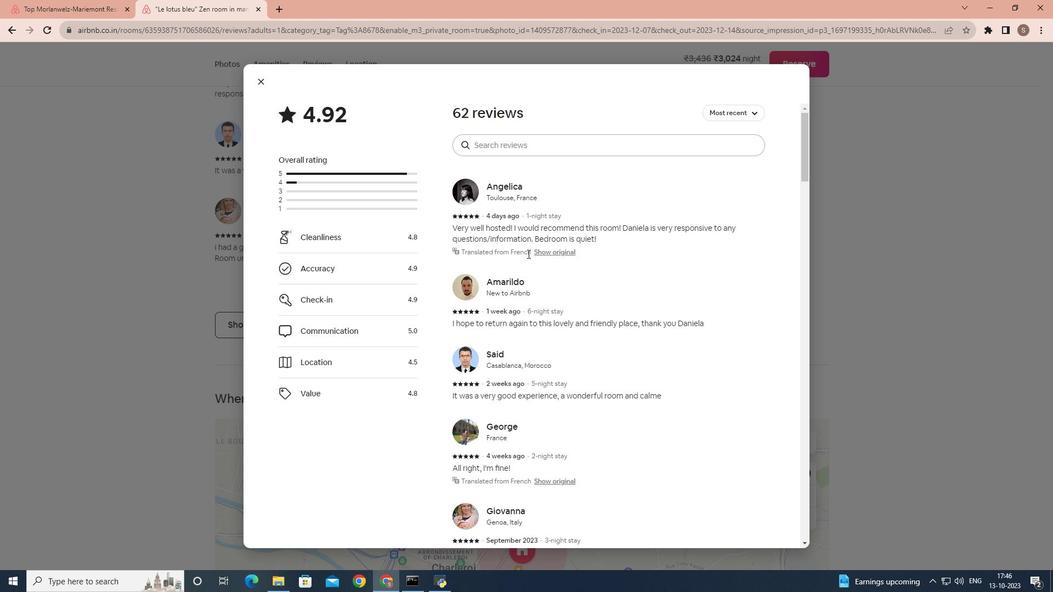 
Action: Mouse scrolled (528, 253) with delta (0, 0)
Screenshot: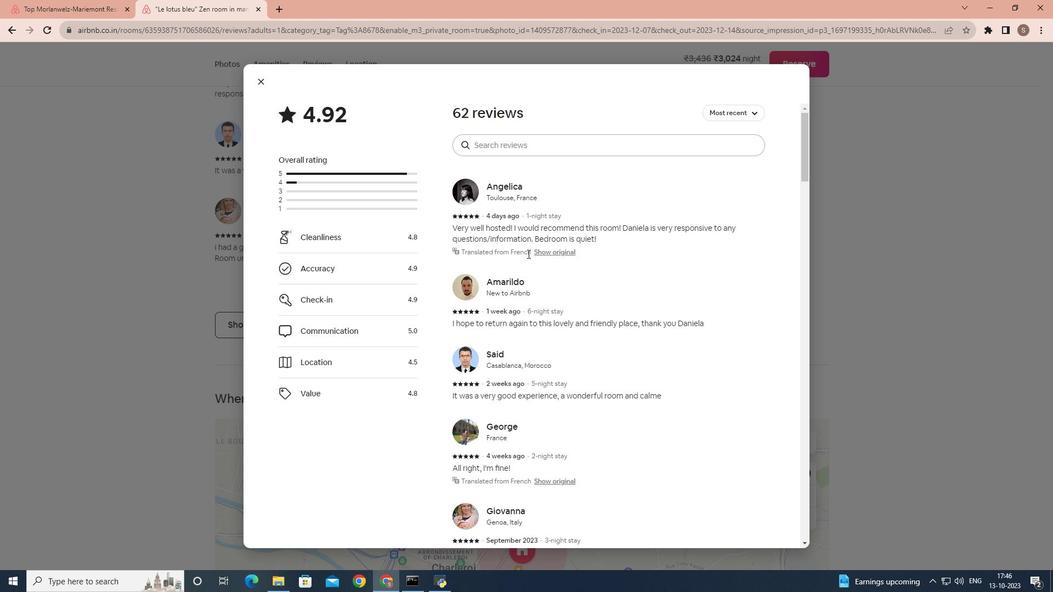 
Action: Mouse scrolled (528, 253) with delta (0, 0)
Screenshot: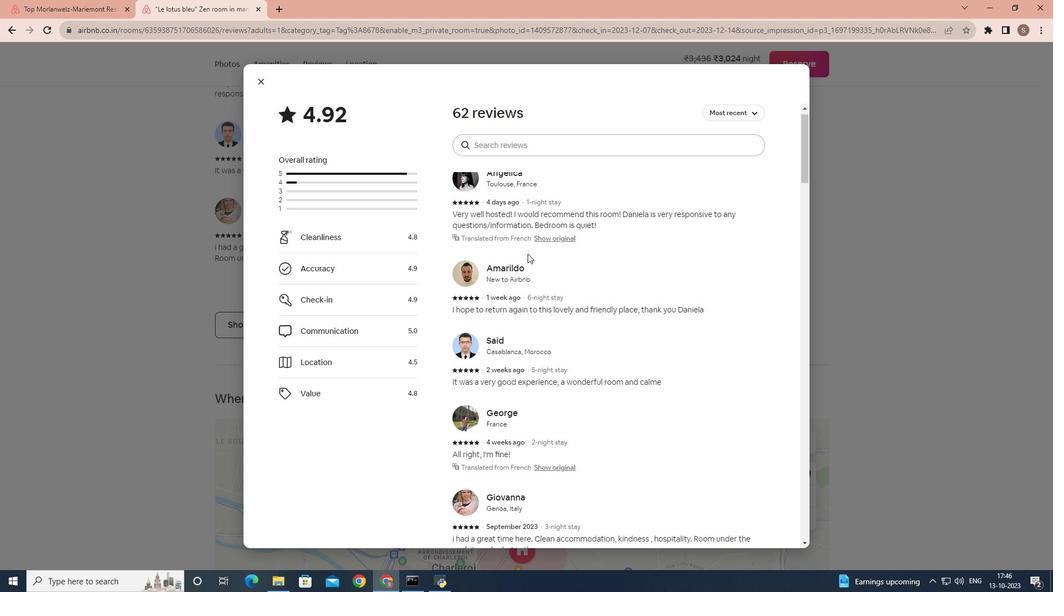 
Action: Mouse scrolled (528, 253) with delta (0, 0)
Screenshot: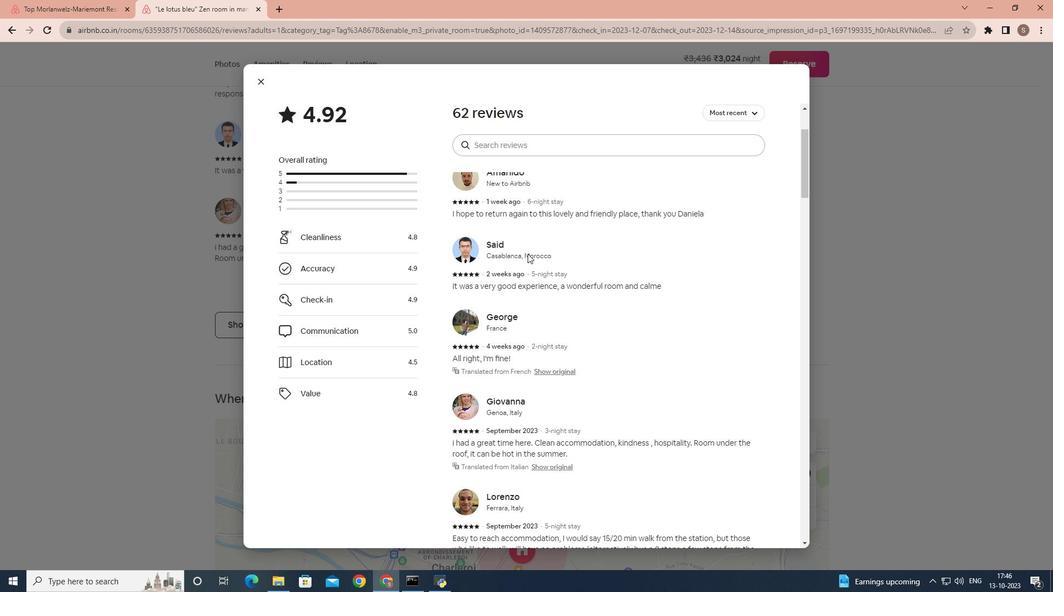 
Action: Mouse scrolled (528, 253) with delta (0, 0)
Screenshot: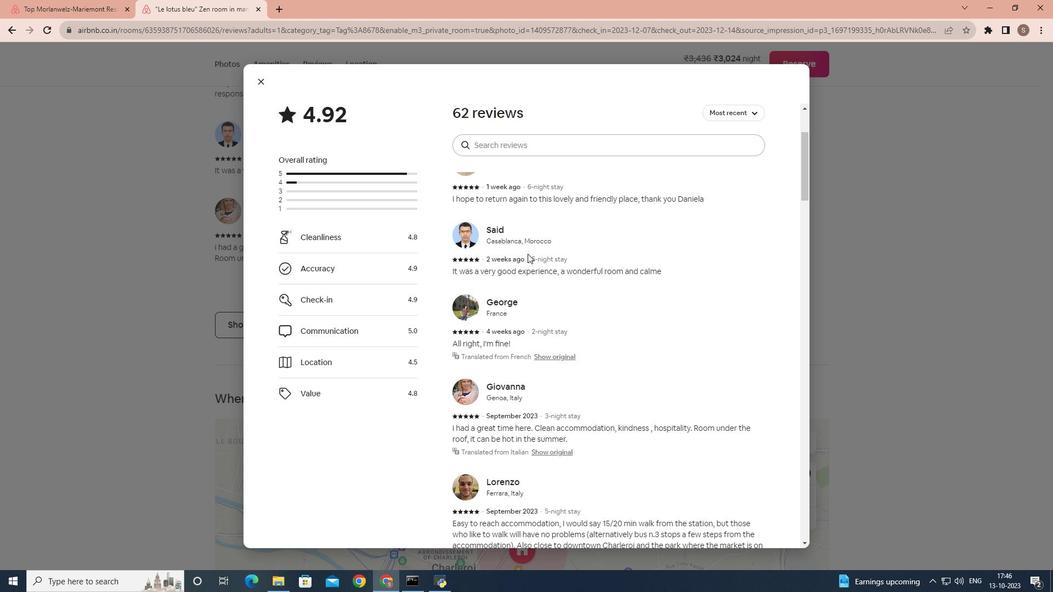 
Action: Mouse scrolled (528, 253) with delta (0, 0)
Screenshot: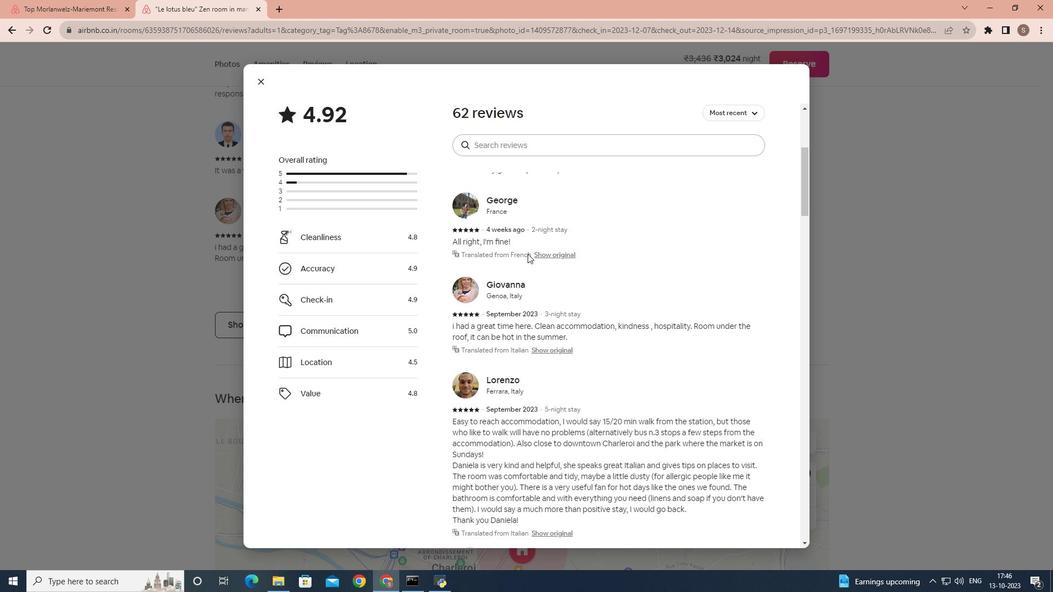 
Action: Mouse scrolled (528, 253) with delta (0, 0)
Screenshot: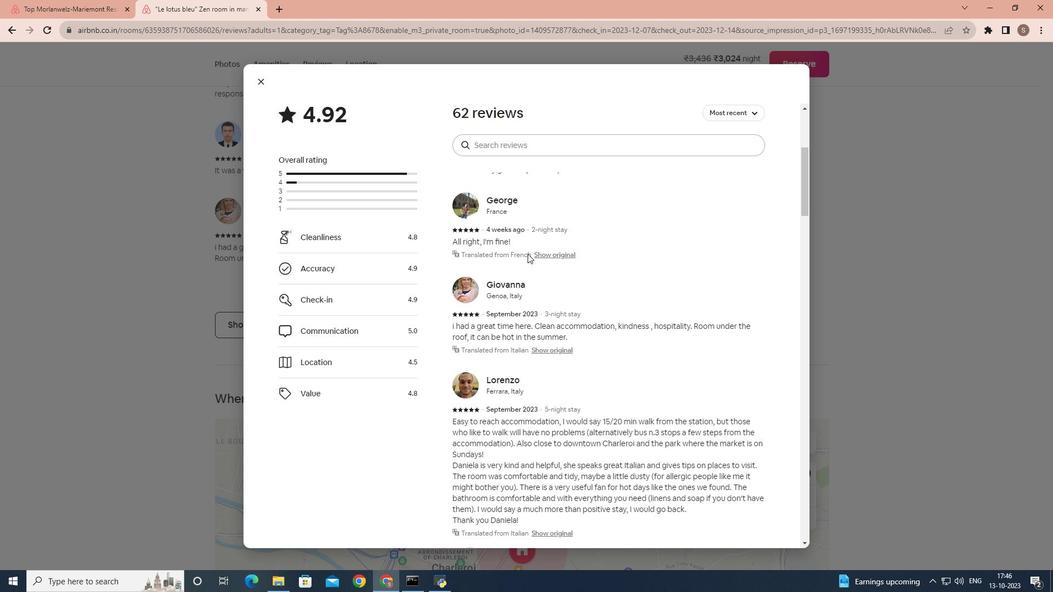 
Action: Mouse scrolled (528, 253) with delta (0, 0)
Screenshot: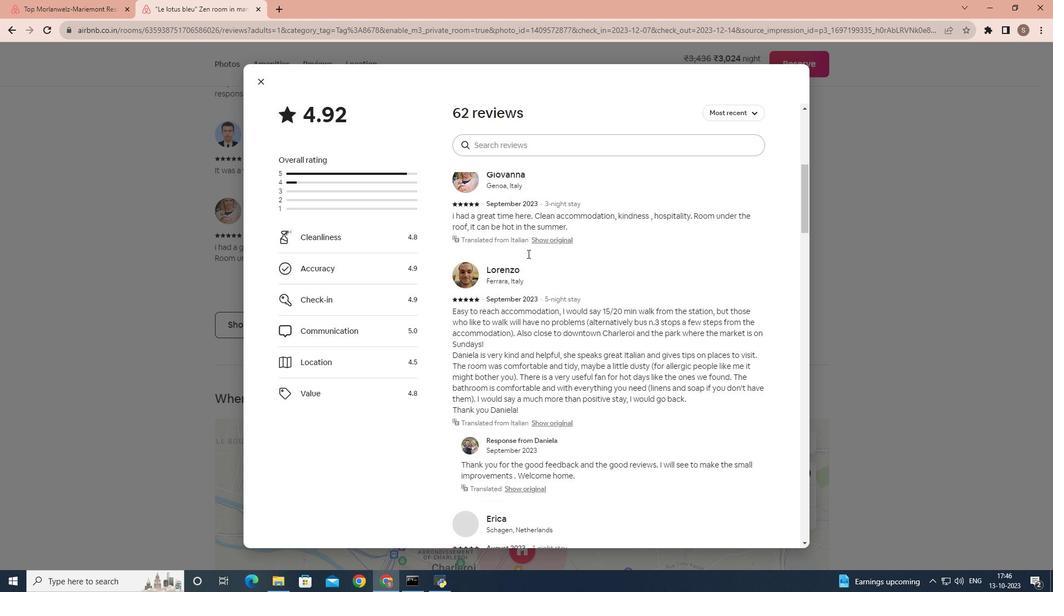 
Action: Mouse scrolled (528, 253) with delta (0, 0)
Screenshot: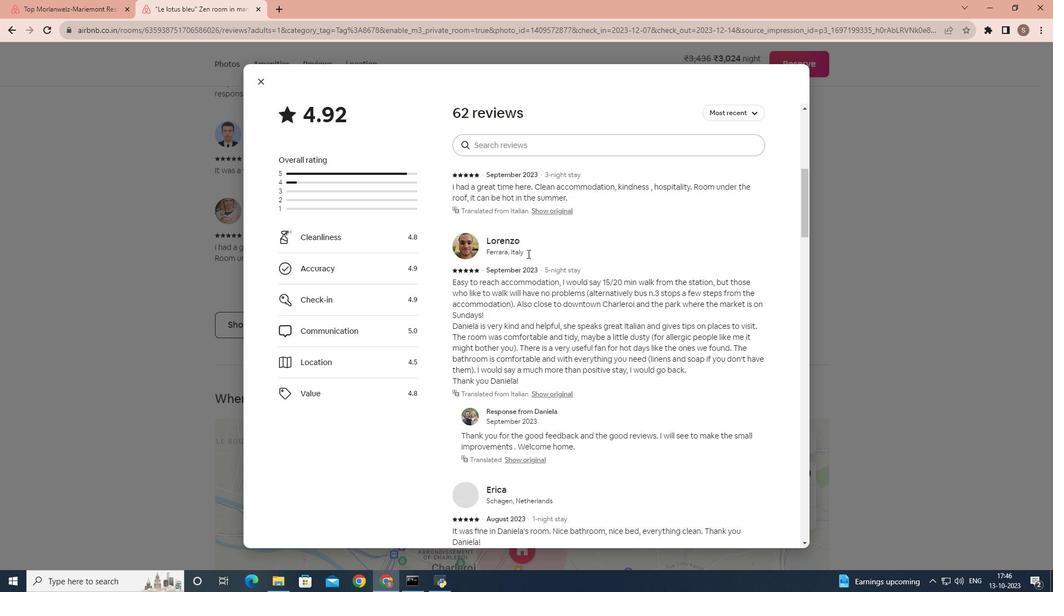 
Action: Mouse scrolled (528, 253) with delta (0, 0)
Screenshot: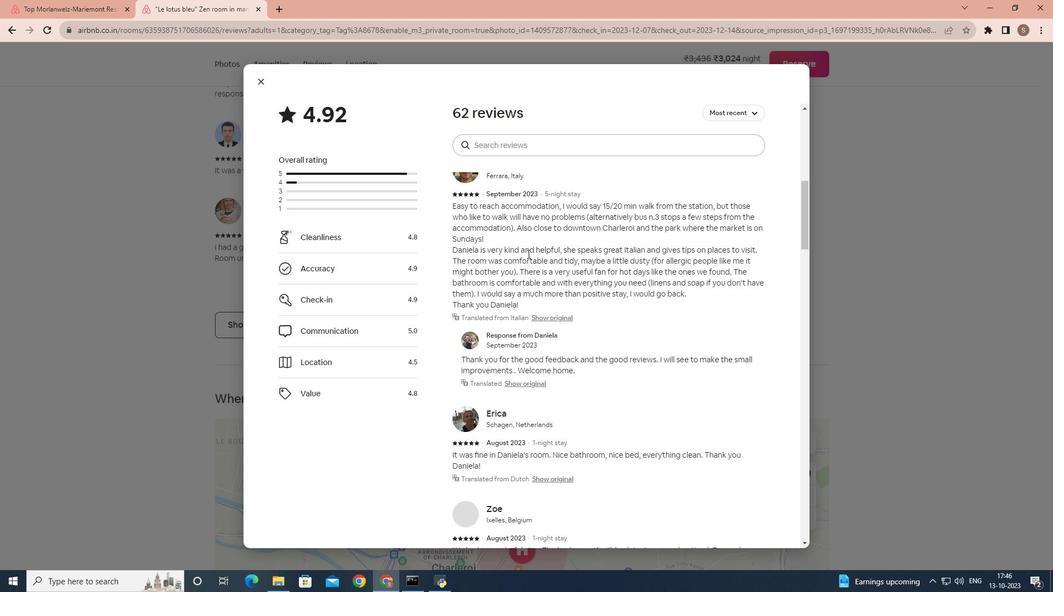 
Action: Mouse scrolled (528, 253) with delta (0, 0)
Screenshot: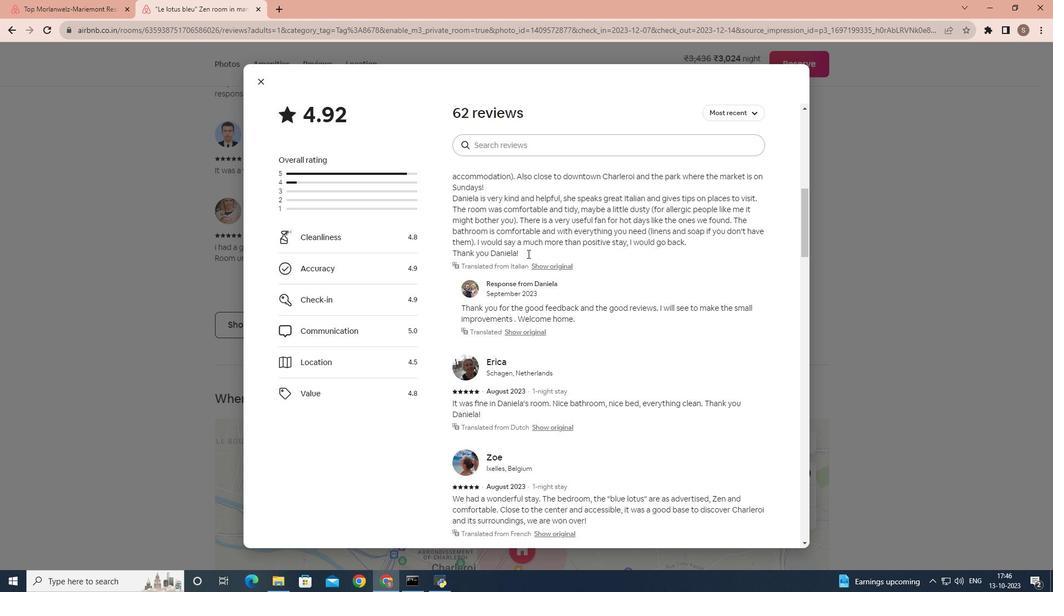 
Action: Mouse scrolled (528, 253) with delta (0, 0)
Screenshot: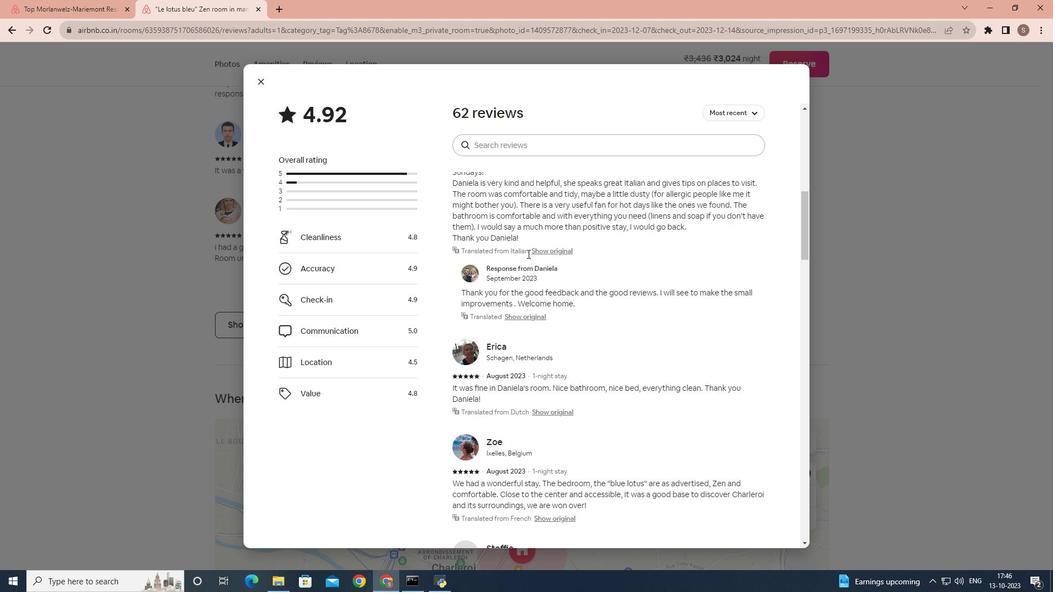 
Action: Mouse scrolled (528, 253) with delta (0, 0)
Screenshot: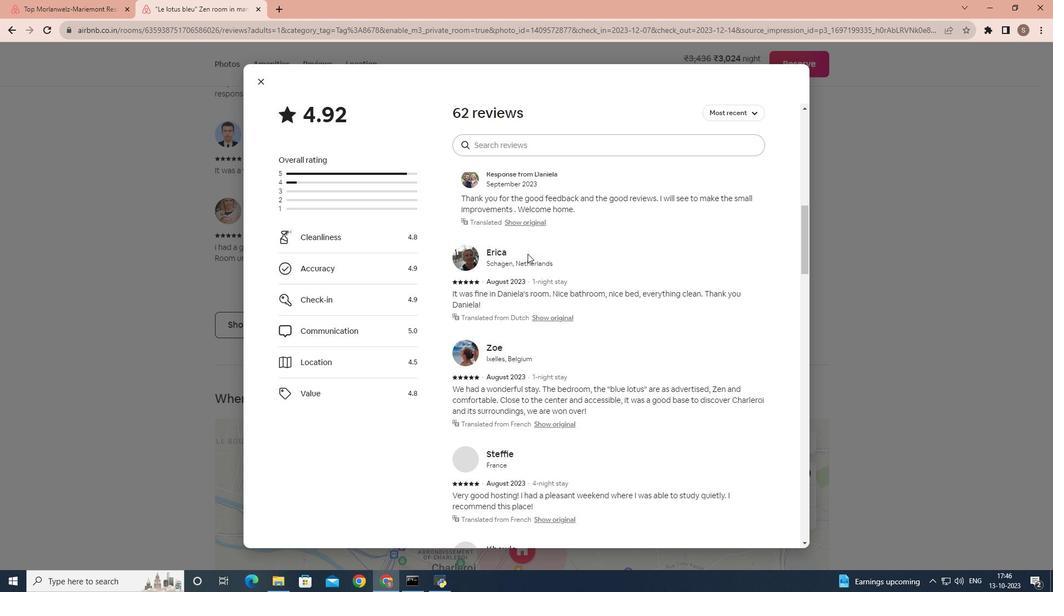 
Action: Mouse scrolled (528, 253) with delta (0, 0)
Screenshot: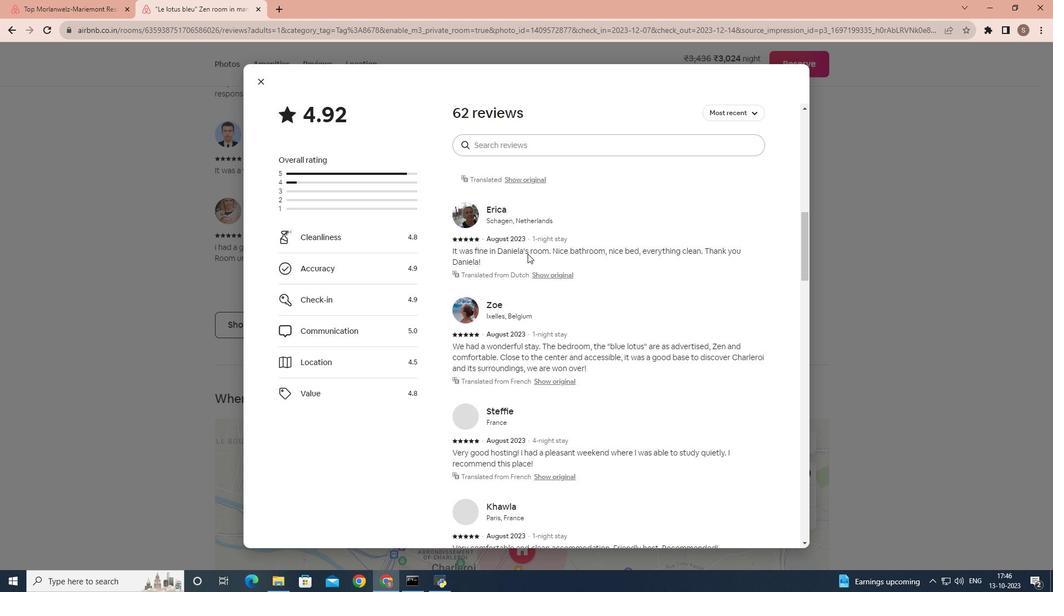 
Action: Mouse scrolled (528, 253) with delta (0, 0)
Screenshot: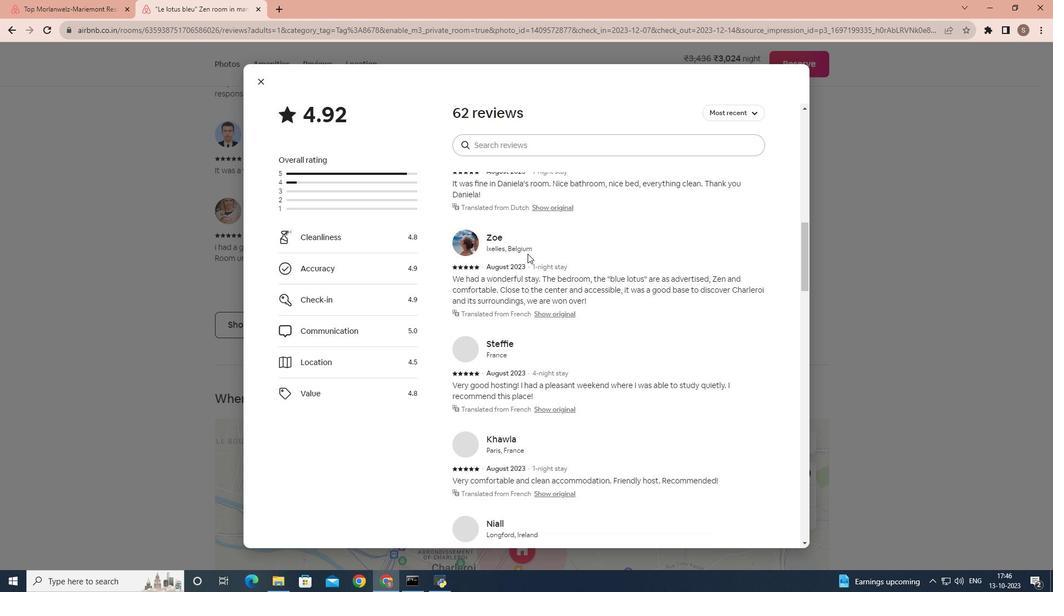 
Action: Mouse scrolled (528, 253) with delta (0, 0)
Screenshot: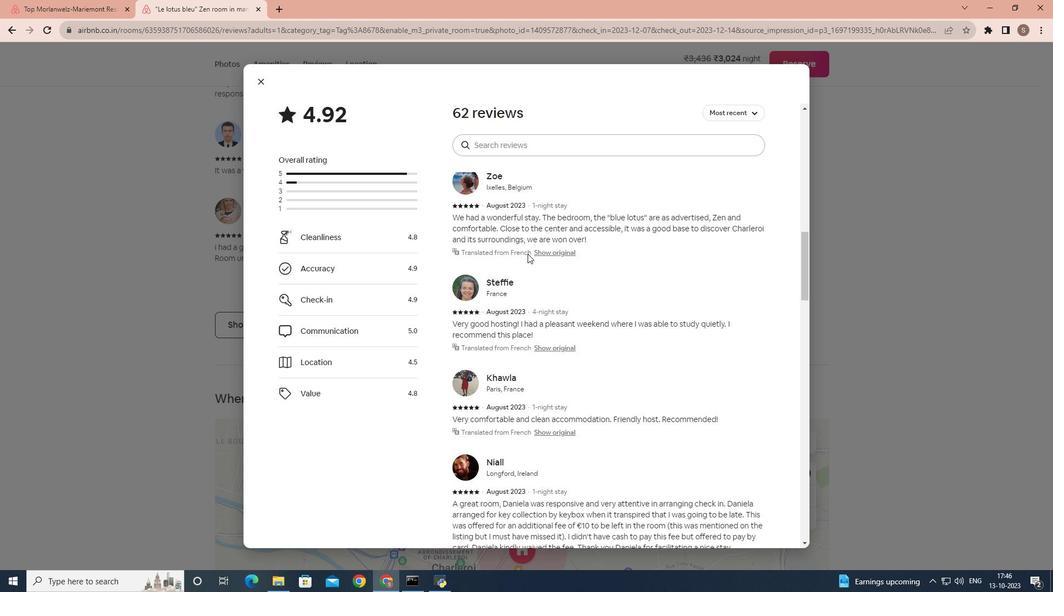 
Action: Mouse scrolled (528, 253) with delta (0, 0)
Screenshot: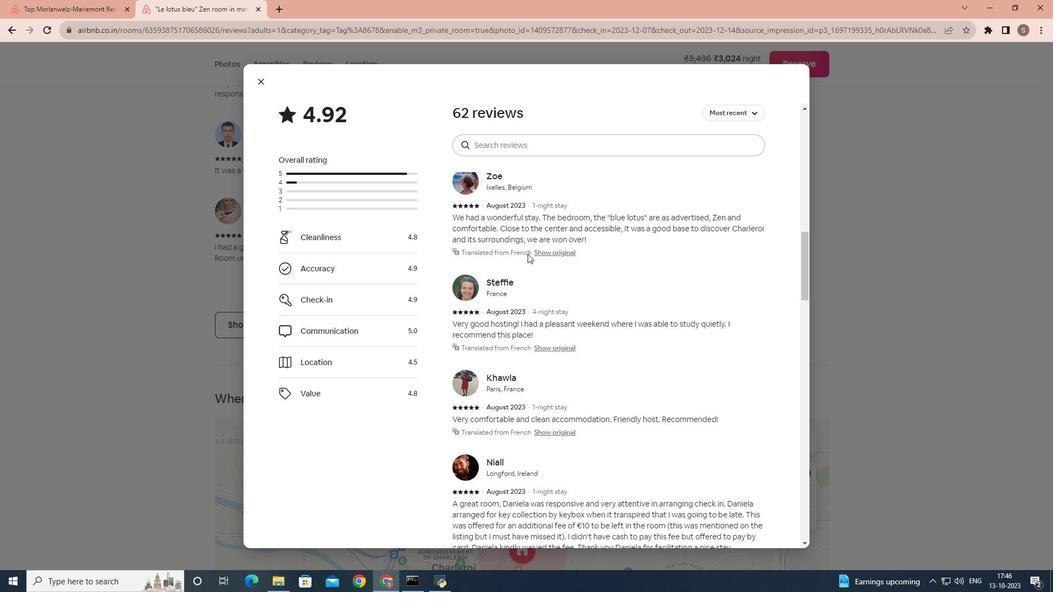 
Action: Mouse scrolled (528, 253) with delta (0, 0)
Screenshot: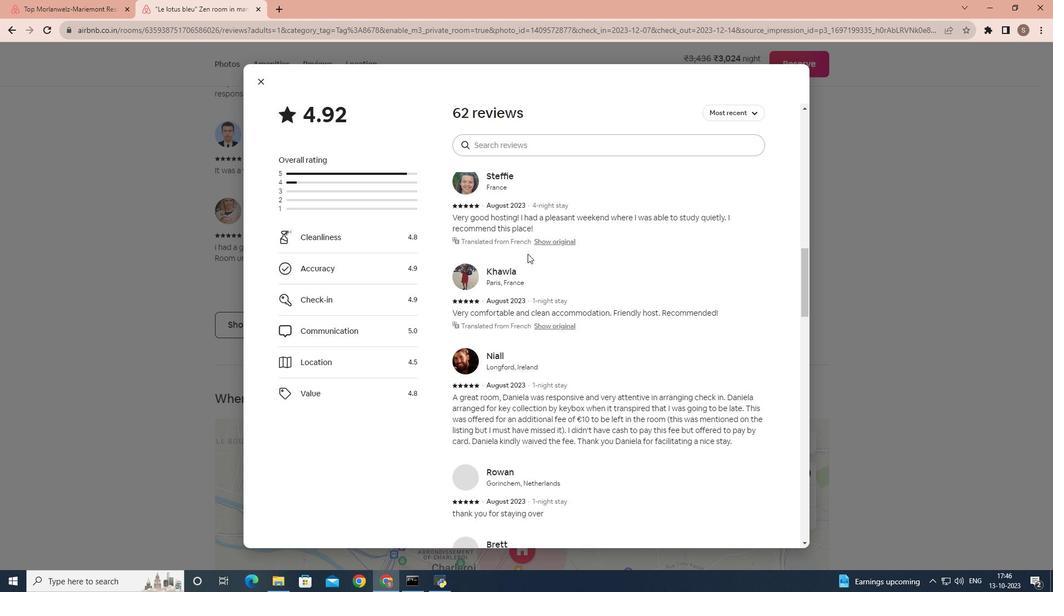 
Action: Mouse scrolled (528, 253) with delta (0, 0)
Screenshot: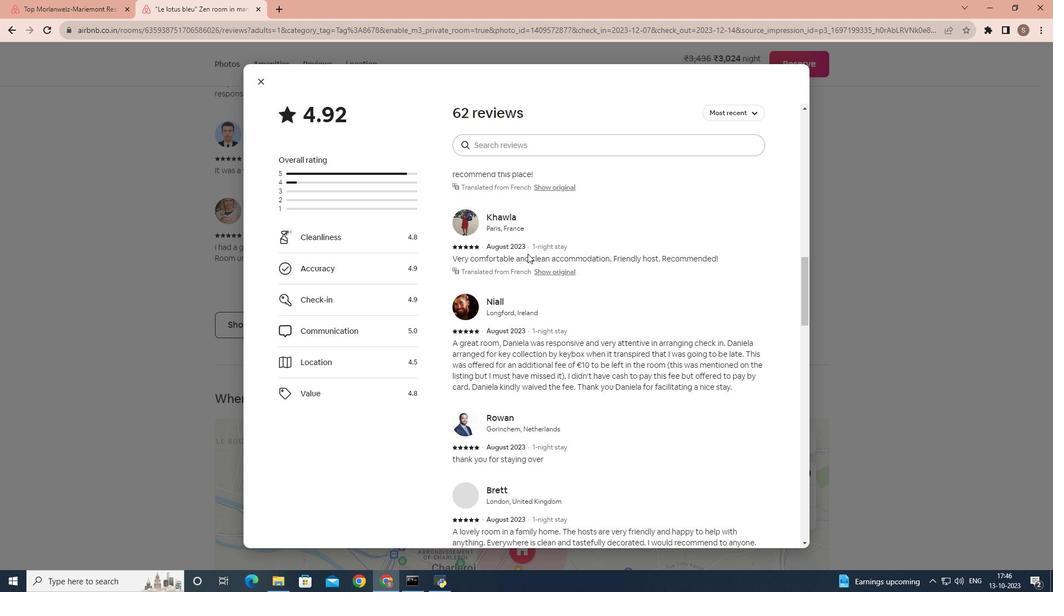 
Action: Mouse scrolled (528, 253) with delta (0, 0)
Screenshot: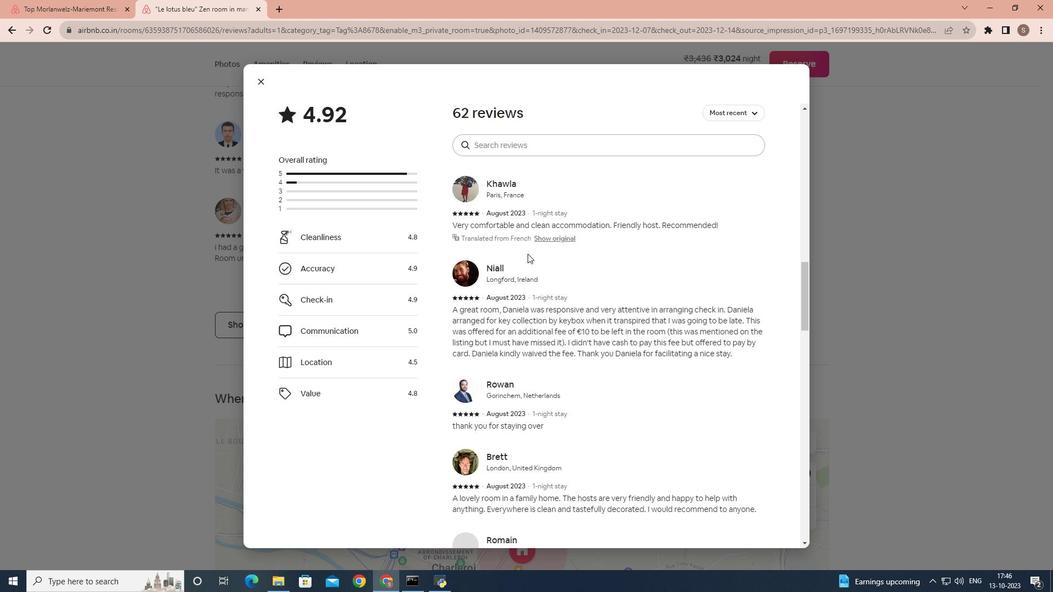 
Action: Mouse scrolled (528, 253) with delta (0, 0)
Screenshot: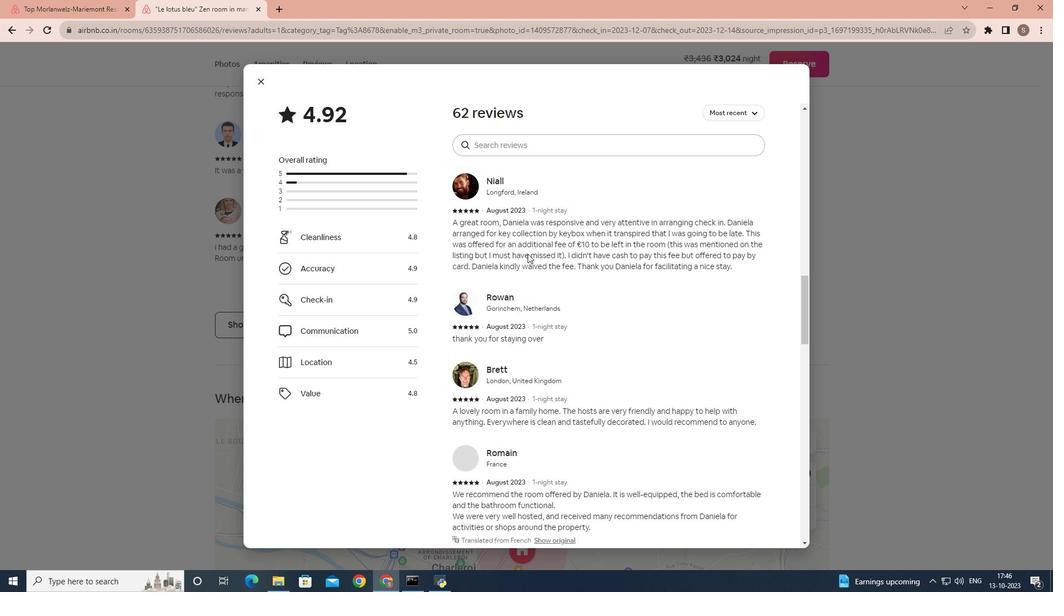 
Action: Mouse scrolled (528, 253) with delta (0, 0)
Screenshot: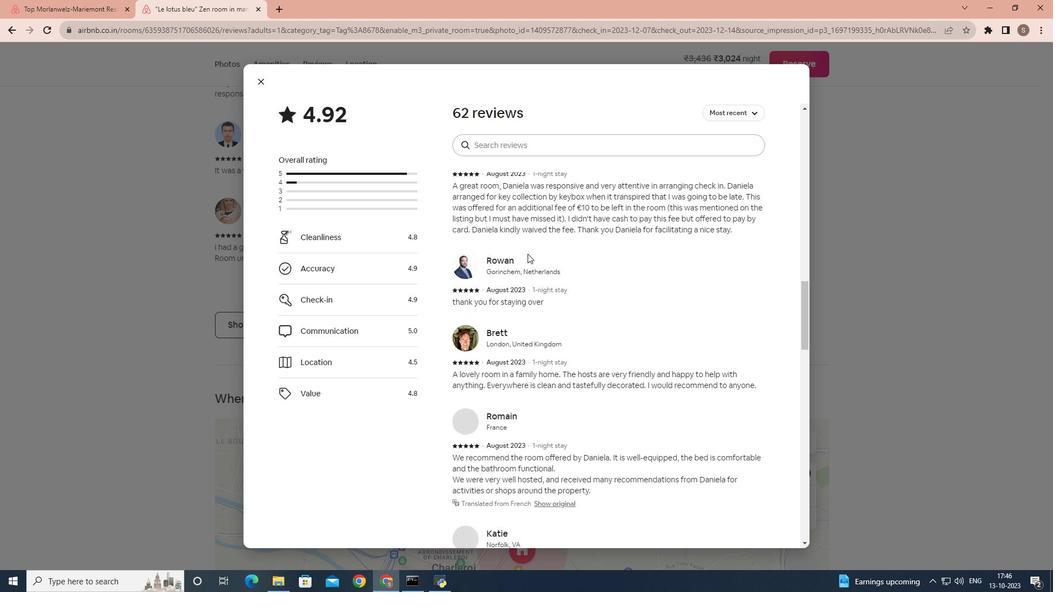 
Action: Mouse scrolled (528, 253) with delta (0, 0)
Screenshot: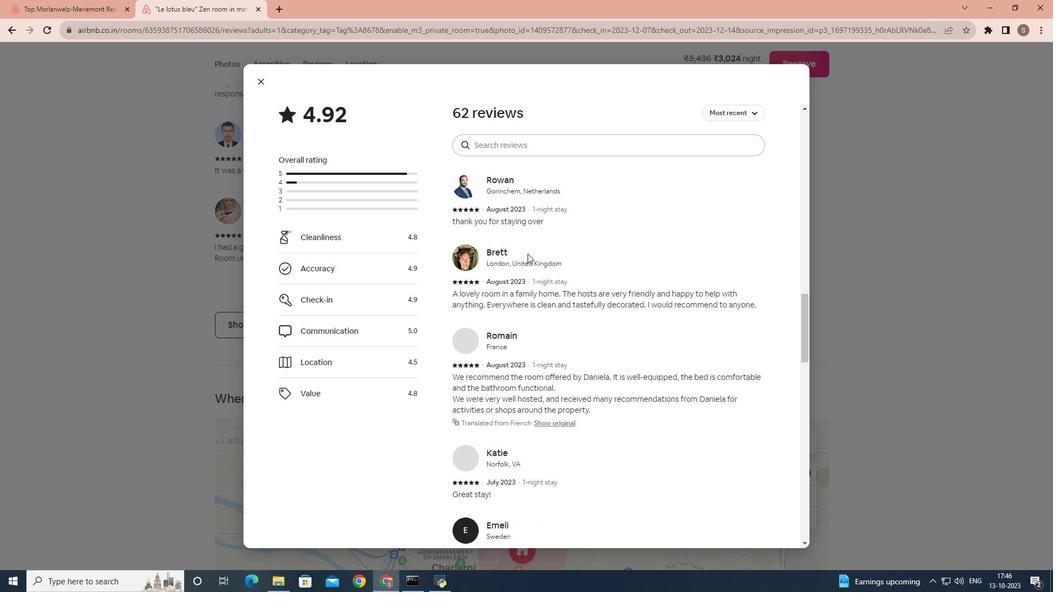 
Action: Mouse scrolled (528, 253) with delta (0, 0)
Screenshot: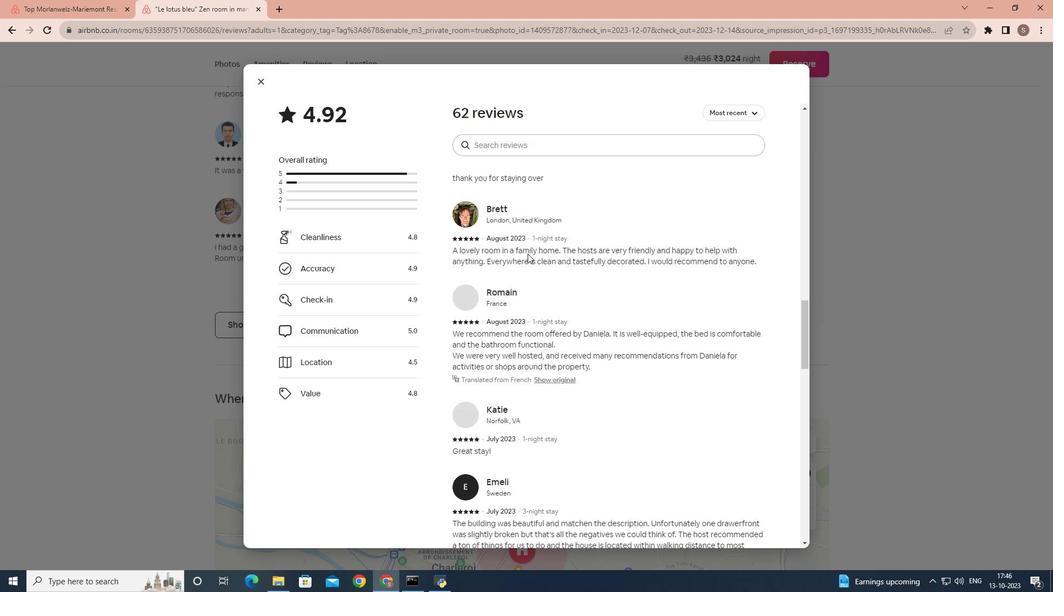 
Action: Mouse scrolled (528, 253) with delta (0, 0)
Screenshot: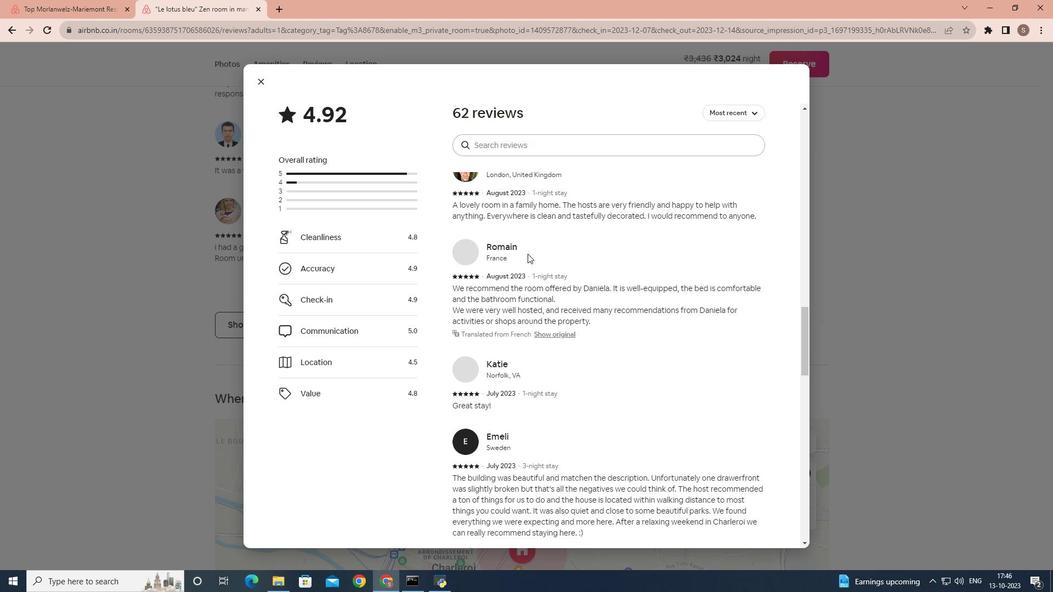
Action: Mouse scrolled (528, 253) with delta (0, 0)
Screenshot: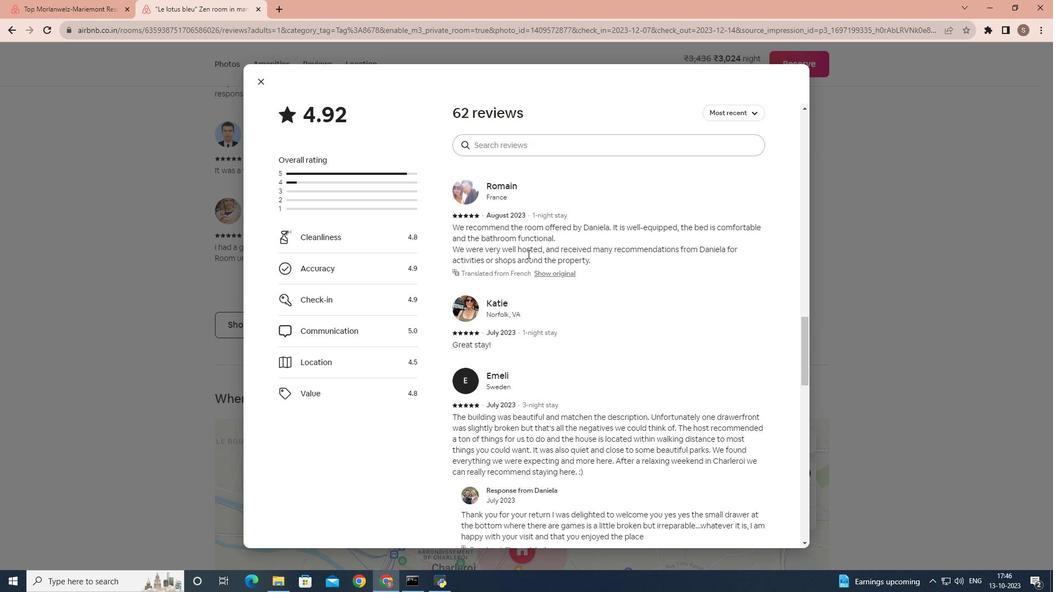 
Action: Mouse scrolled (528, 253) with delta (0, 0)
Screenshot: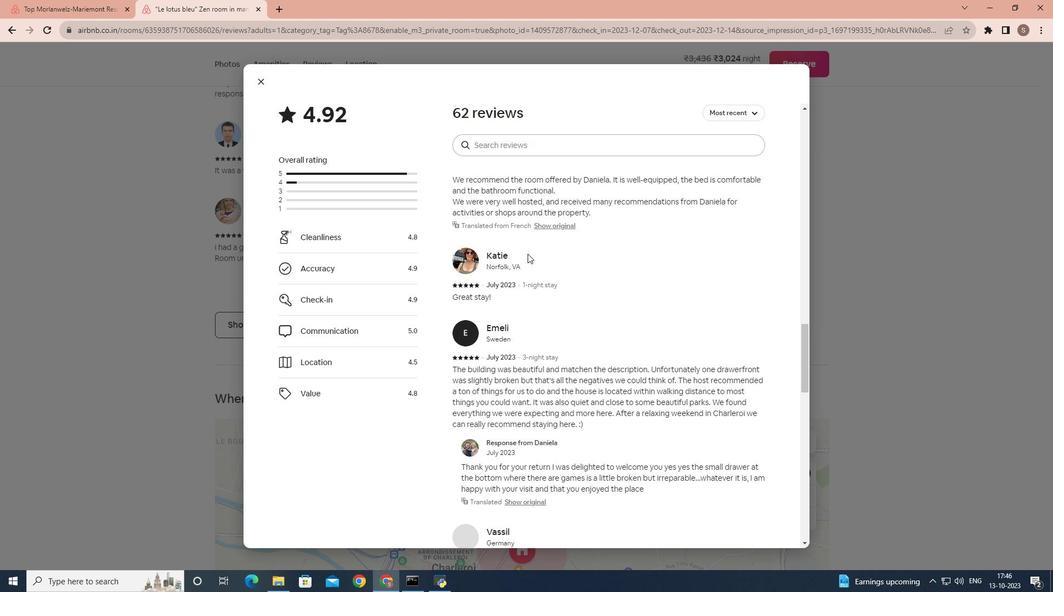 
Action: Mouse scrolled (528, 253) with delta (0, 0)
Screenshot: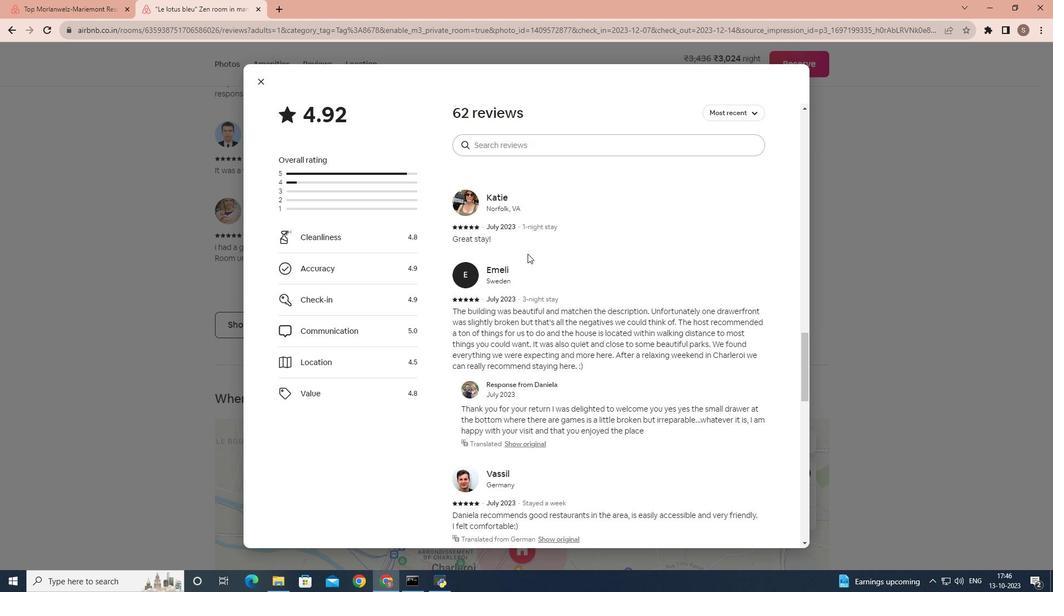 
Action: Mouse scrolled (528, 253) with delta (0, 0)
Screenshot: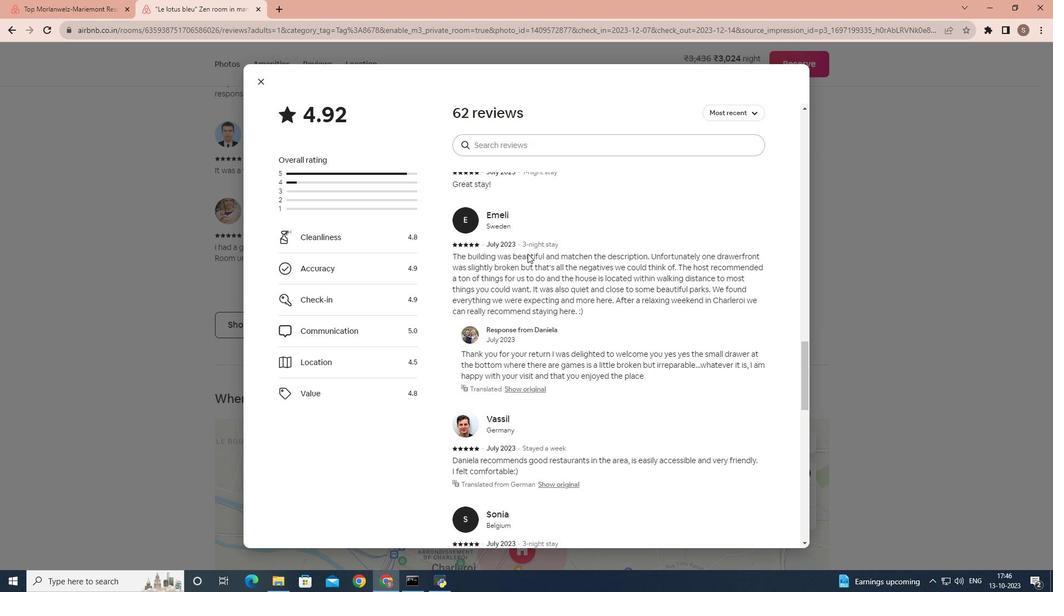 
Action: Mouse scrolled (528, 253) with delta (0, 0)
Screenshot: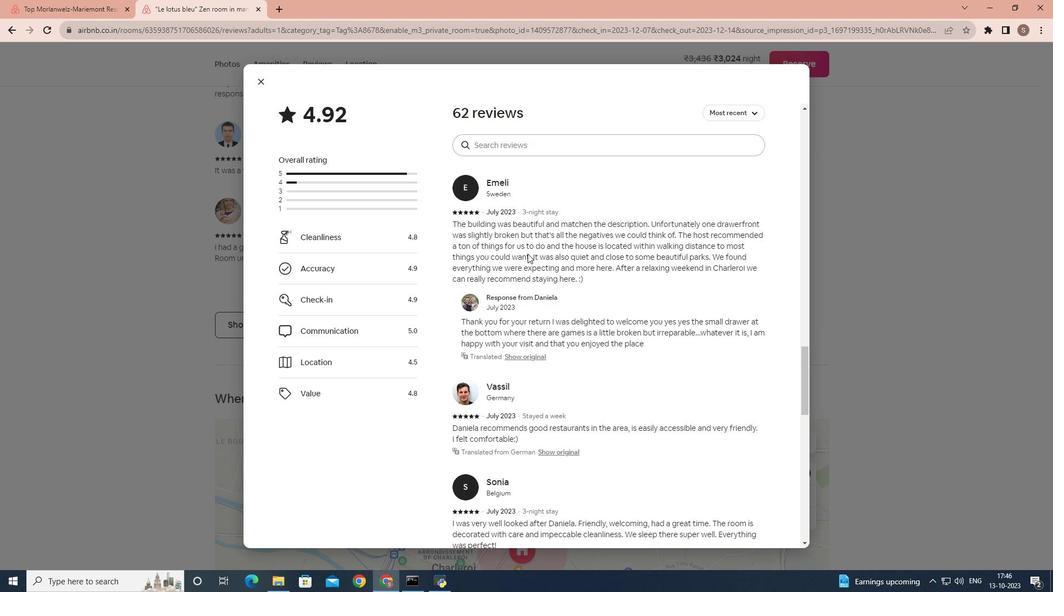 
Action: Mouse scrolled (528, 253) with delta (0, 0)
Screenshot: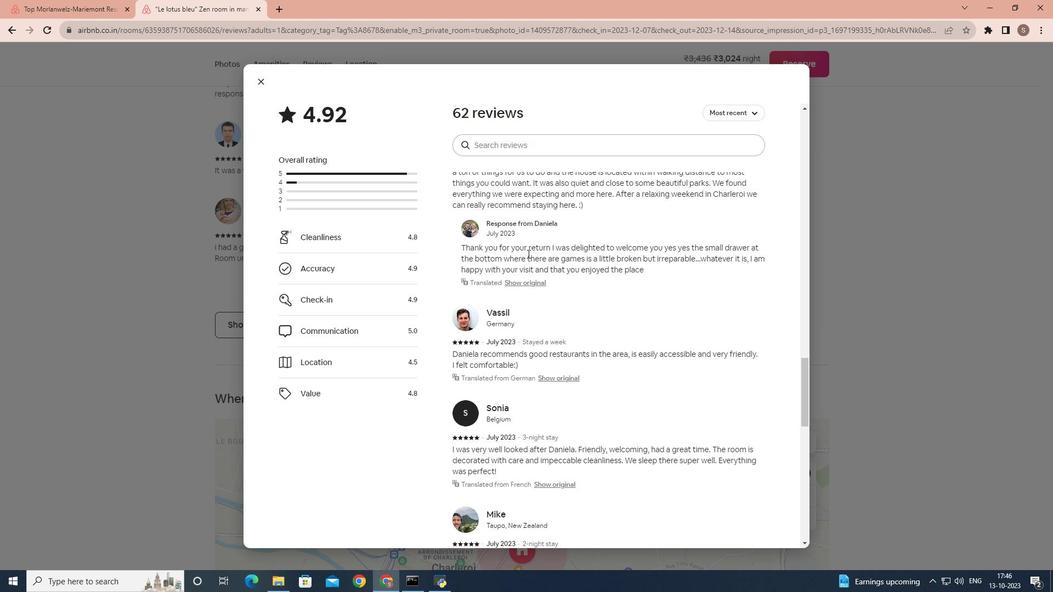 
Action: Mouse scrolled (528, 253) with delta (0, 0)
